 Task: Research Airbnb options in Varese, Italy from 4th December, 2023 to 8th December, 2023 for 2 adults. Place can be private room with 1  bedroom having 1 bed and 1 bathroom. Property type can be hotel.
Action: Mouse moved to (857, 232)
Screenshot: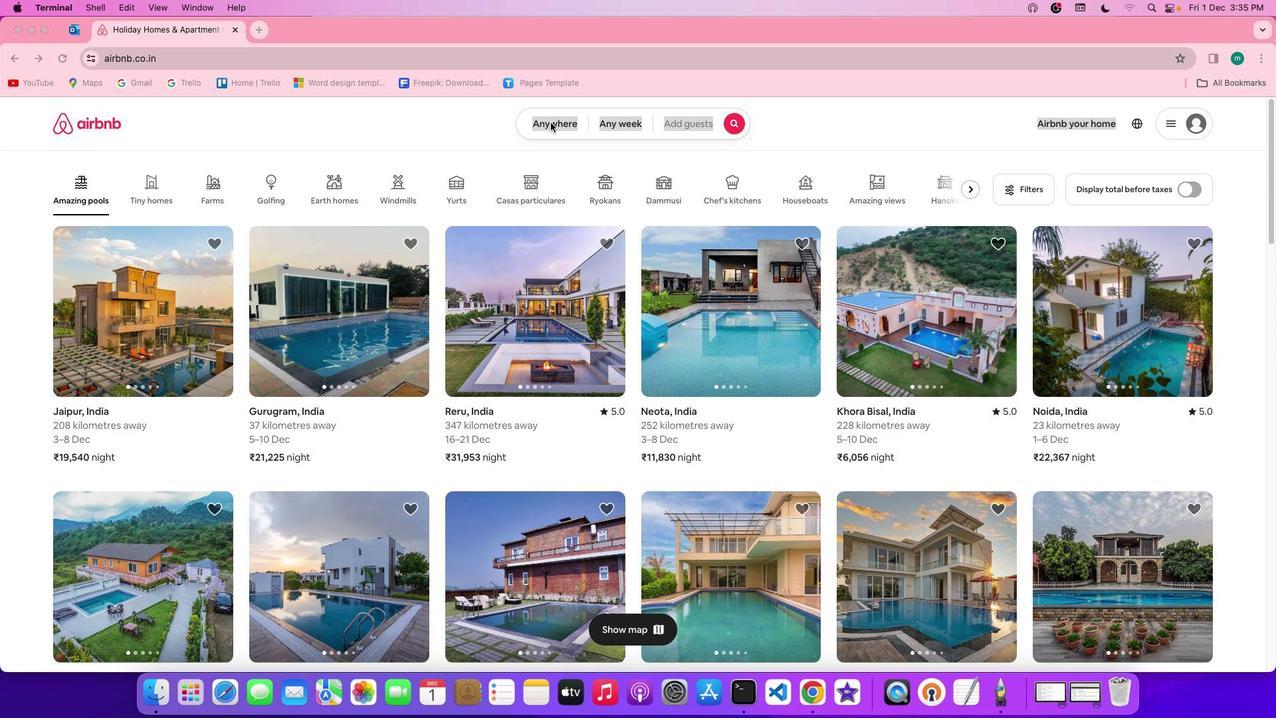 
Action: Mouse pressed left at (857, 232)
Screenshot: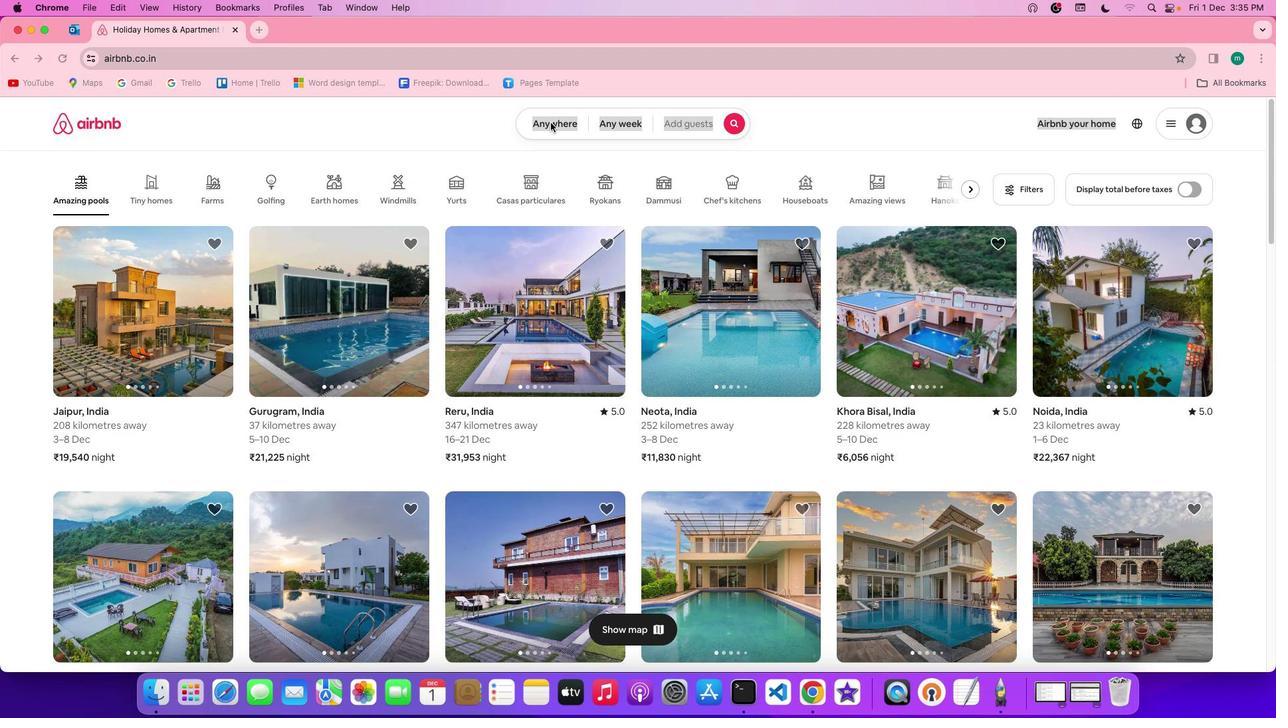 
Action: Mouse pressed left at (857, 232)
Screenshot: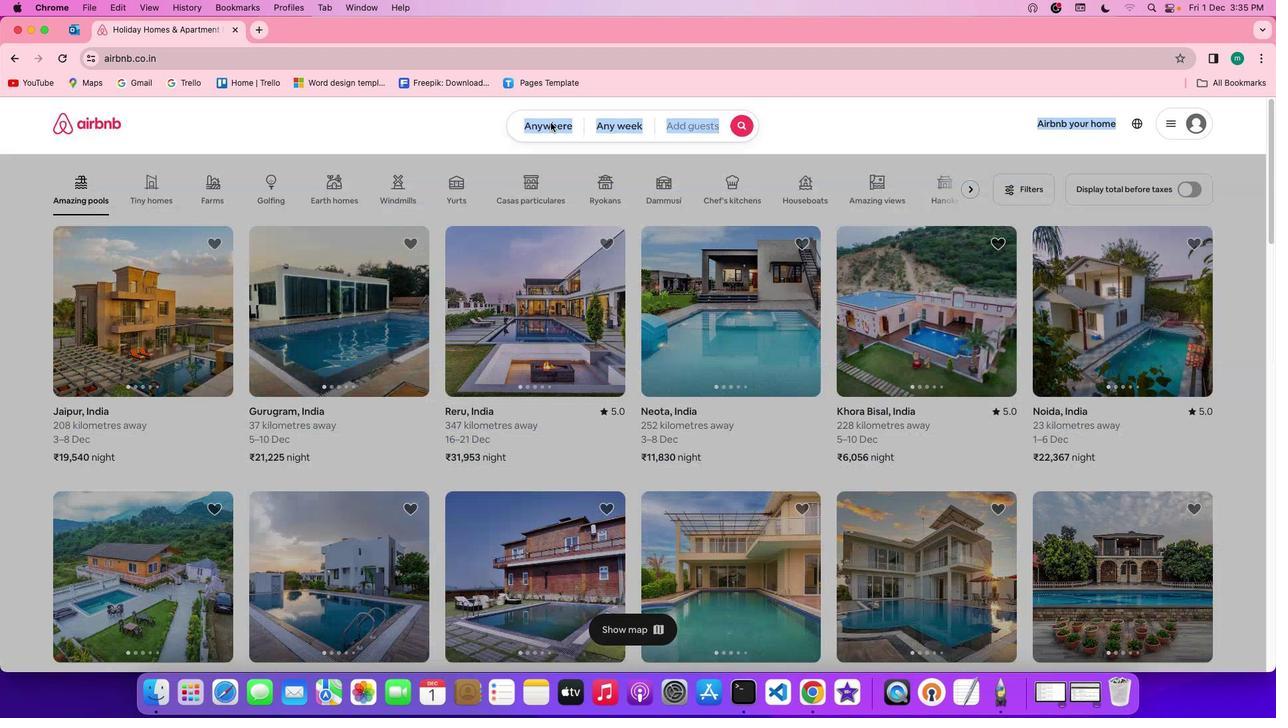 
Action: Mouse moved to (886, 257)
Screenshot: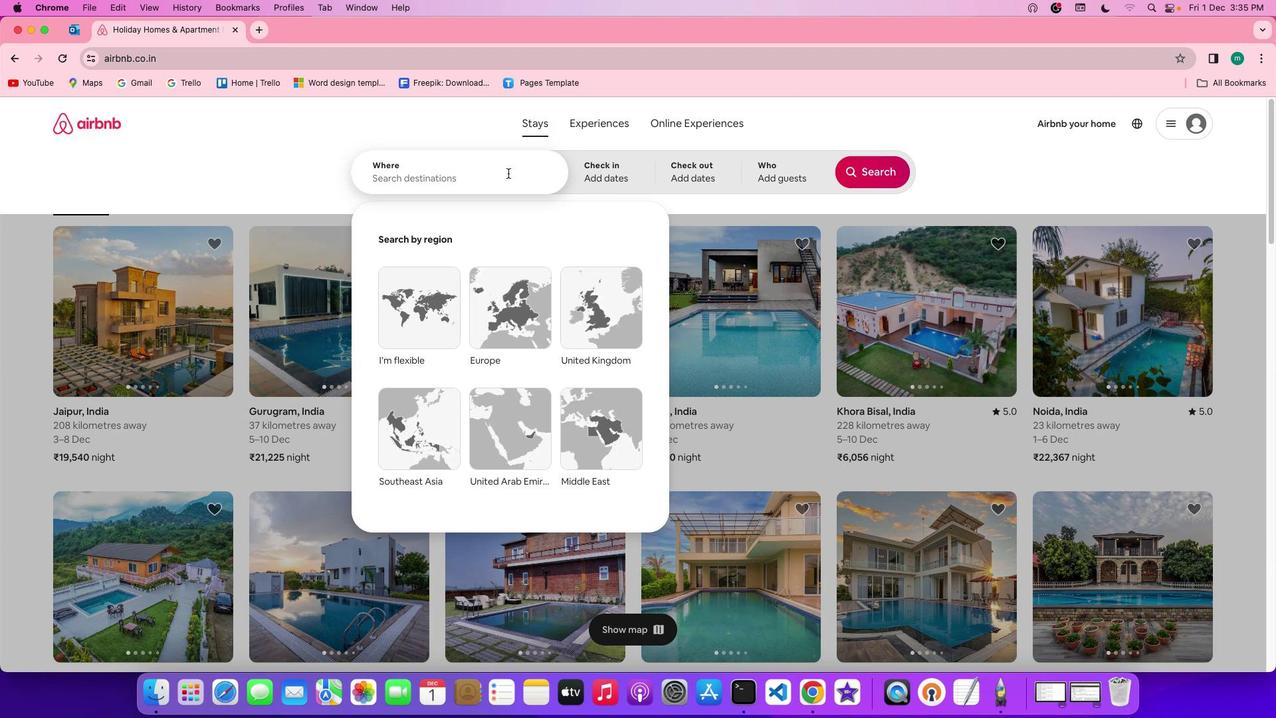 
Action: Mouse pressed left at (886, 257)
Screenshot: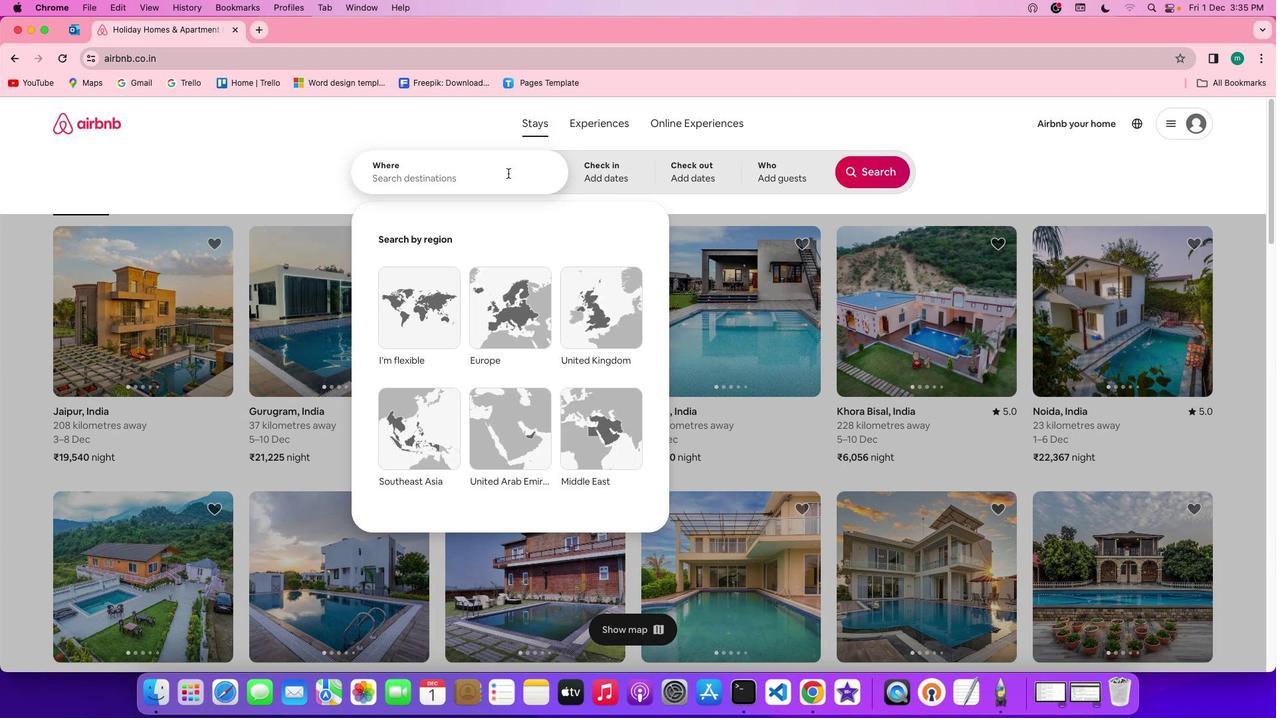 
Action: Key pressed Key.shift'V''a''r''e''s''e'','Key.spaceKey.shift'i''t''a''l''y'
Screenshot: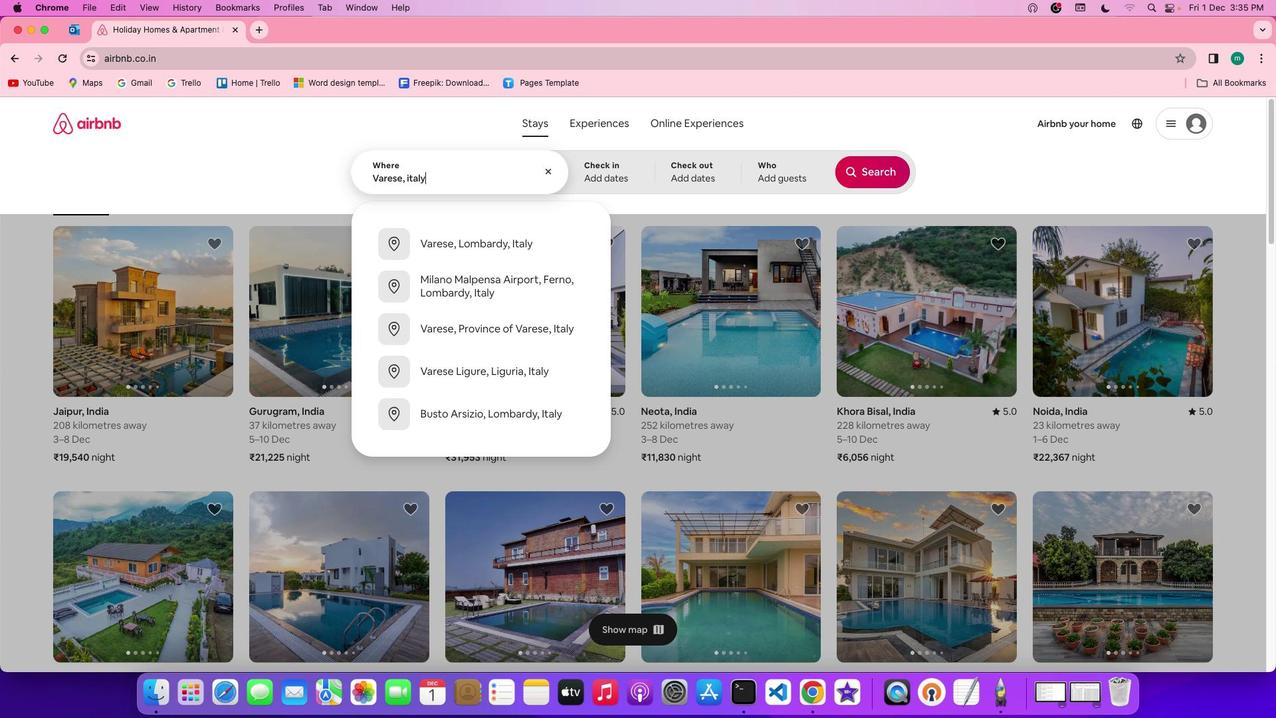 
Action: Mouse moved to (814, 254)
Screenshot: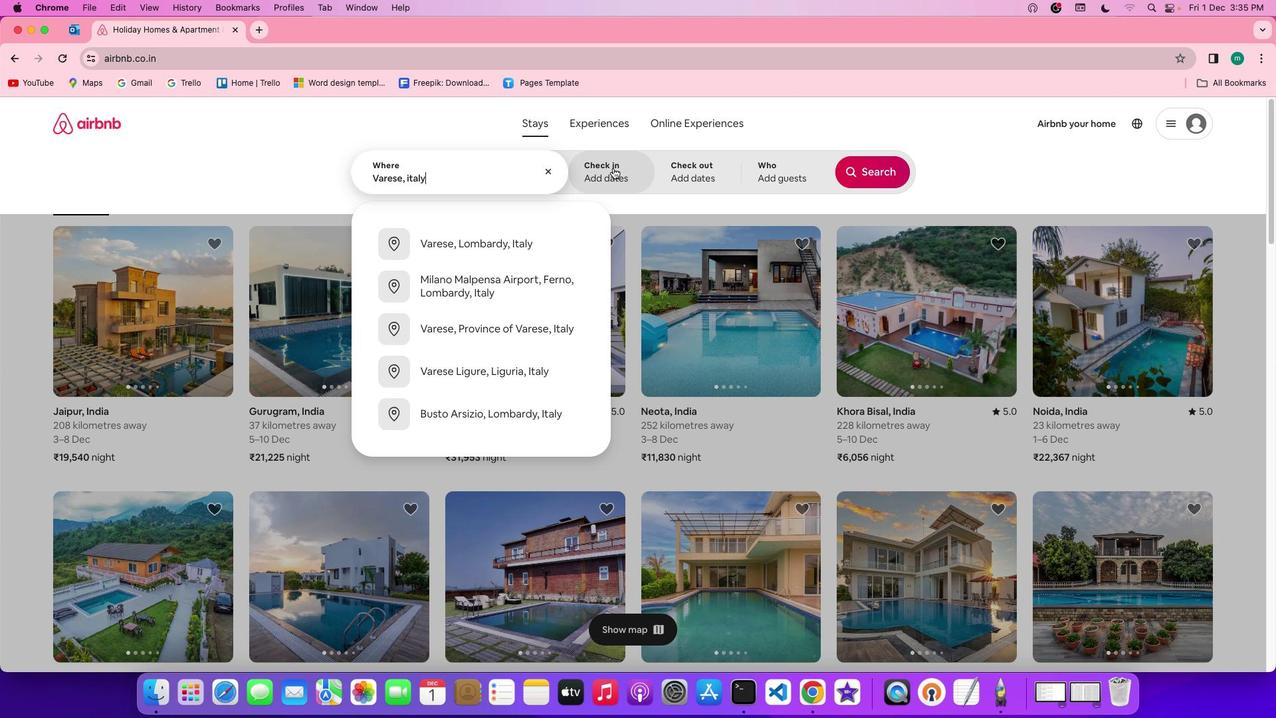 
Action: Mouse pressed left at (814, 254)
Screenshot: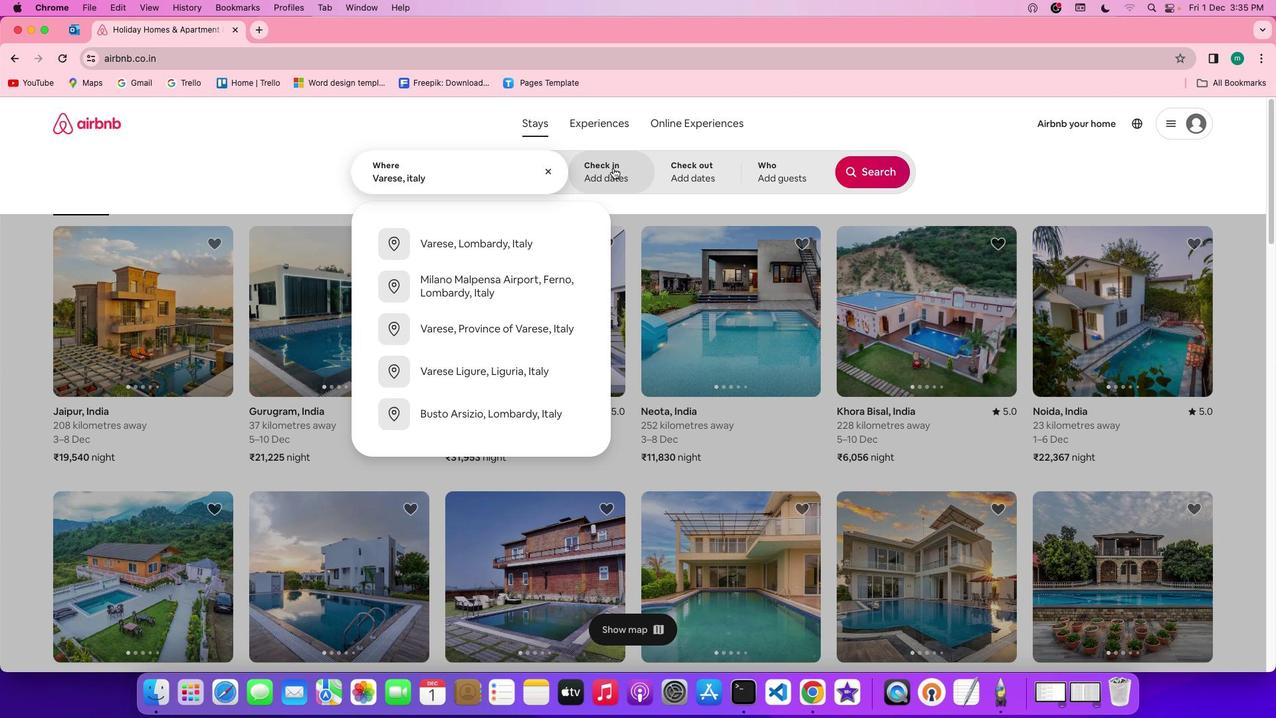 
Action: Mouse moved to (937, 353)
Screenshot: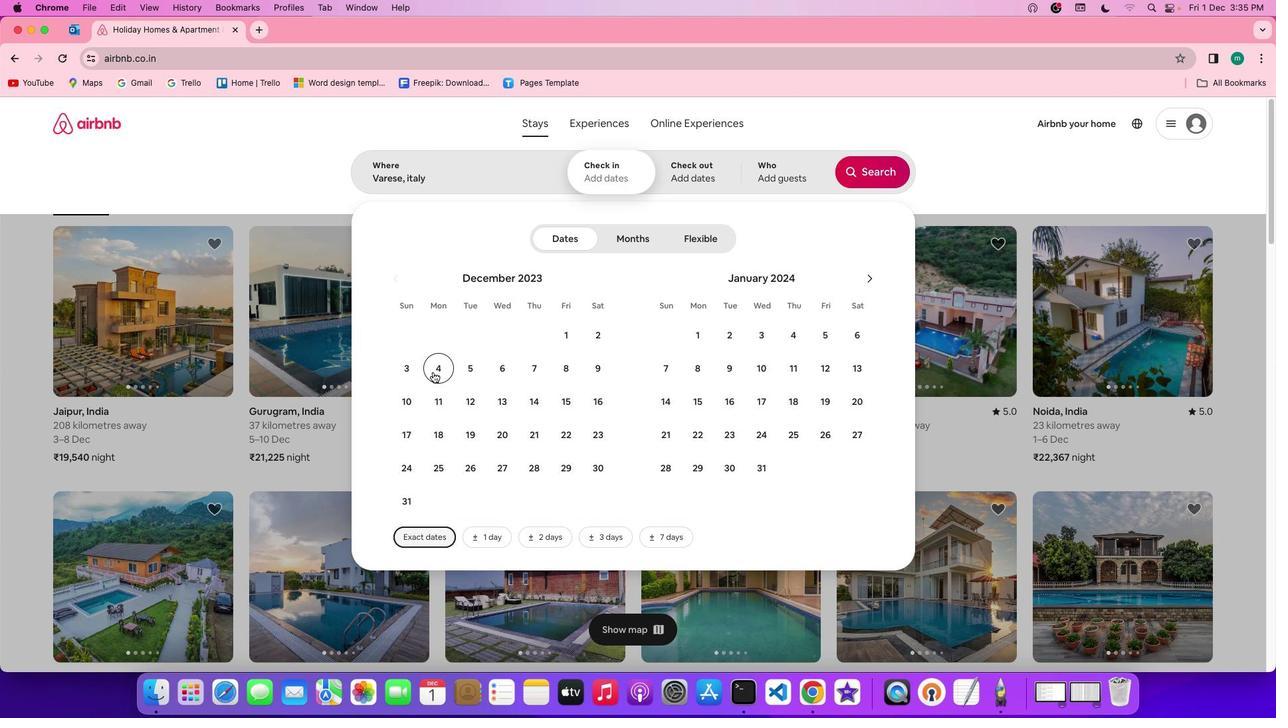 
Action: Mouse pressed left at (937, 353)
Screenshot: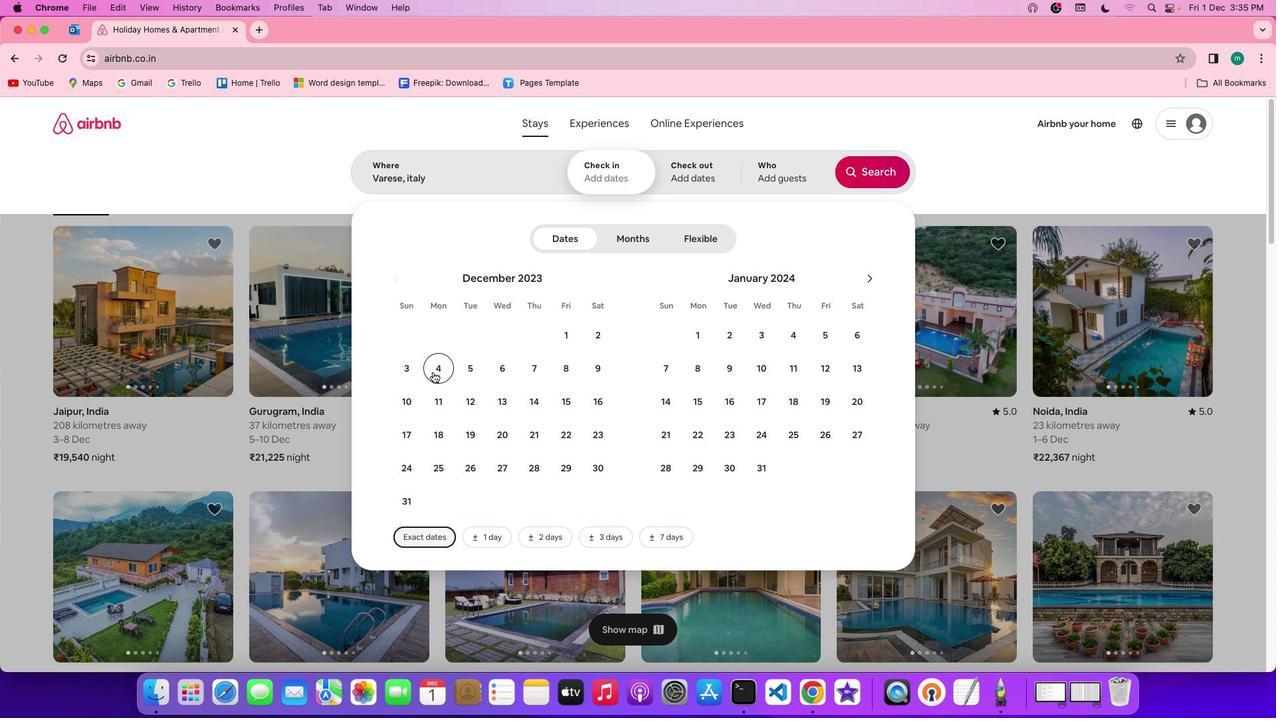 
Action: Mouse moved to (839, 353)
Screenshot: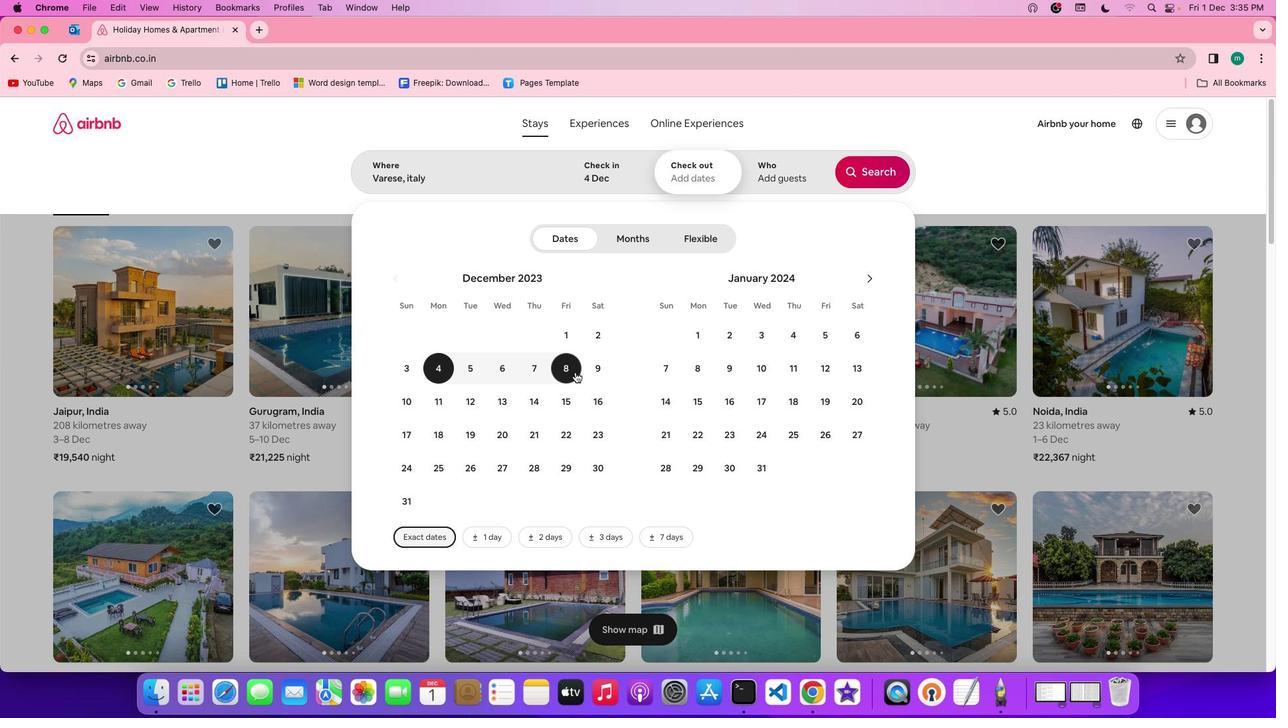 
Action: Mouse pressed left at (839, 353)
Screenshot: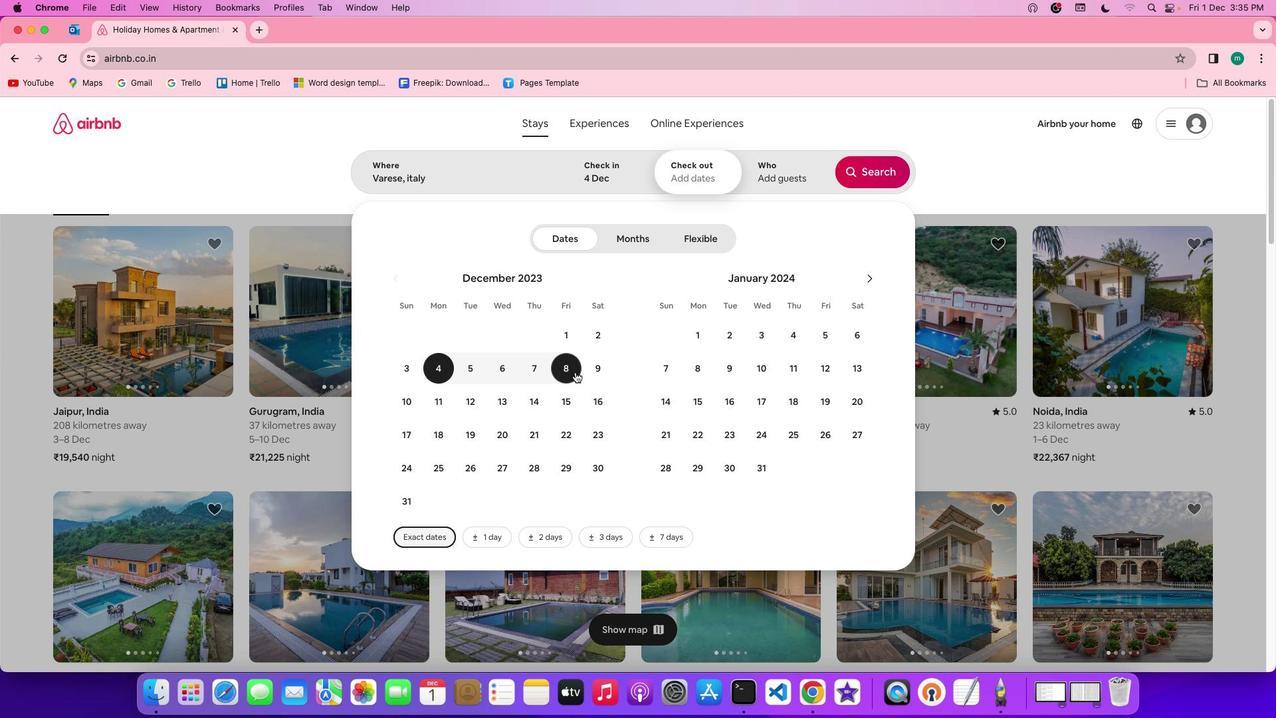 
Action: Mouse moved to (690, 255)
Screenshot: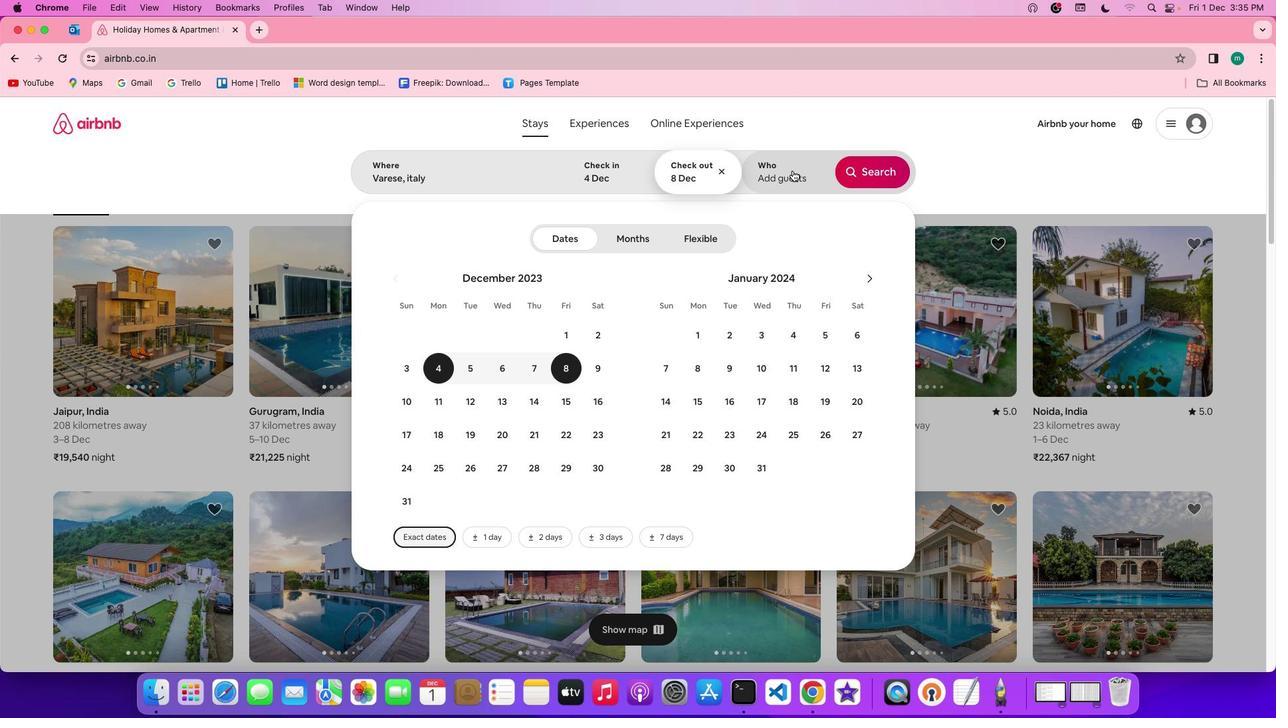 
Action: Mouse pressed left at (690, 255)
Screenshot: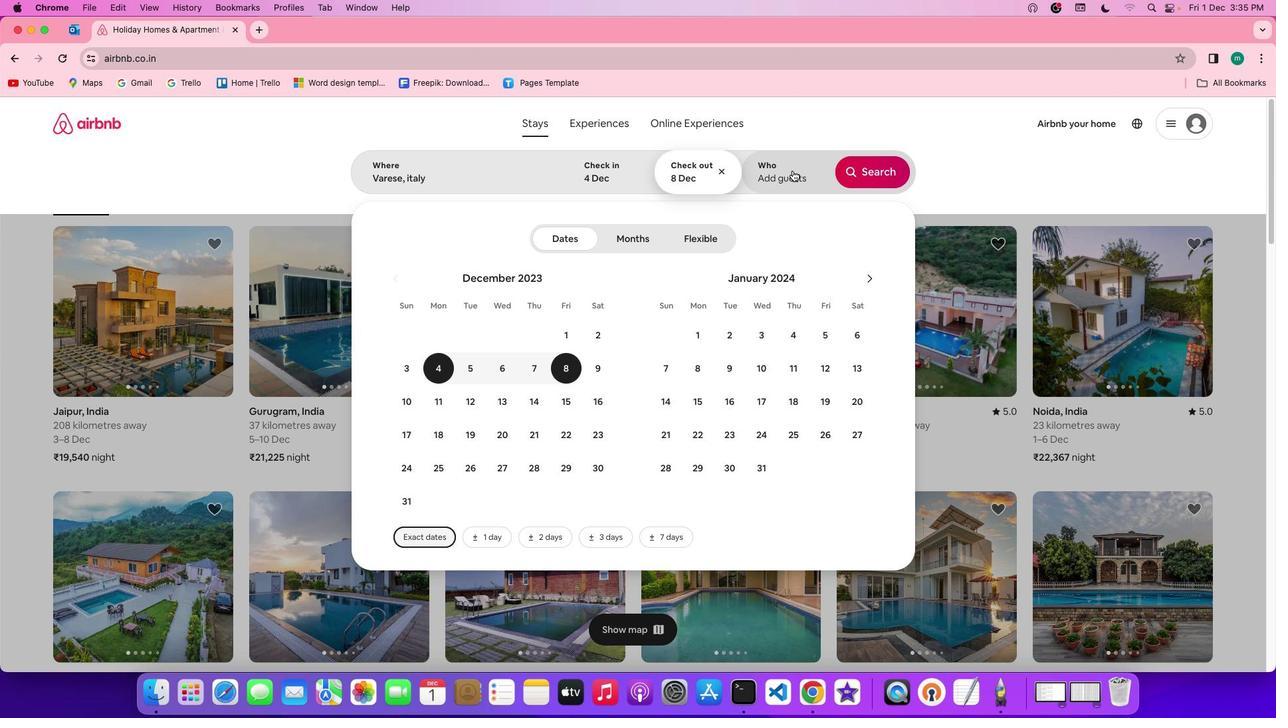 
Action: Mouse moved to (636, 288)
Screenshot: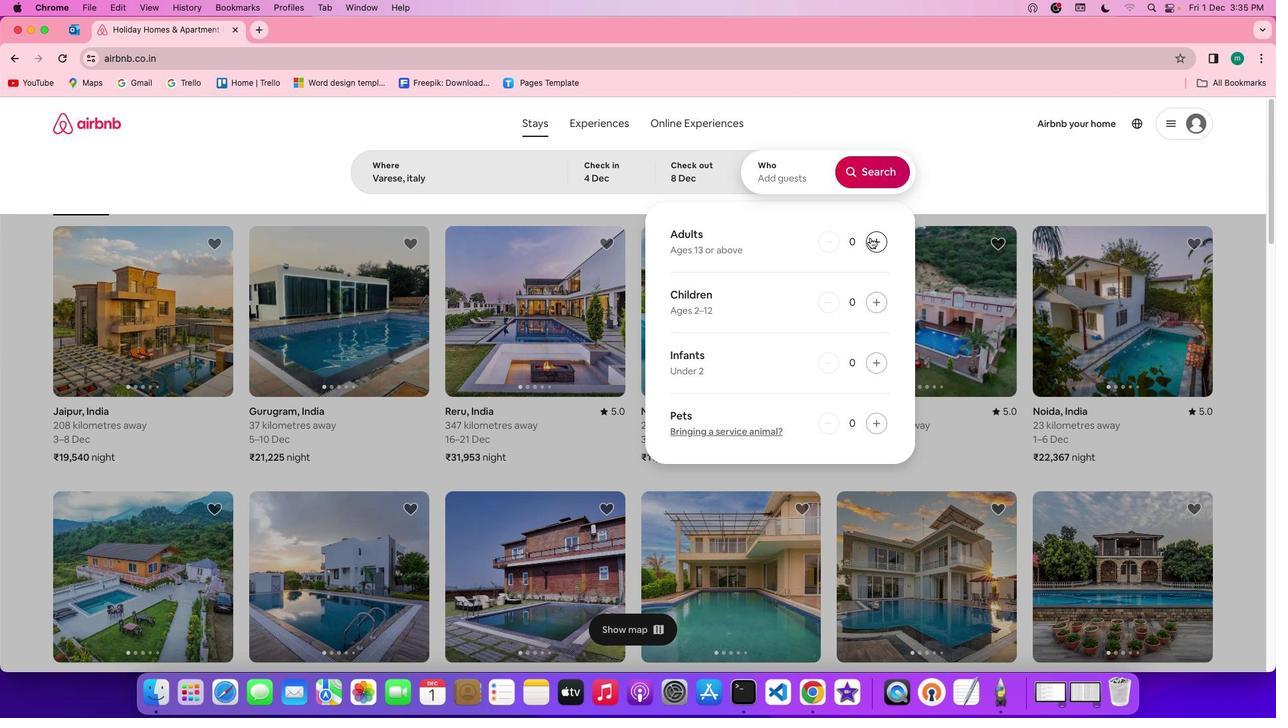 
Action: Mouse pressed left at (636, 288)
Screenshot: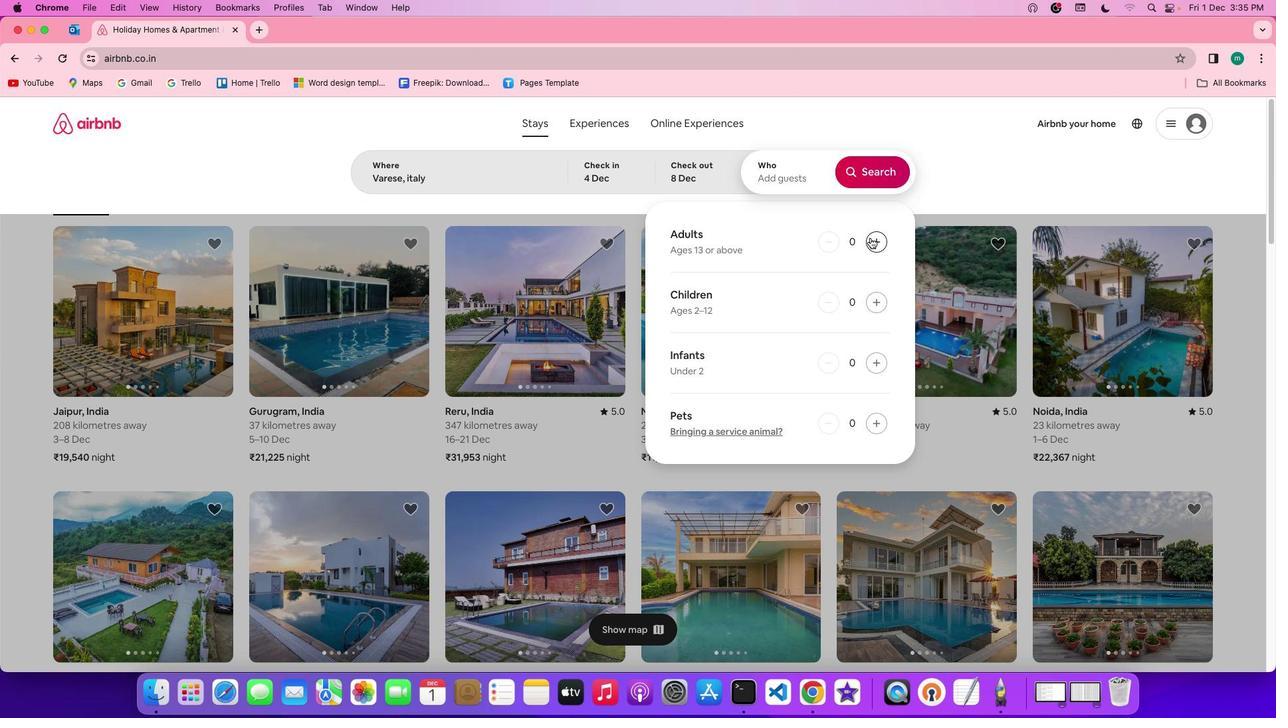 
Action: Mouse pressed left at (636, 288)
Screenshot: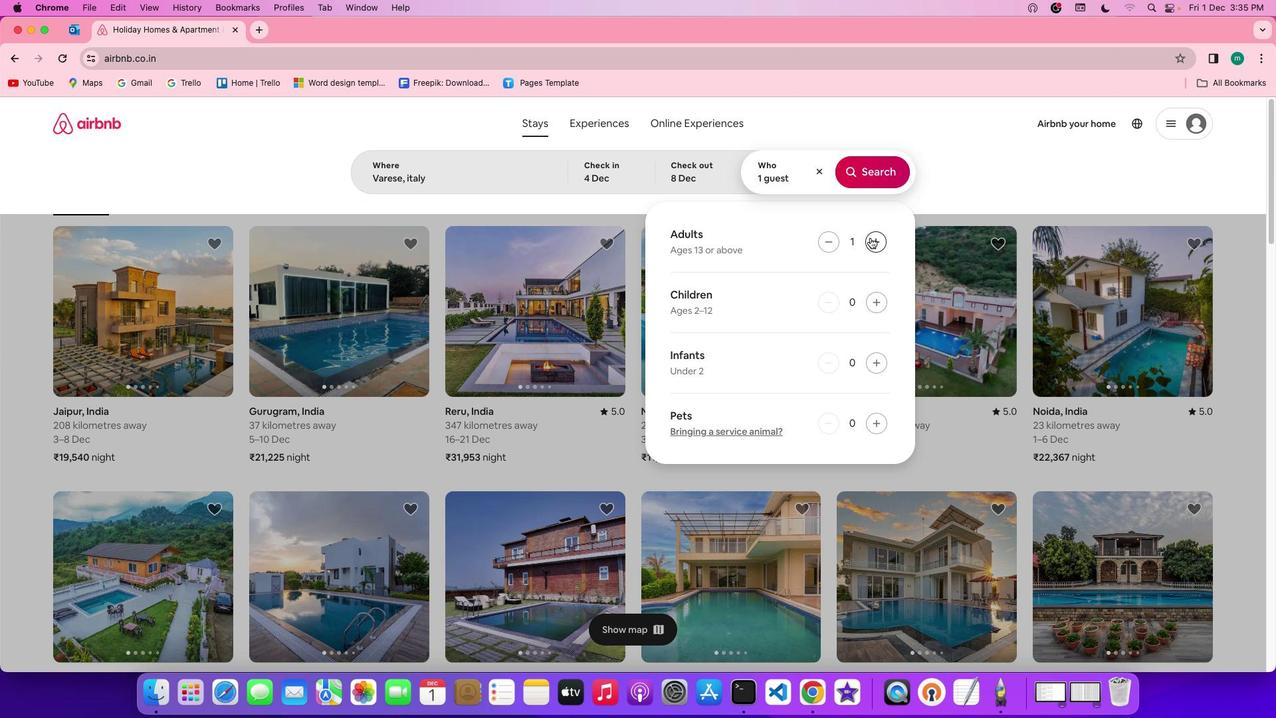 
Action: Mouse moved to (629, 255)
Screenshot: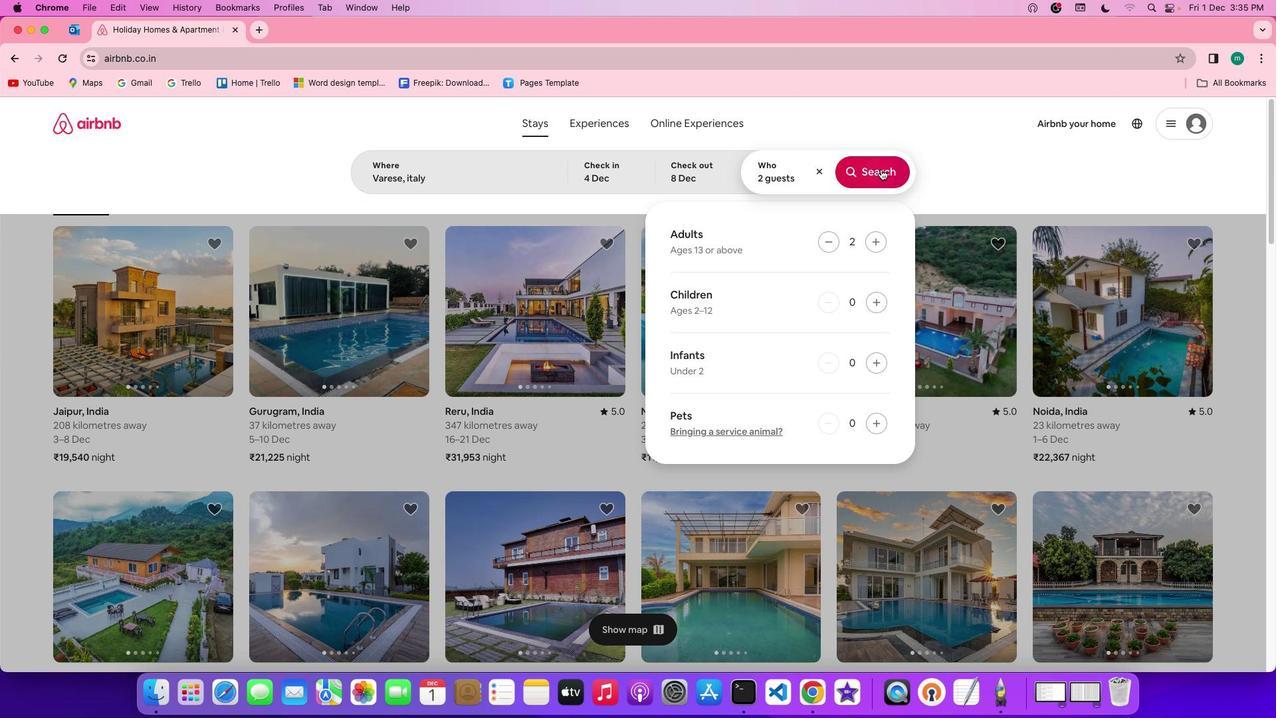 
Action: Mouse pressed left at (629, 255)
Screenshot: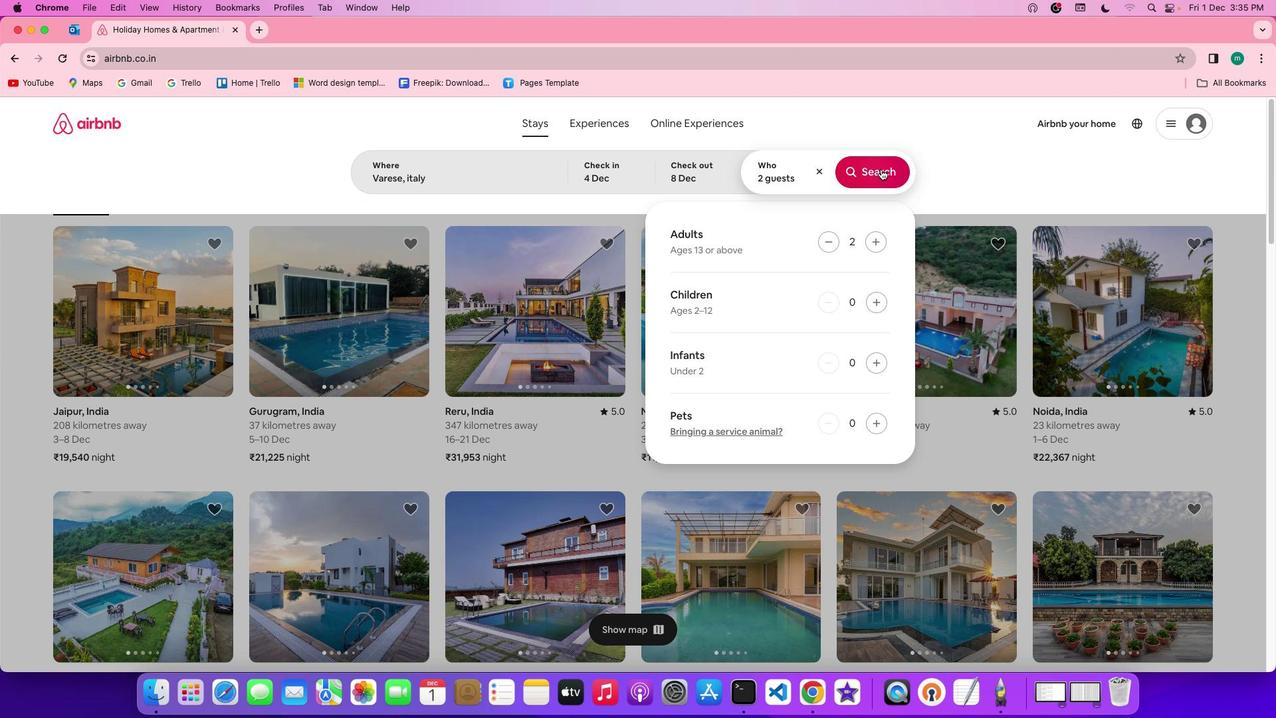 
Action: Mouse moved to (502, 256)
Screenshot: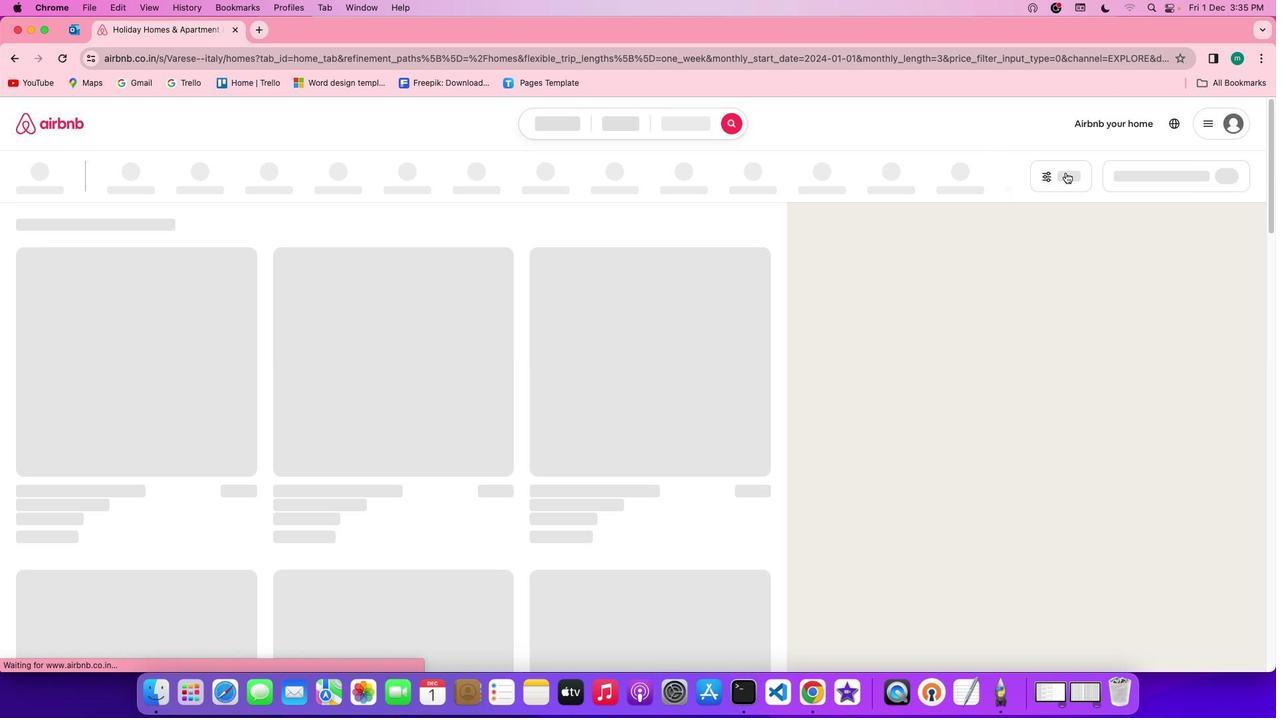 
Action: Mouse pressed left at (502, 256)
Screenshot: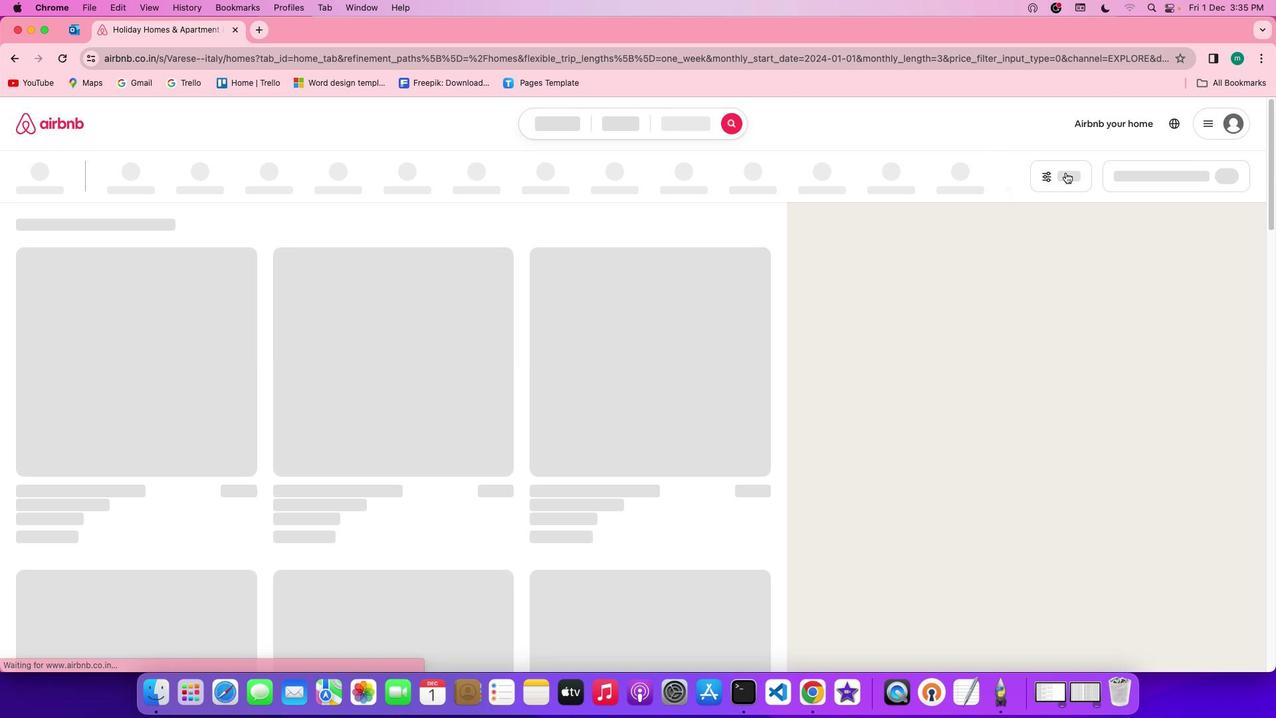 
Action: Mouse moved to (502, 256)
Screenshot: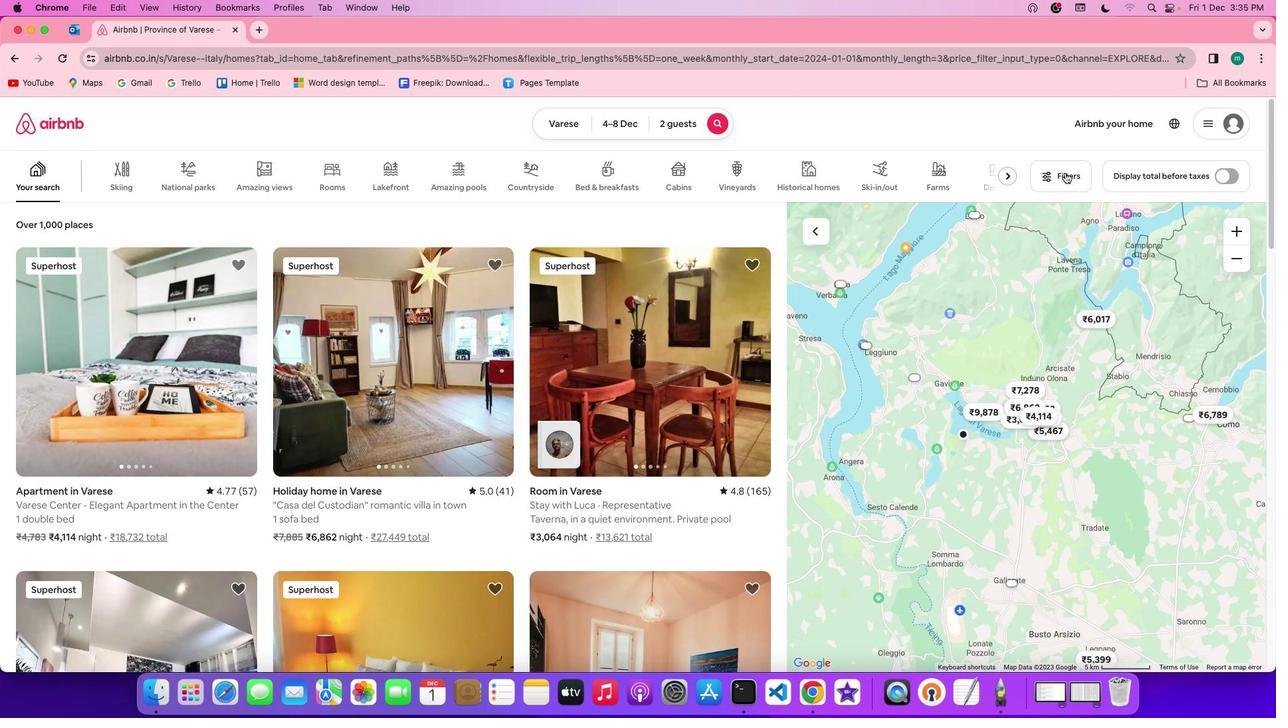 
Action: Mouse pressed left at (502, 256)
Screenshot: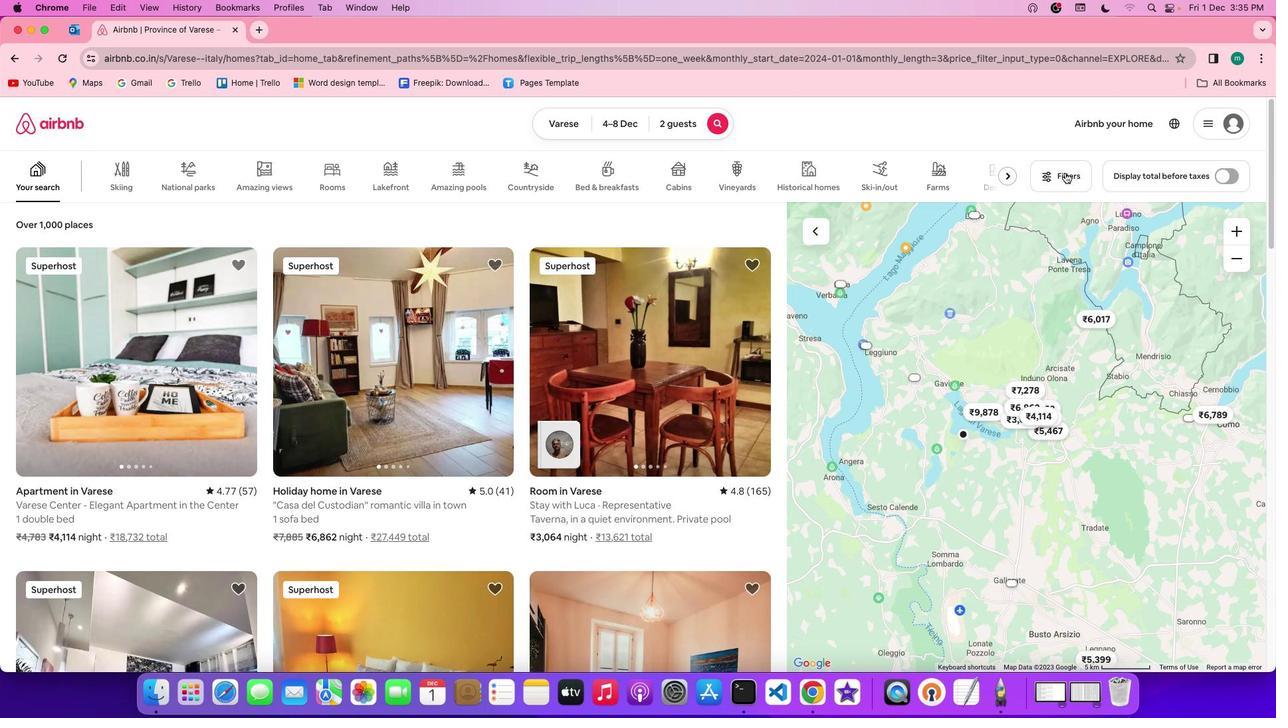 
Action: Mouse moved to (758, 341)
Screenshot: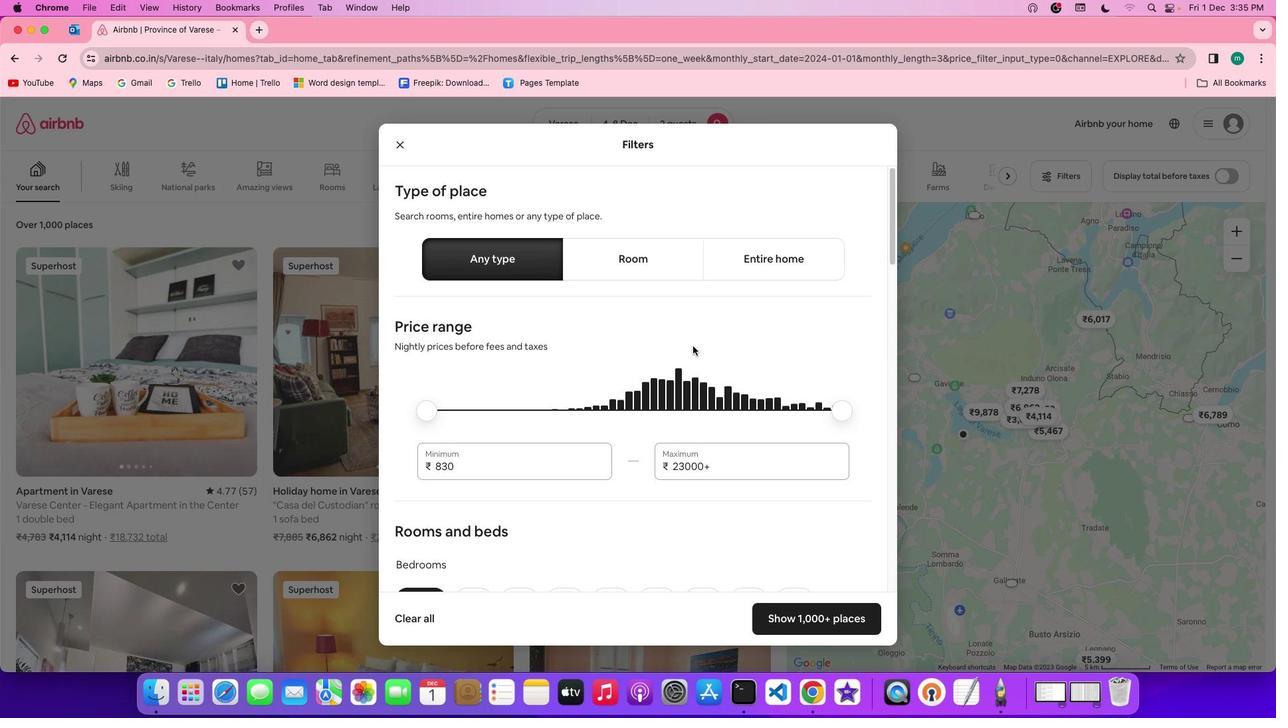 
Action: Mouse scrolled (758, 341) with delta (1236, 172)
Screenshot: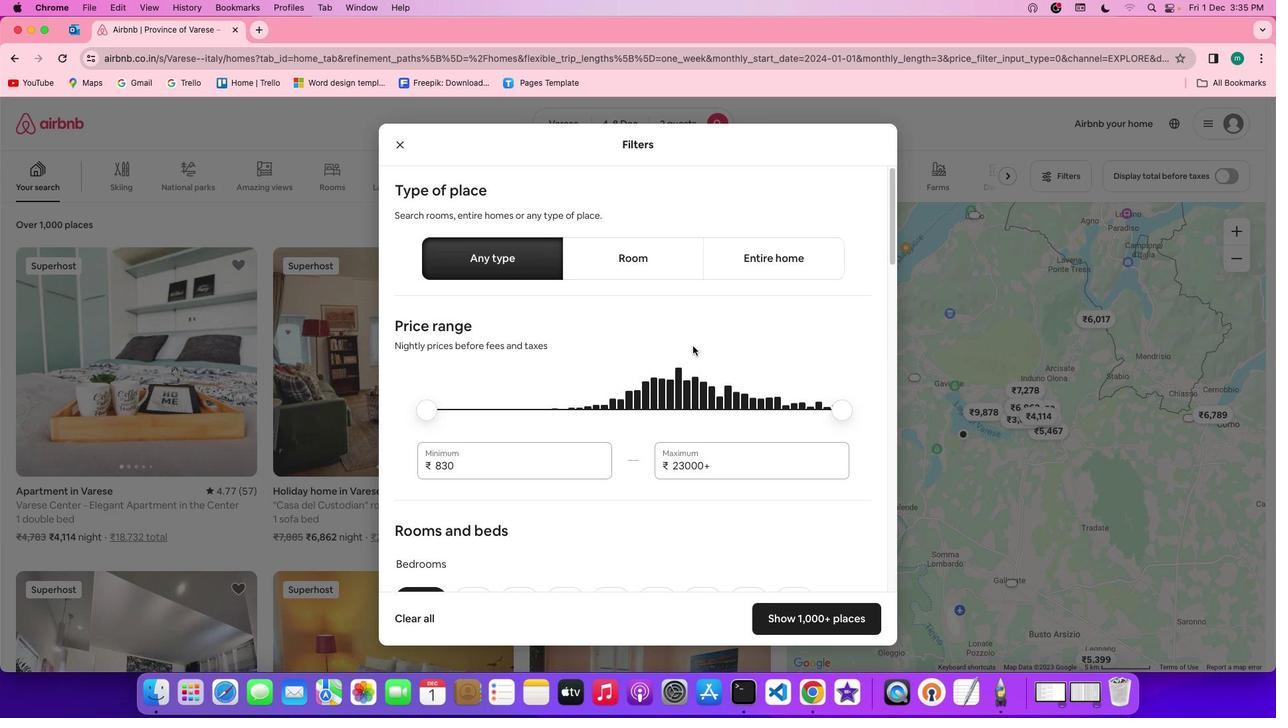 
Action: Mouse scrolled (758, 341) with delta (1236, 172)
Screenshot: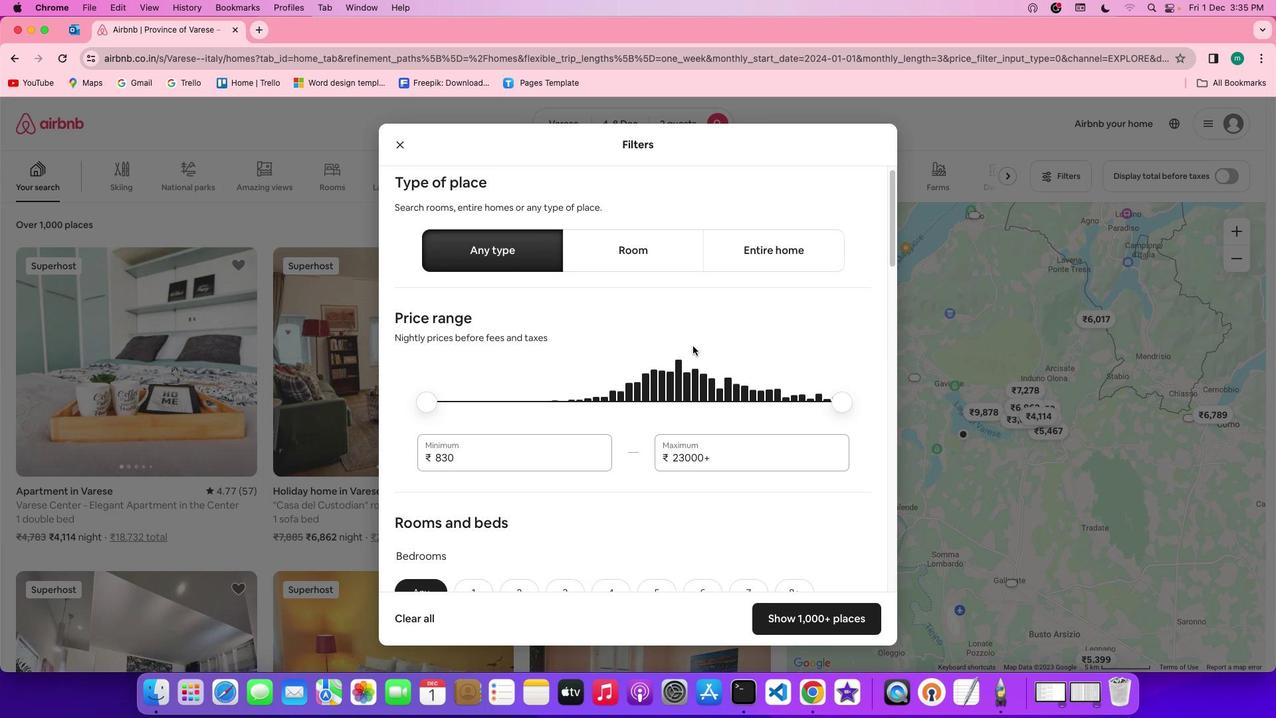 
Action: Mouse scrolled (758, 341) with delta (1236, 172)
Screenshot: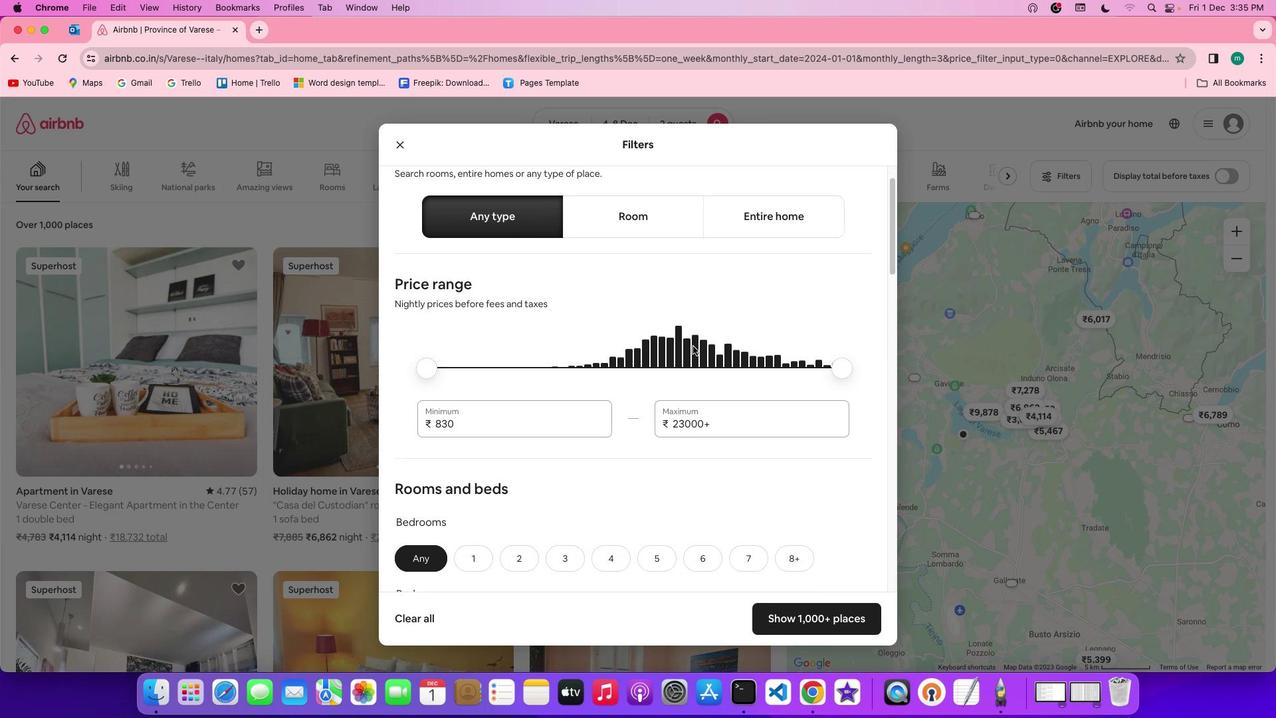 
Action: Mouse scrolled (758, 341) with delta (1236, 172)
Screenshot: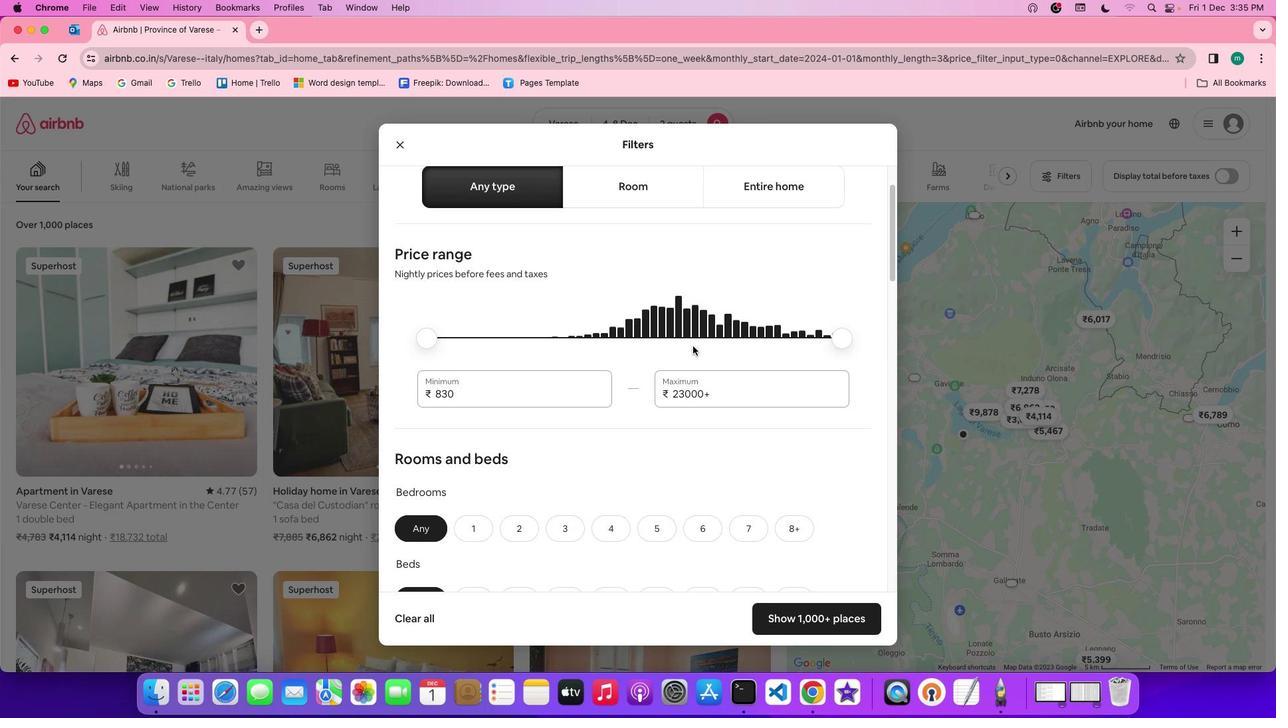 
Action: Mouse scrolled (758, 341) with delta (1236, 172)
Screenshot: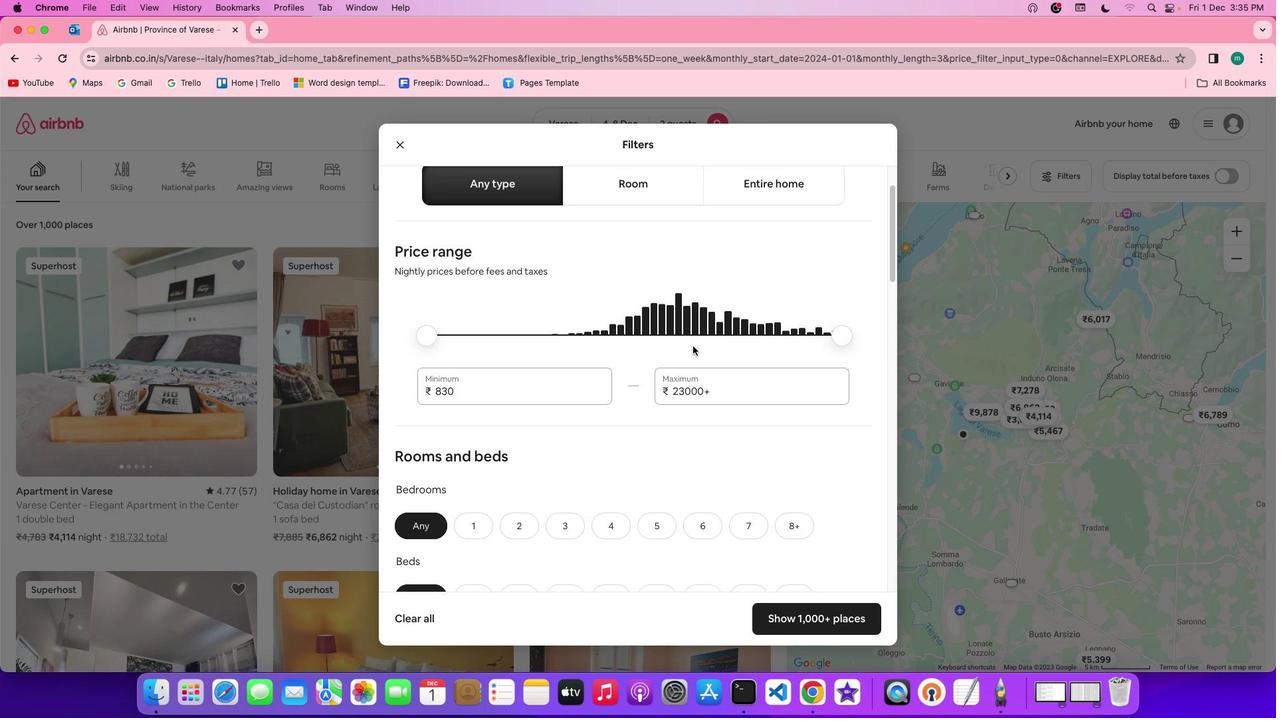 
Action: Mouse scrolled (758, 341) with delta (1236, 172)
Screenshot: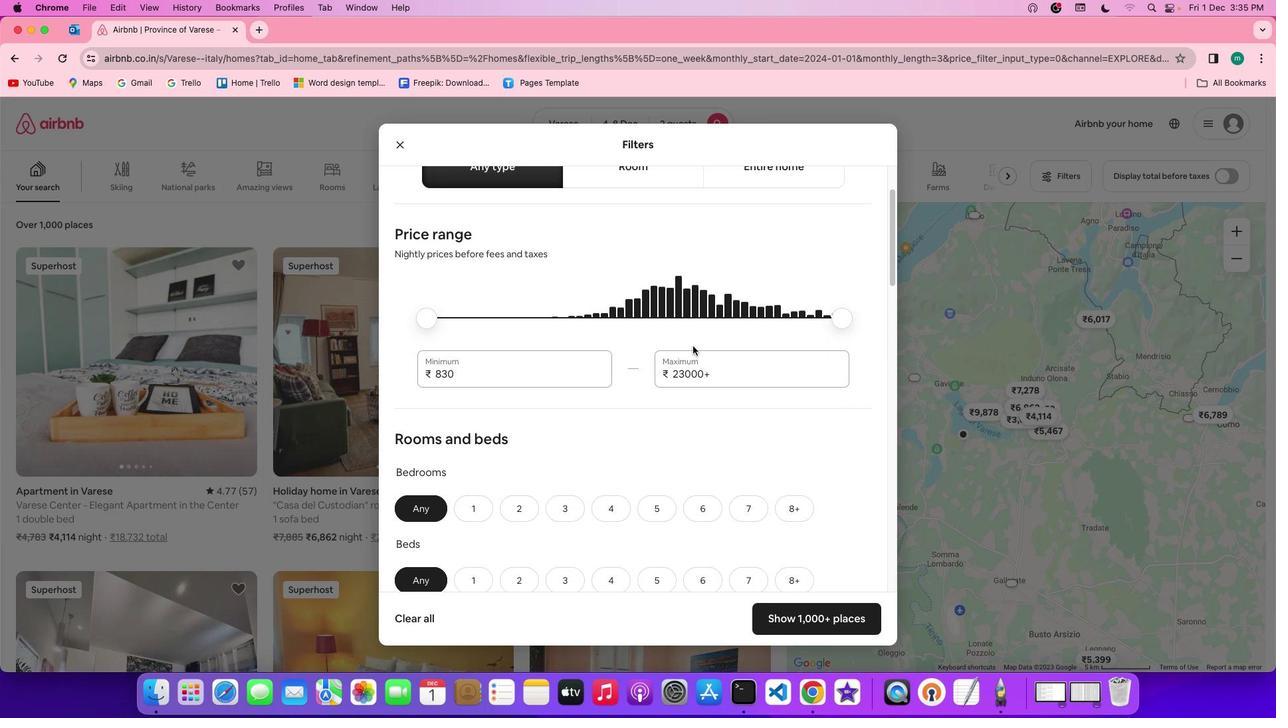 
Action: Mouse scrolled (758, 341) with delta (1236, 172)
Screenshot: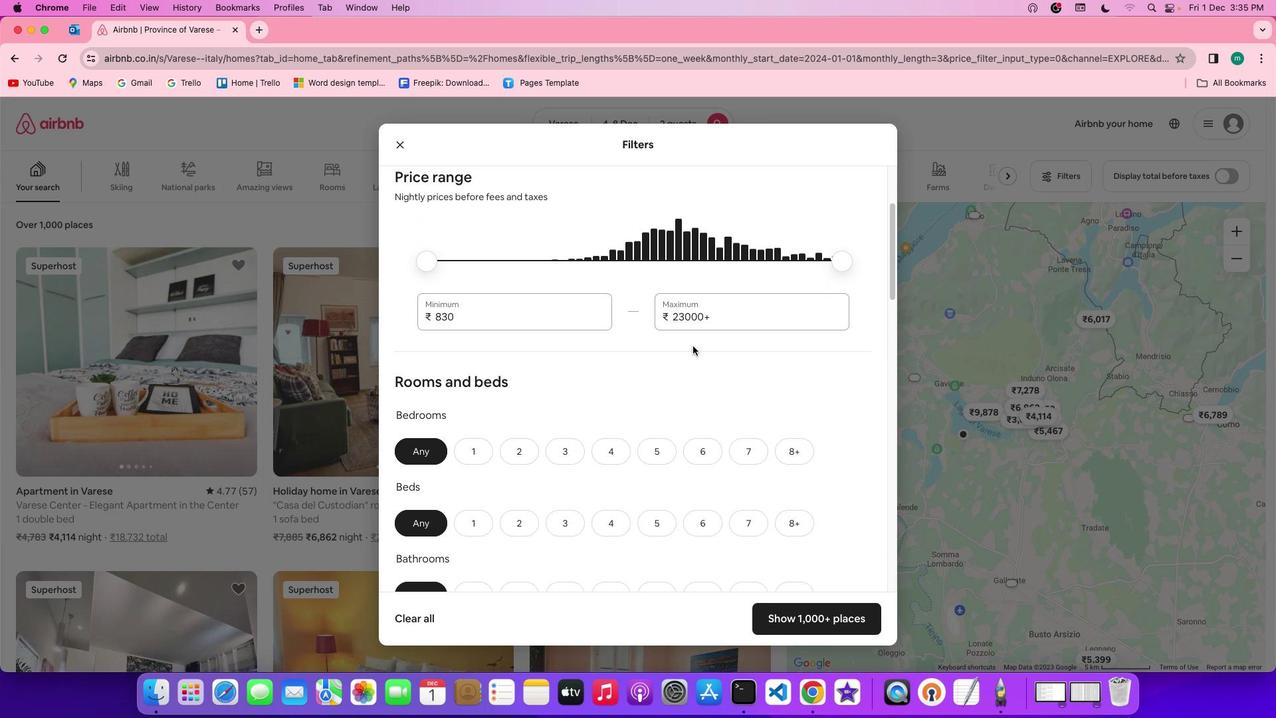 
Action: Mouse scrolled (758, 341) with delta (1236, 172)
Screenshot: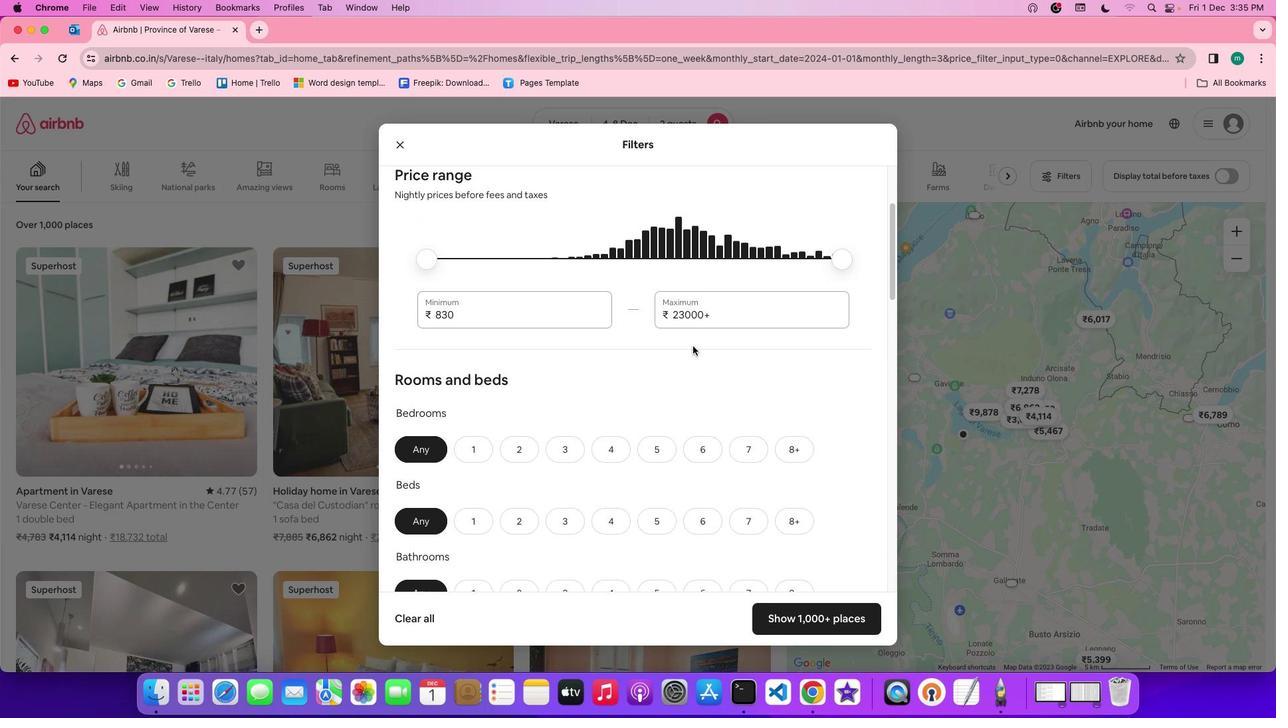 
Action: Mouse scrolled (758, 341) with delta (1236, 172)
Screenshot: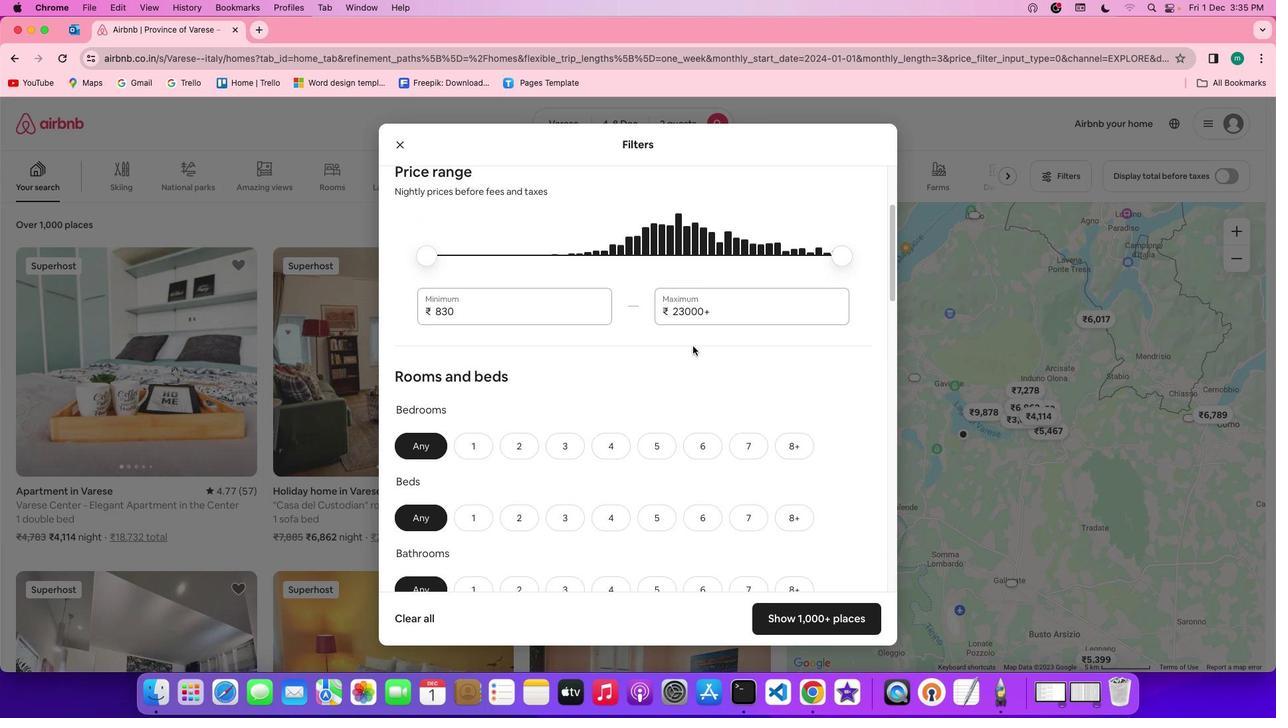 
Action: Mouse moved to (775, 351)
Screenshot: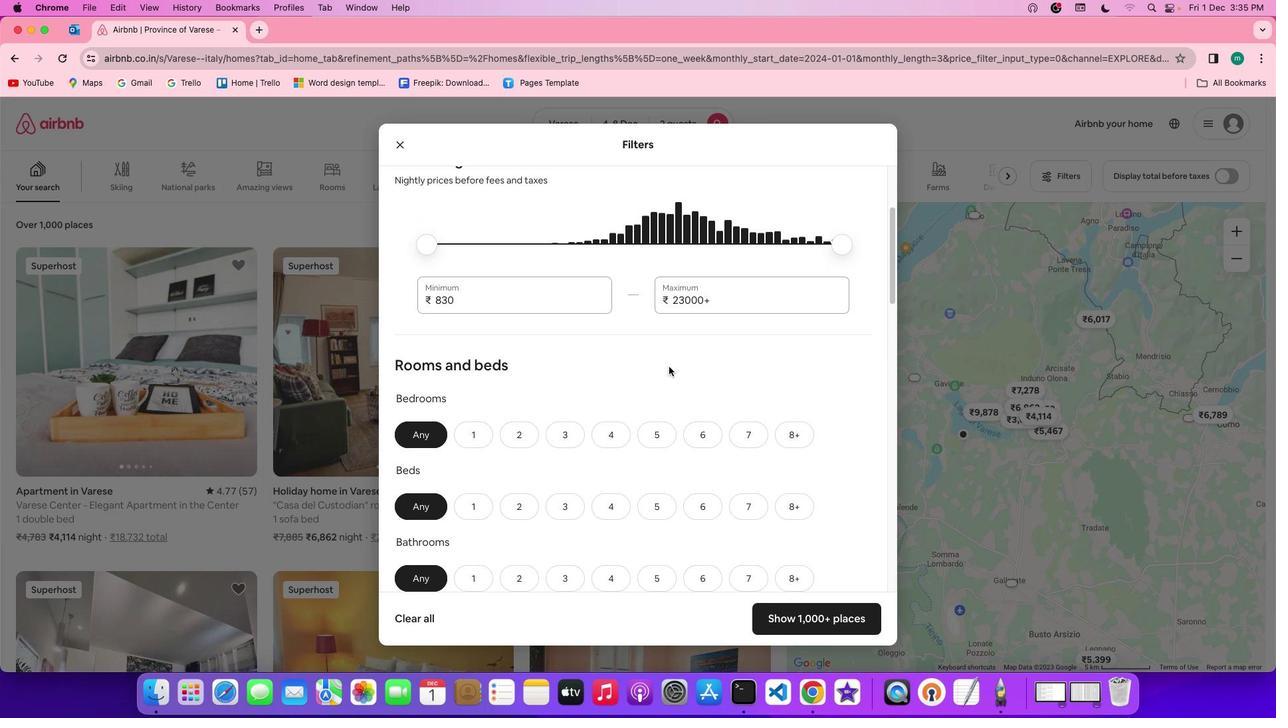 
Action: Mouse scrolled (775, 351) with delta (1236, 172)
Screenshot: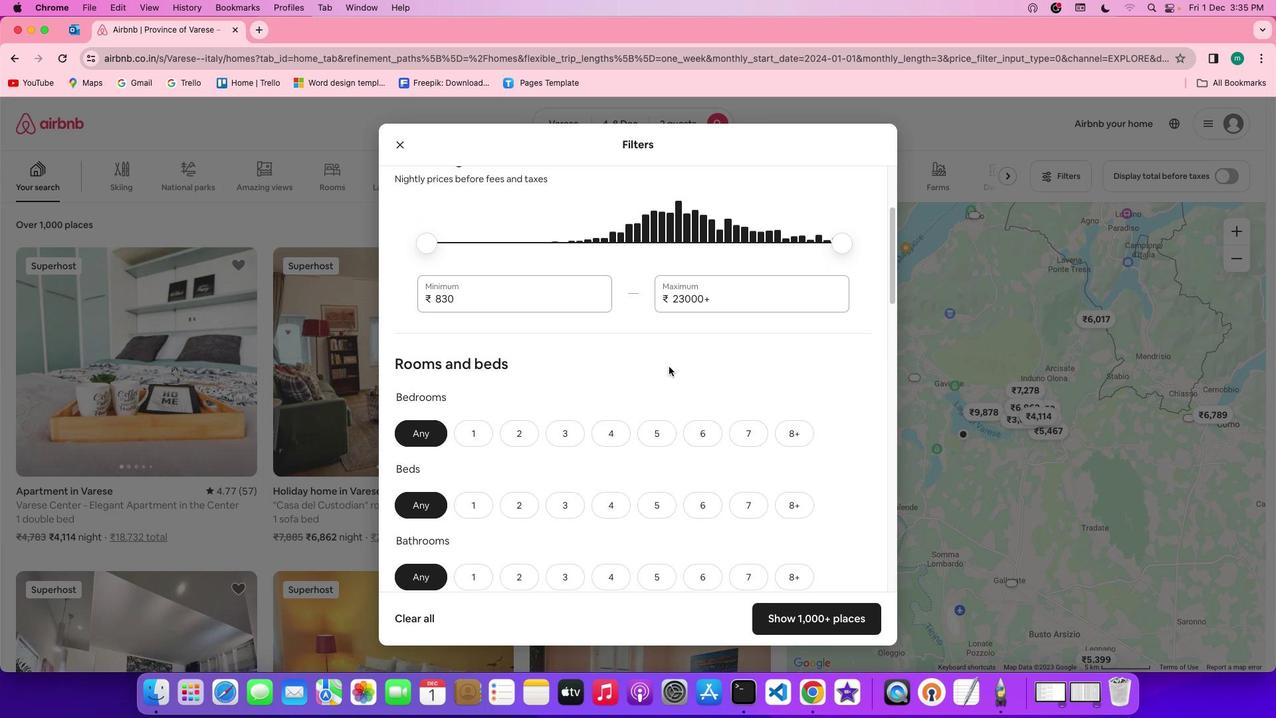 
Action: Mouse scrolled (775, 351) with delta (1236, 172)
Screenshot: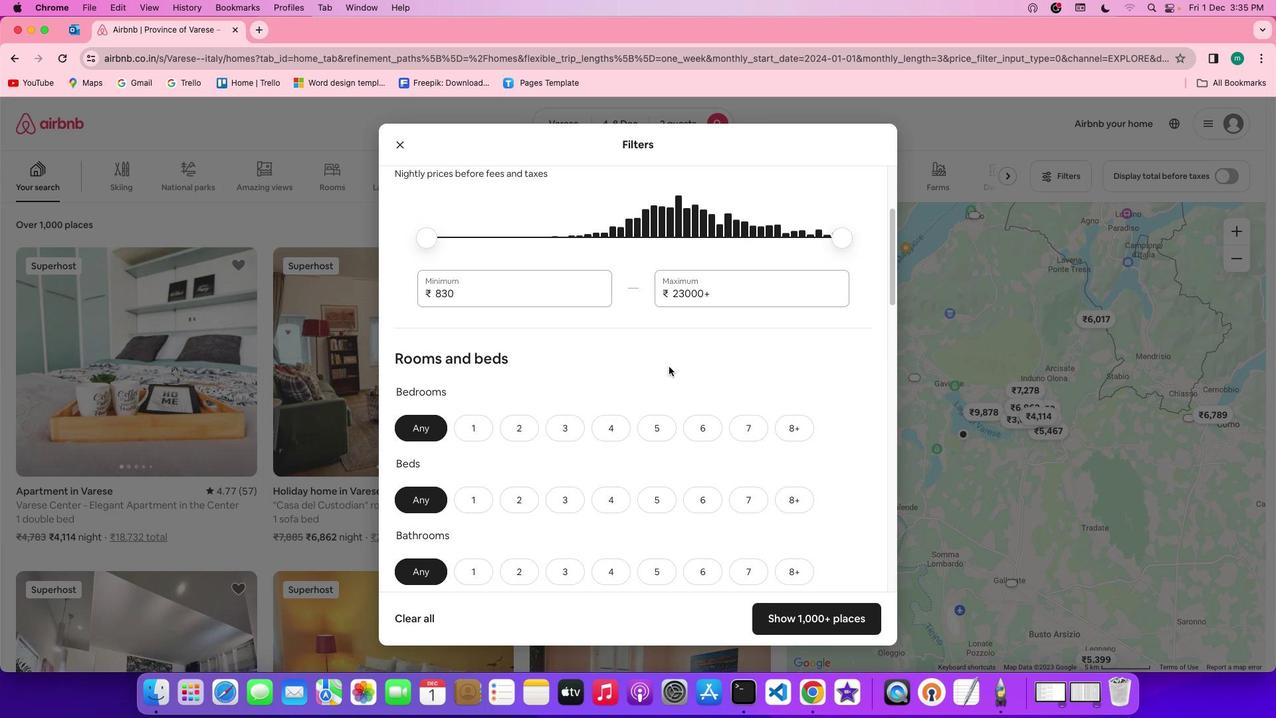 
Action: Mouse scrolled (775, 351) with delta (1236, 172)
Screenshot: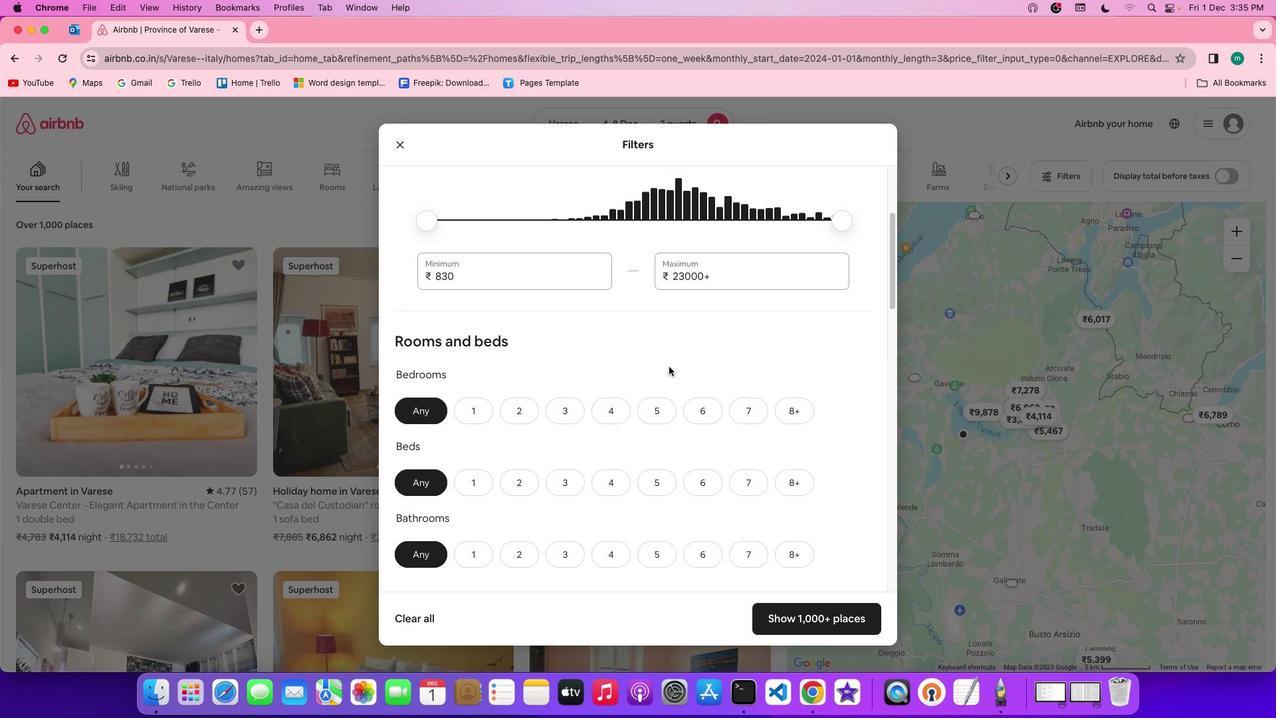 
Action: Mouse moved to (906, 330)
Screenshot: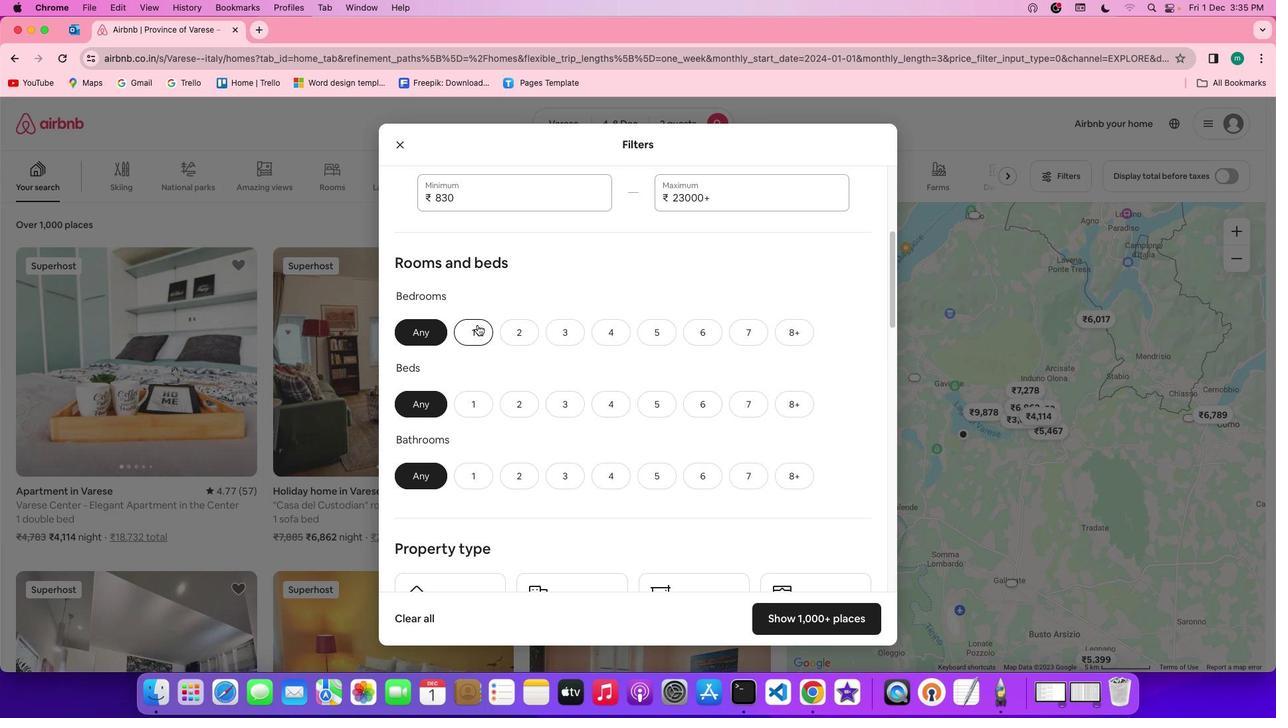 
Action: Mouse pressed left at (906, 330)
Screenshot: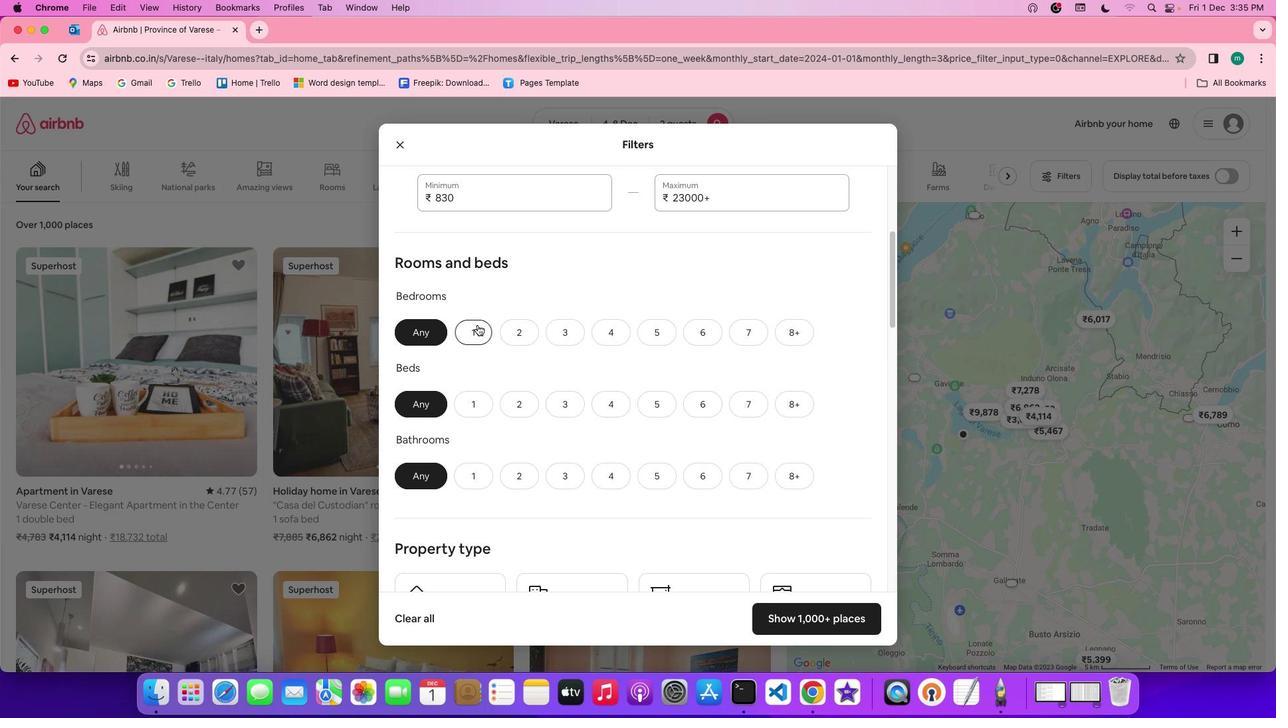 
Action: Mouse moved to (914, 368)
Screenshot: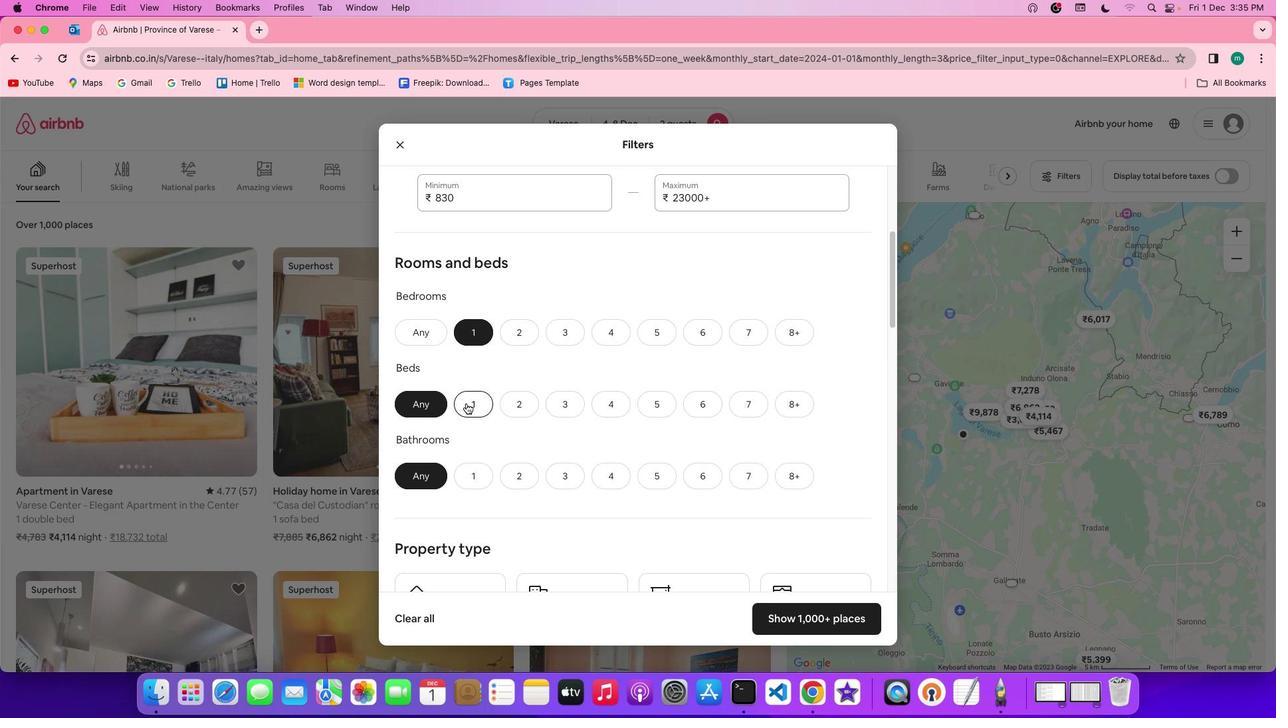 
Action: Mouse pressed left at (914, 368)
Screenshot: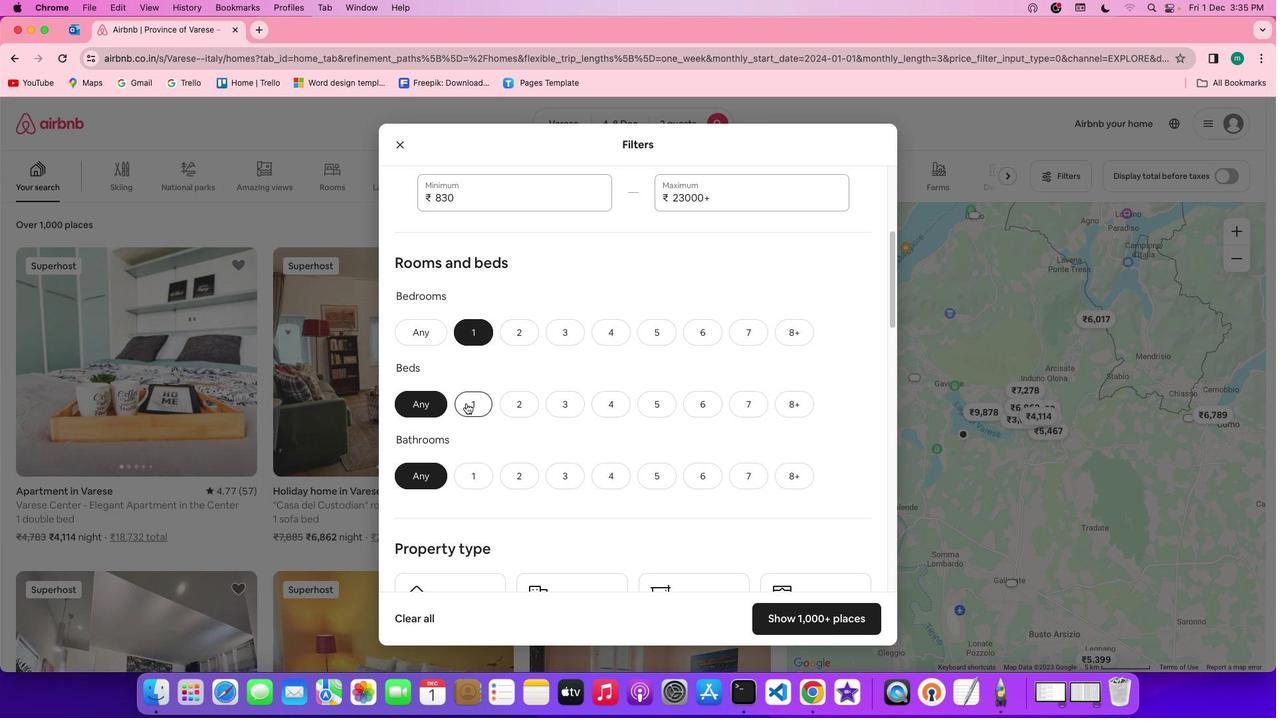 
Action: Mouse moved to (910, 404)
Screenshot: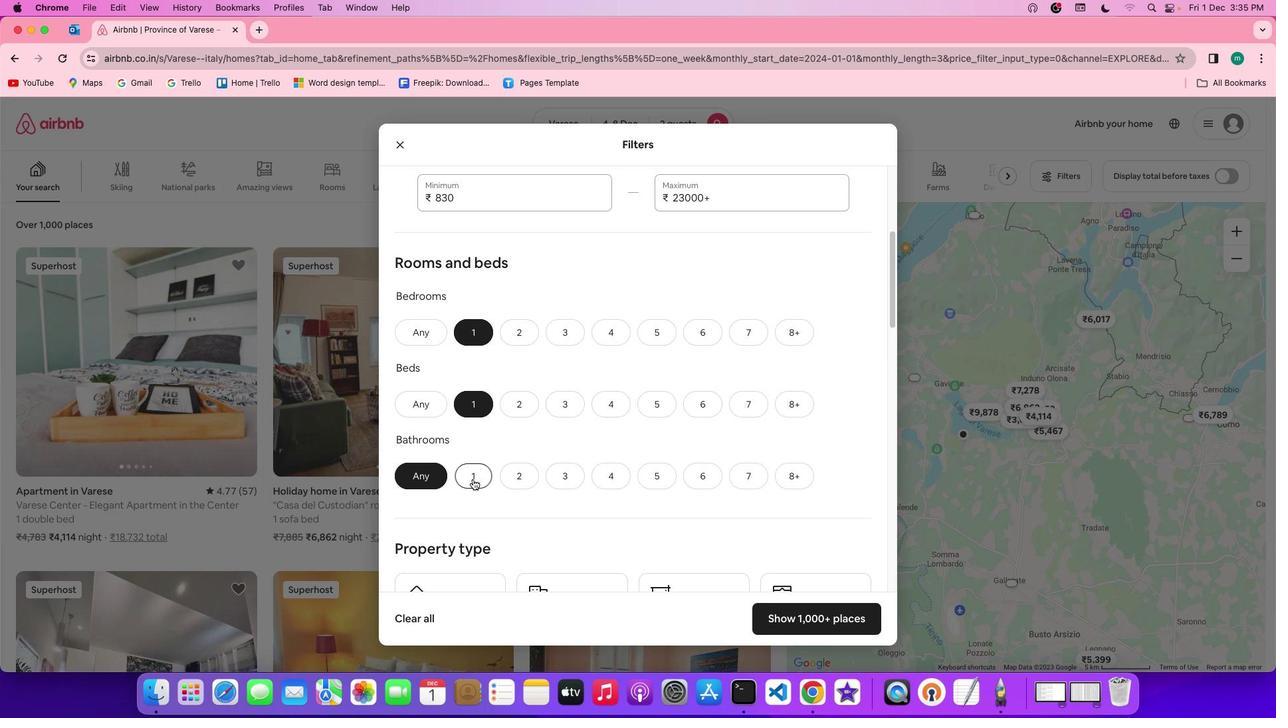 
Action: Mouse pressed left at (910, 404)
Screenshot: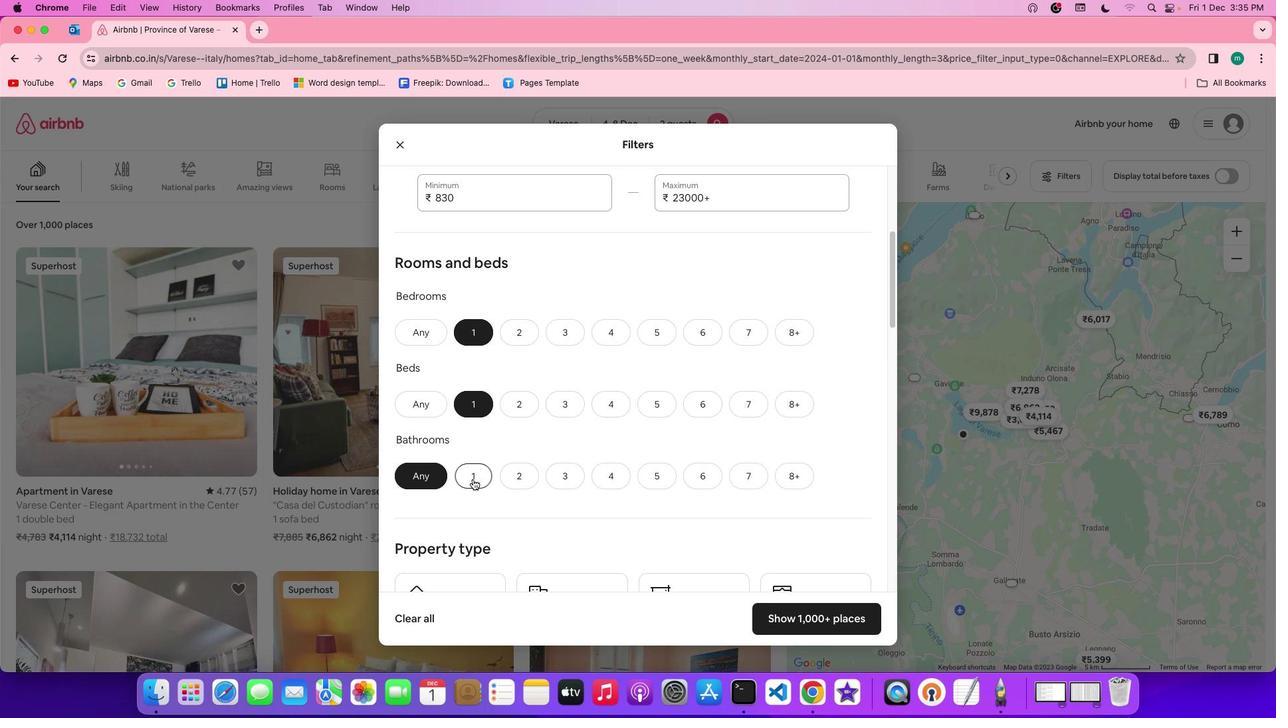 
Action: Mouse moved to (778, 404)
Screenshot: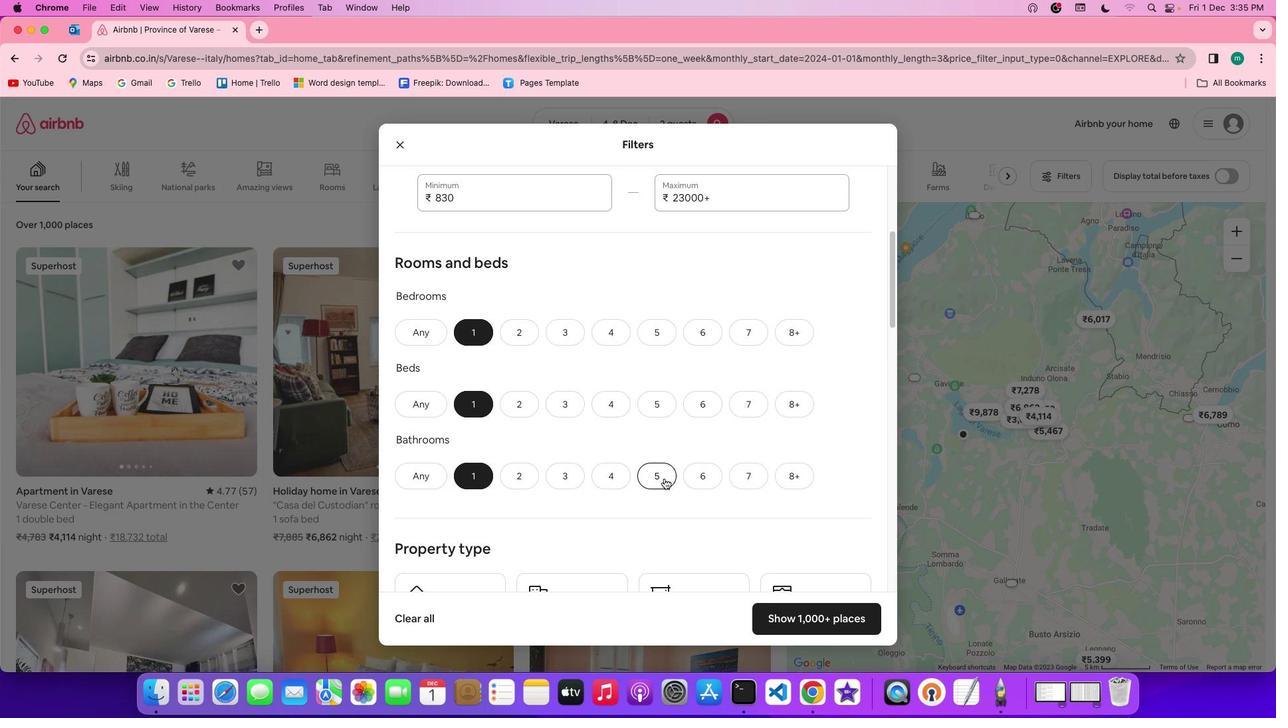 
Action: Mouse scrolled (778, 404) with delta (1236, 172)
Screenshot: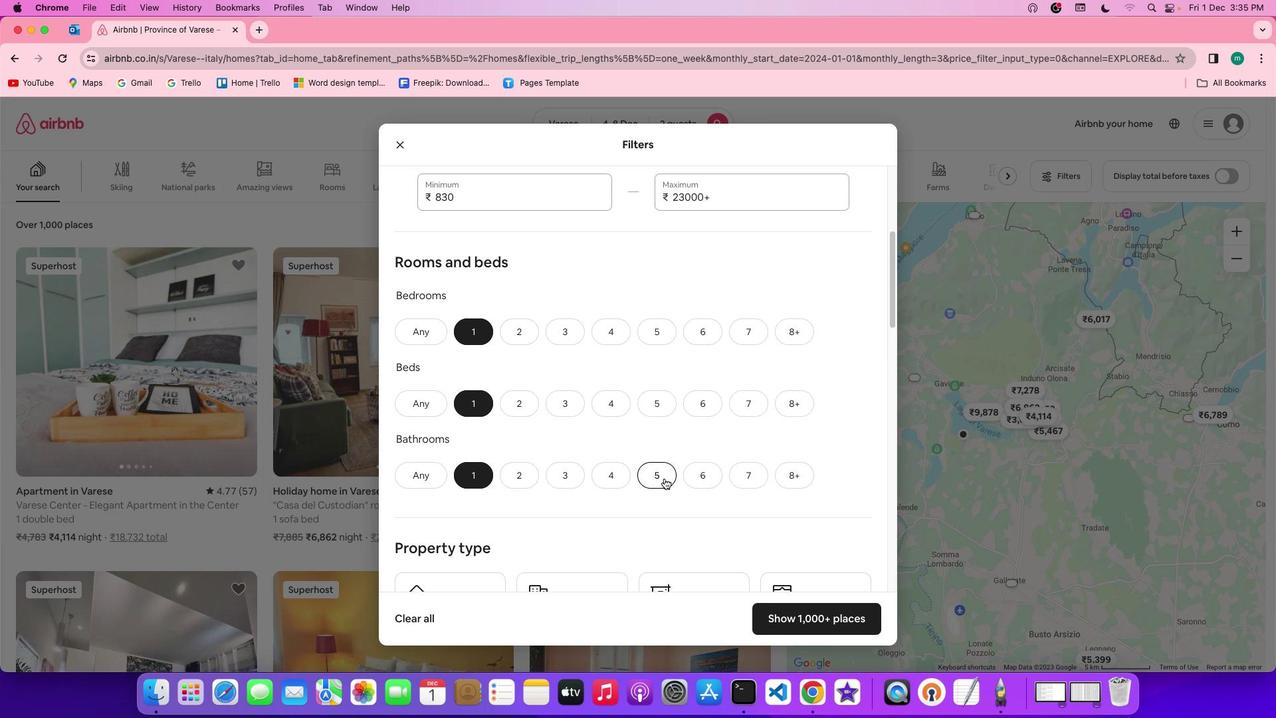 
Action: Mouse scrolled (778, 404) with delta (1236, 172)
Screenshot: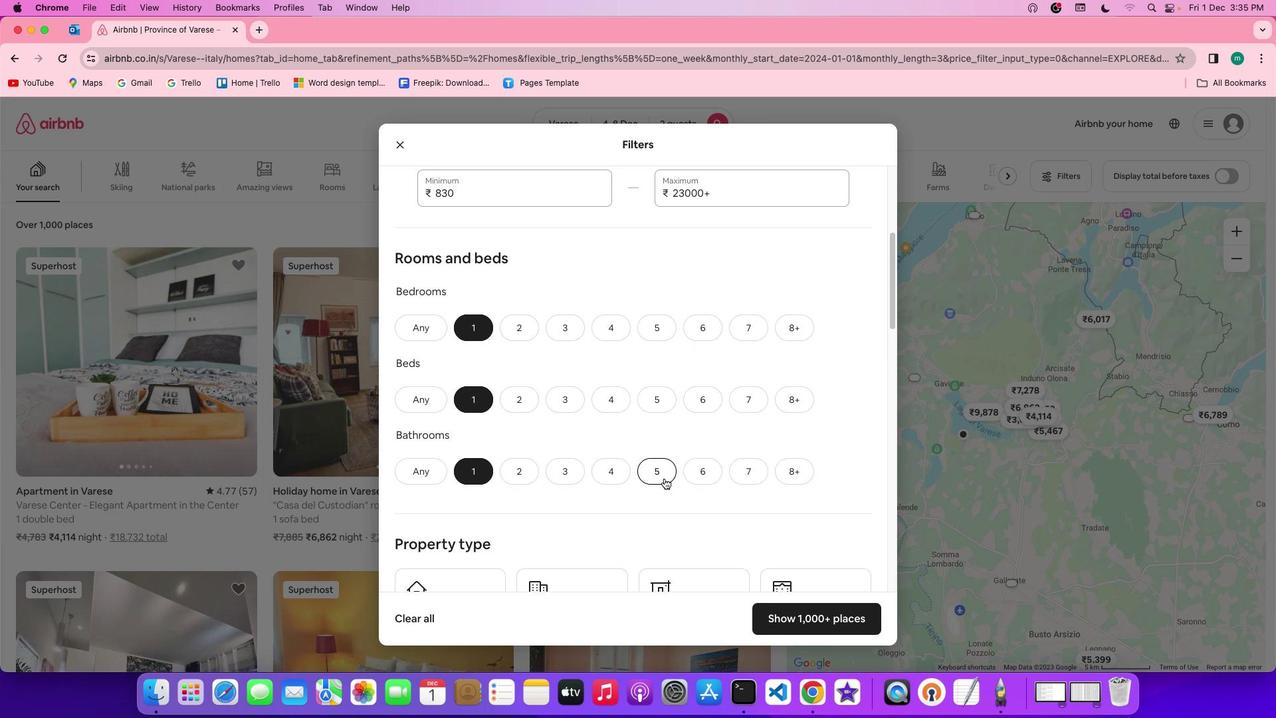 
Action: Mouse scrolled (778, 404) with delta (1236, 172)
Screenshot: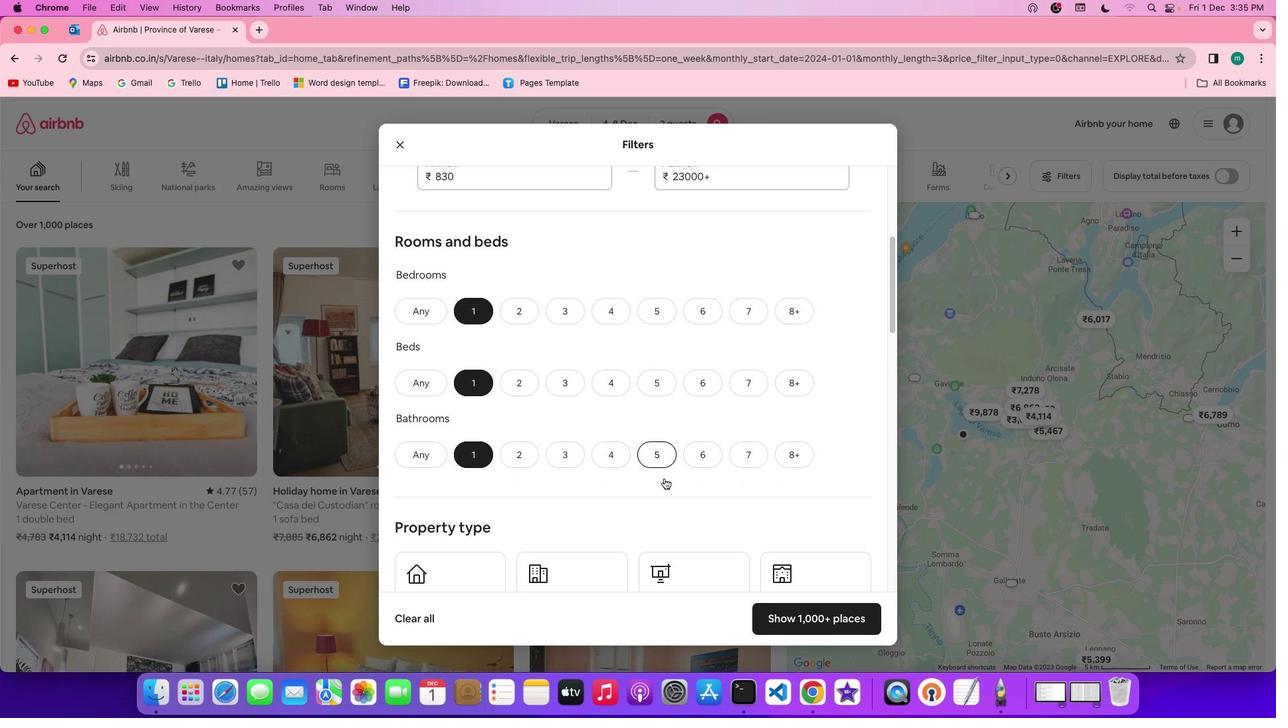 
Action: Mouse scrolled (778, 404) with delta (1236, 172)
Screenshot: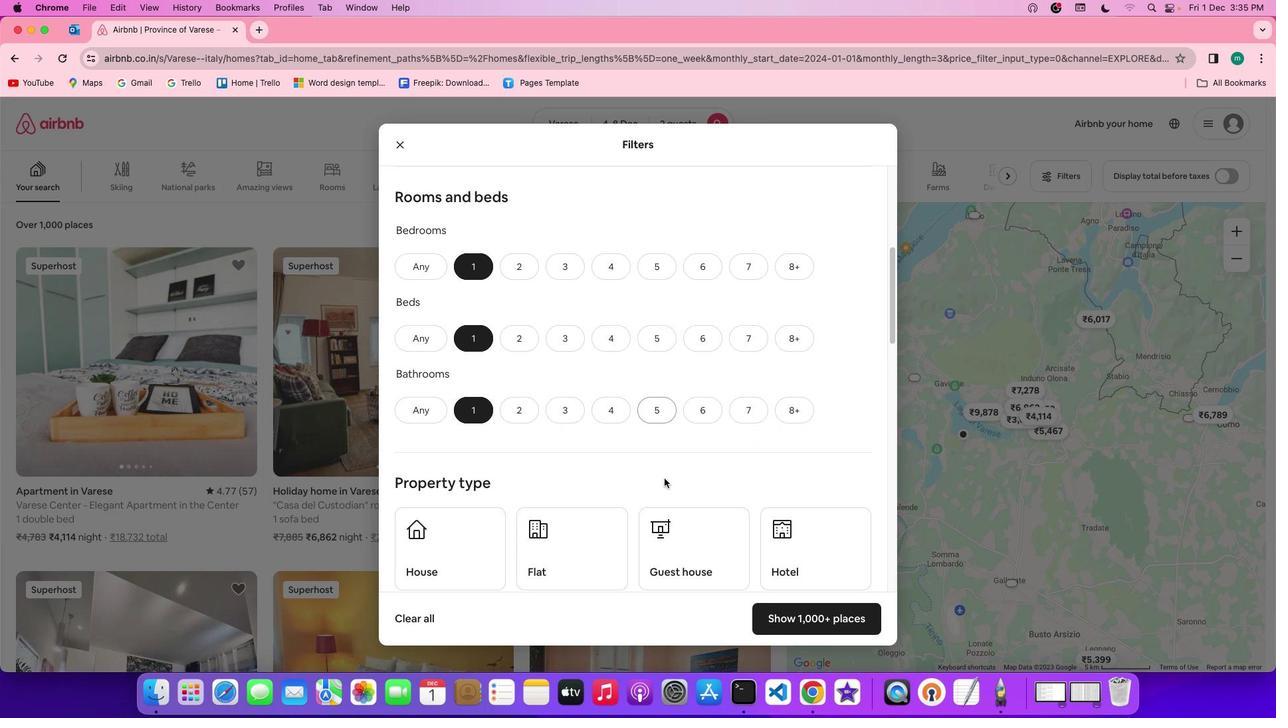 
Action: Mouse scrolled (778, 404) with delta (1236, 172)
Screenshot: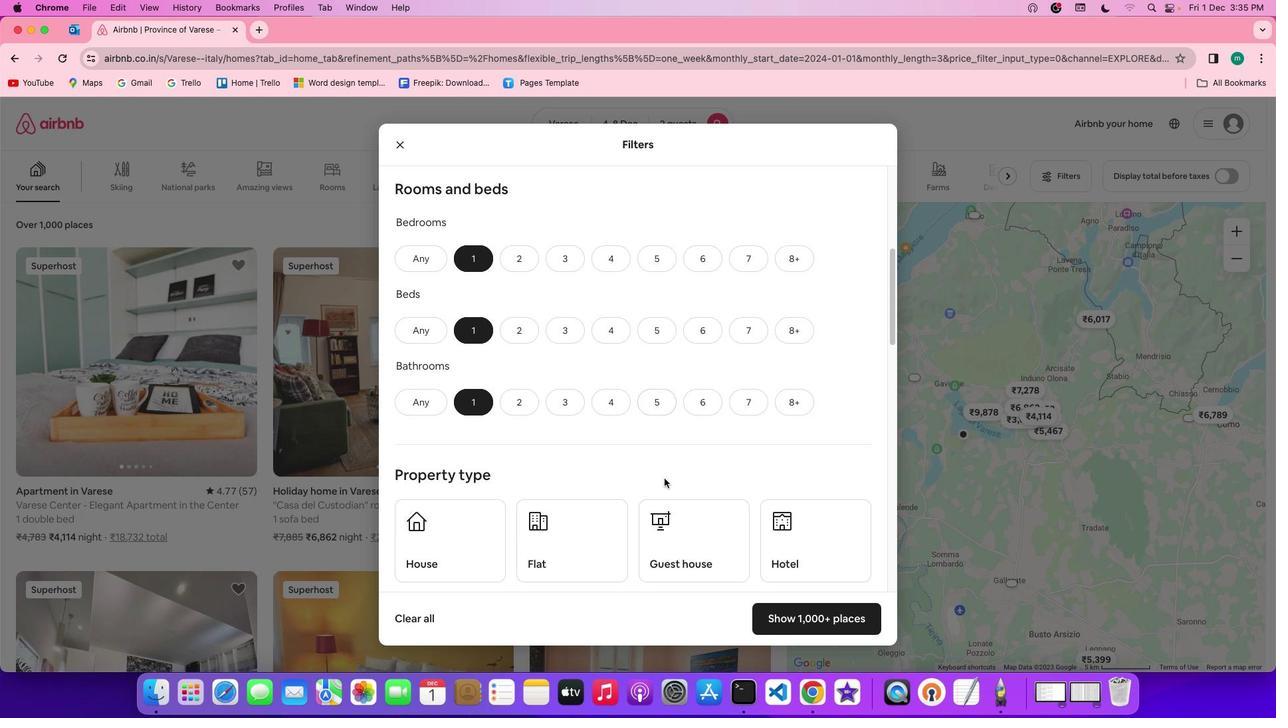 
Action: Mouse scrolled (778, 404) with delta (1236, 172)
Screenshot: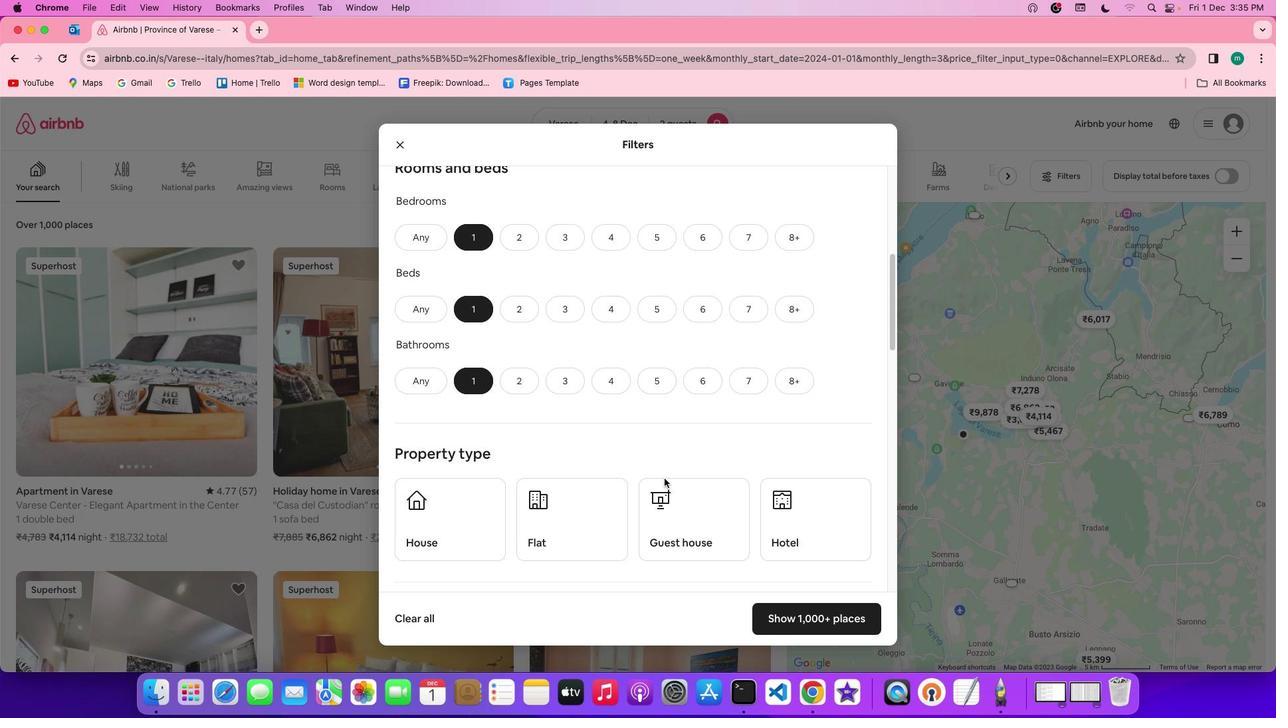 
Action: Mouse scrolled (778, 404) with delta (1236, 172)
Screenshot: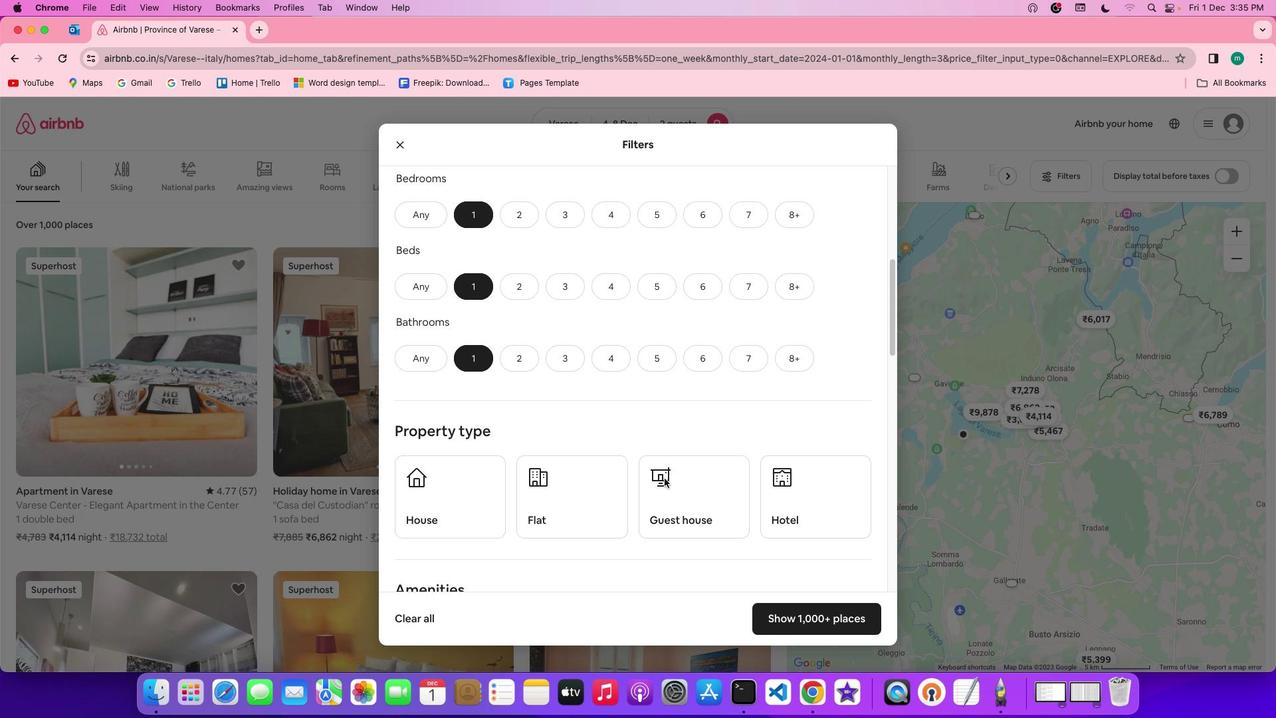 
Action: Mouse scrolled (778, 404) with delta (1236, 172)
Screenshot: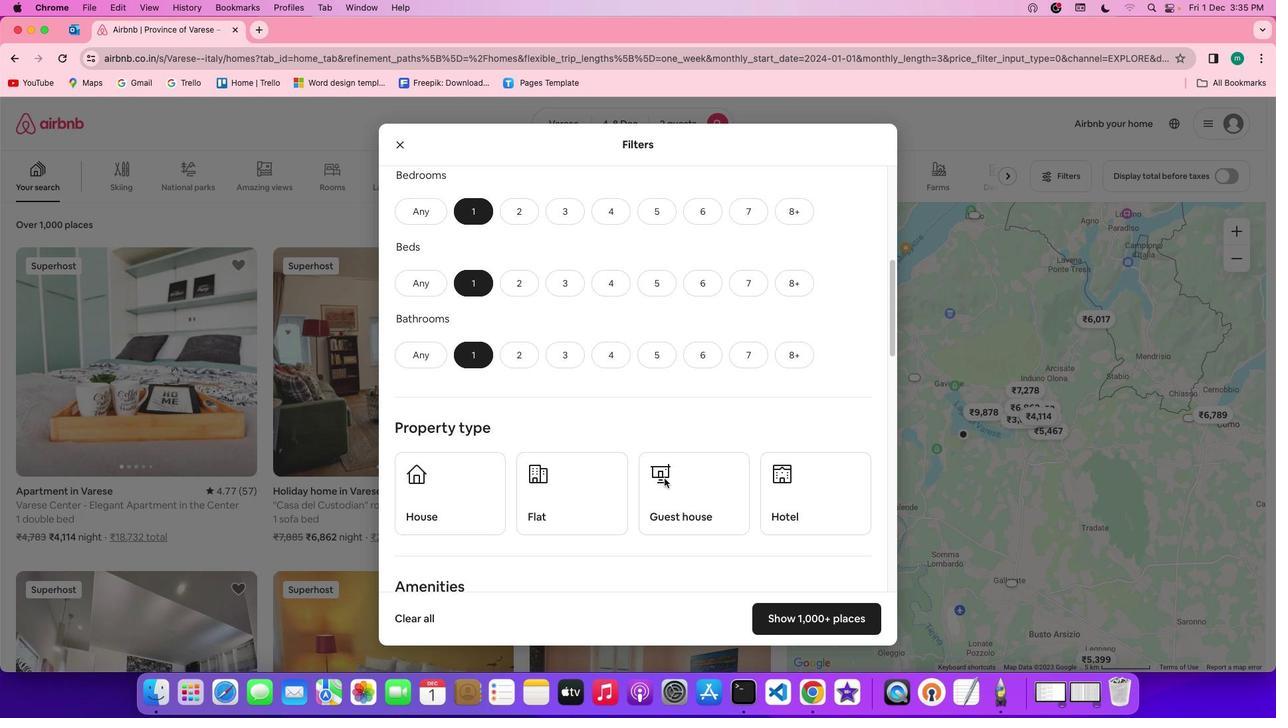 
Action: Mouse scrolled (778, 404) with delta (1236, 172)
Screenshot: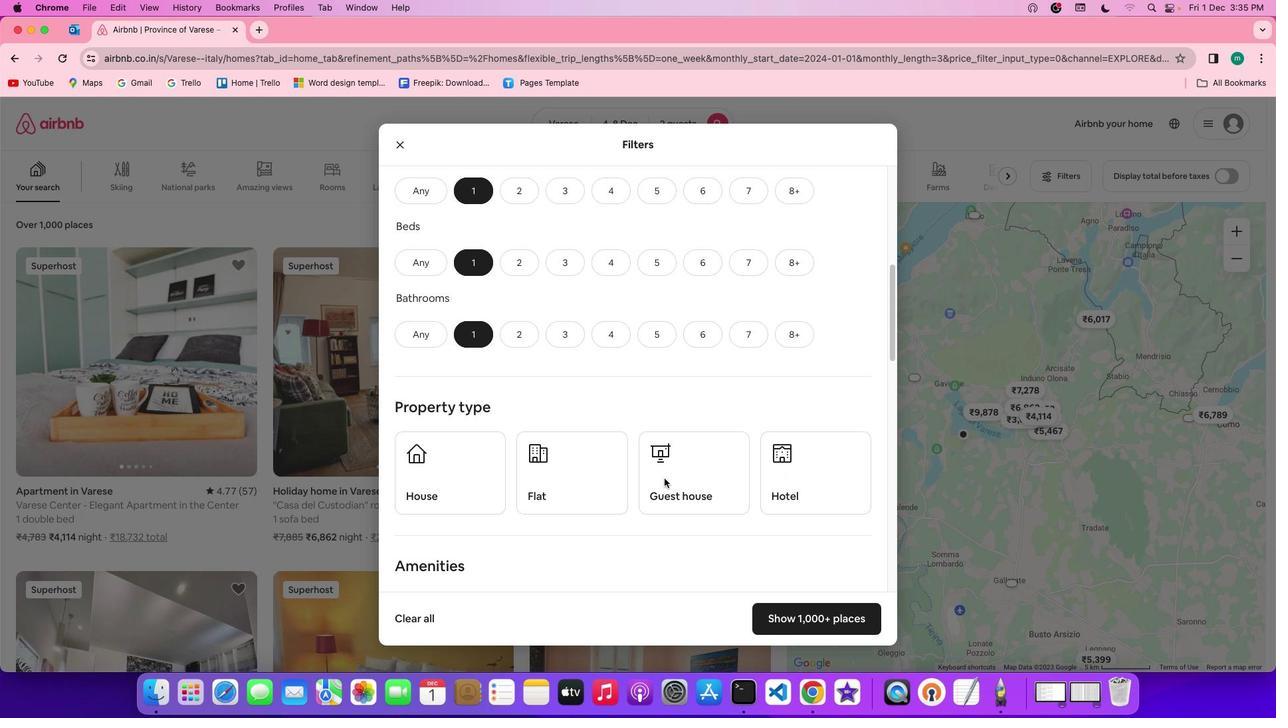 
Action: Mouse scrolled (778, 404) with delta (1236, 172)
Screenshot: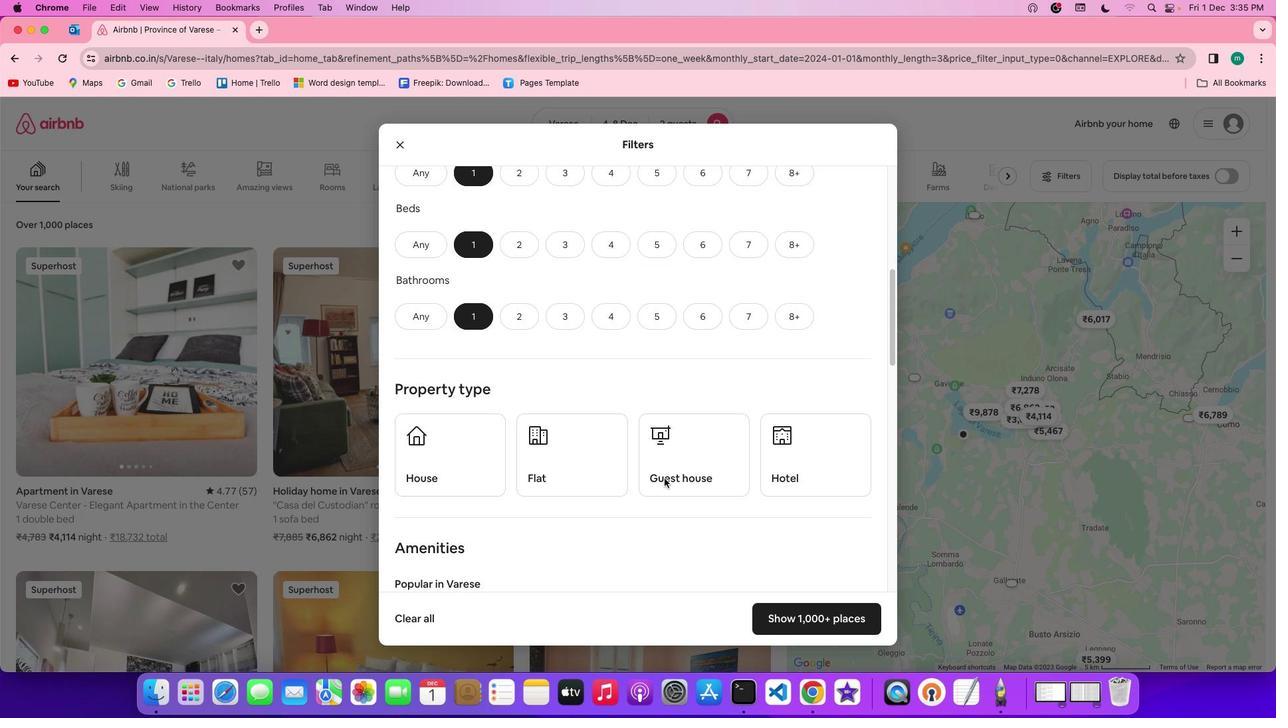 
Action: Mouse scrolled (778, 404) with delta (1236, 172)
Screenshot: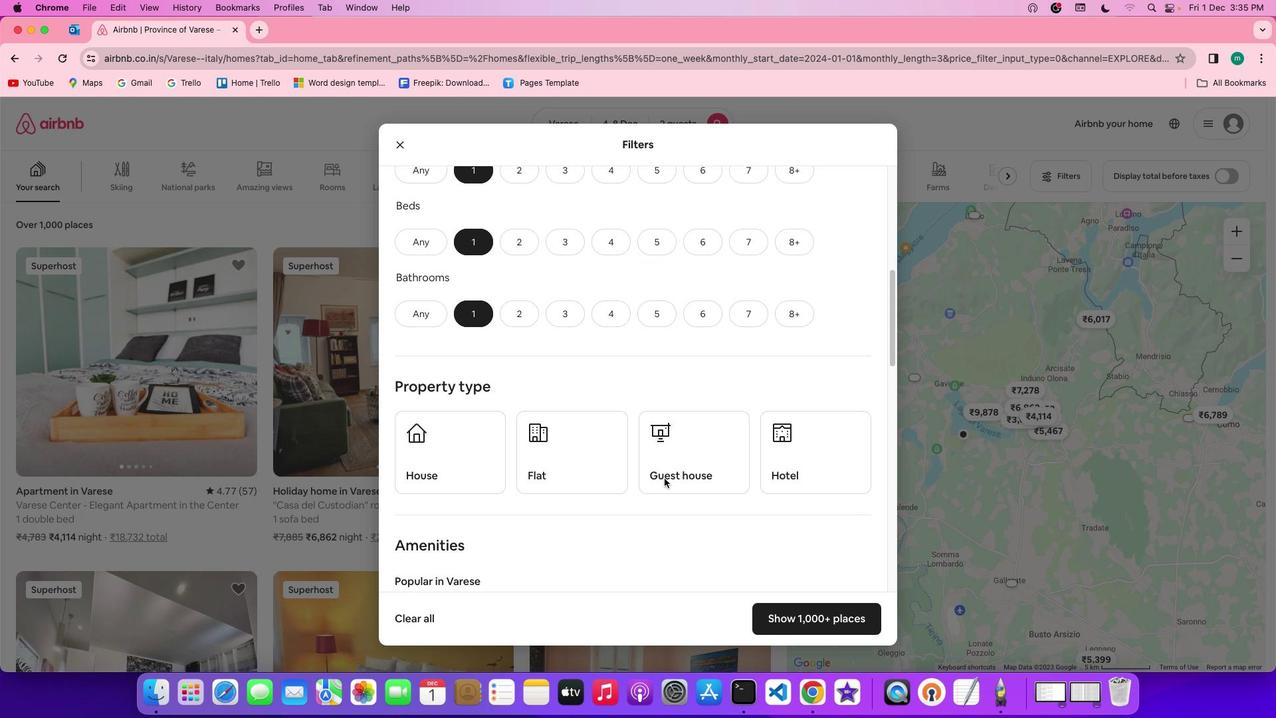 
Action: Mouse moved to (692, 385)
Screenshot: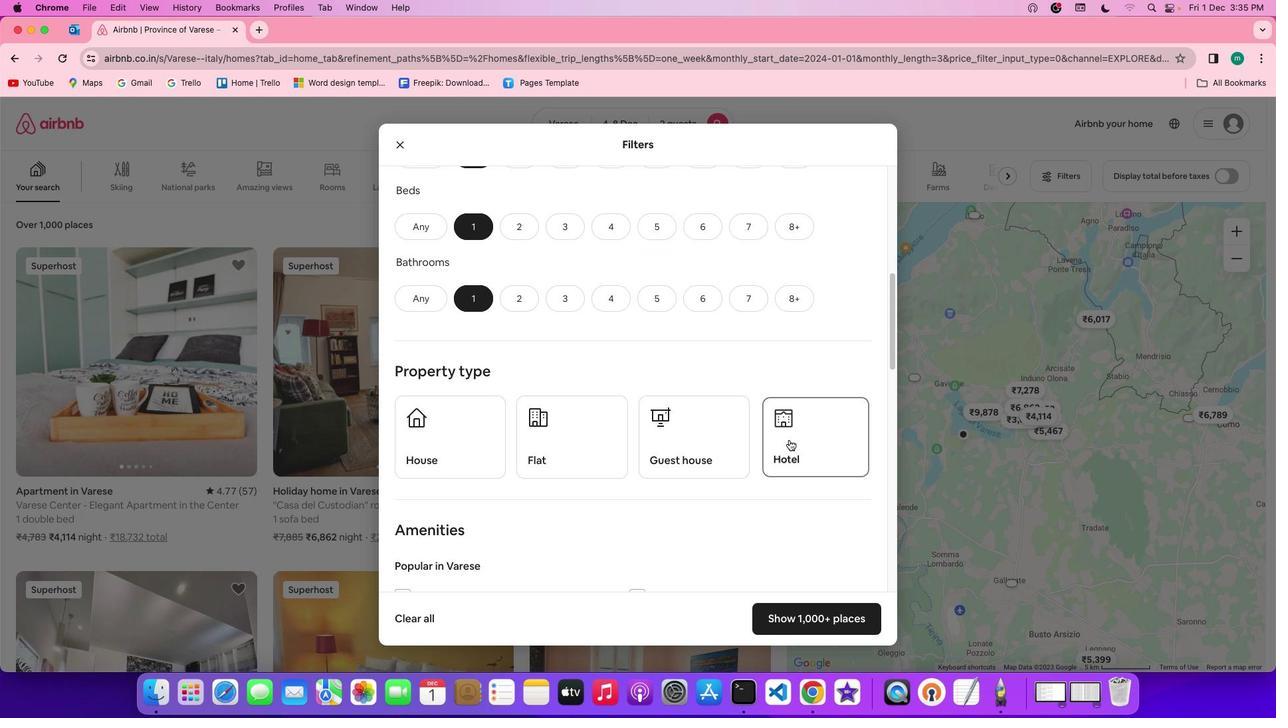 
Action: Mouse pressed left at (692, 385)
Screenshot: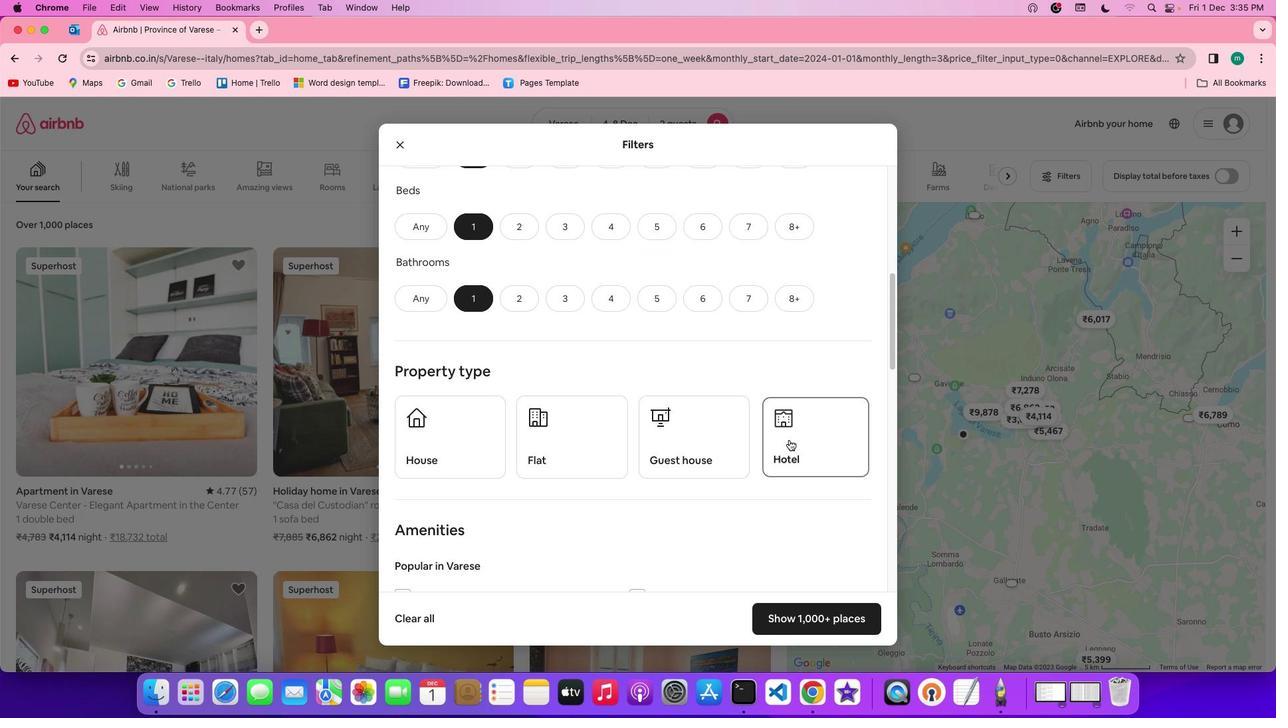 
Action: Mouse moved to (708, 418)
Screenshot: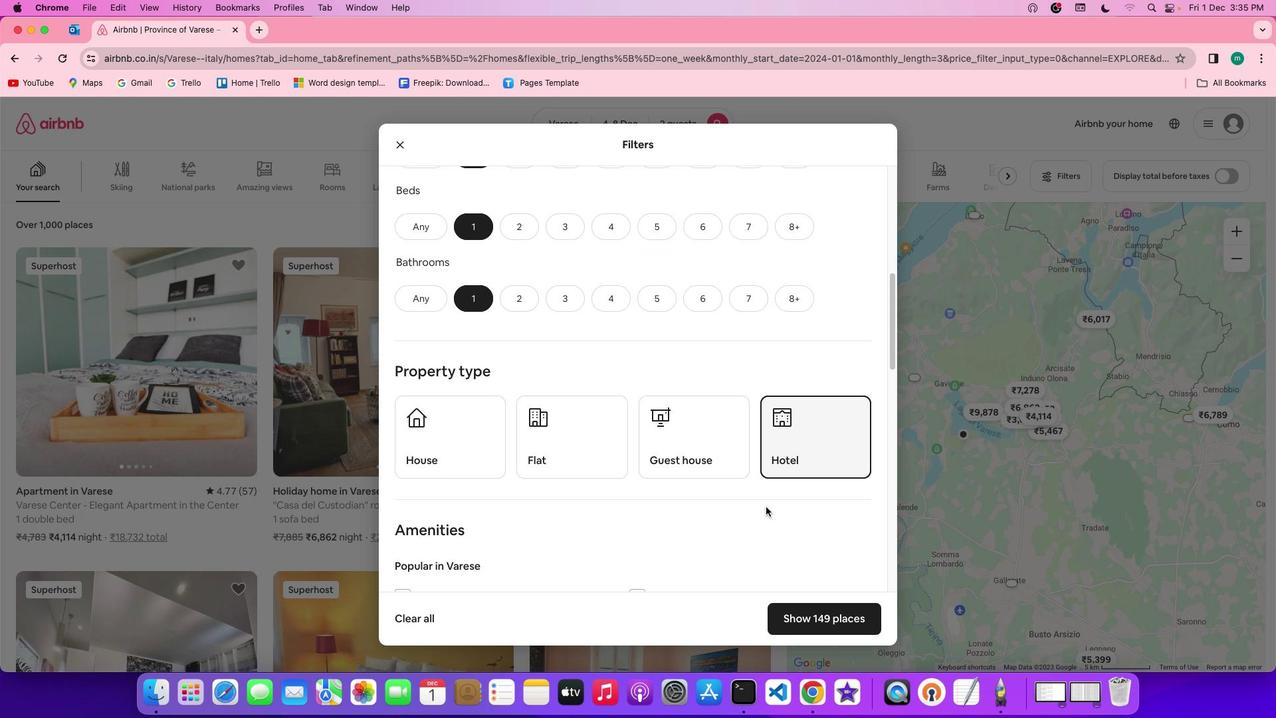 
Action: Mouse scrolled (708, 418) with delta (1236, 172)
Screenshot: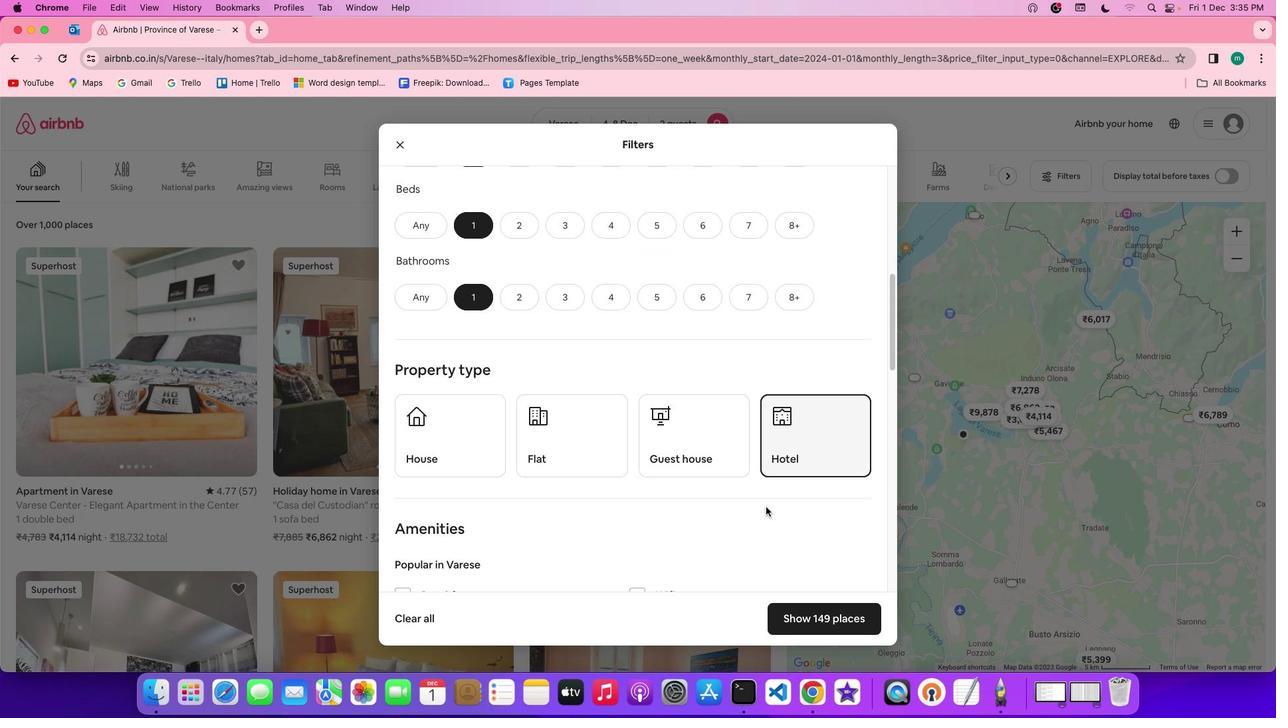 
Action: Mouse scrolled (708, 418) with delta (1236, 172)
Screenshot: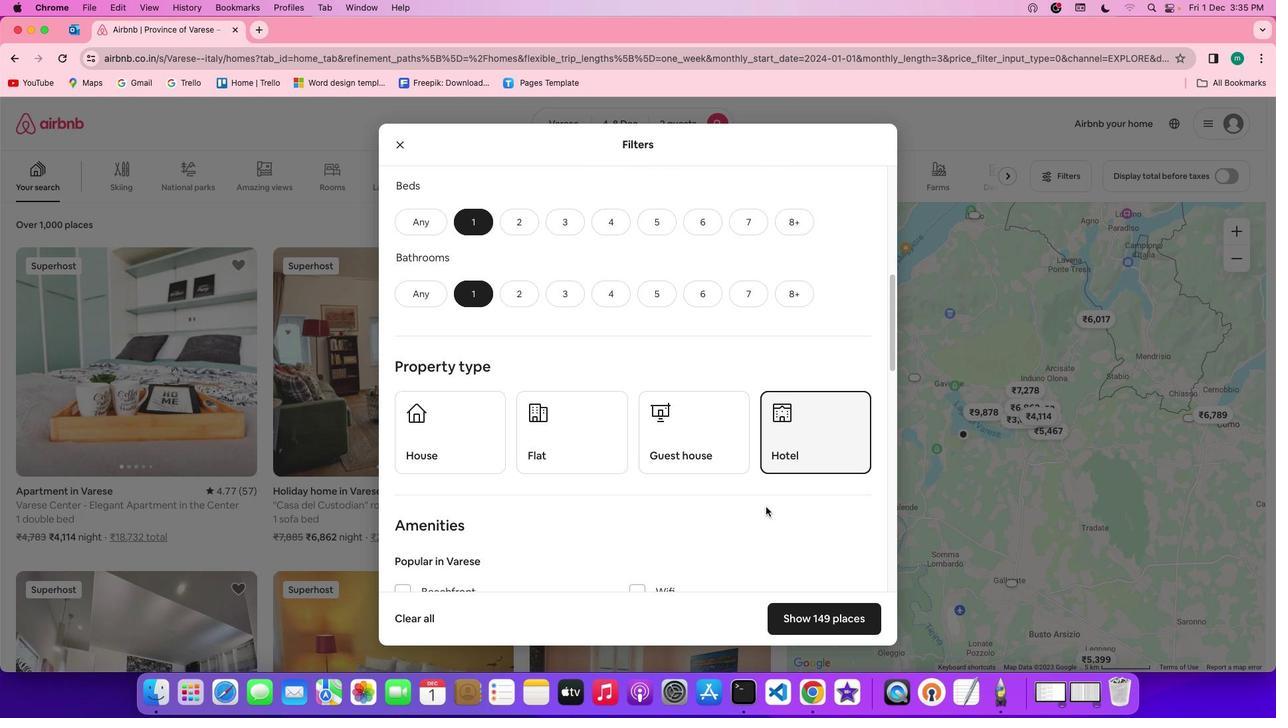
Action: Mouse scrolled (708, 418) with delta (1236, 172)
Screenshot: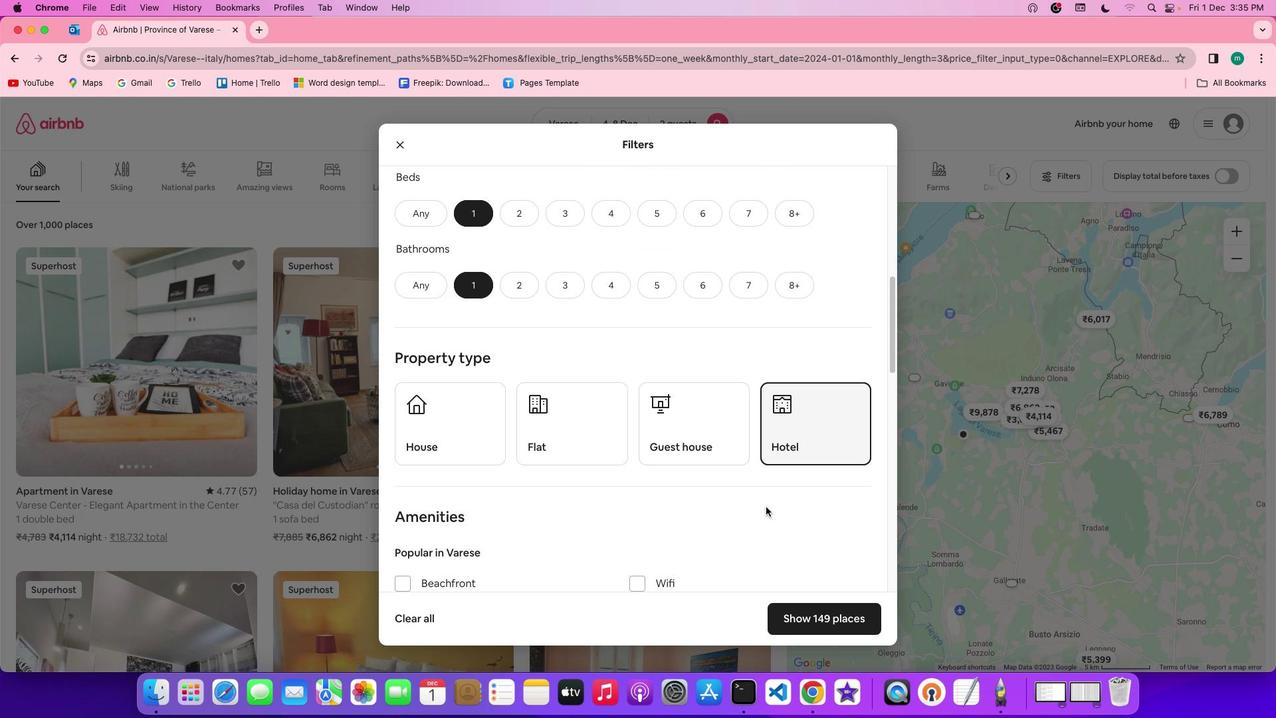 
Action: Mouse scrolled (708, 418) with delta (1236, 172)
Screenshot: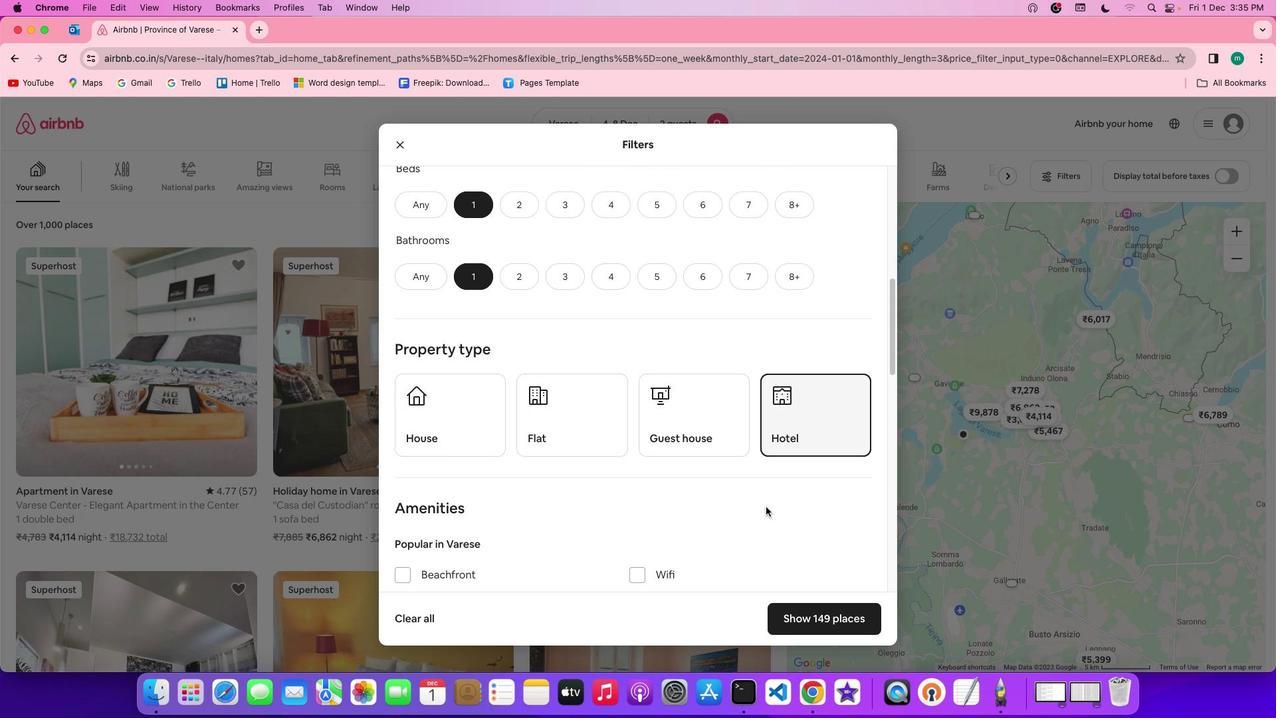 
Action: Mouse scrolled (708, 418) with delta (1236, 172)
Screenshot: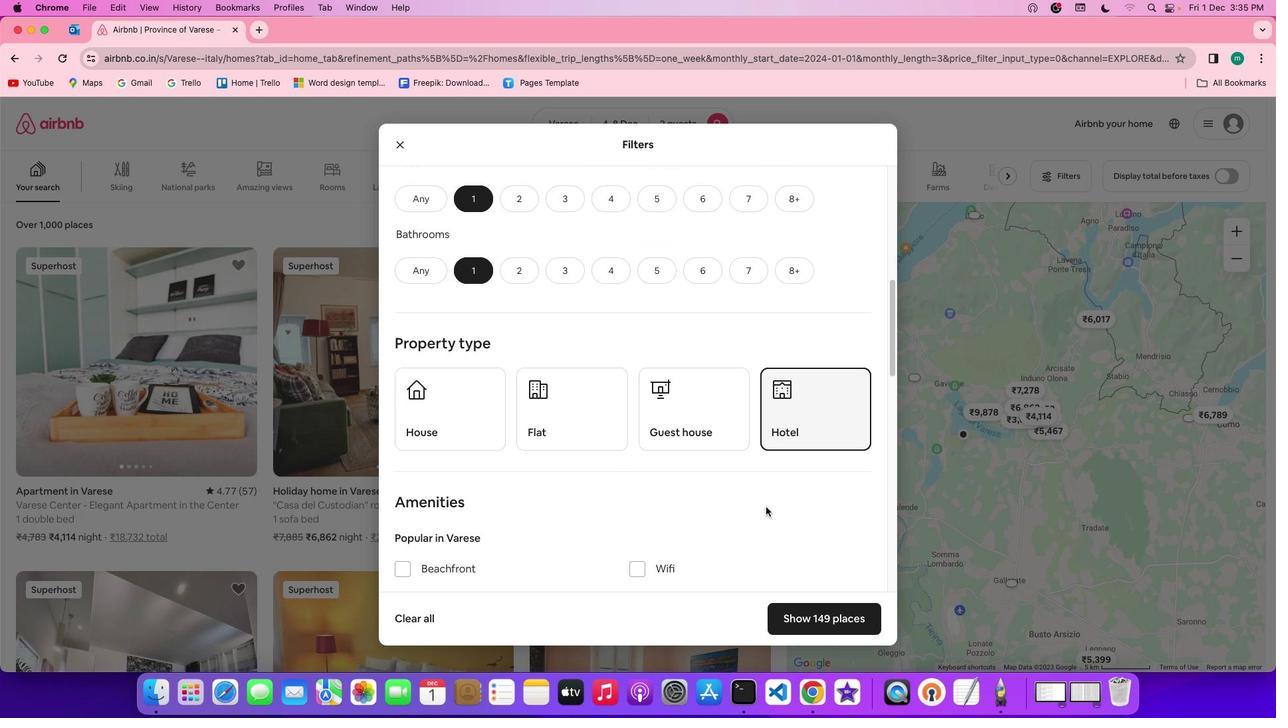 
Action: Mouse scrolled (708, 418) with delta (1236, 172)
Screenshot: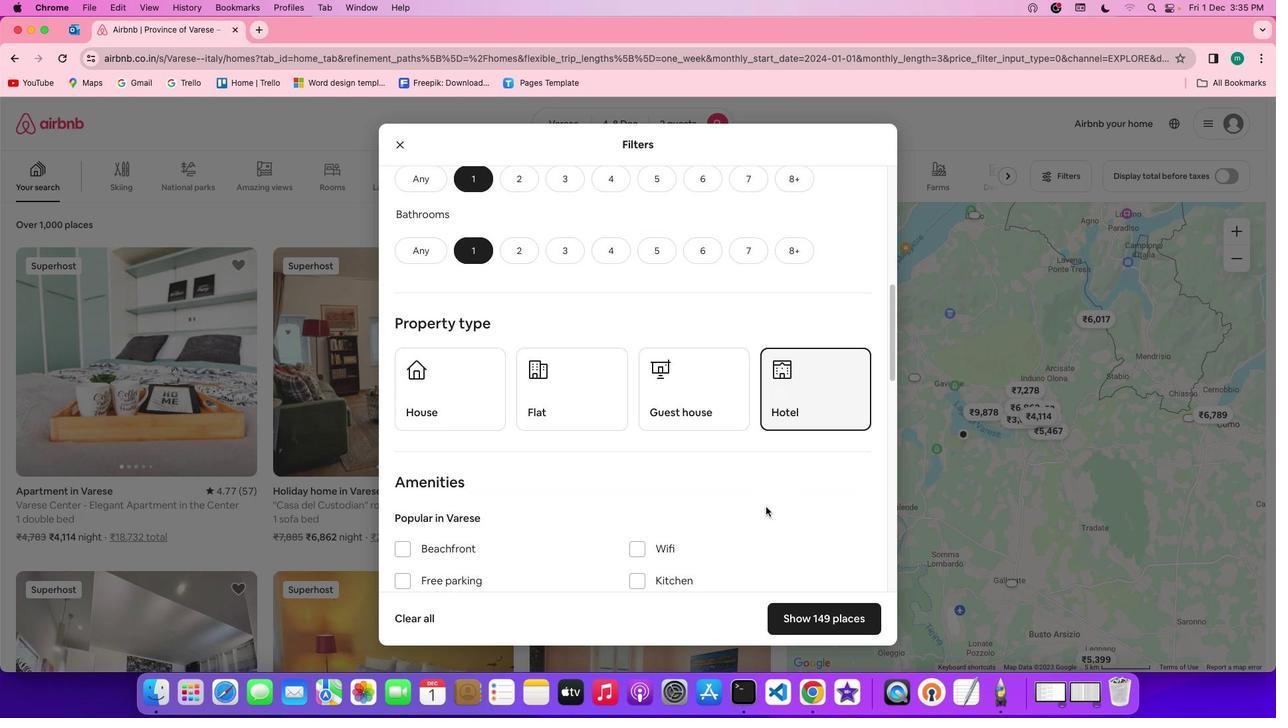 
Action: Mouse scrolled (708, 418) with delta (1236, 172)
Screenshot: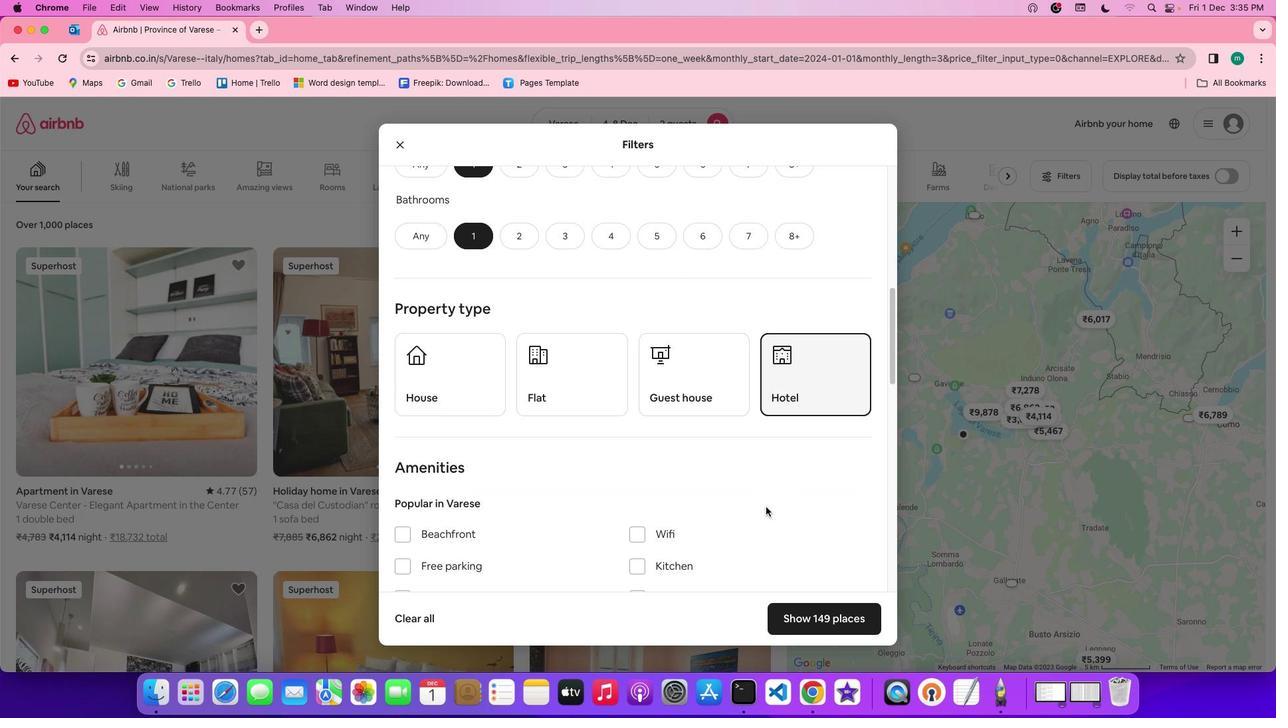 
Action: Mouse scrolled (708, 418) with delta (1236, 172)
Screenshot: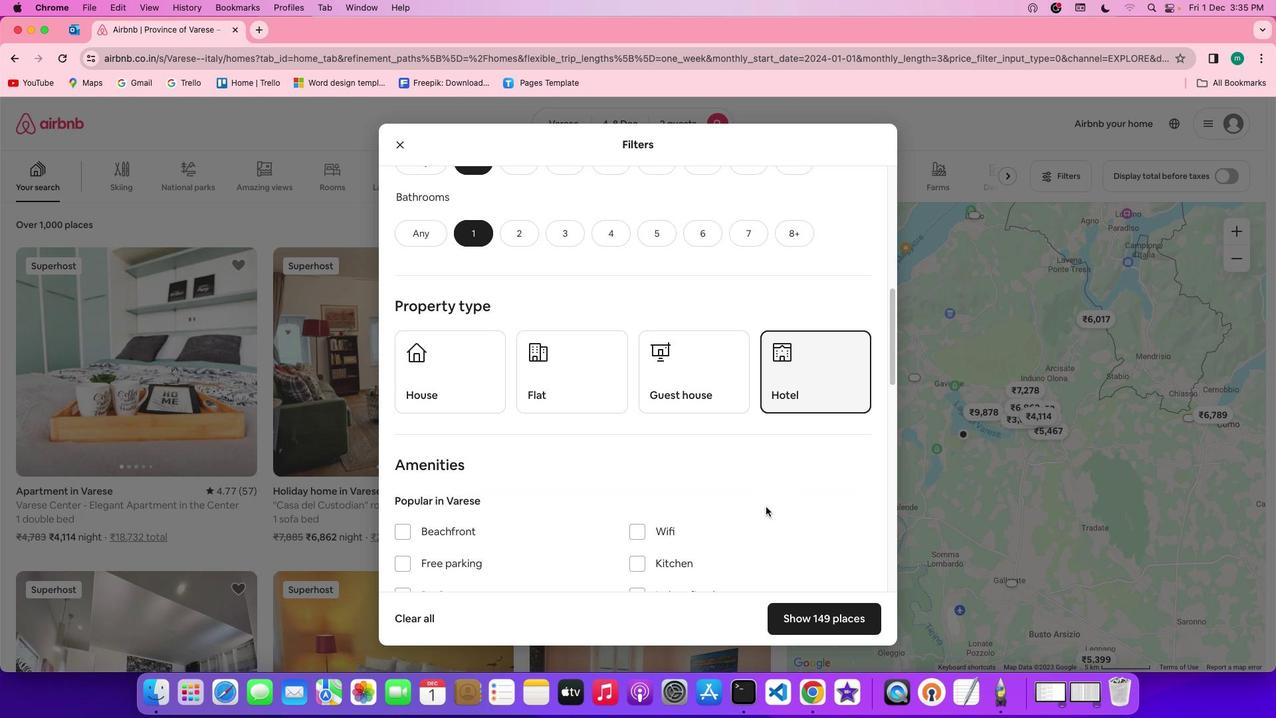 
Action: Mouse scrolled (708, 418) with delta (1236, 172)
Screenshot: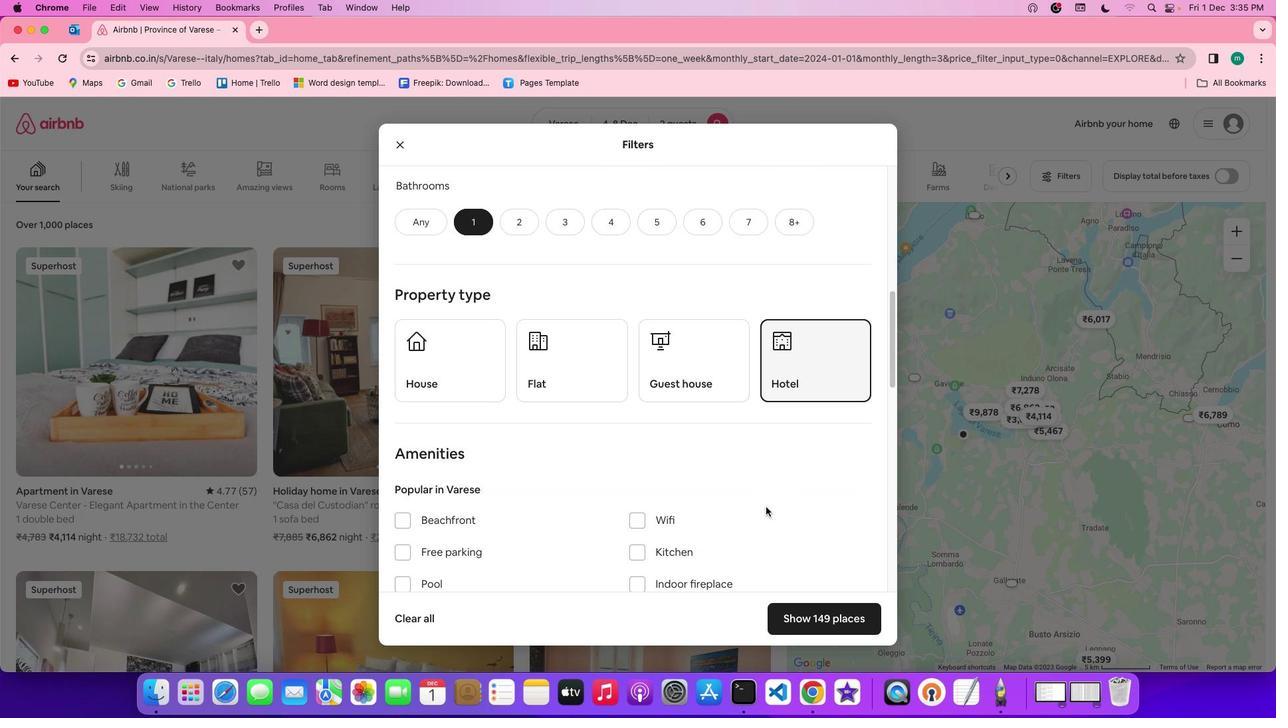 
Action: Mouse scrolled (708, 418) with delta (1236, 172)
Screenshot: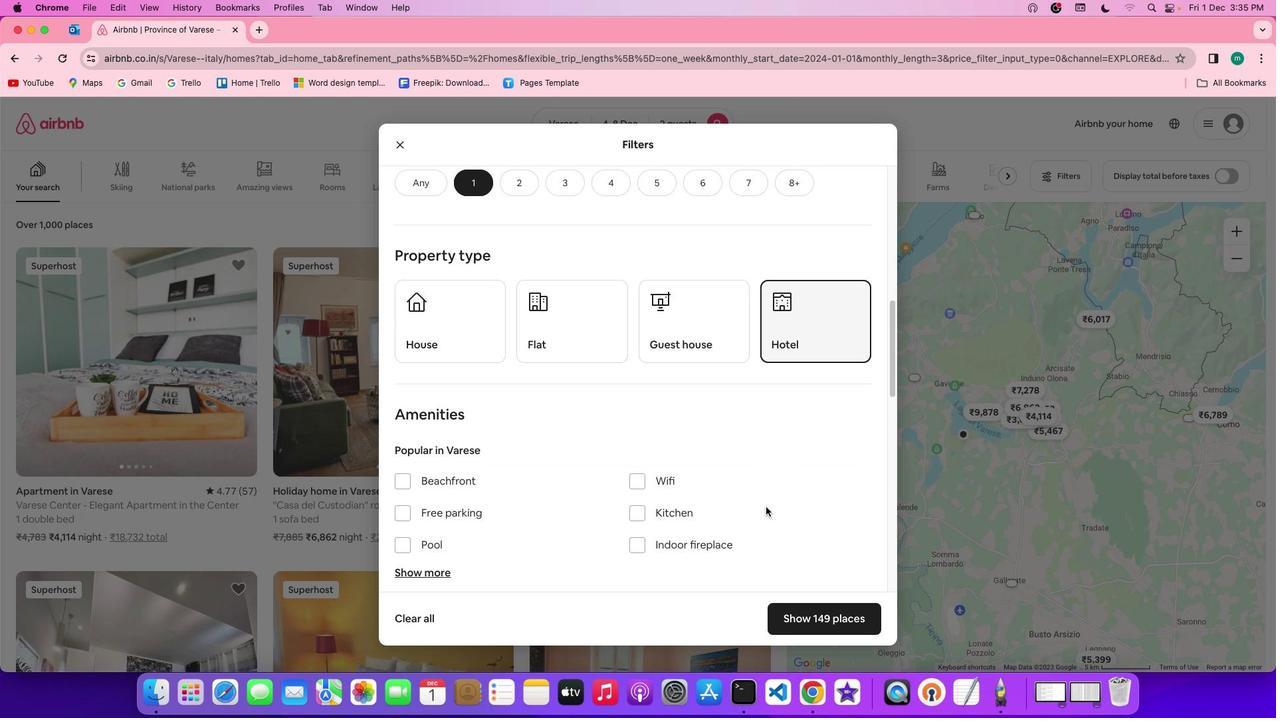 
Action: Mouse scrolled (708, 418) with delta (1236, 172)
Screenshot: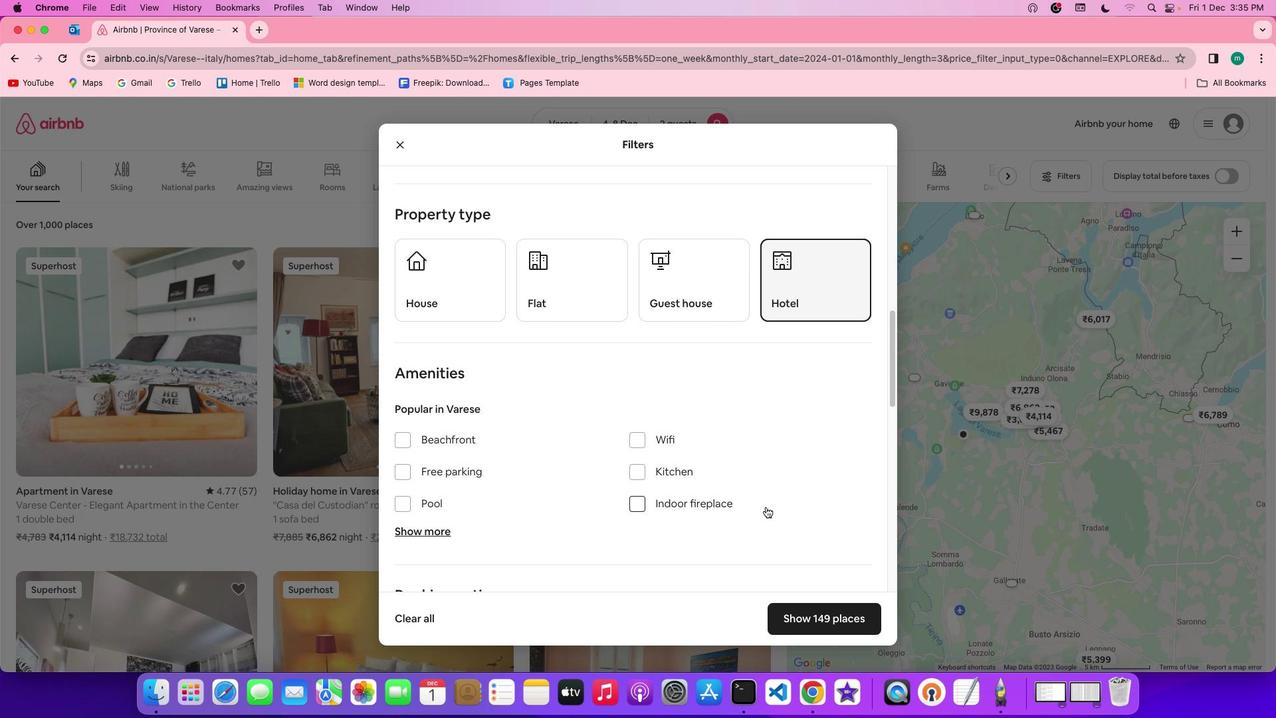 
Action: Mouse scrolled (708, 418) with delta (1236, 172)
Screenshot: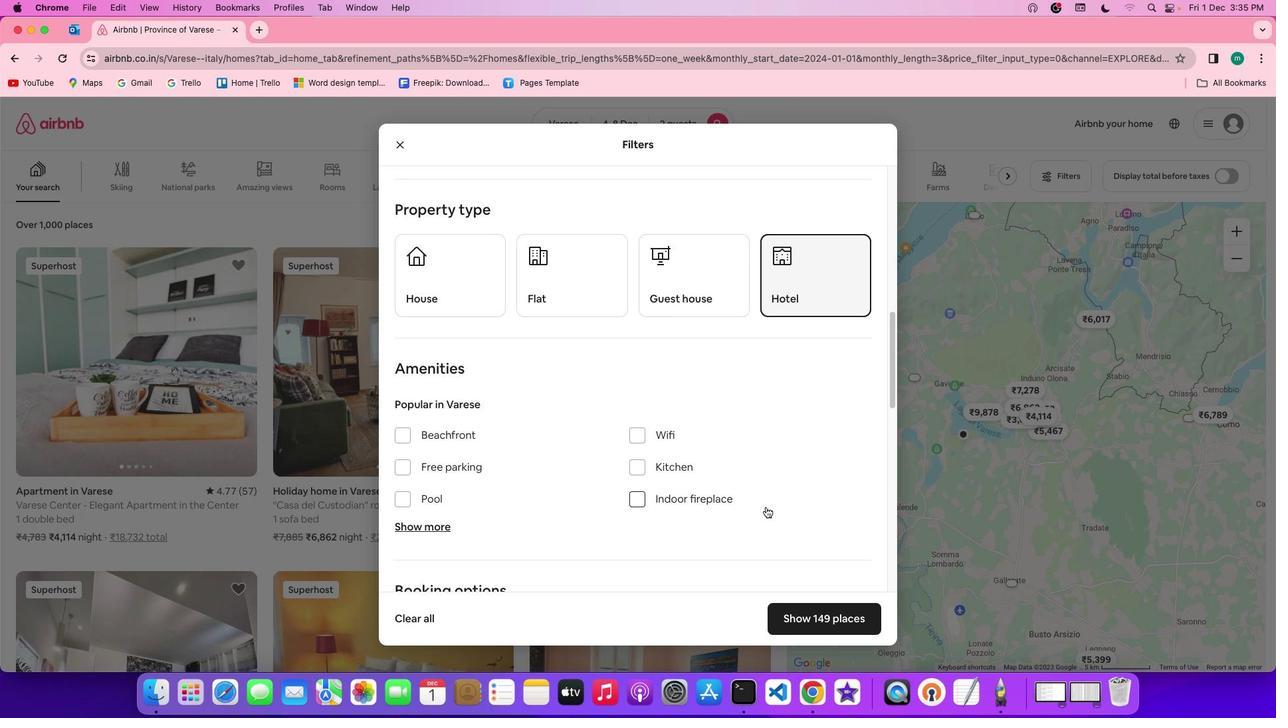 
Action: Mouse scrolled (708, 418) with delta (1236, 172)
Screenshot: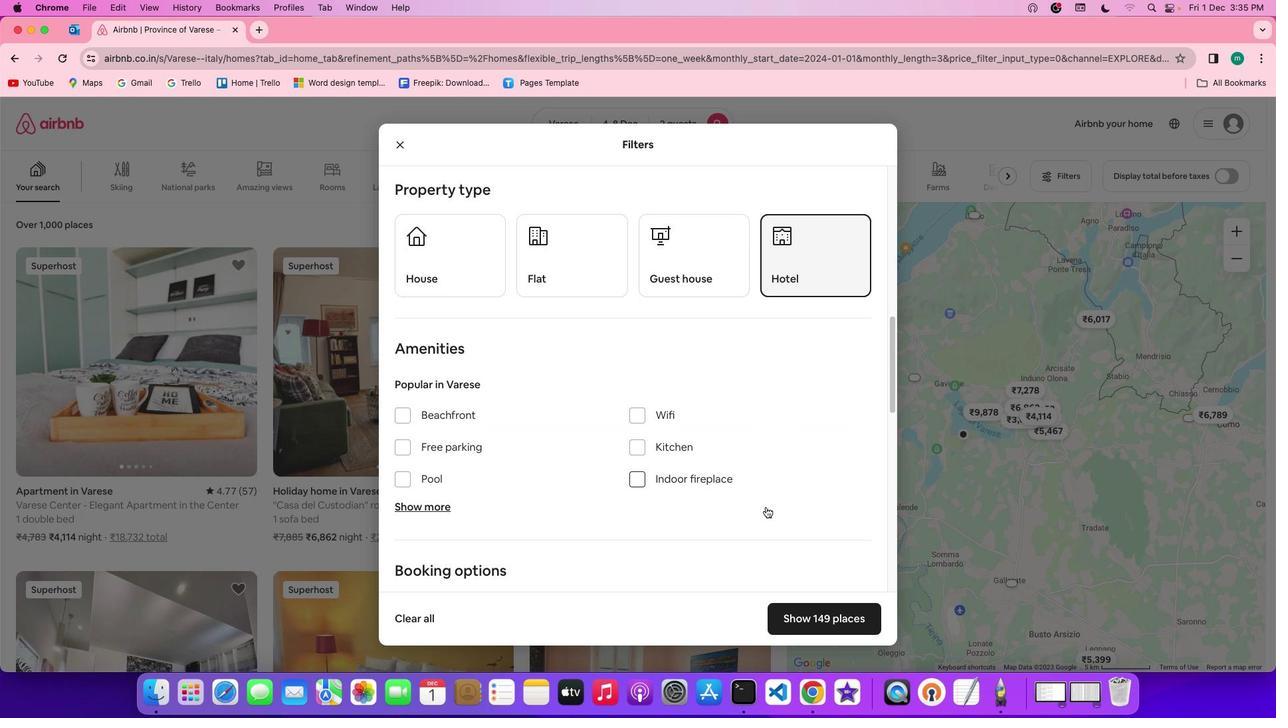 
Action: Mouse scrolled (708, 418) with delta (1236, 172)
Screenshot: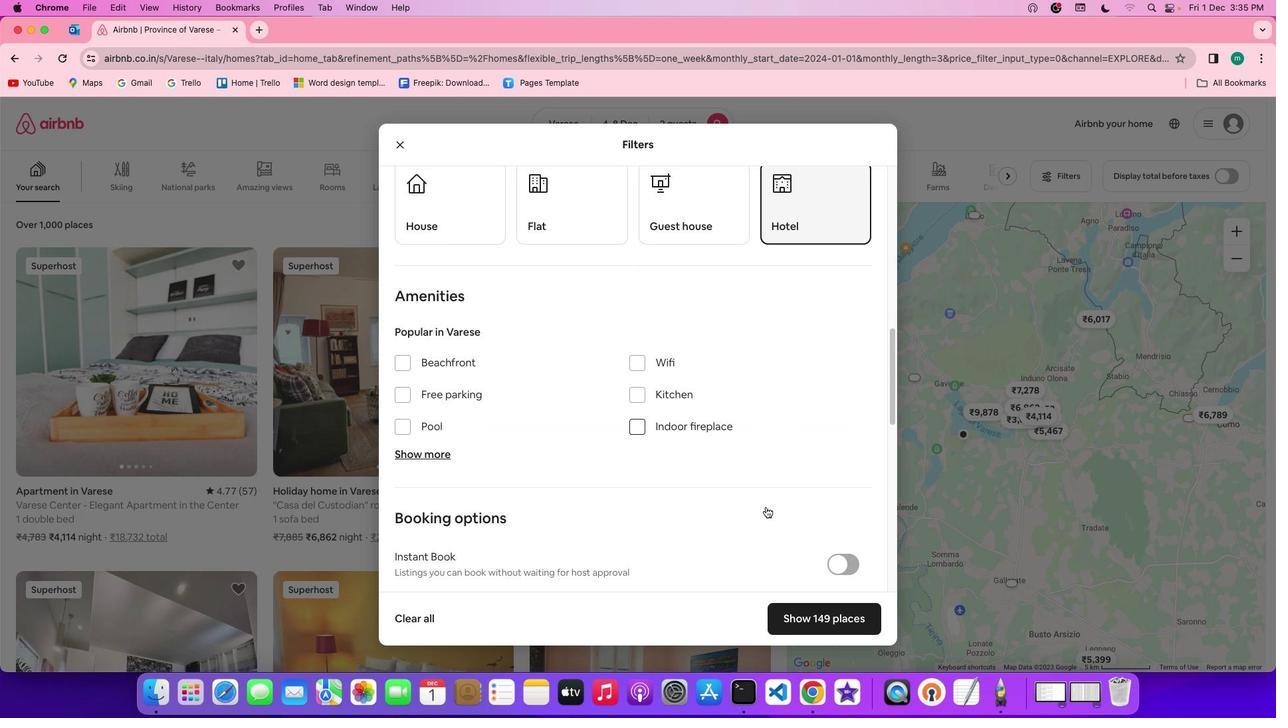 
Action: Mouse scrolled (708, 418) with delta (1236, 172)
Screenshot: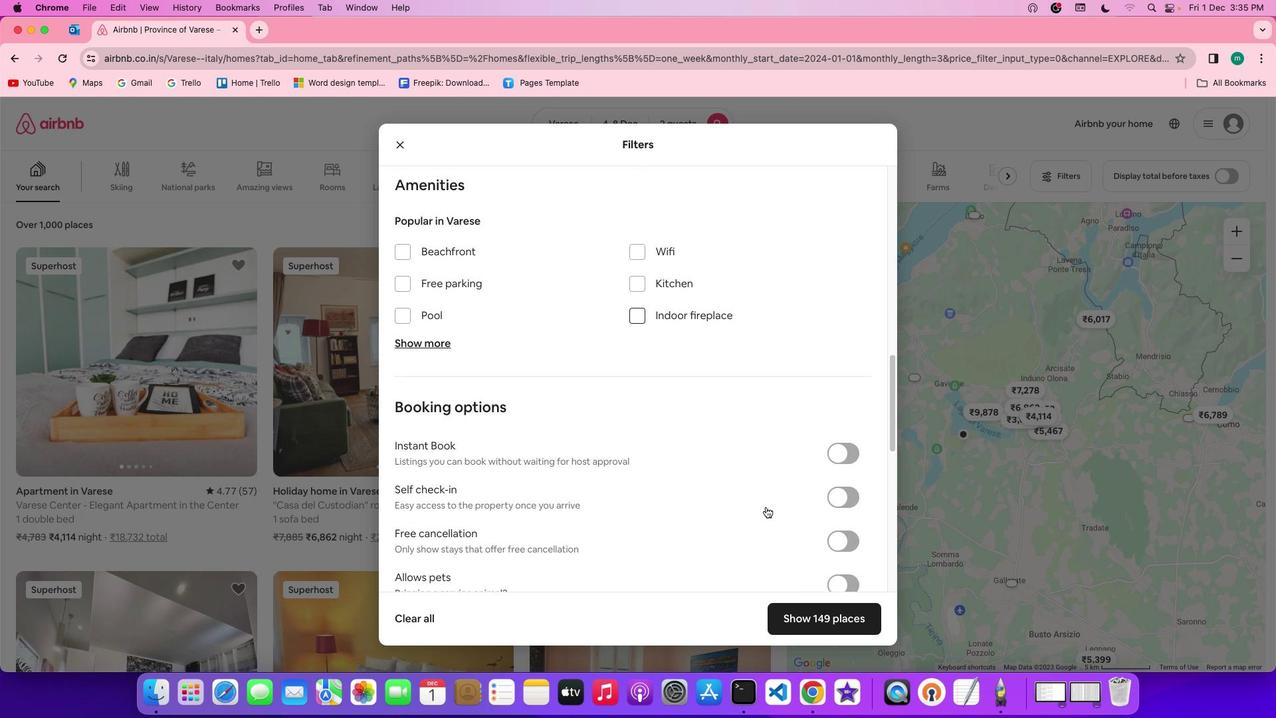 
Action: Mouse scrolled (708, 418) with delta (1236, 172)
Screenshot: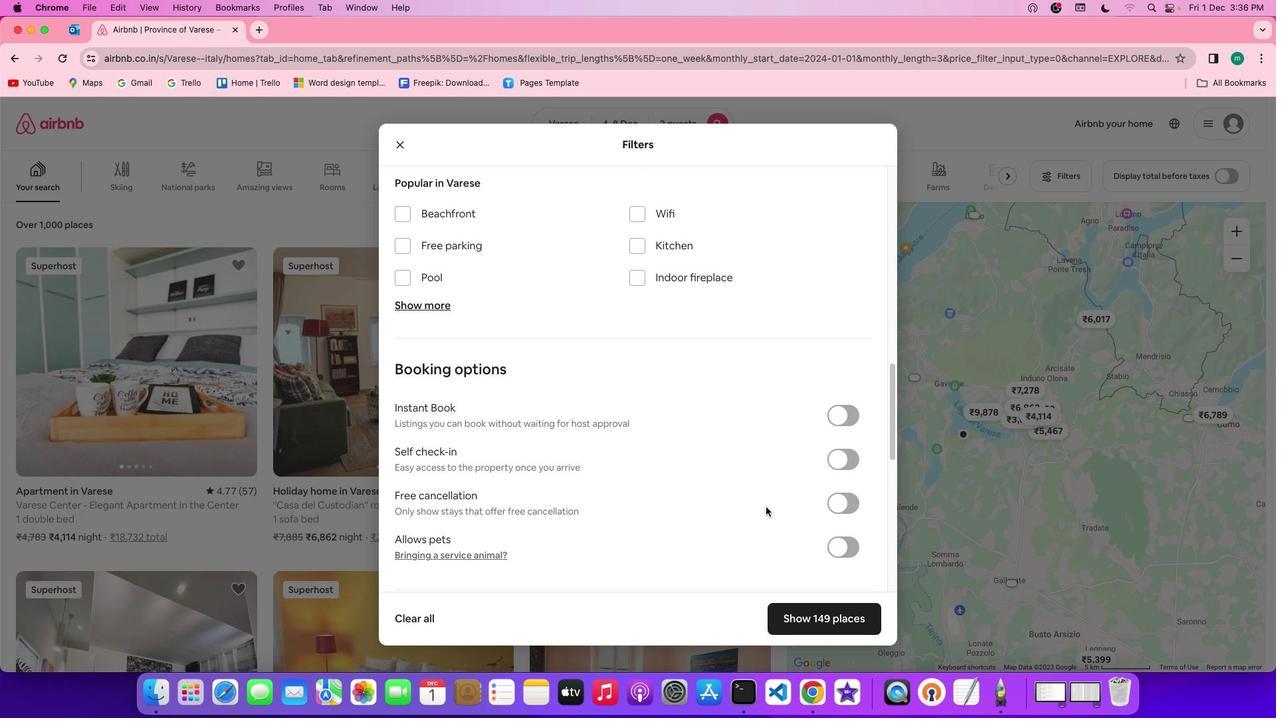 
Action: Mouse scrolled (708, 418) with delta (1236, 172)
Screenshot: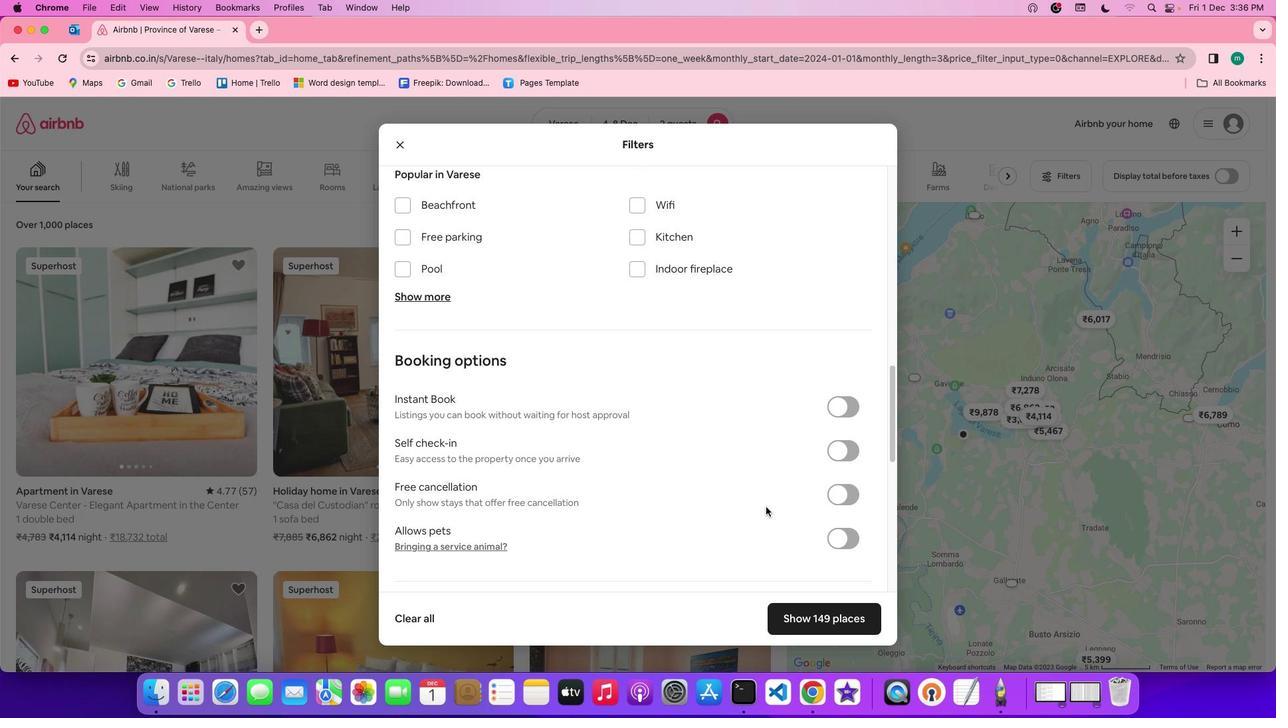 
Action: Mouse scrolled (708, 418) with delta (1236, 172)
Screenshot: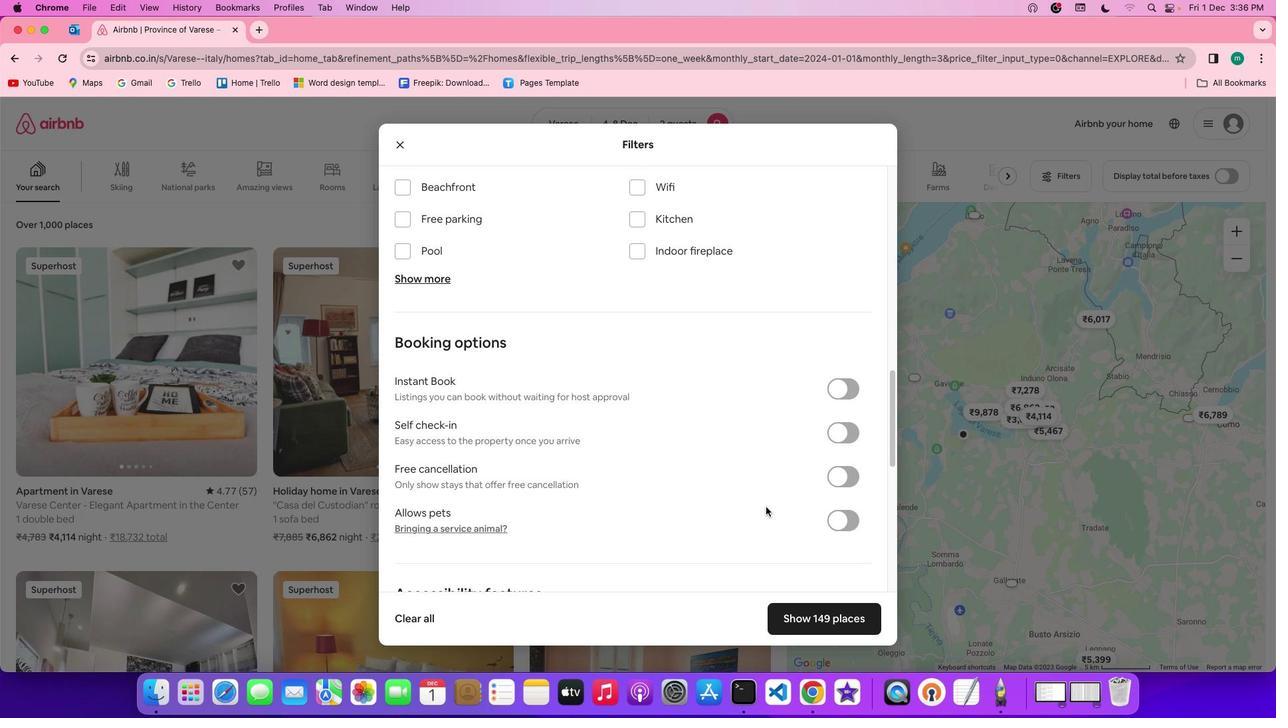 
Action: Mouse scrolled (708, 418) with delta (1236, 172)
Screenshot: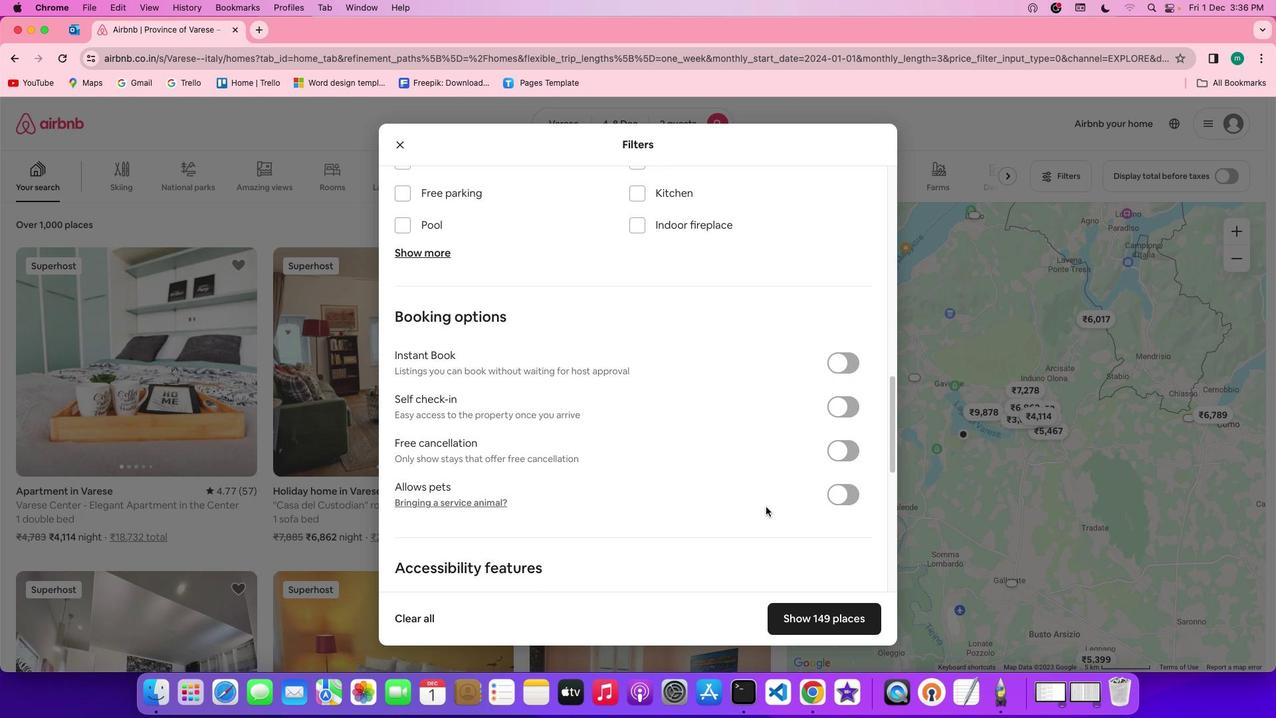 
Action: Mouse scrolled (708, 418) with delta (1236, 172)
Screenshot: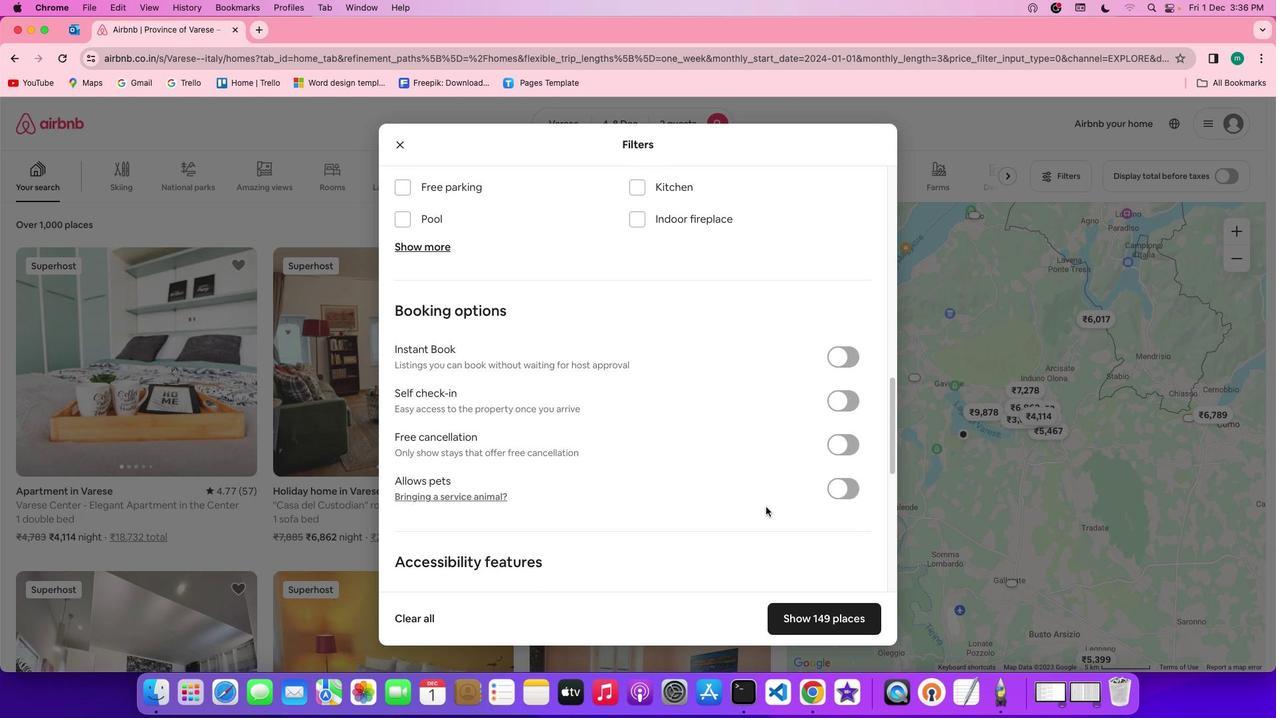 
Action: Mouse scrolled (708, 418) with delta (1236, 172)
Screenshot: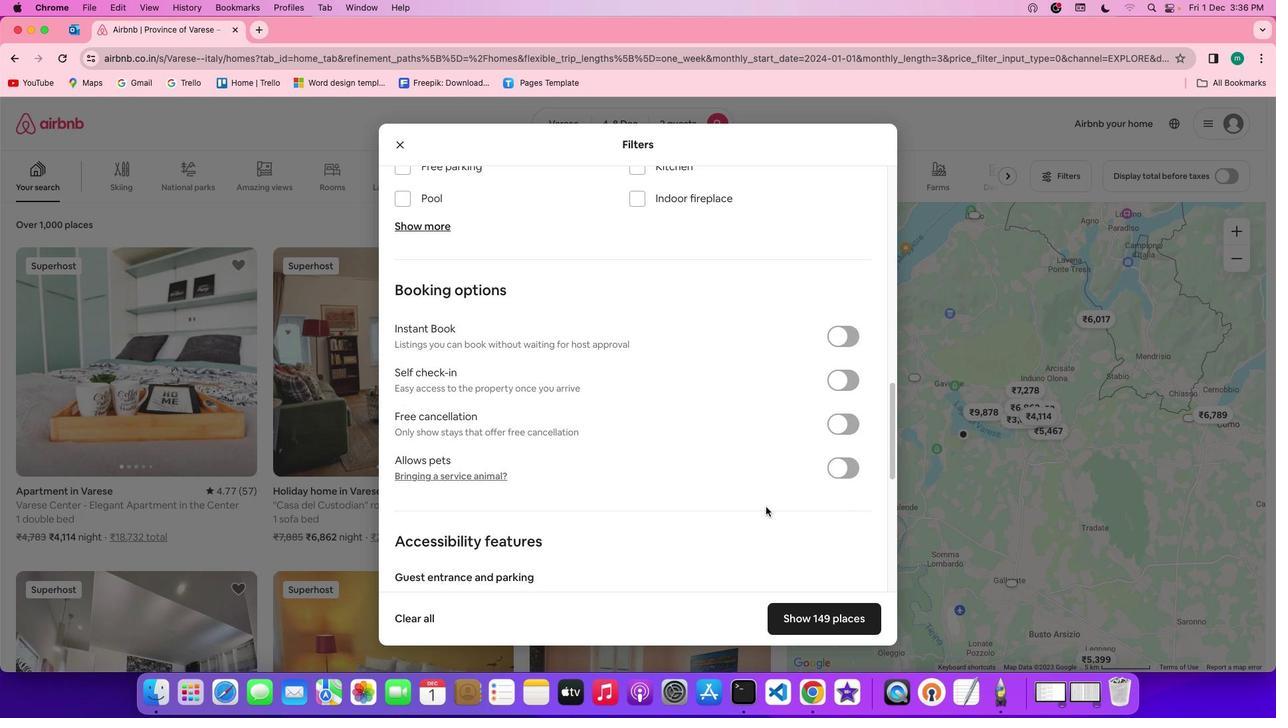 
Action: Mouse scrolled (708, 418) with delta (1236, 172)
Screenshot: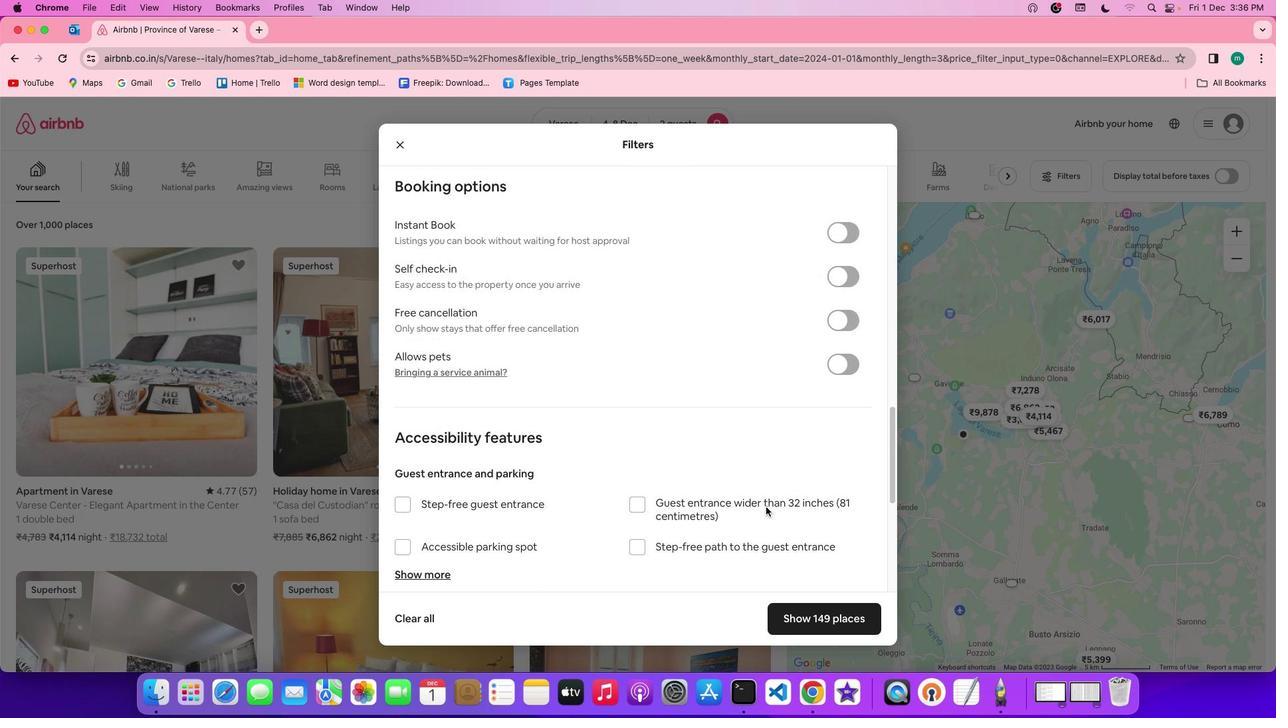 
Action: Mouse scrolled (708, 418) with delta (1236, 172)
Screenshot: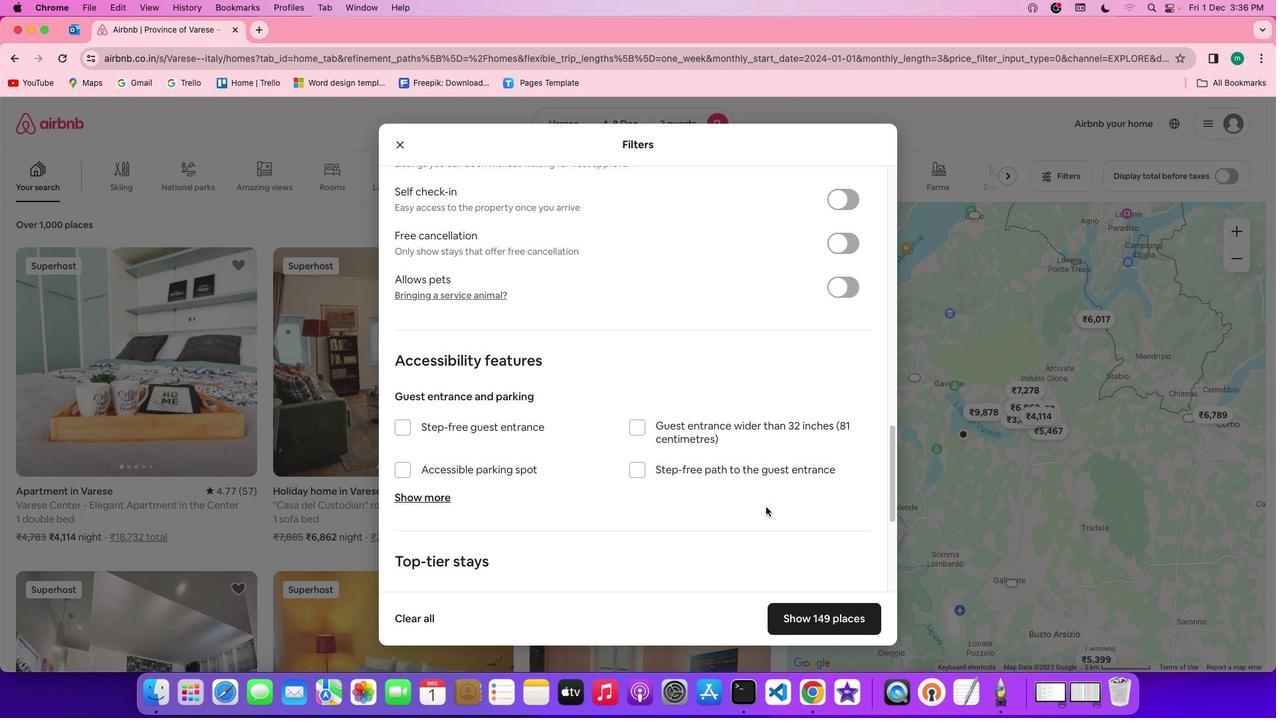 
Action: Mouse scrolled (708, 418) with delta (1236, 172)
Screenshot: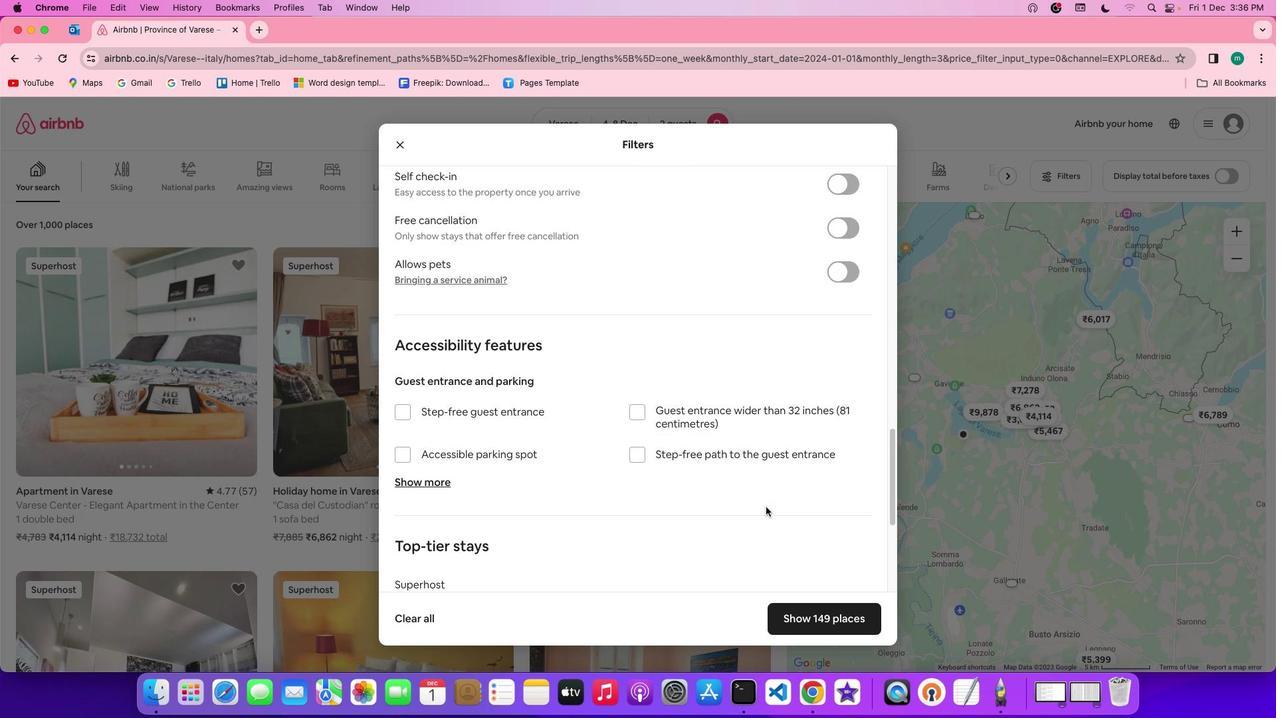 
Action: Mouse scrolled (708, 418) with delta (1236, 172)
Screenshot: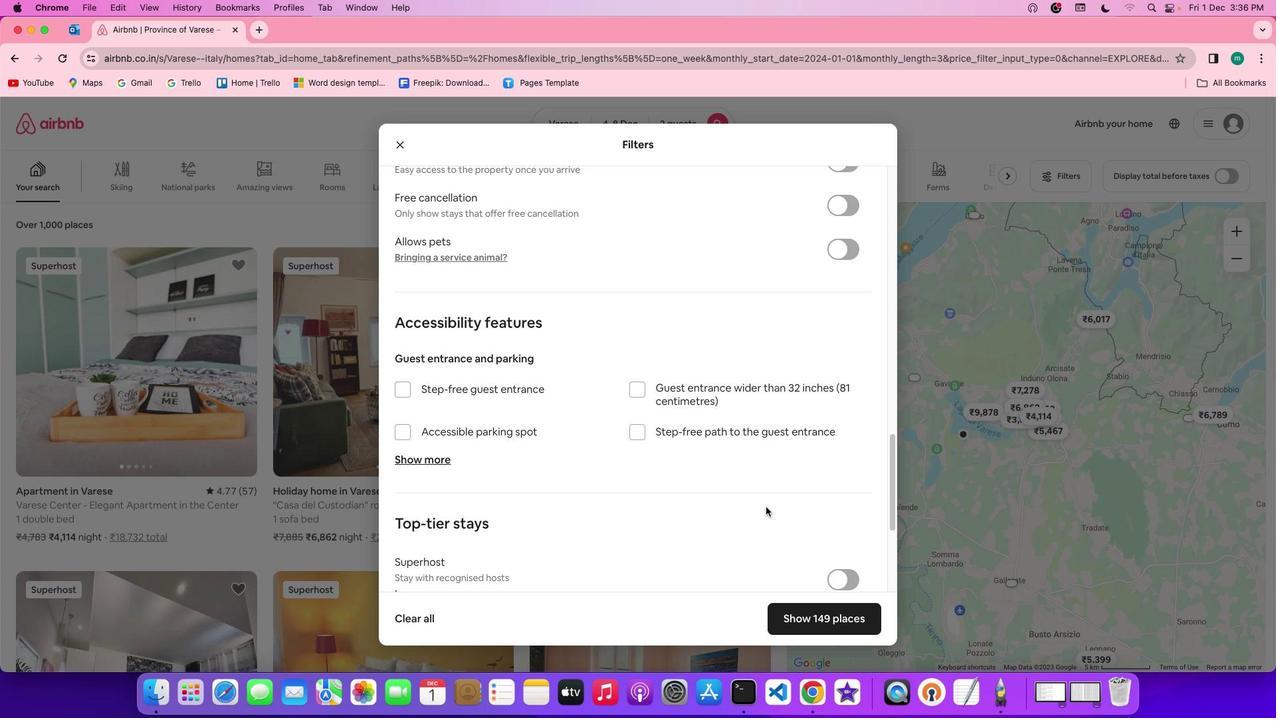 
Action: Mouse scrolled (708, 418) with delta (1236, 172)
Screenshot: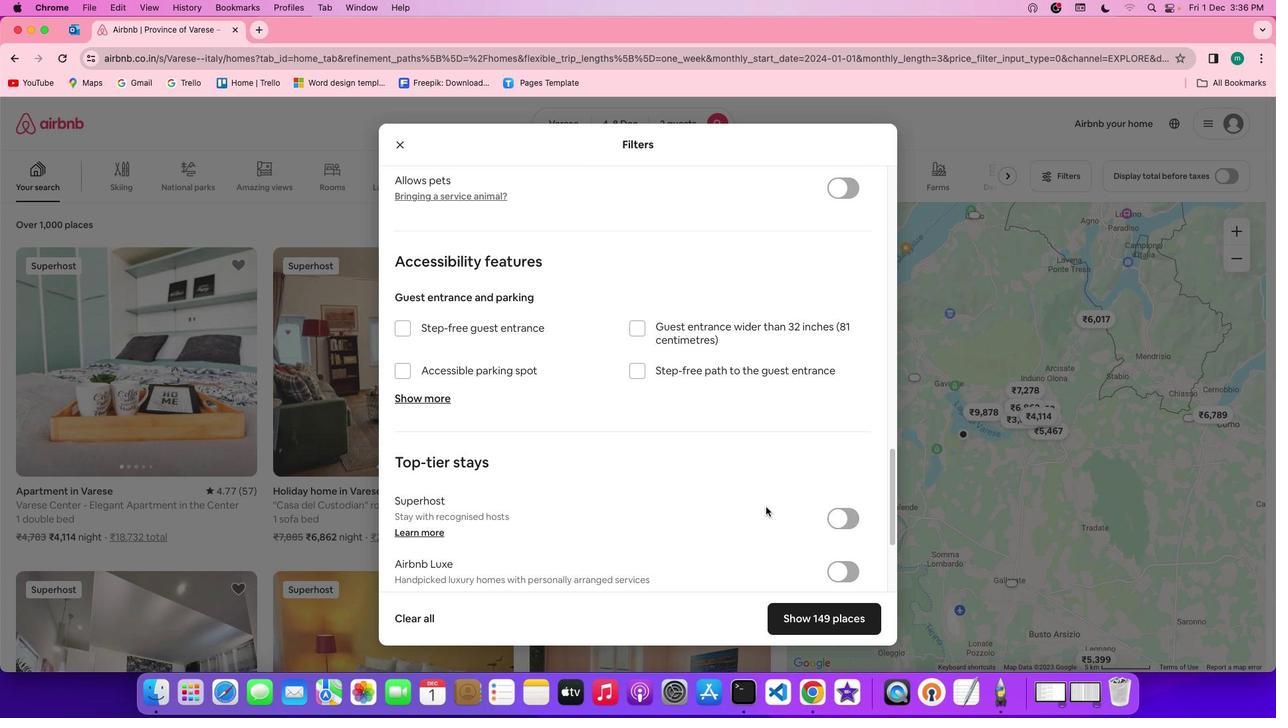 
Action: Mouse scrolled (708, 418) with delta (1236, 172)
Screenshot: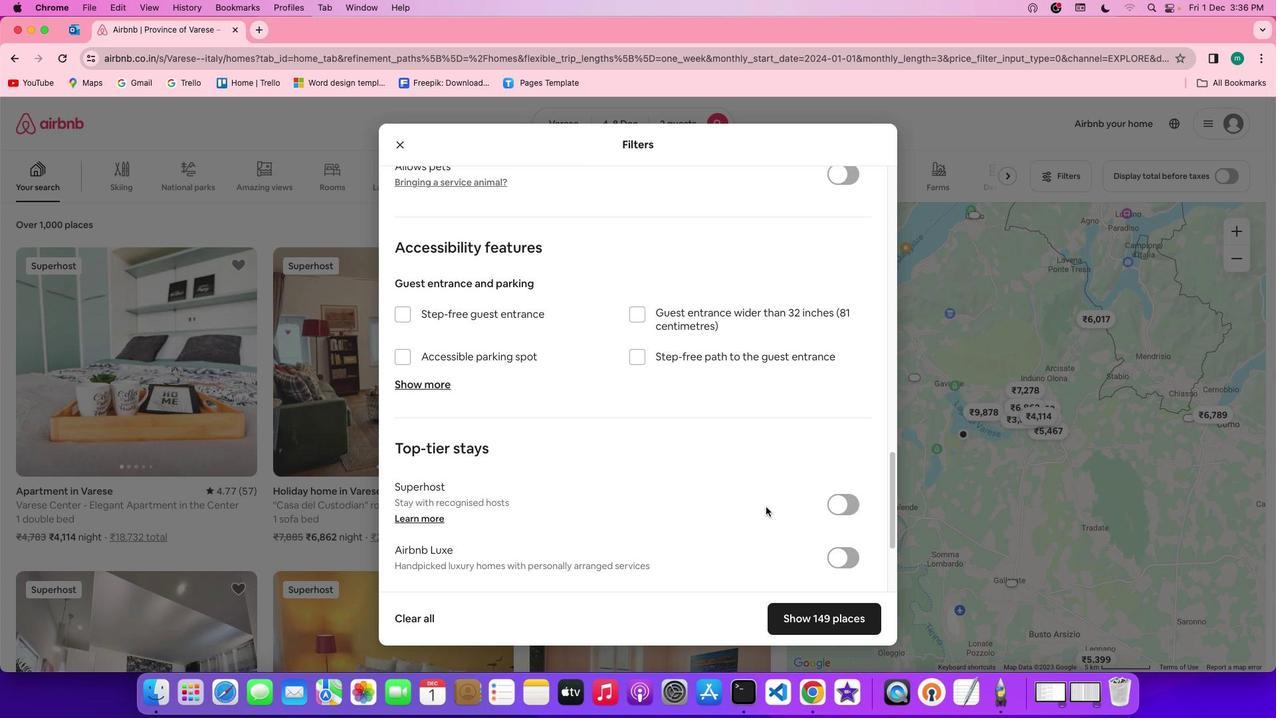 
Action: Mouse scrolled (708, 418) with delta (1236, 172)
Screenshot: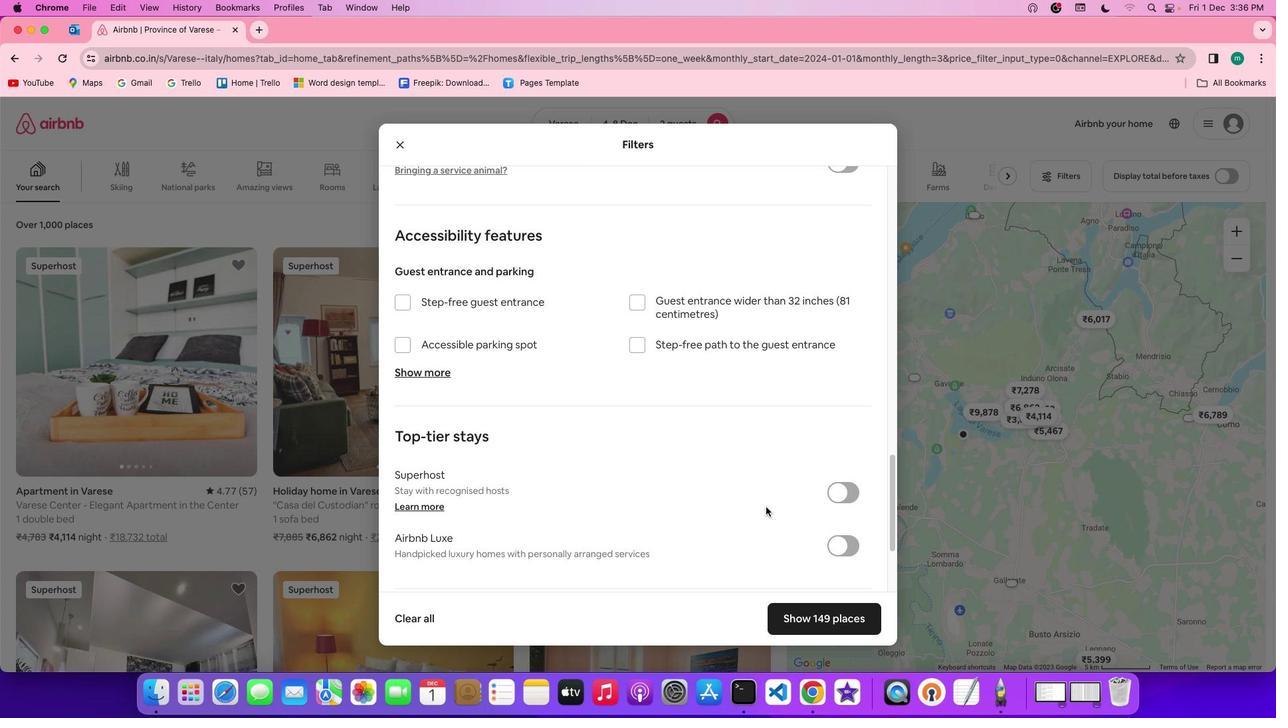 
Action: Mouse scrolled (708, 418) with delta (1236, 172)
Screenshot: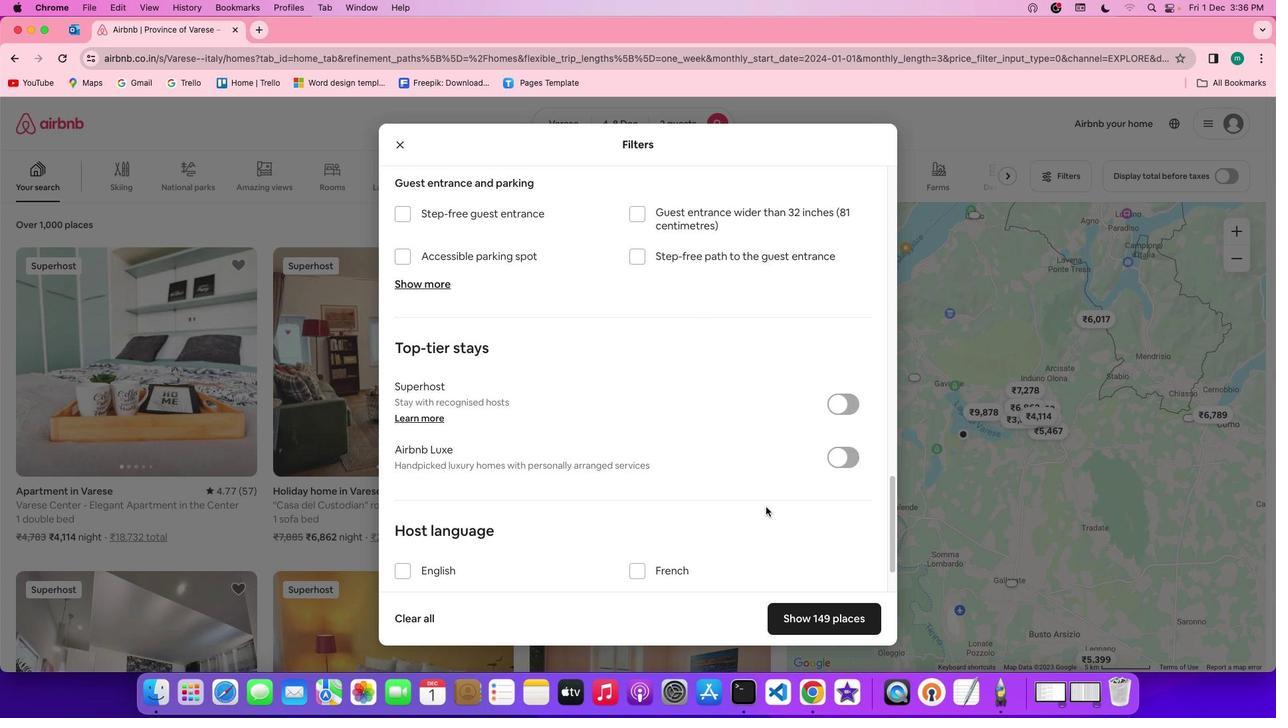 
Action: Mouse scrolled (708, 418) with delta (1236, 172)
Screenshot: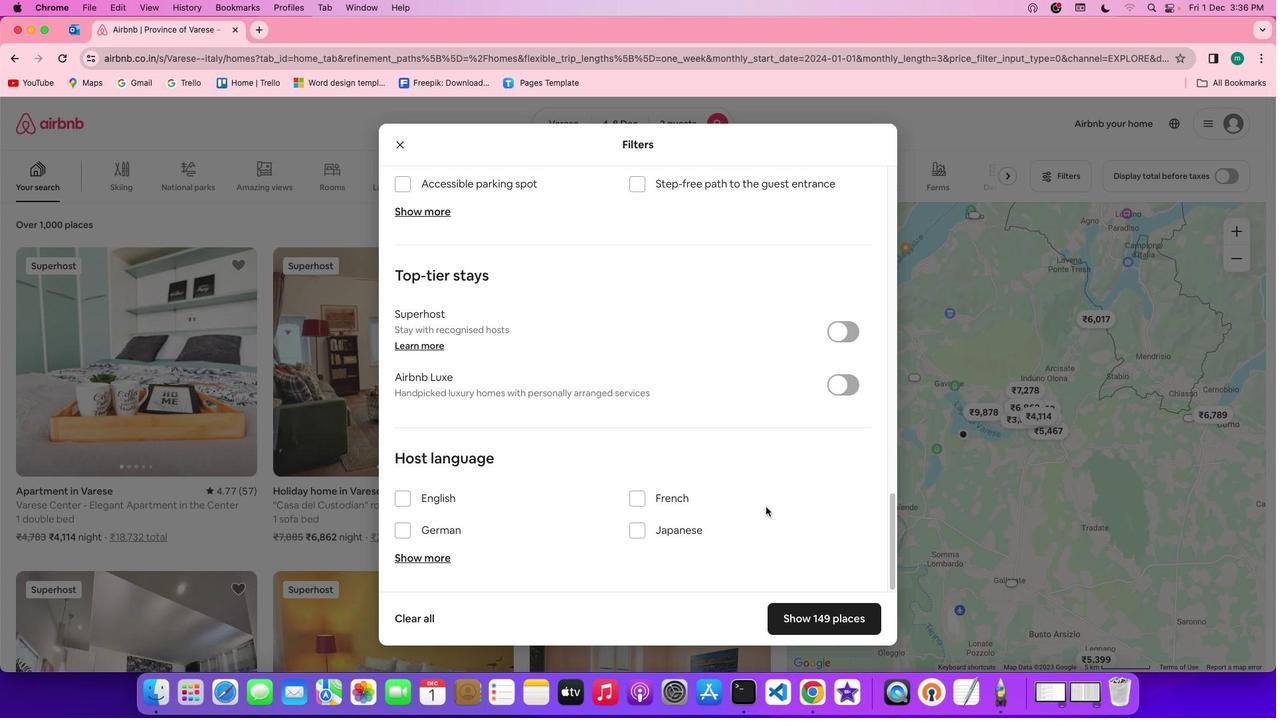 
Action: Mouse scrolled (708, 418) with delta (1236, 172)
Screenshot: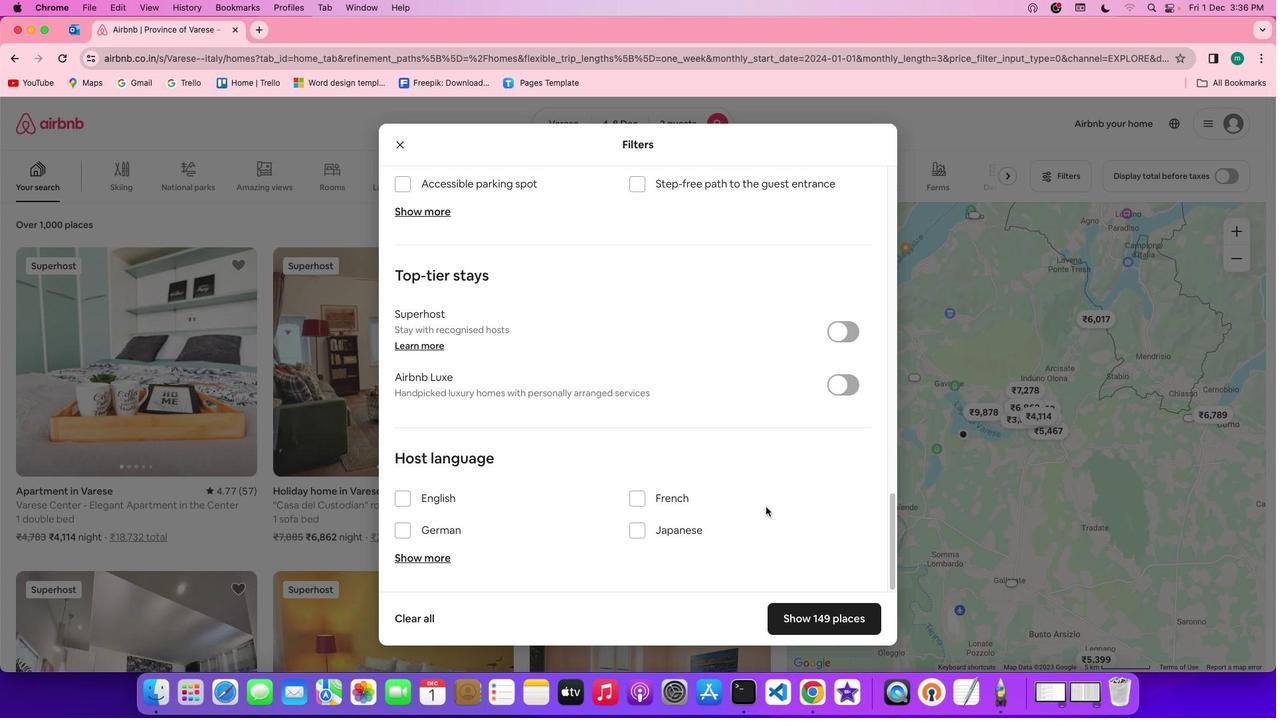 
Action: Mouse scrolled (708, 418) with delta (1236, 172)
Screenshot: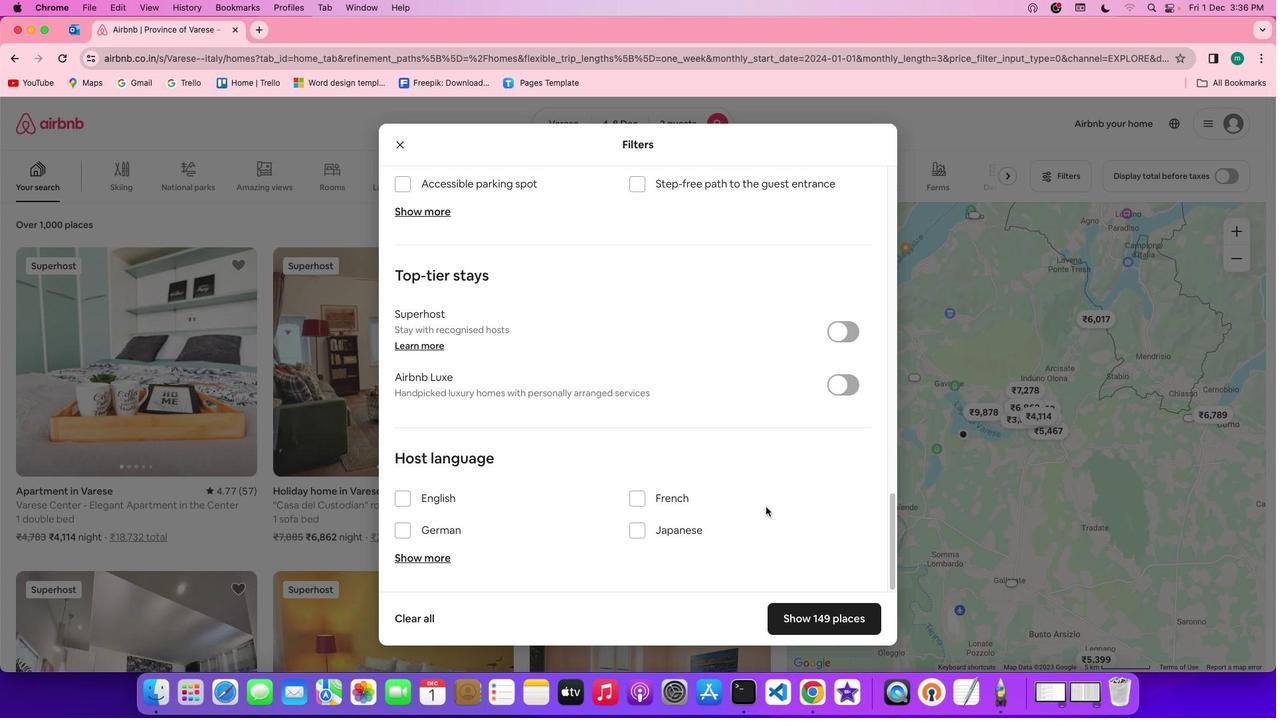 
Action: Mouse scrolled (708, 418) with delta (1236, 172)
Screenshot: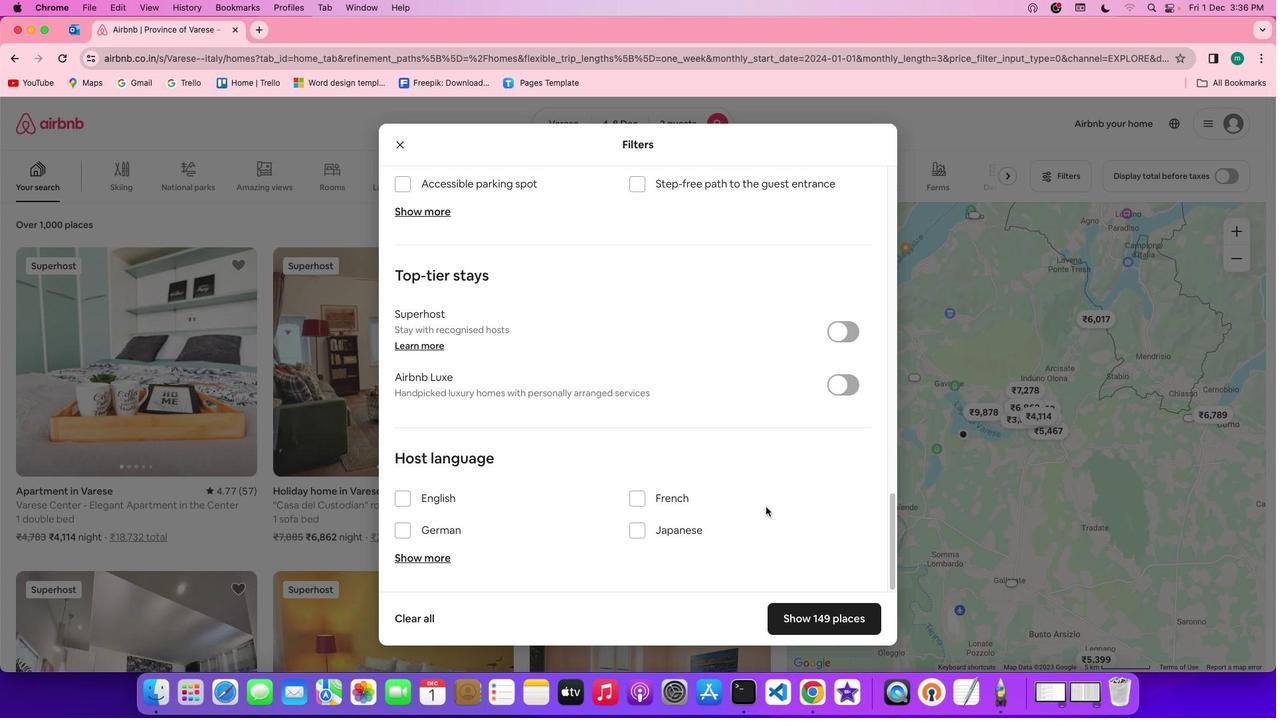 
Action: Mouse scrolled (708, 418) with delta (1236, 172)
Screenshot: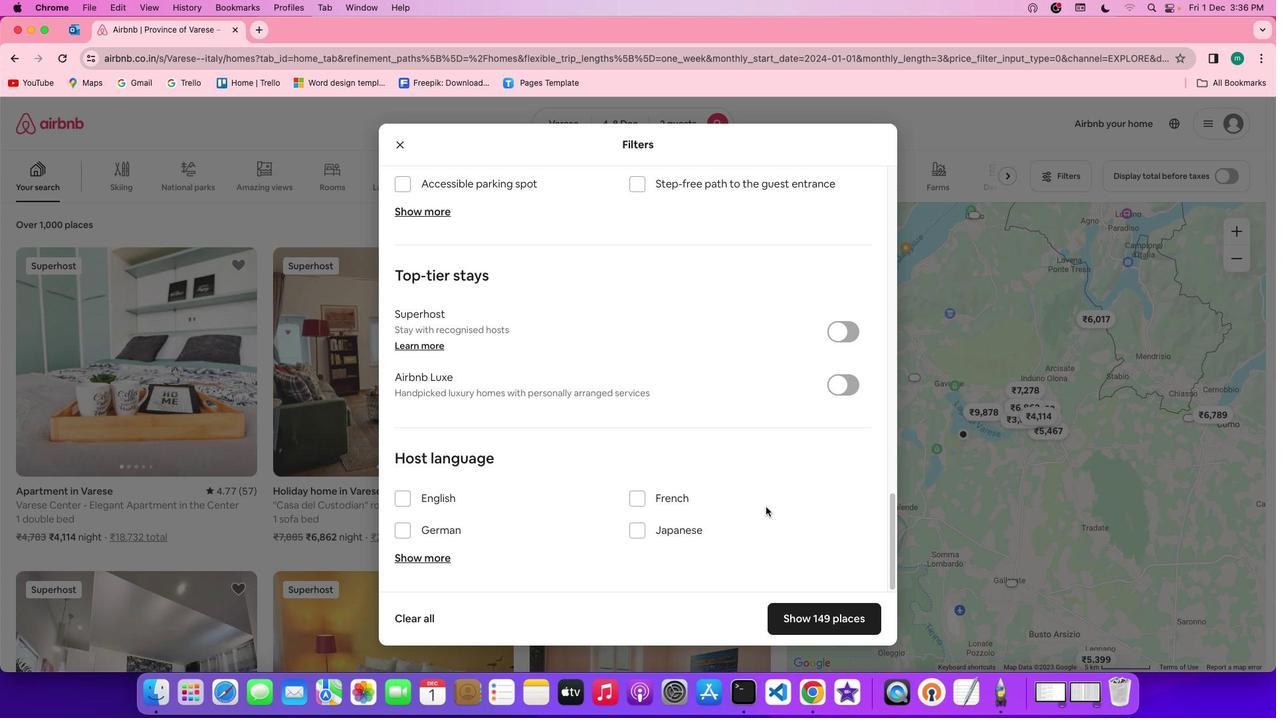 
Action: Mouse scrolled (708, 418) with delta (1236, 172)
Screenshot: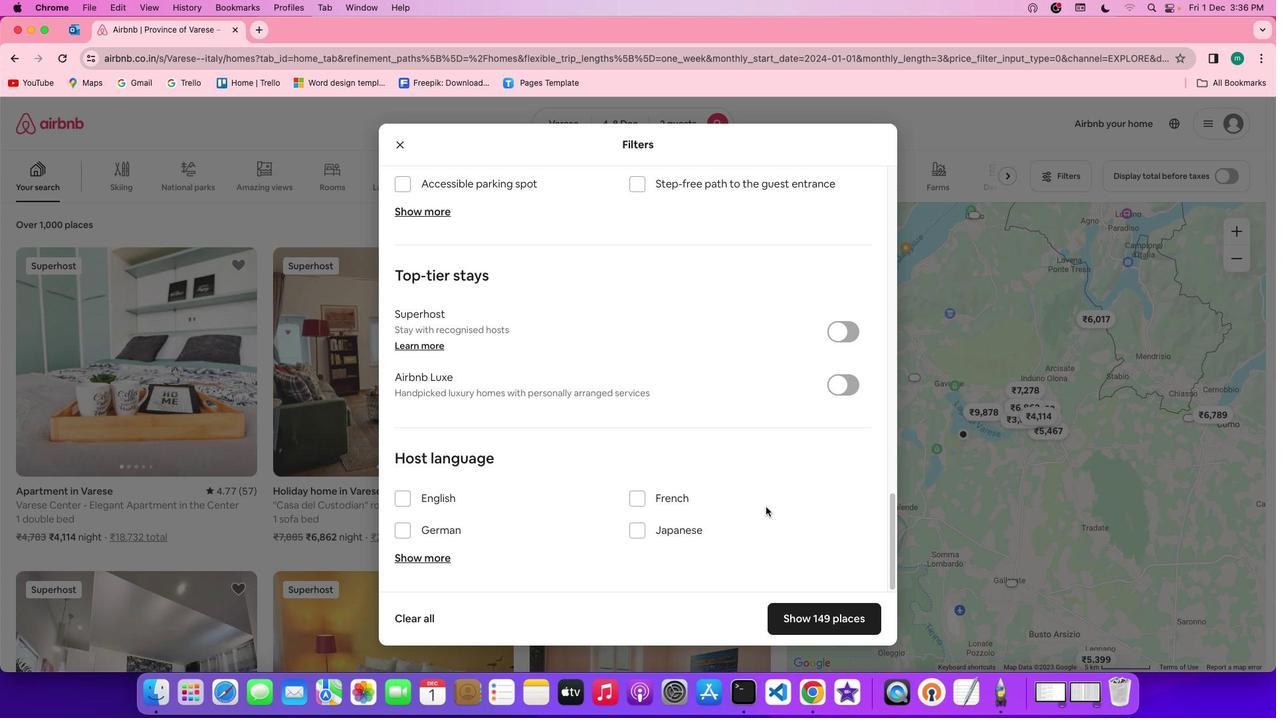 
Action: Mouse scrolled (708, 418) with delta (1236, 172)
Screenshot: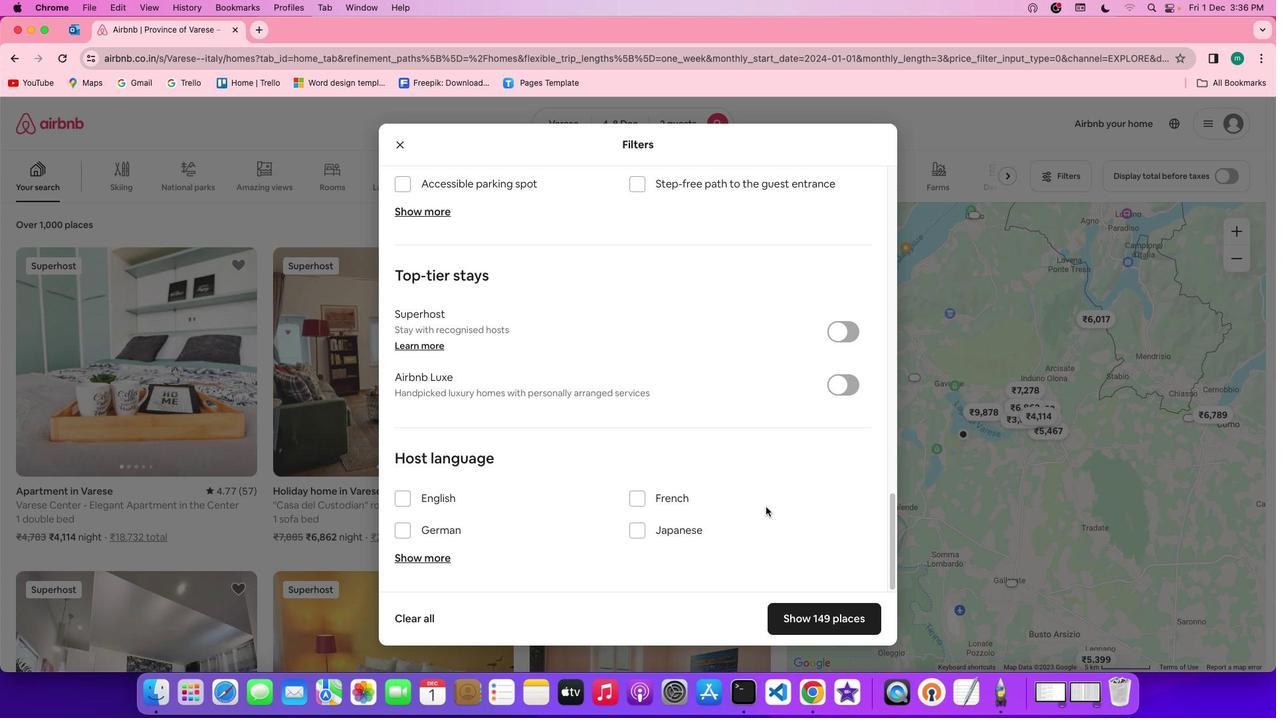 
Action: Mouse scrolled (708, 418) with delta (1236, 171)
Screenshot: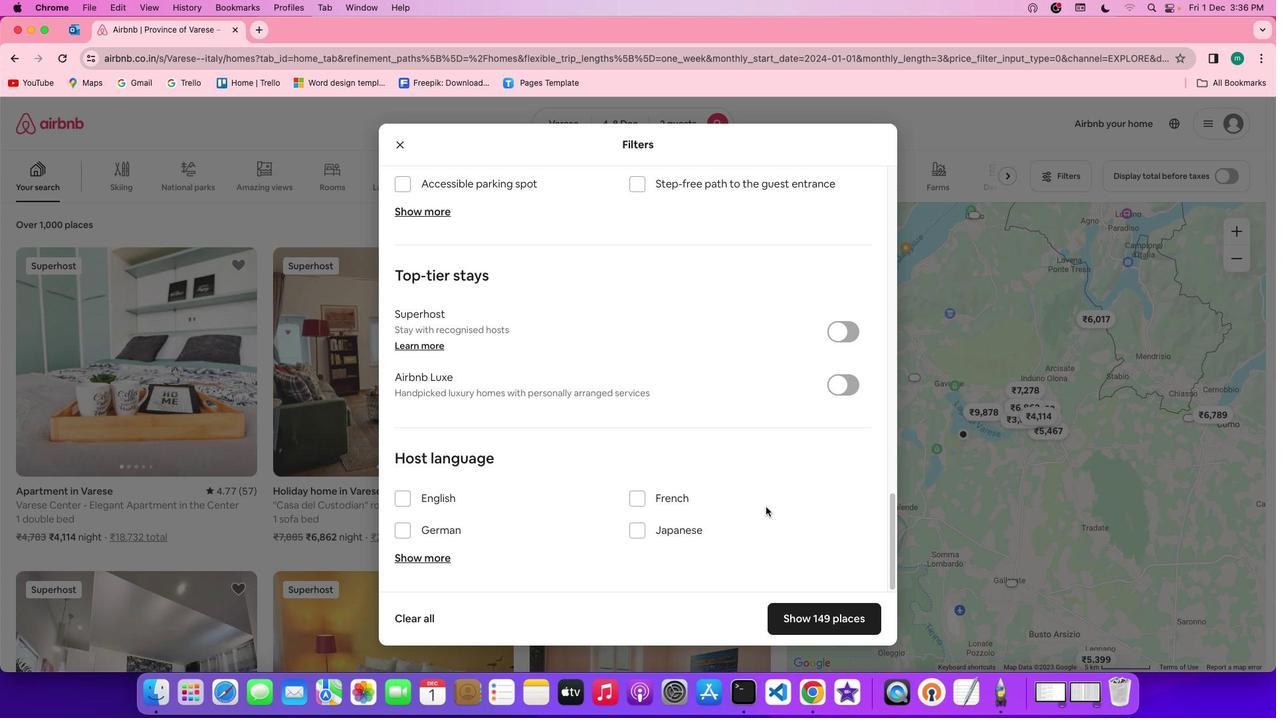 
Action: Mouse scrolled (708, 418) with delta (1236, 171)
Screenshot: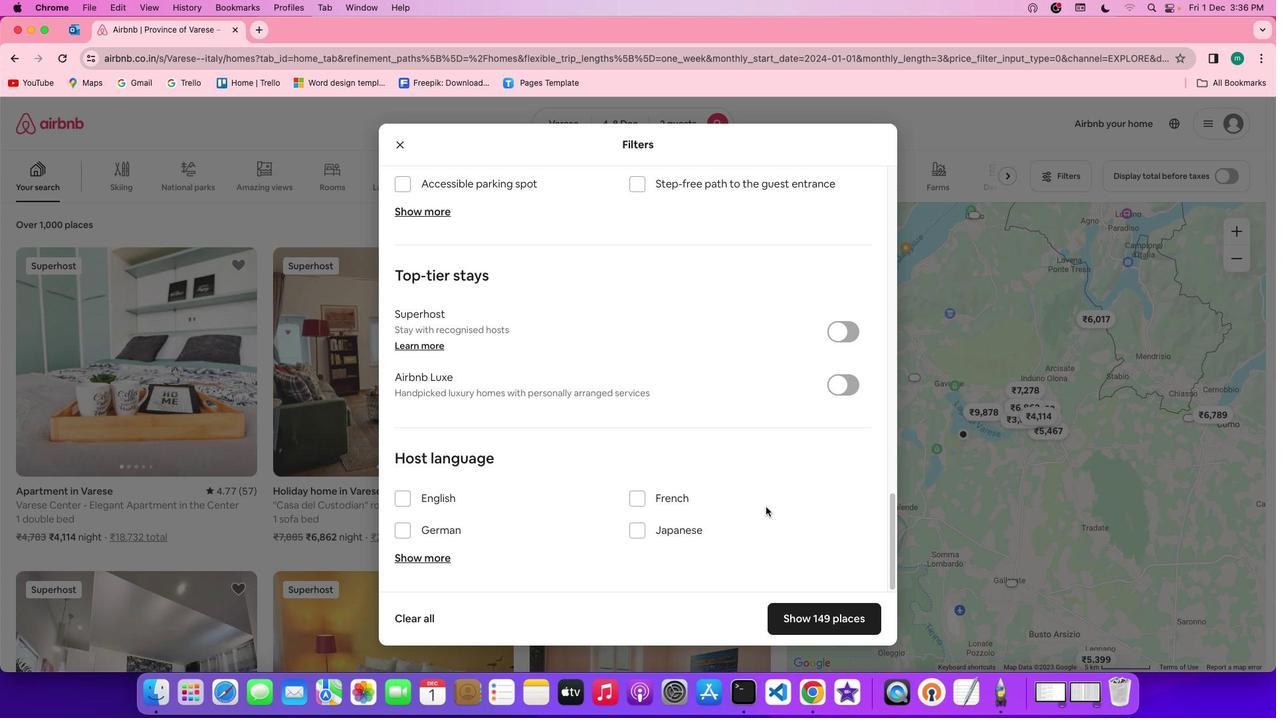 
Action: Mouse moved to (660, 474)
Screenshot: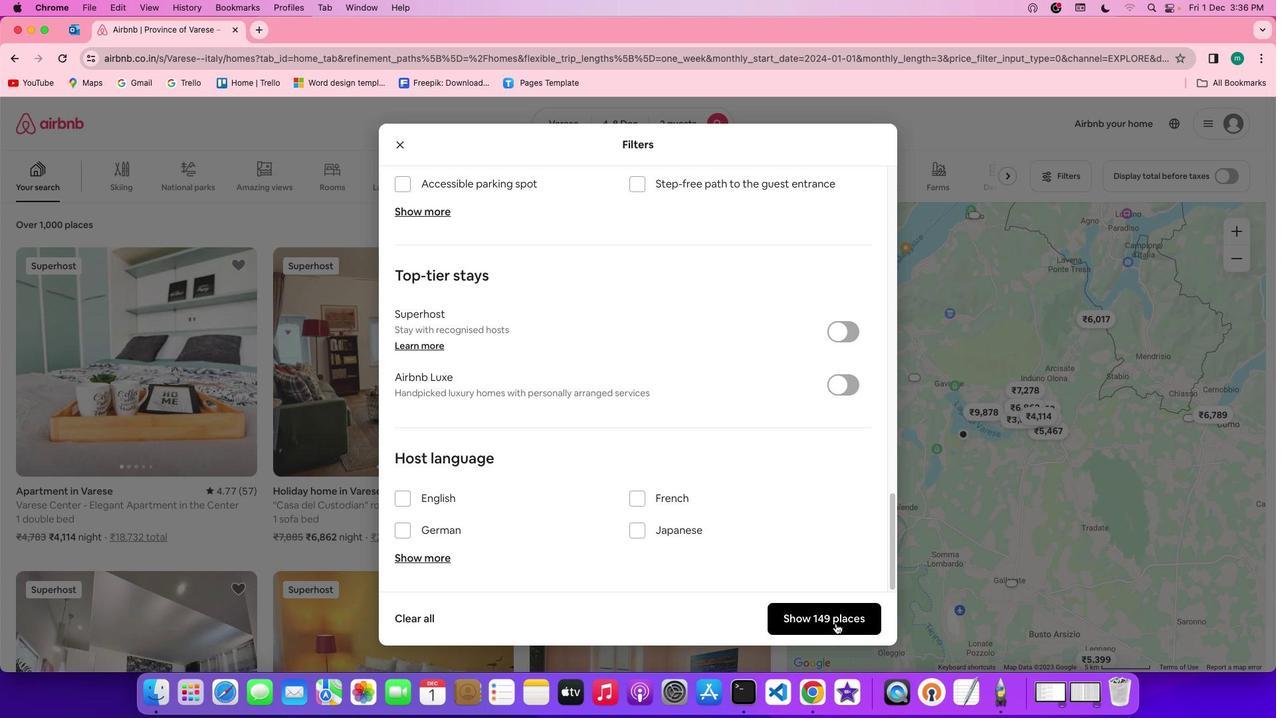 
Action: Mouse pressed left at (660, 474)
Screenshot: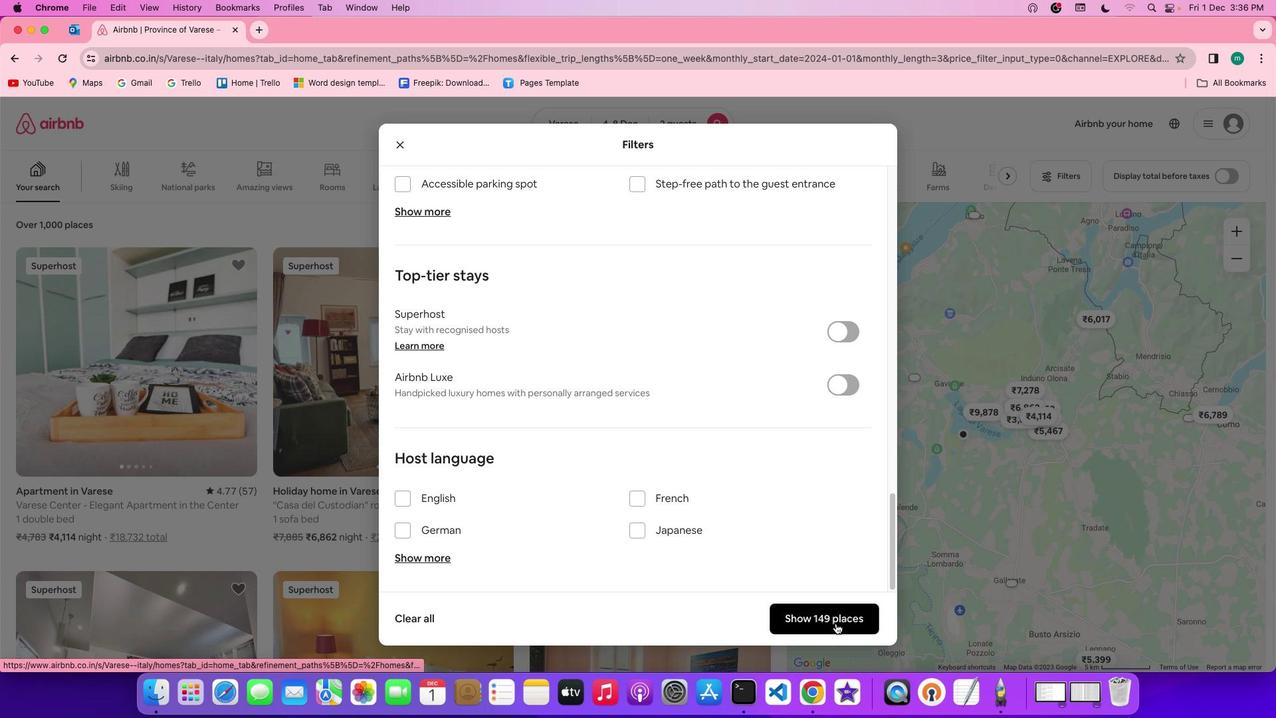 
Action: Mouse moved to (984, 324)
Screenshot: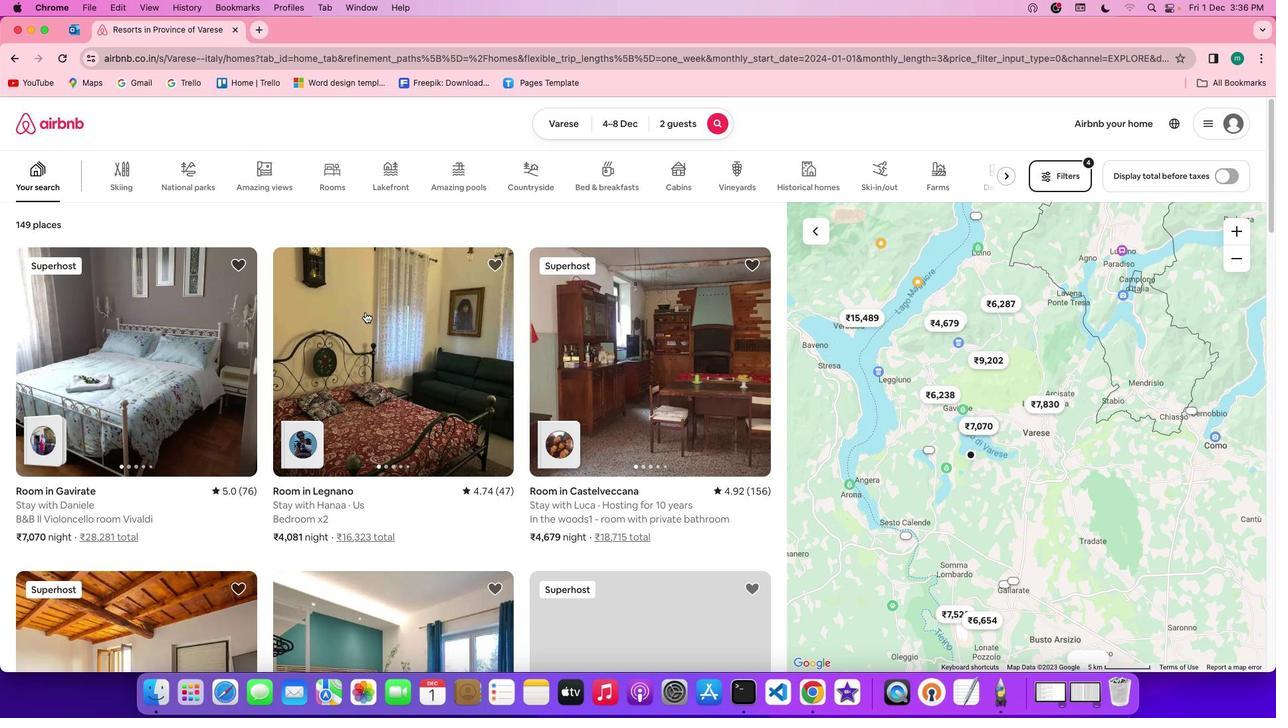 
Action: Mouse scrolled (984, 324) with delta (1236, 172)
Screenshot: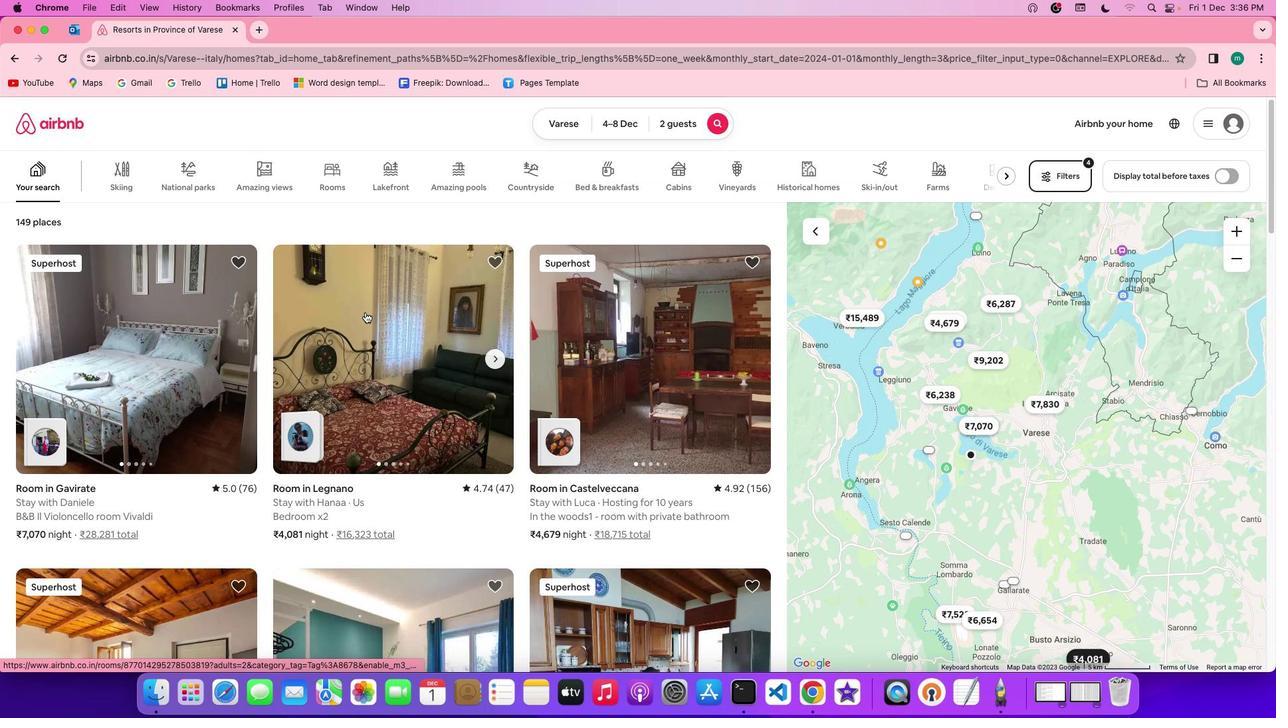 
Action: Mouse scrolled (984, 324) with delta (1236, 172)
Screenshot: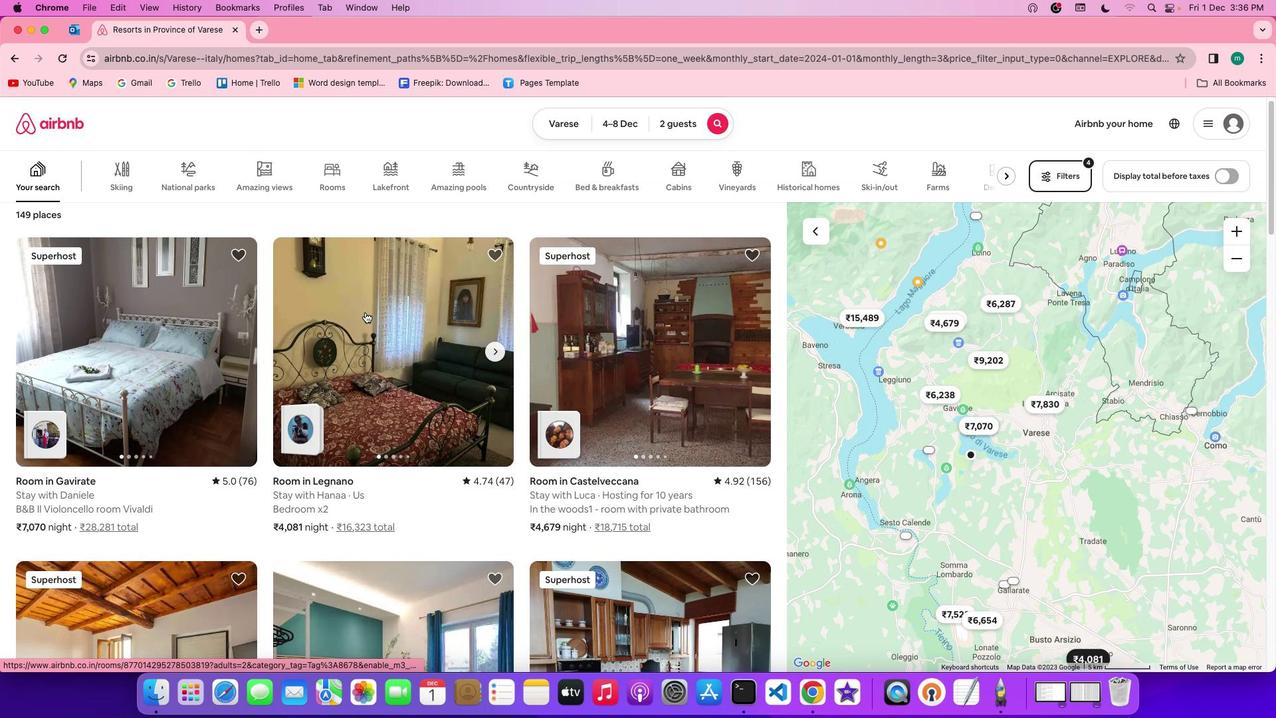 
Action: Mouse scrolled (984, 324) with delta (1236, 172)
Screenshot: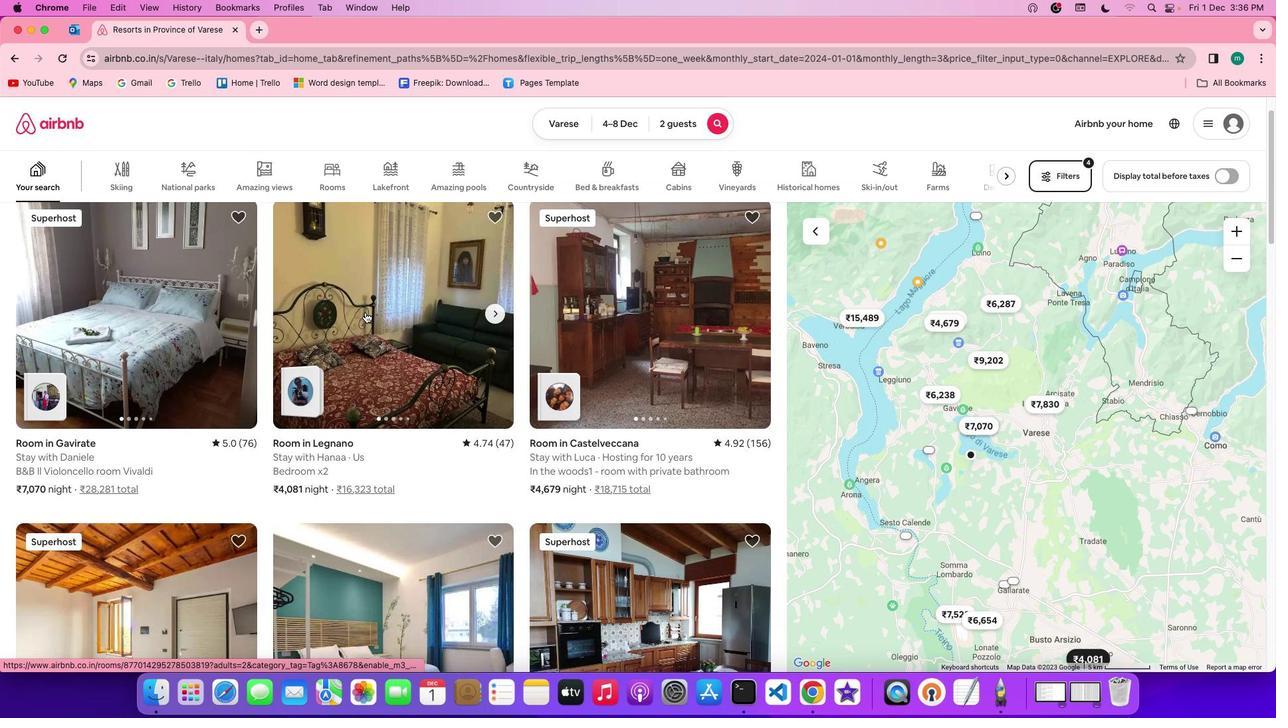 
Action: Mouse scrolled (984, 324) with delta (1236, 172)
Screenshot: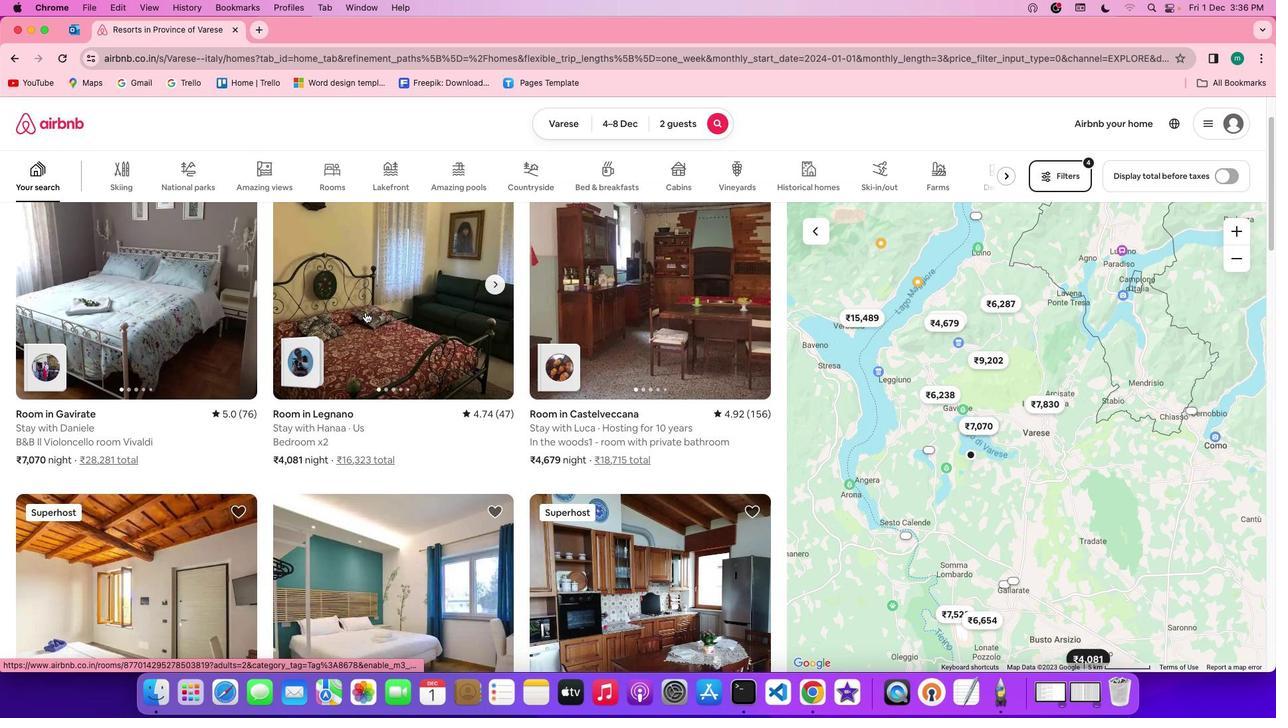 
Action: Mouse moved to (984, 324)
Screenshot: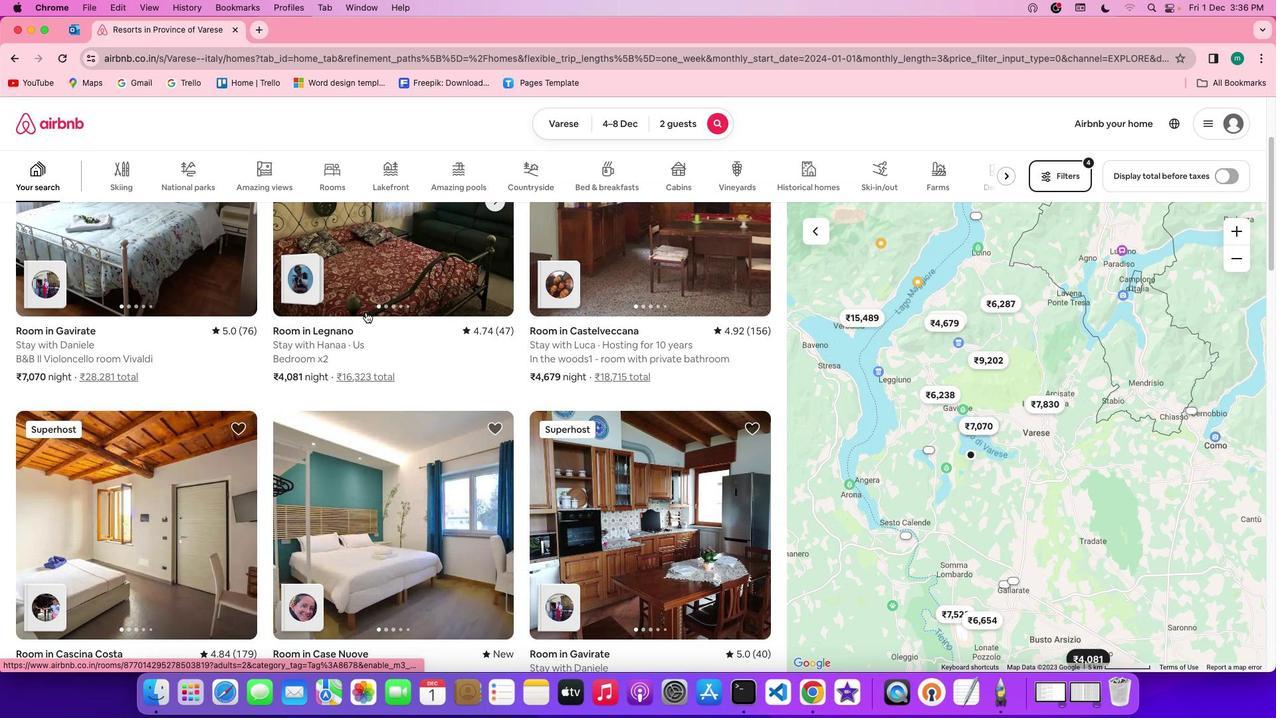 
Action: Mouse scrolled (984, 324) with delta (1236, 172)
Screenshot: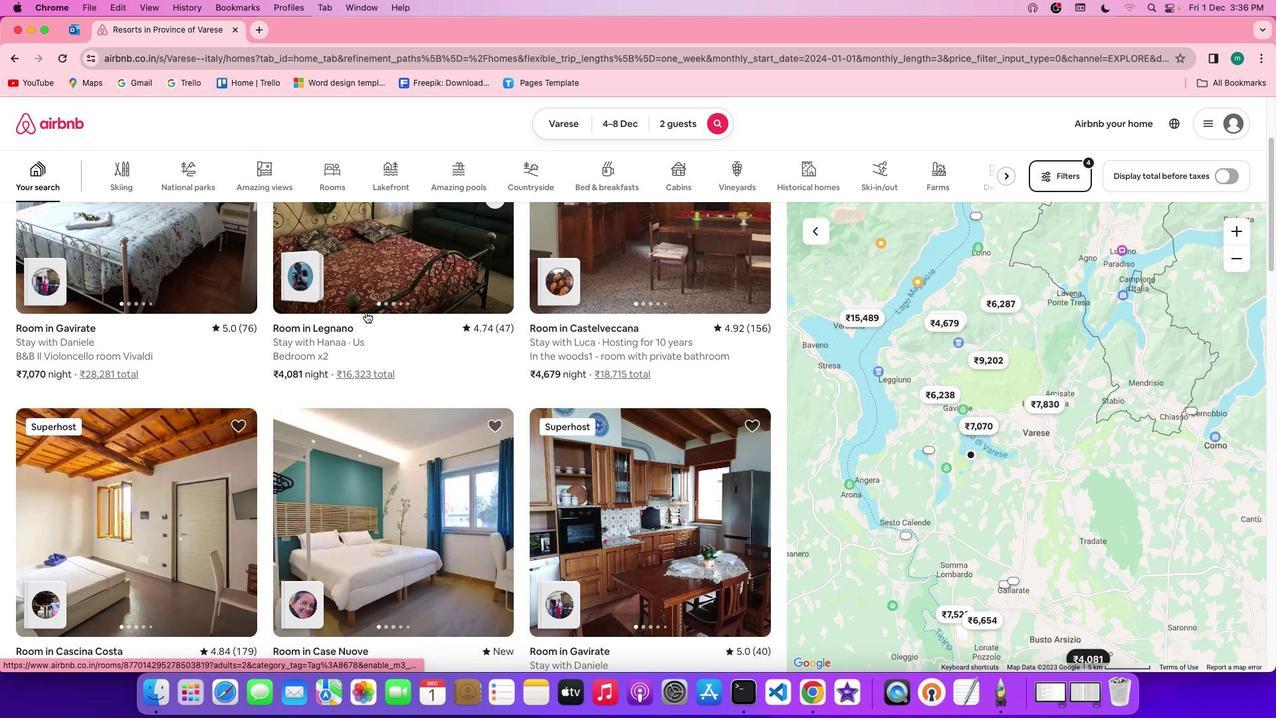 
Action: Mouse scrolled (984, 324) with delta (1236, 172)
Screenshot: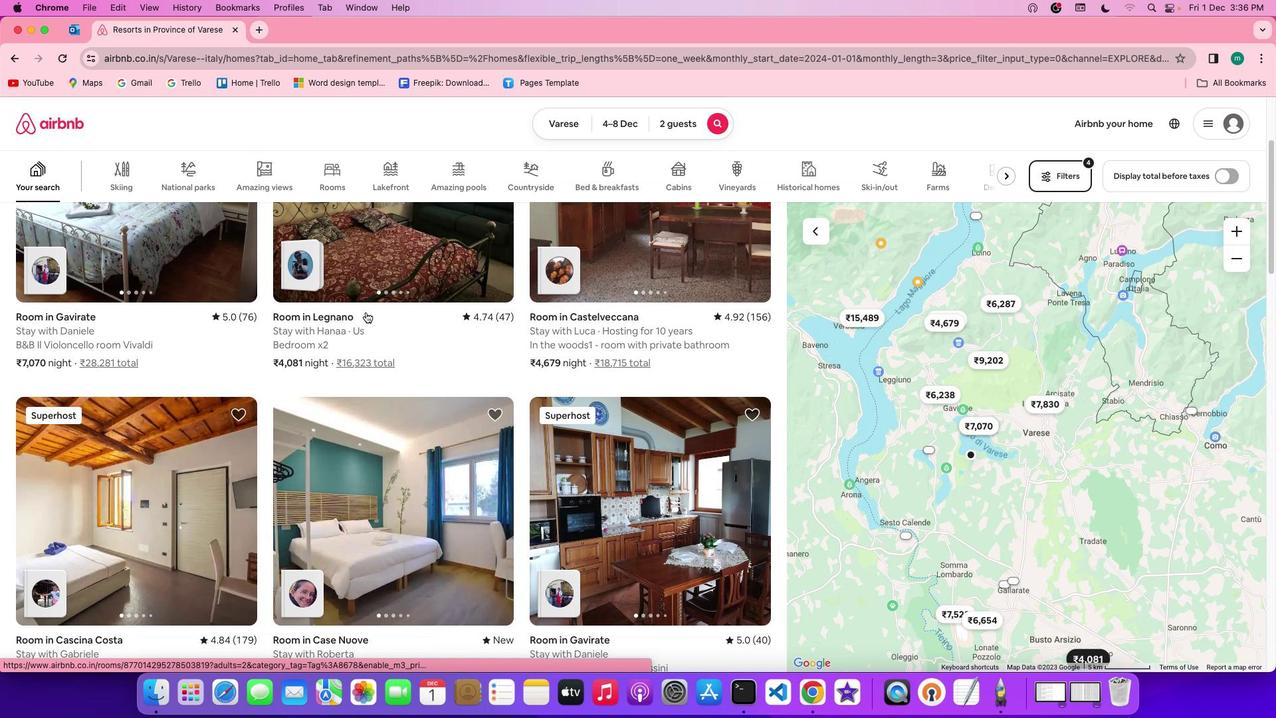 
Action: Mouse scrolled (984, 324) with delta (1236, 172)
Screenshot: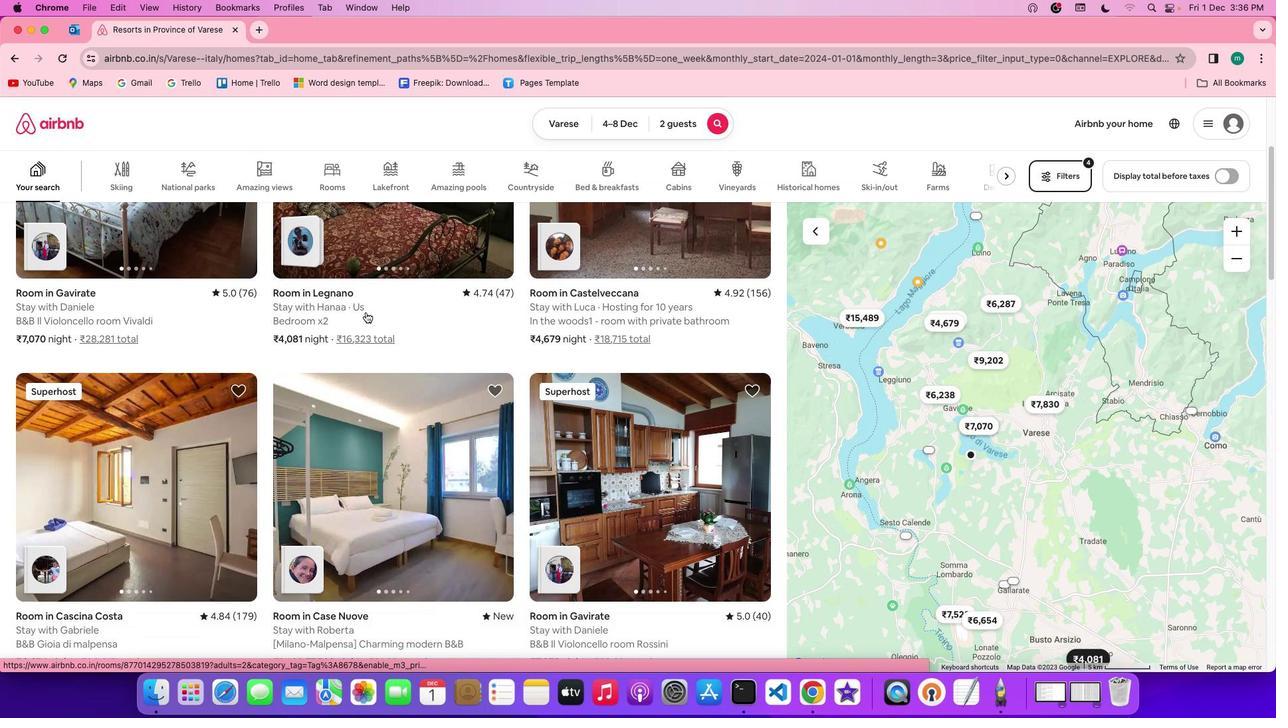 
Action: Mouse scrolled (984, 324) with delta (1236, 172)
Screenshot: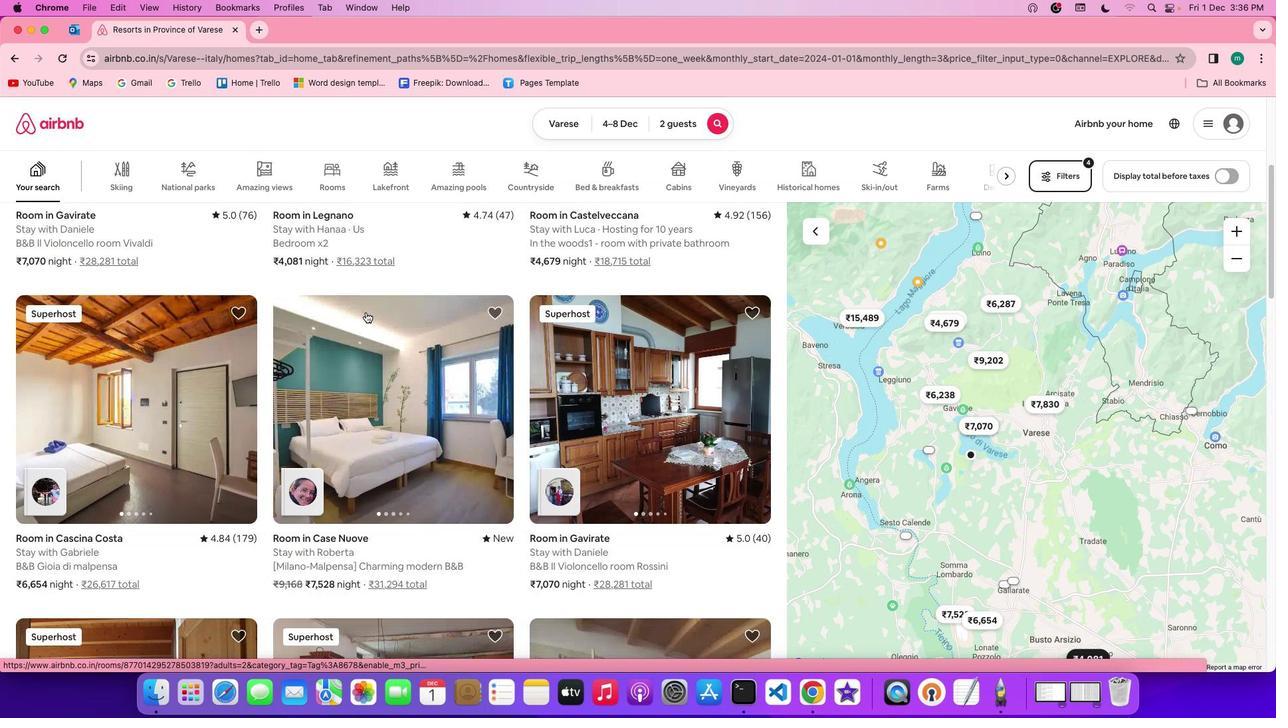 
Action: Mouse scrolled (984, 324) with delta (1236, 172)
Screenshot: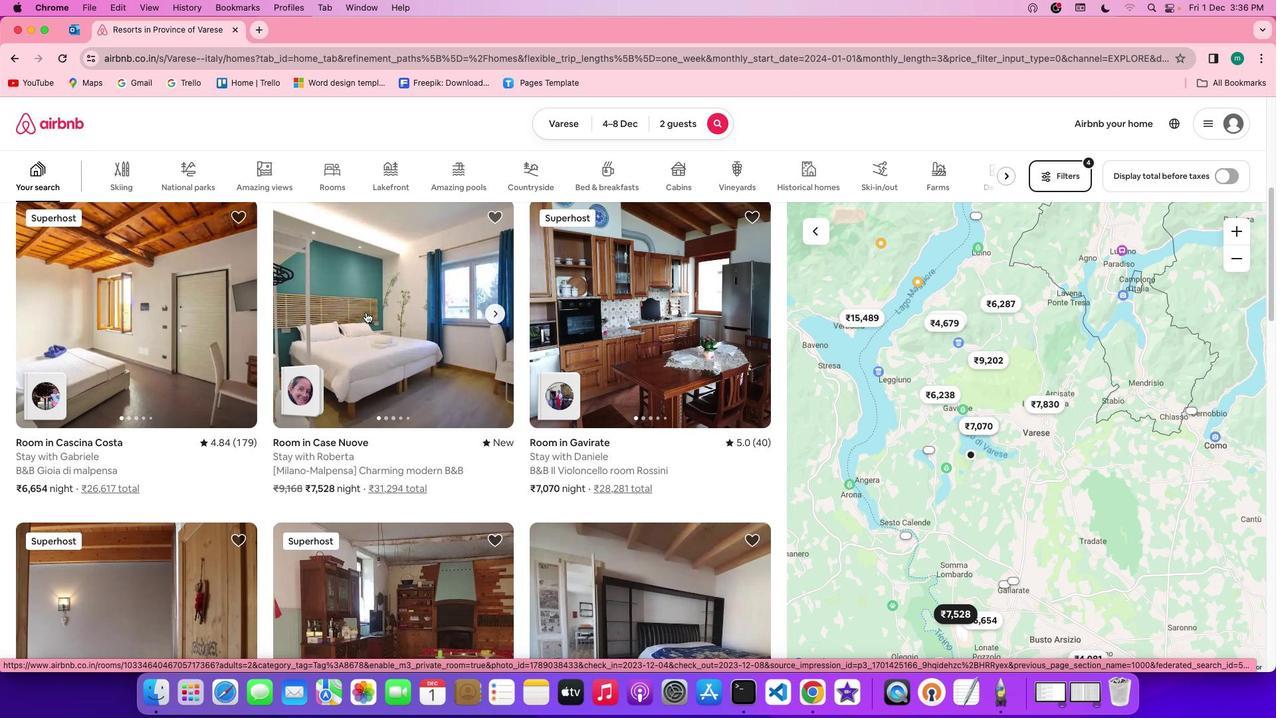 
Action: Mouse scrolled (984, 324) with delta (1236, 172)
Screenshot: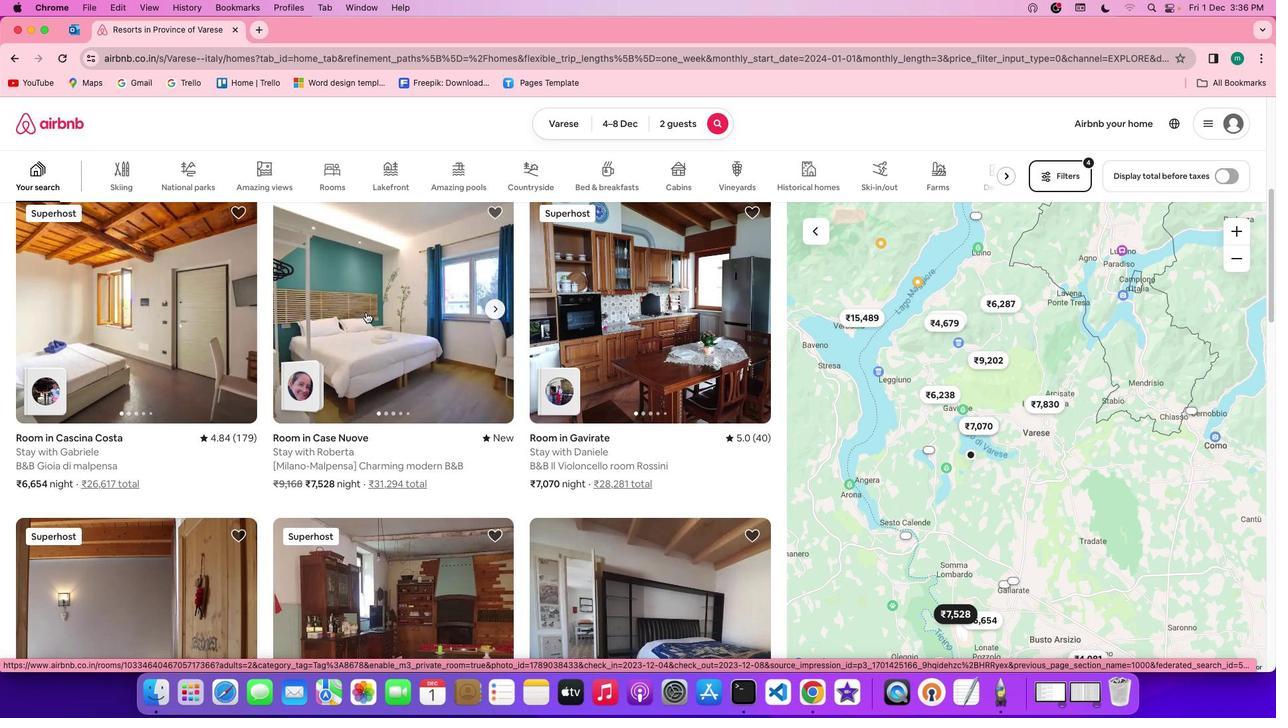 
Action: Mouse scrolled (984, 324) with delta (1236, 172)
Screenshot: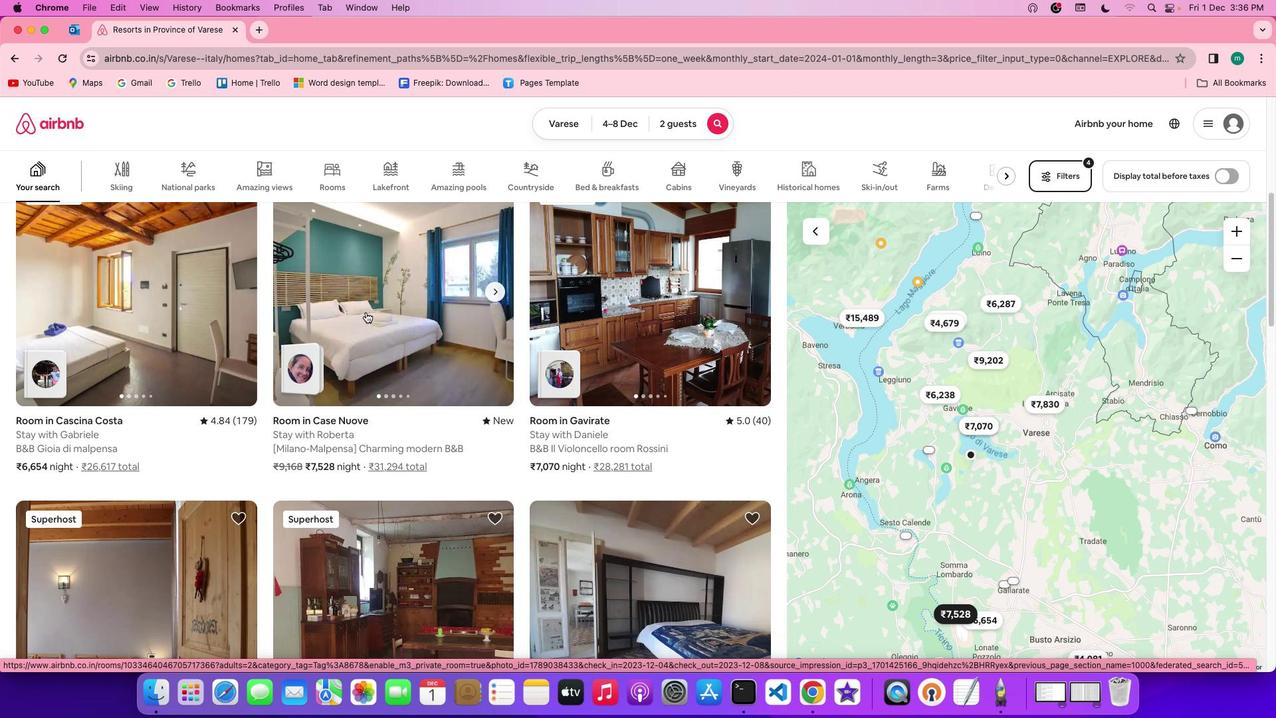 
Action: Mouse scrolled (984, 324) with delta (1236, 172)
Screenshot: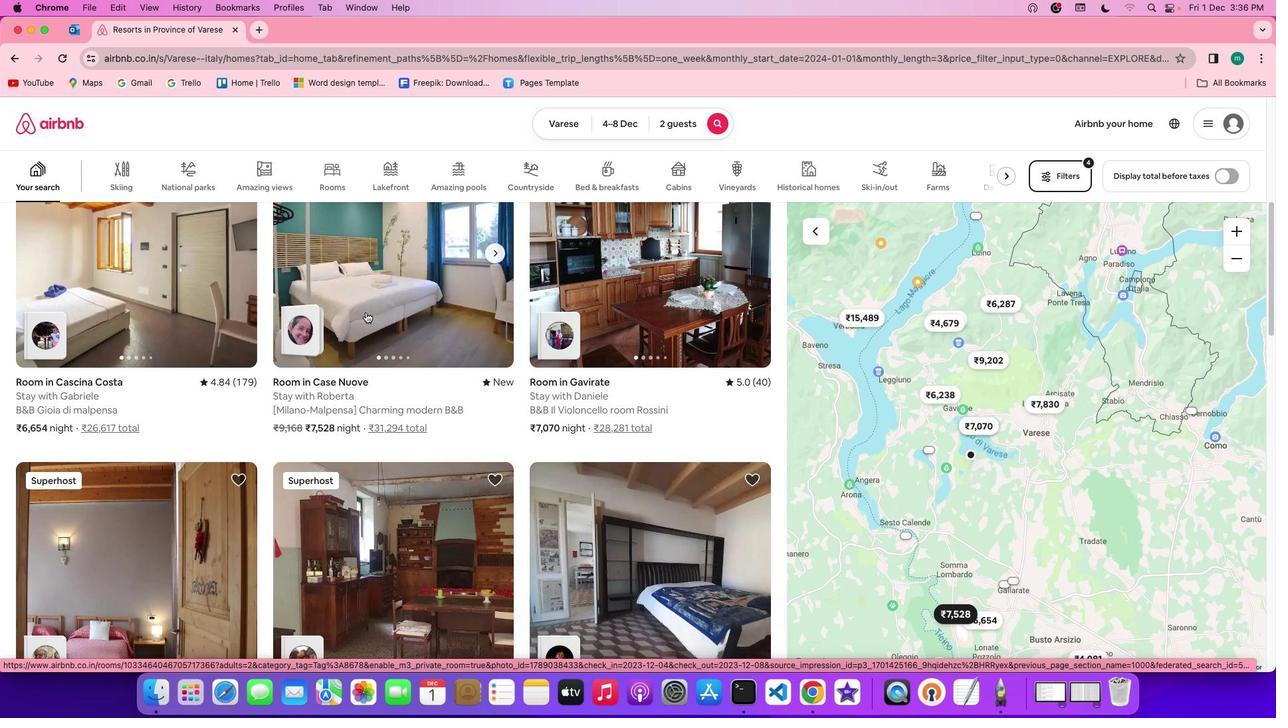 
Action: Mouse scrolled (984, 324) with delta (1236, 172)
Screenshot: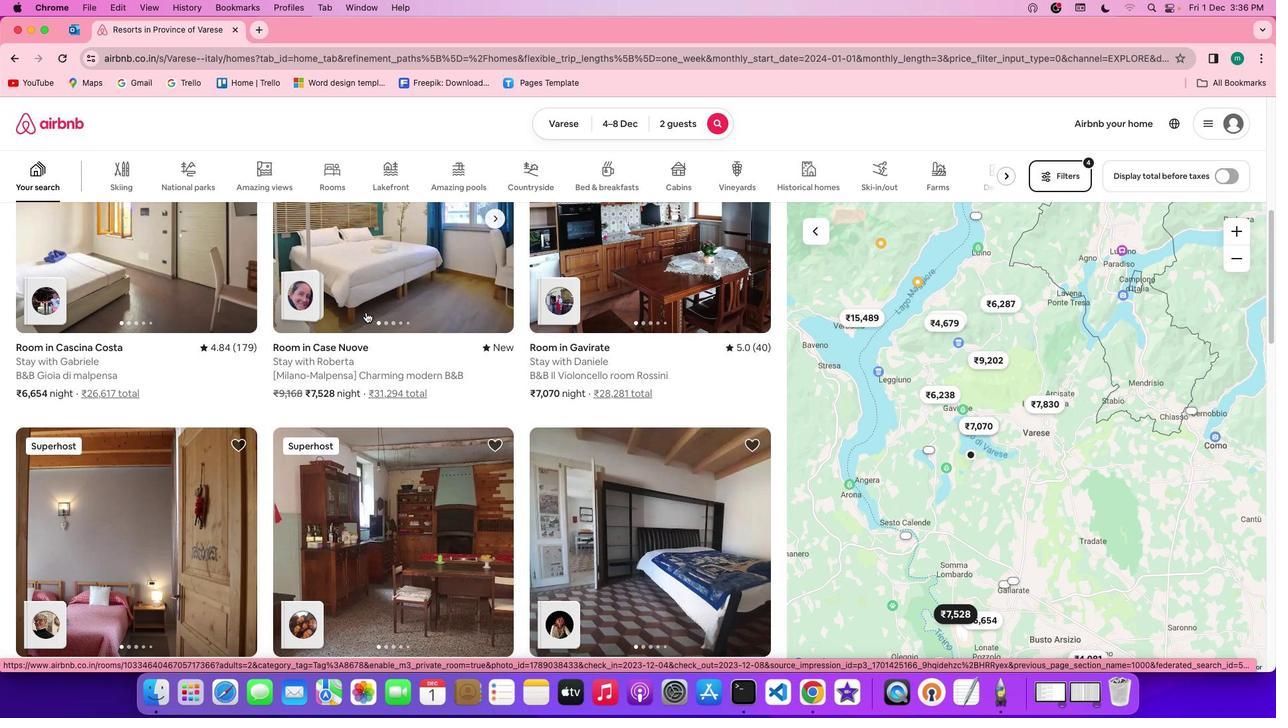 
Action: Mouse scrolled (984, 324) with delta (1236, 172)
Screenshot: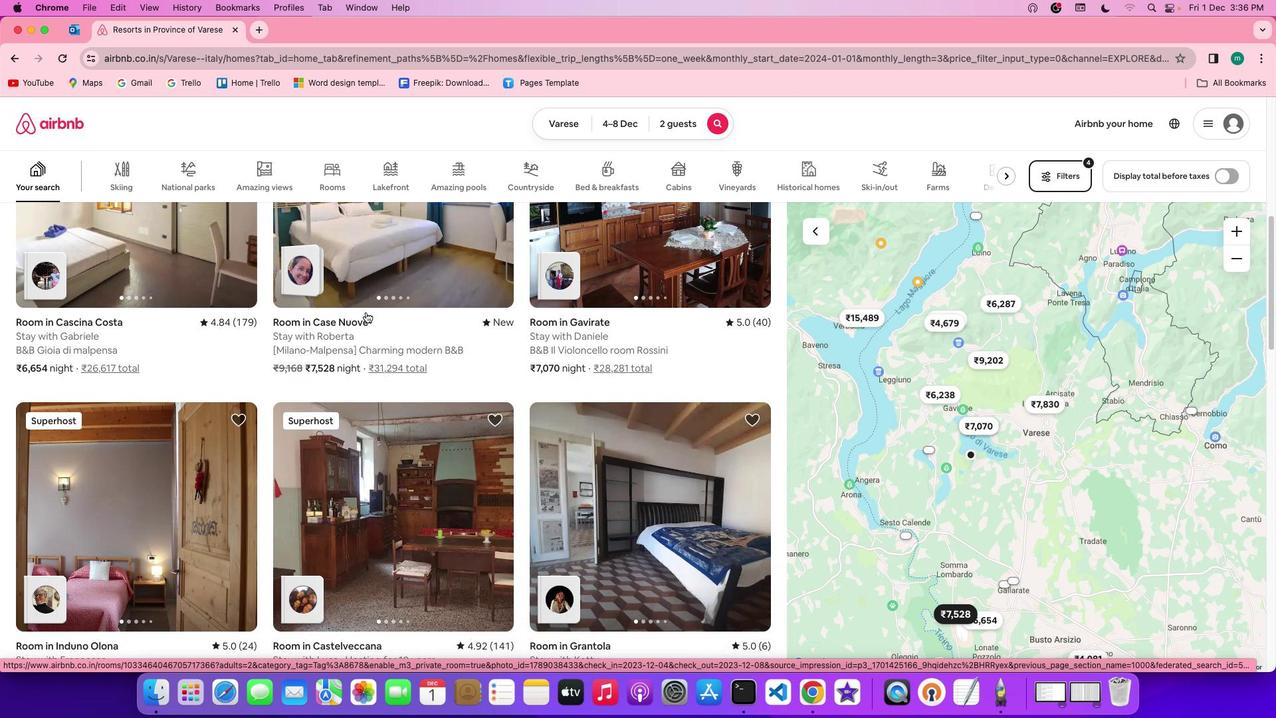 
Action: Mouse scrolled (984, 324) with delta (1236, 172)
Screenshot: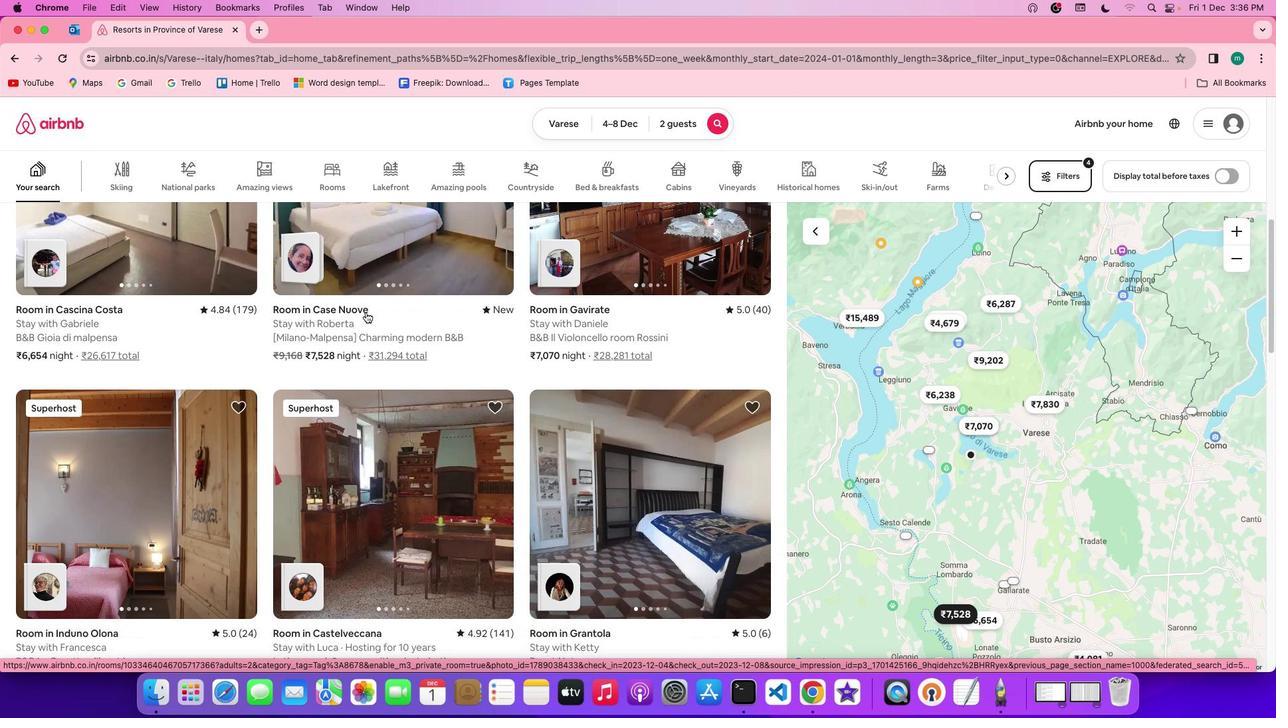 
Action: Mouse scrolled (984, 324) with delta (1236, 172)
Screenshot: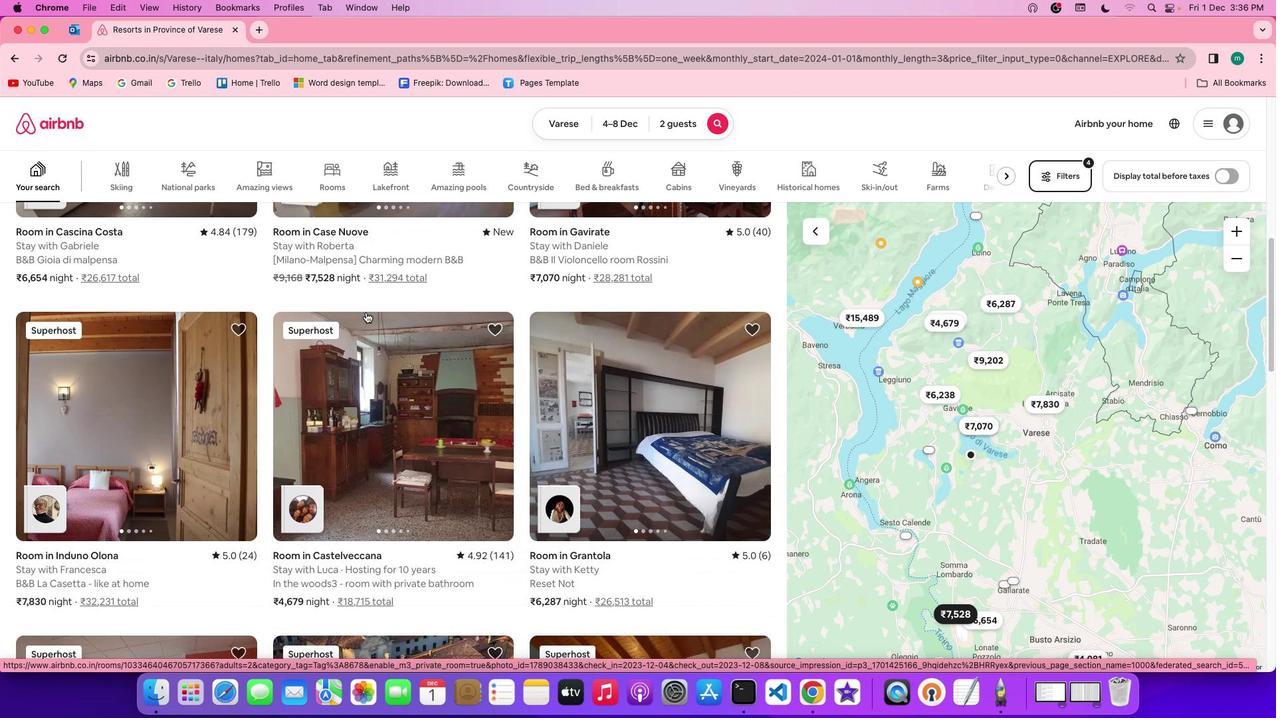 
Action: Mouse scrolled (984, 324) with delta (1236, 172)
Screenshot: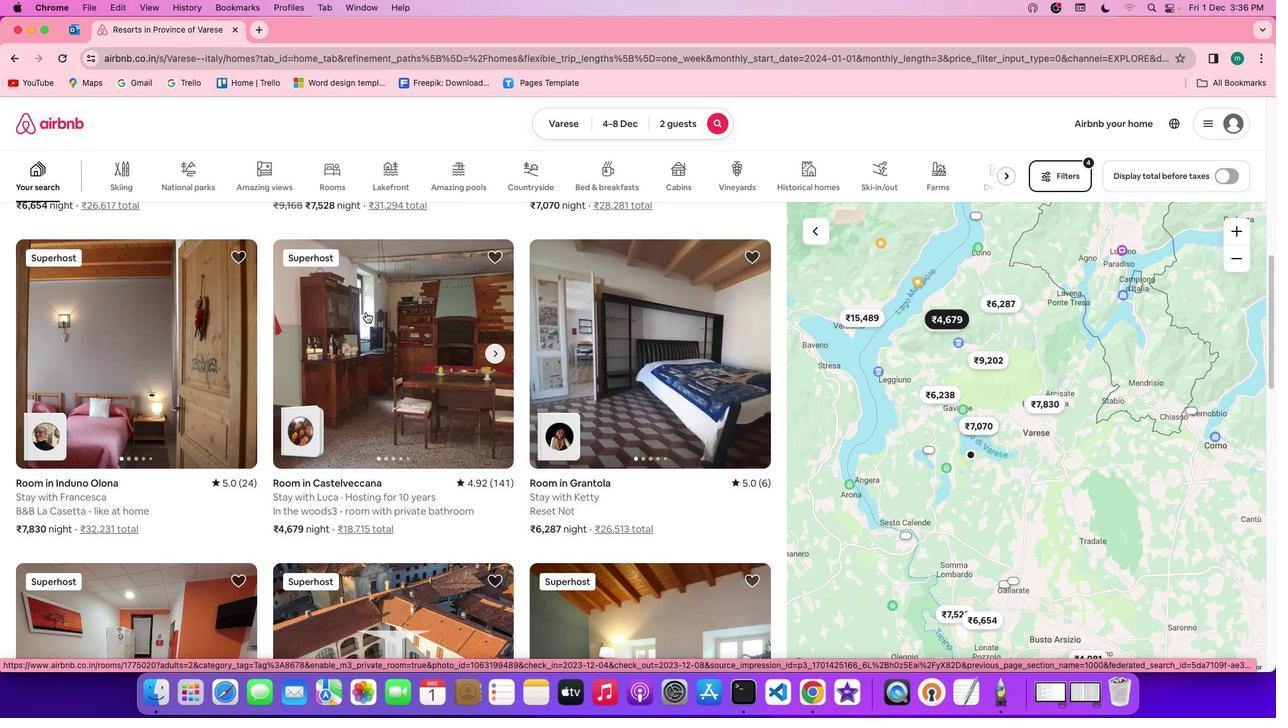
Action: Mouse scrolled (984, 324) with delta (1236, 172)
Screenshot: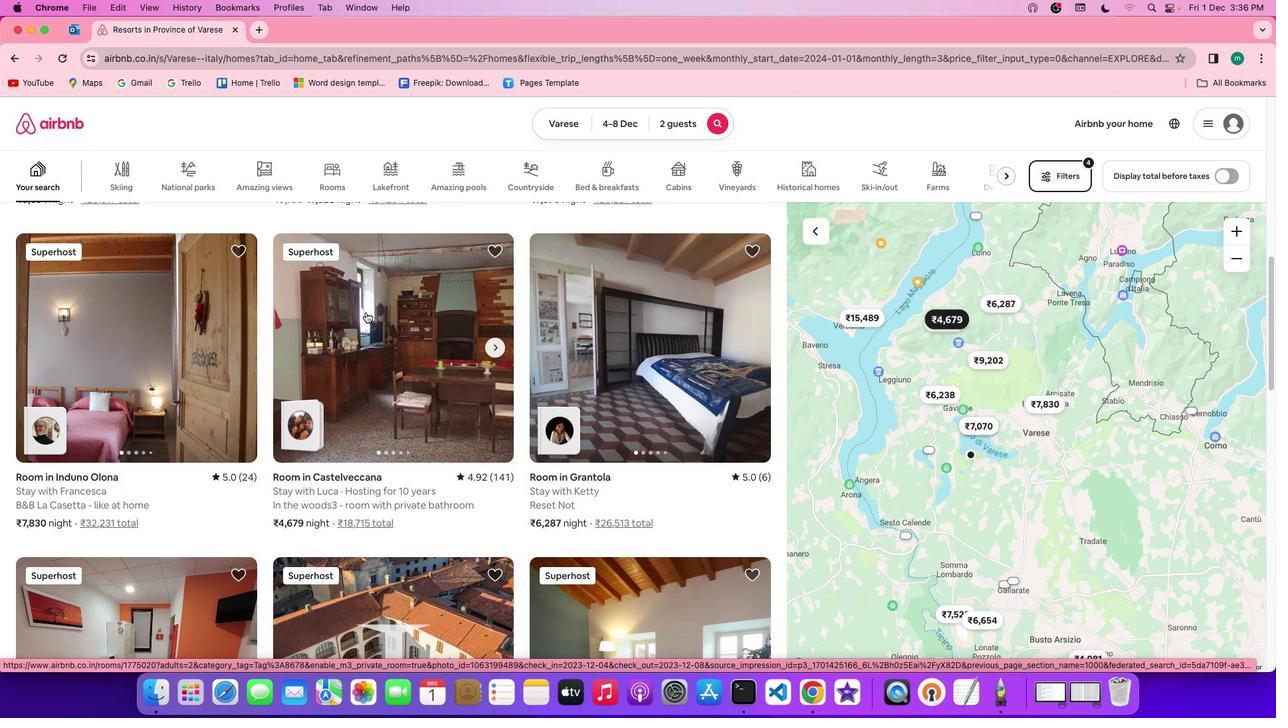 
Action: Mouse scrolled (984, 324) with delta (1236, 172)
Screenshot: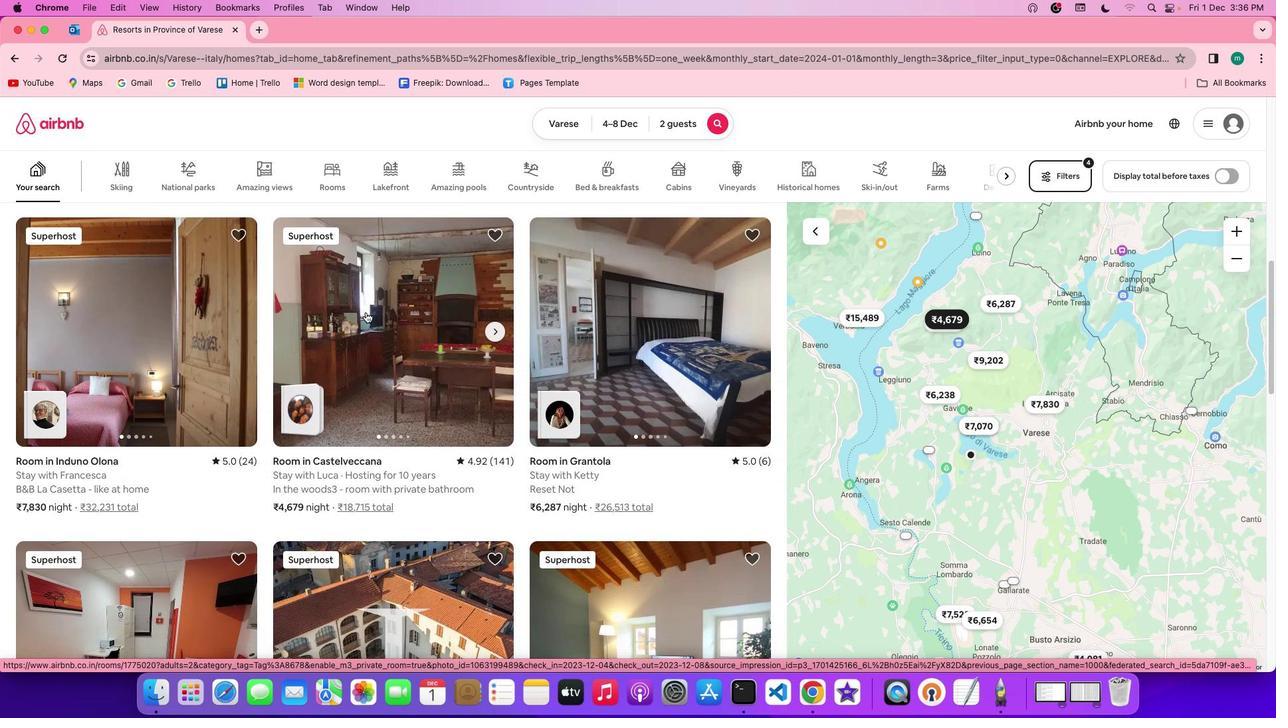 
Action: Mouse scrolled (984, 324) with delta (1236, 172)
Screenshot: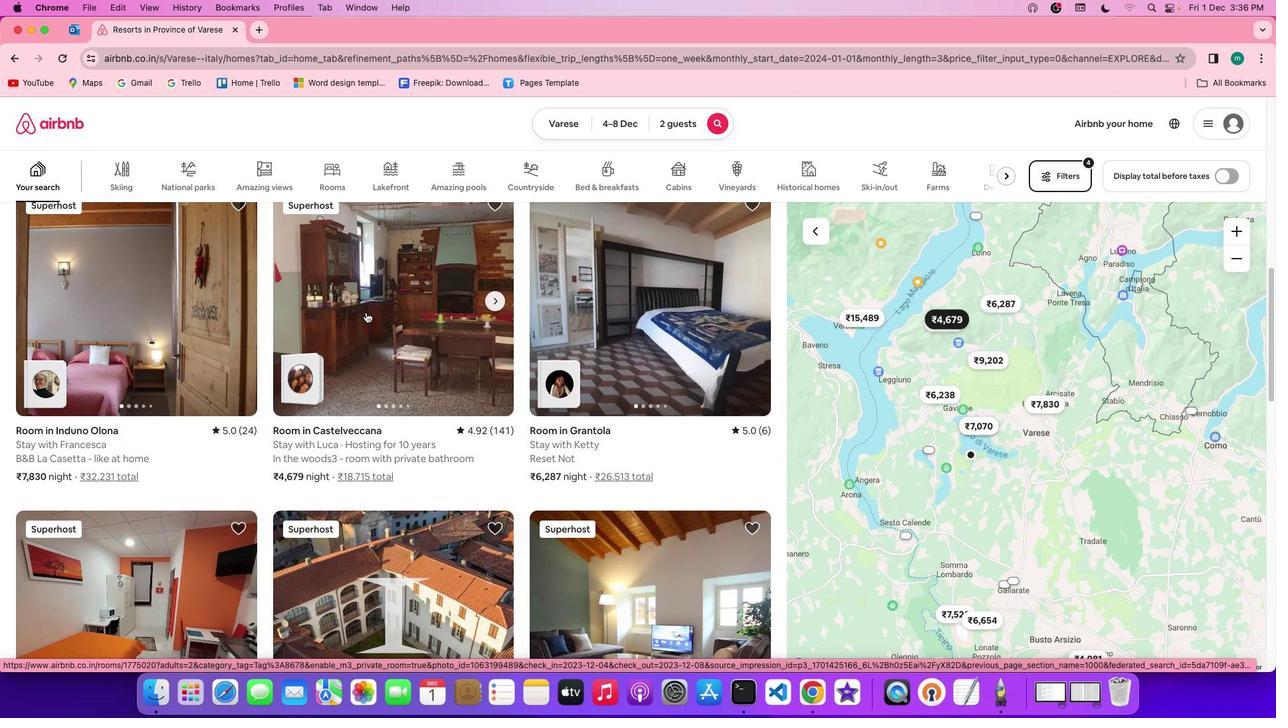 
Action: Mouse scrolled (984, 324) with delta (1236, 172)
Screenshot: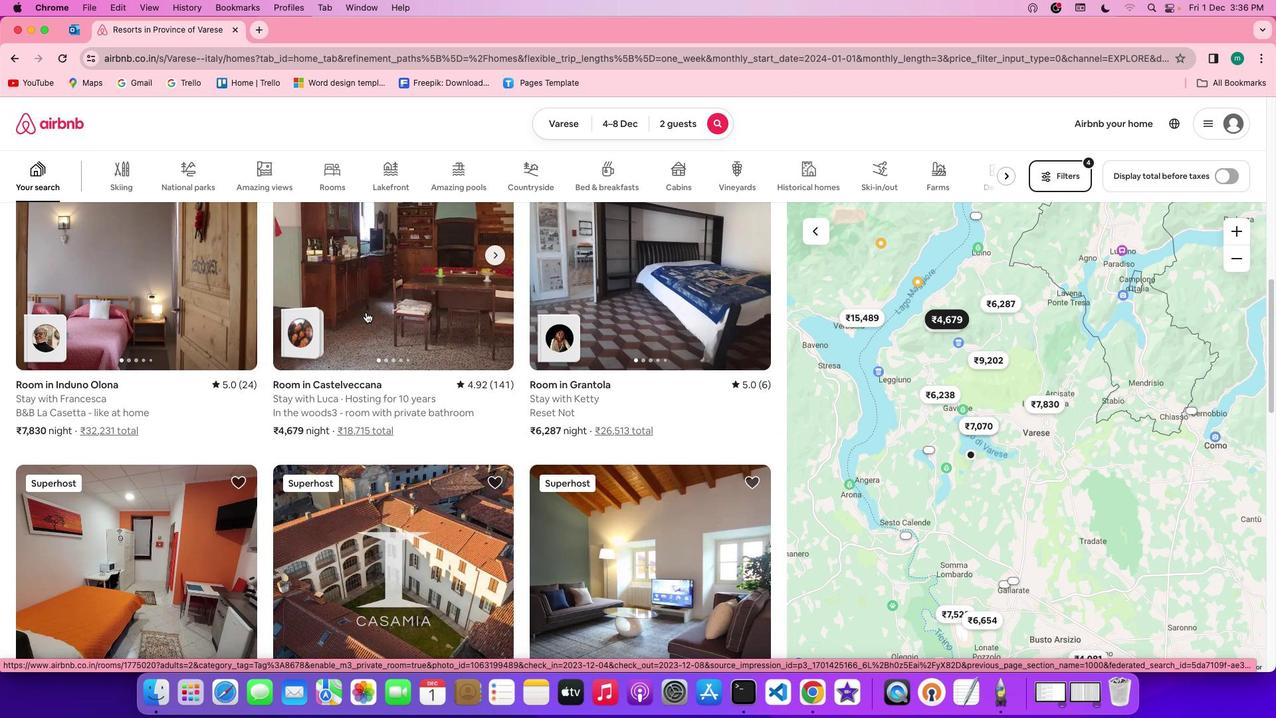 
Action: Mouse scrolled (984, 324) with delta (1236, 172)
Screenshot: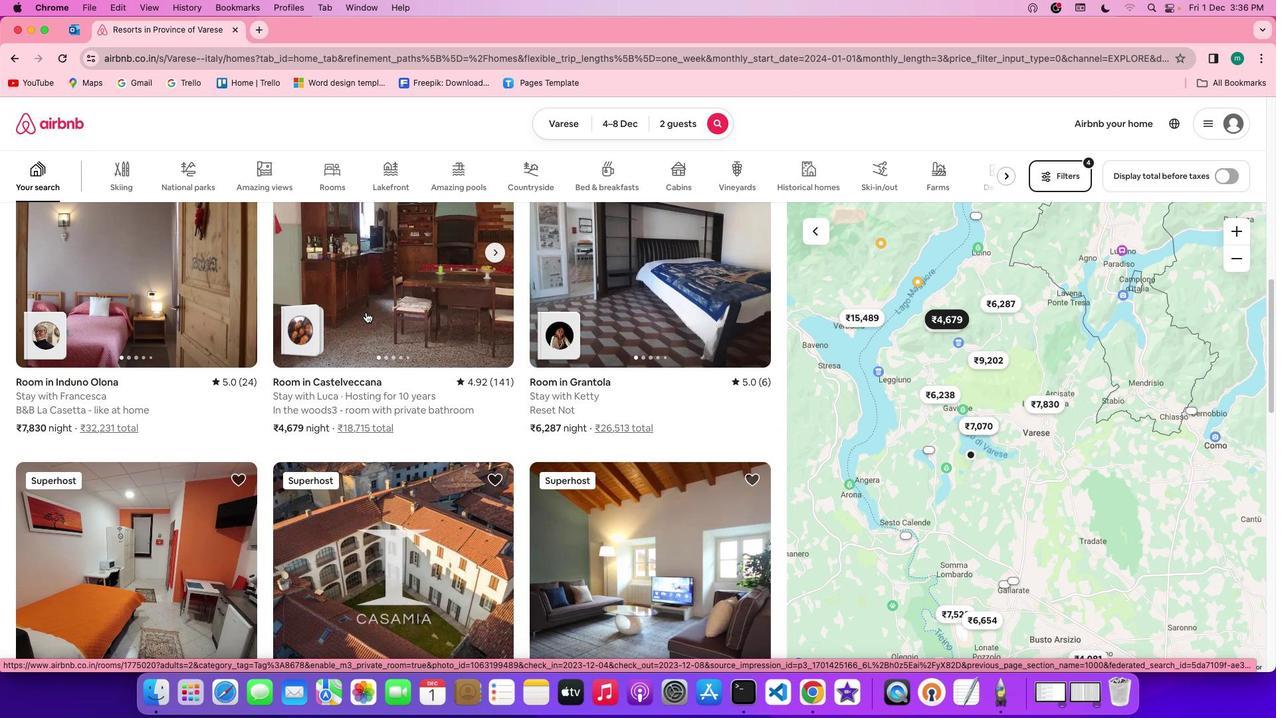 
Action: Mouse scrolled (984, 324) with delta (1236, 172)
Screenshot: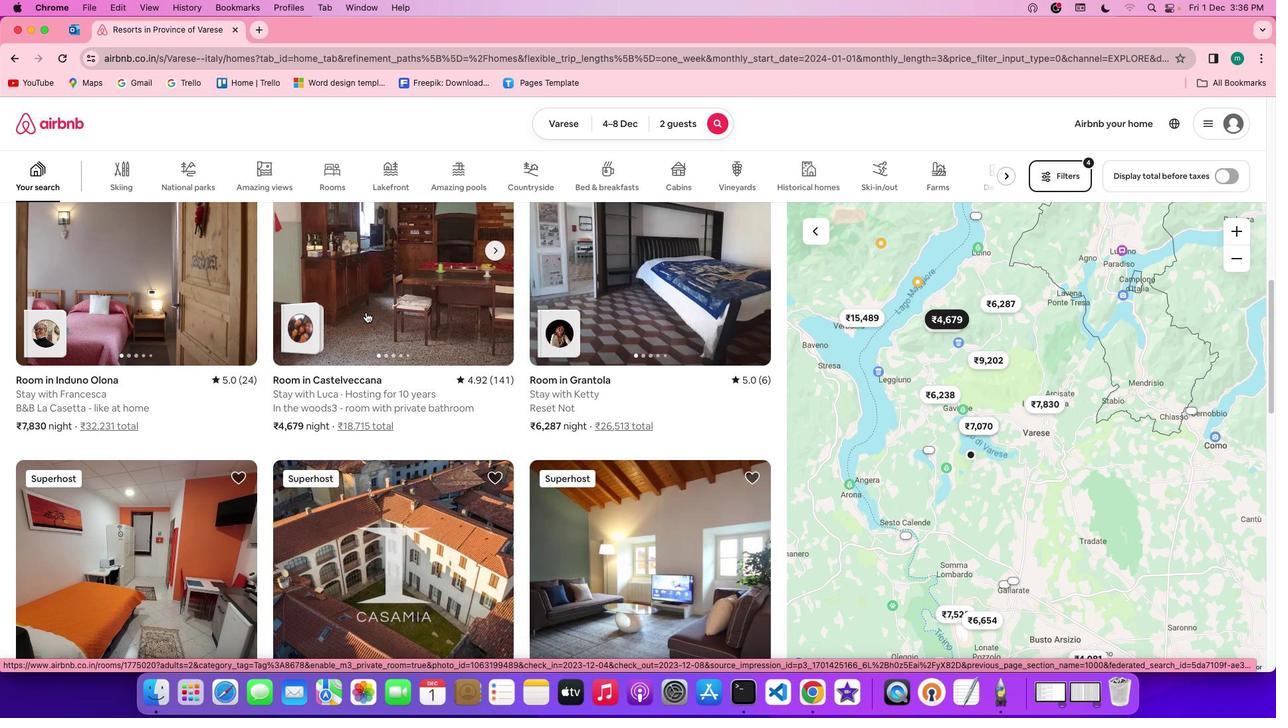 
Action: Mouse scrolled (984, 324) with delta (1236, 172)
Screenshot: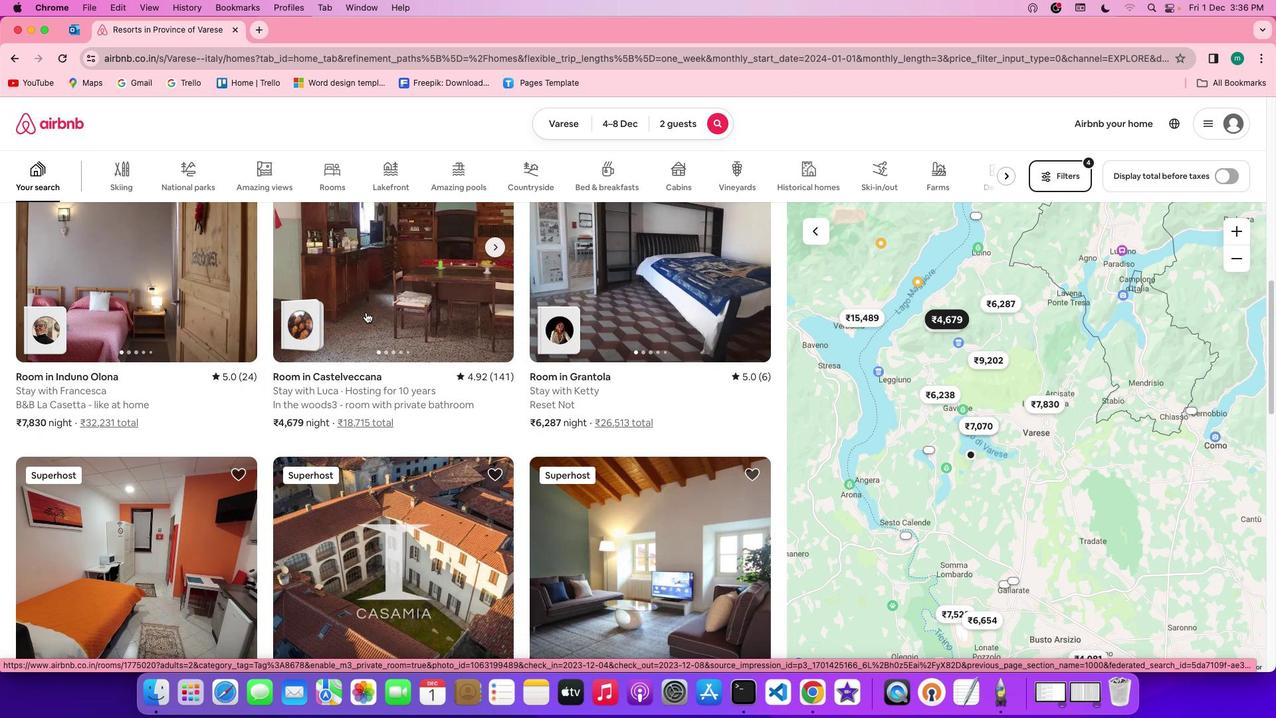 
Action: Mouse scrolled (984, 324) with delta (1236, 172)
Screenshot: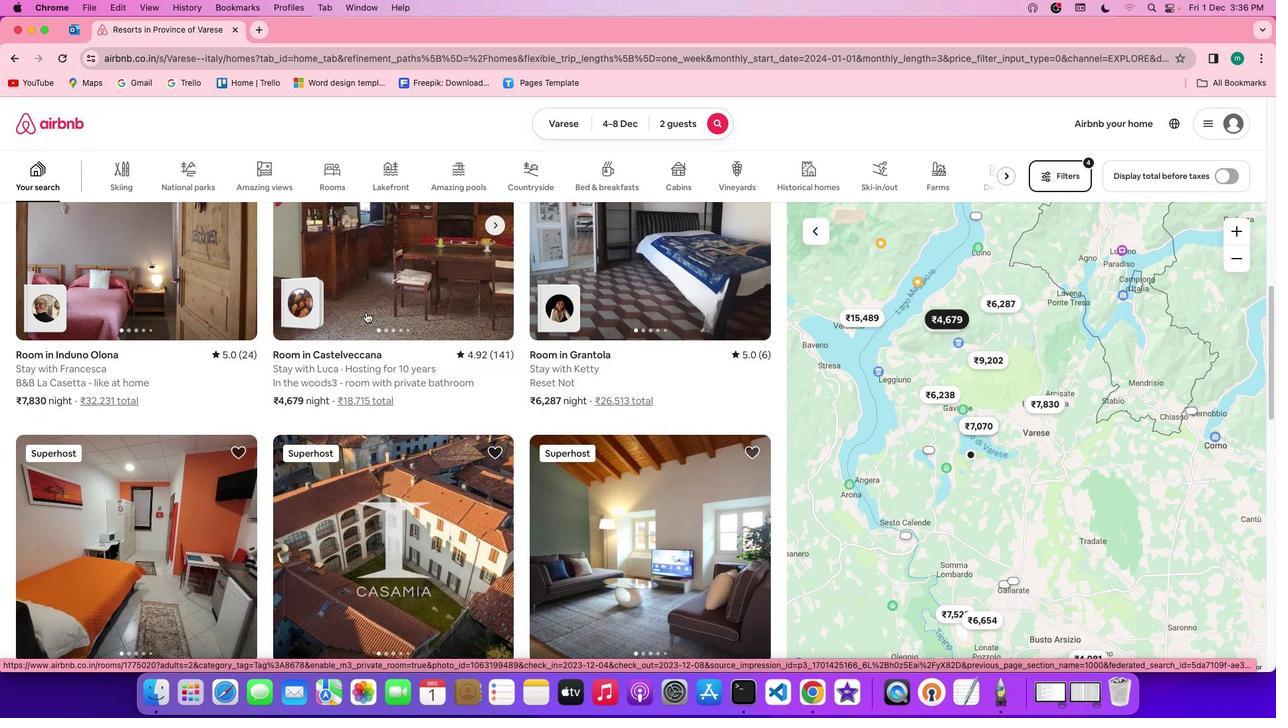 
Action: Mouse scrolled (984, 324) with delta (1236, 172)
Screenshot: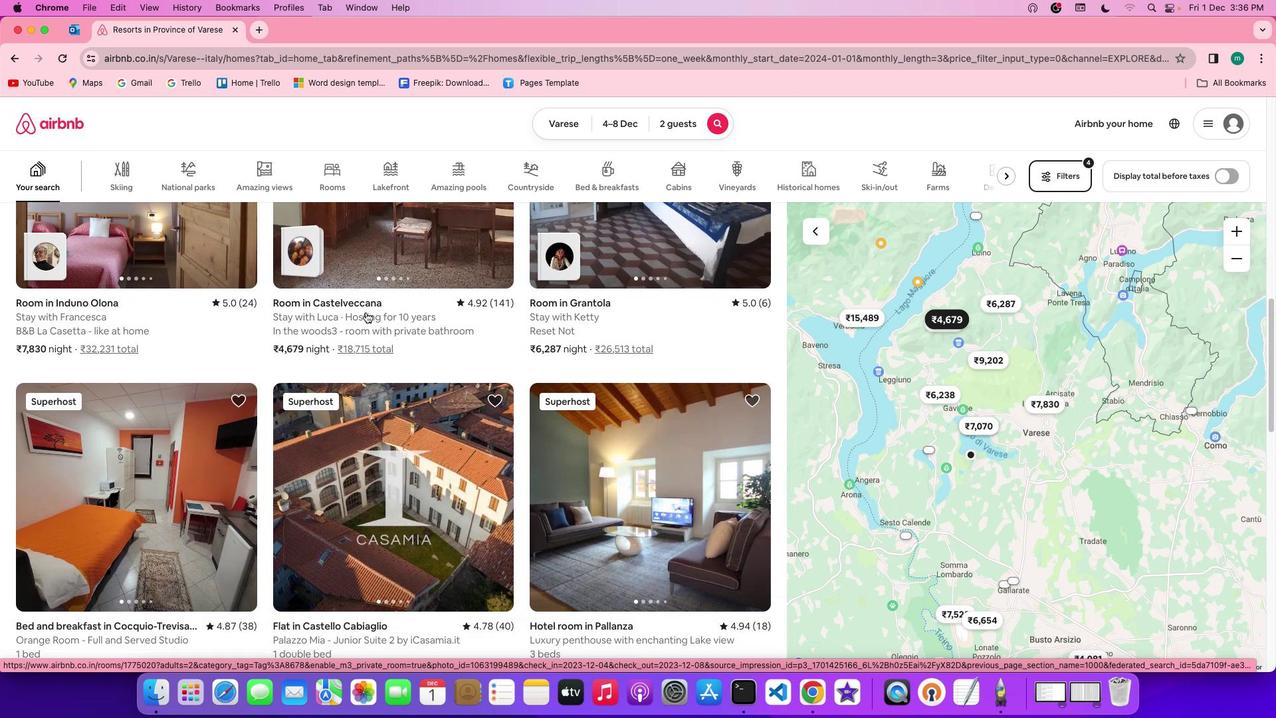 
Action: Mouse moved to (948, 337)
Screenshot: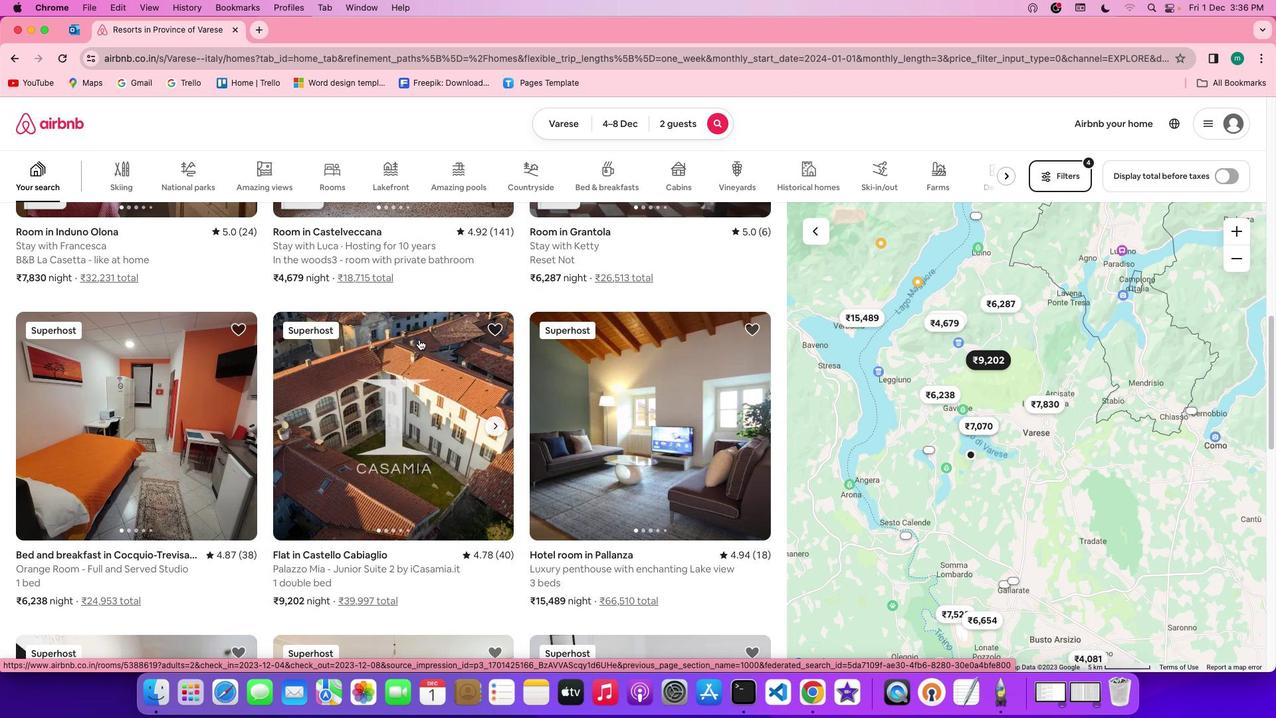 
Action: Mouse pressed left at (948, 337)
Screenshot: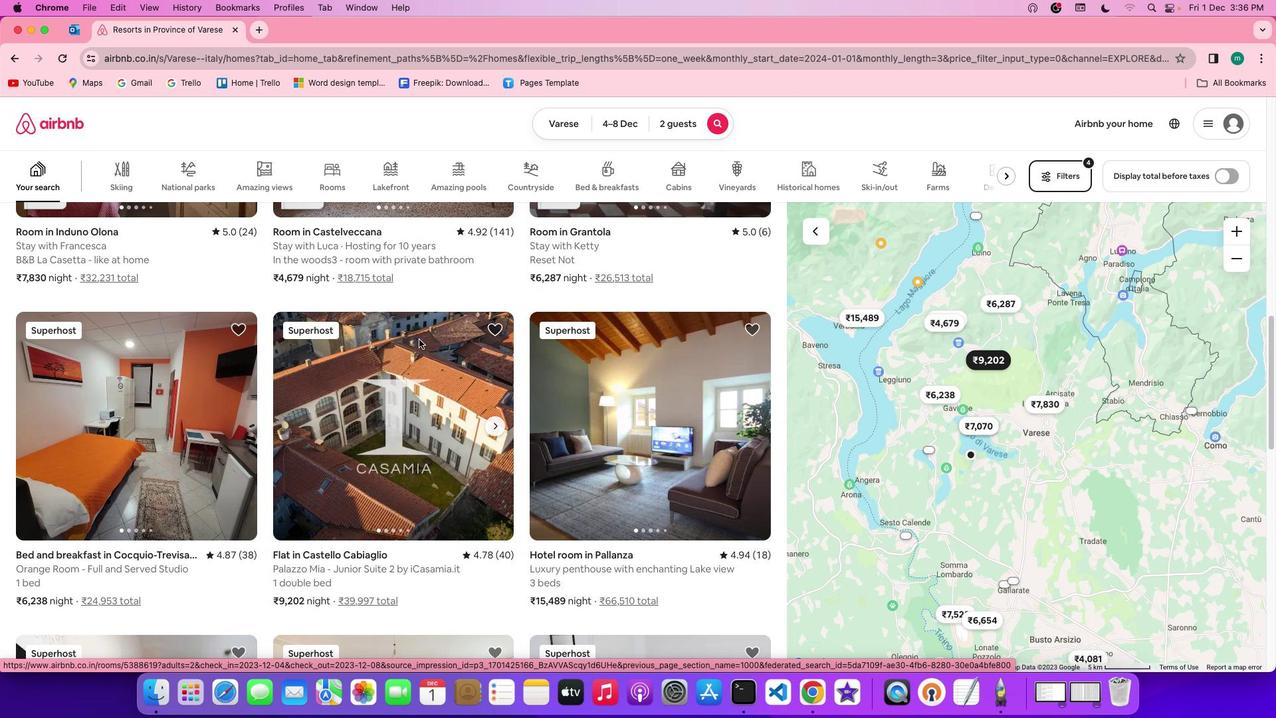 
Action: Mouse moved to (599, 411)
Screenshot: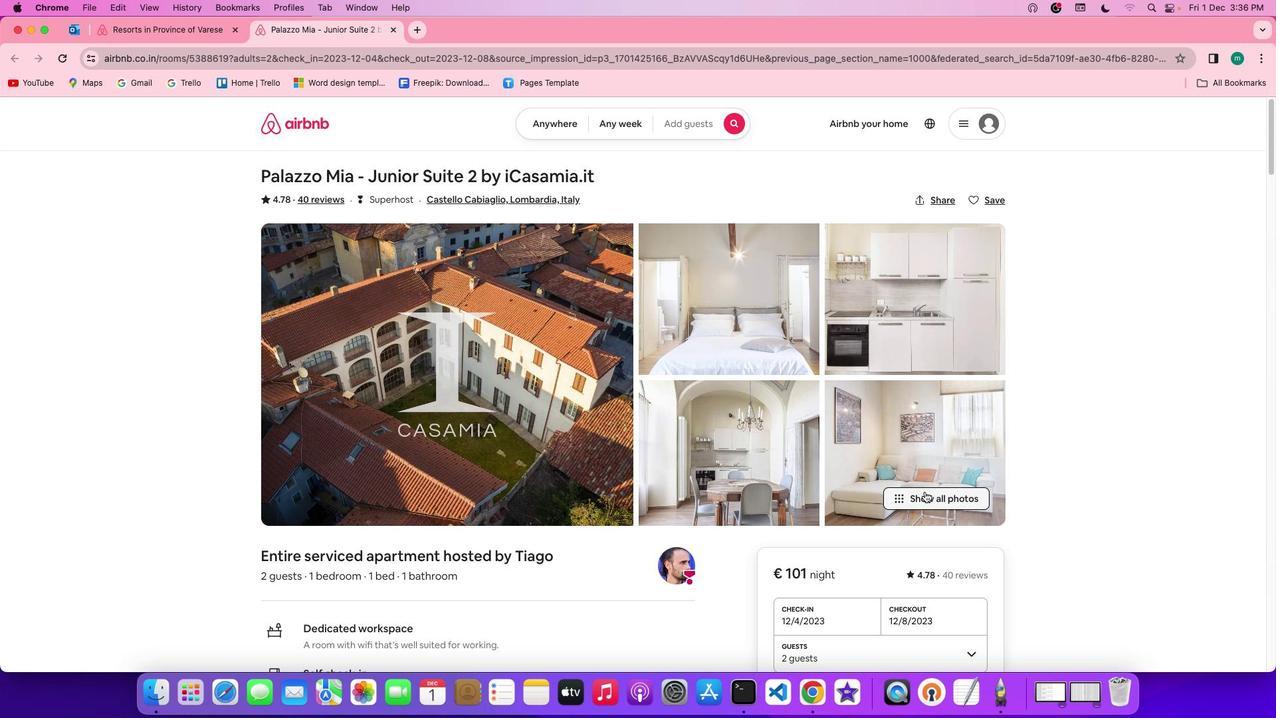 
Action: Mouse pressed left at (599, 411)
Screenshot: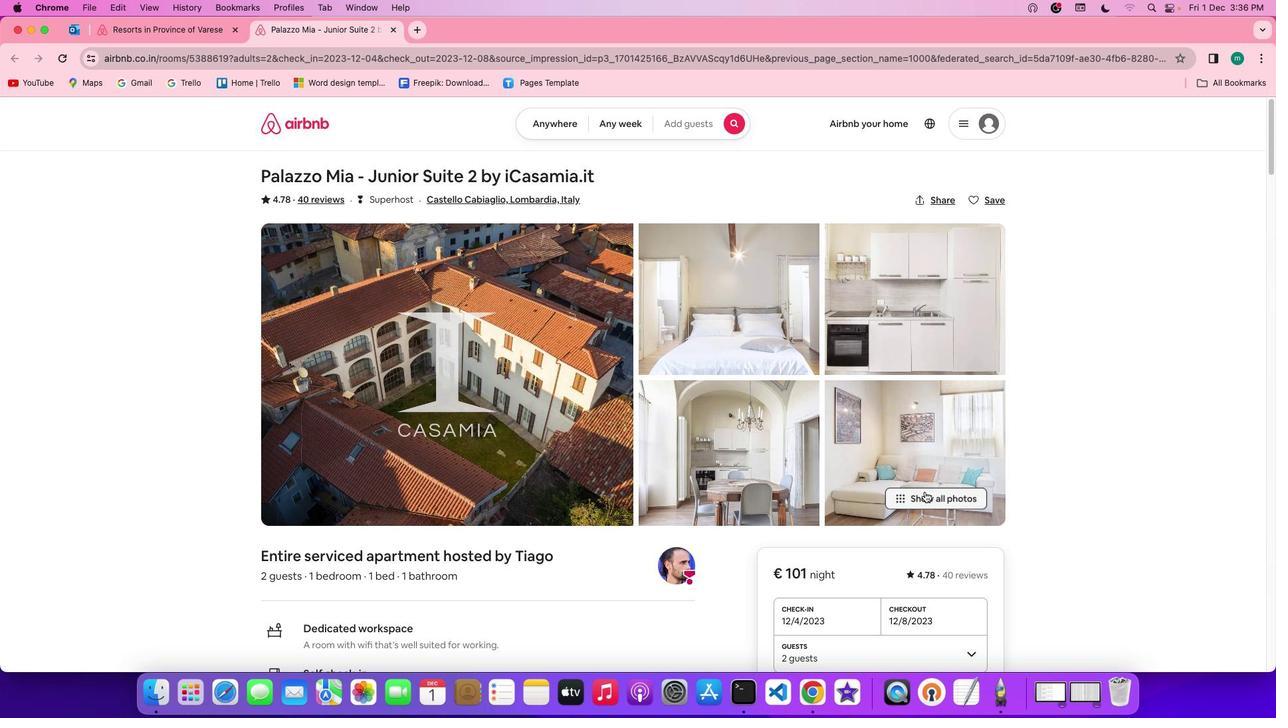 
Action: Mouse moved to (771, 379)
Screenshot: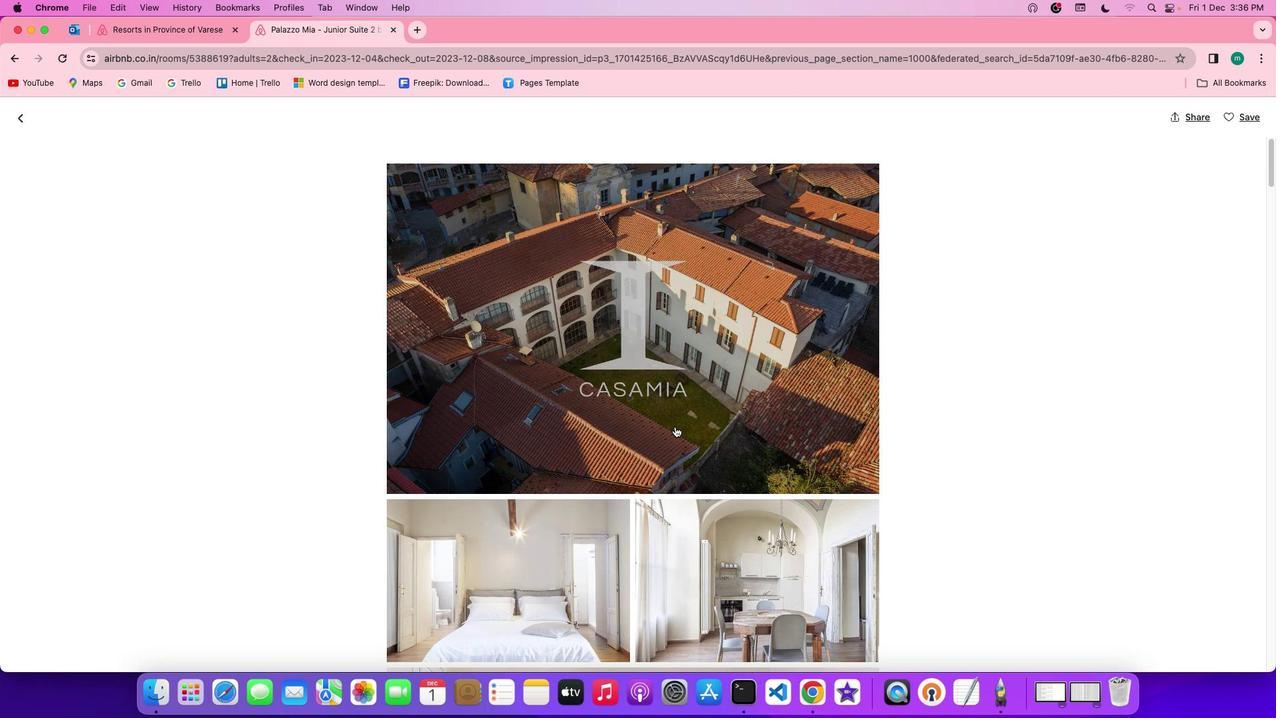 
Action: Mouse scrolled (771, 379) with delta (1236, 172)
Screenshot: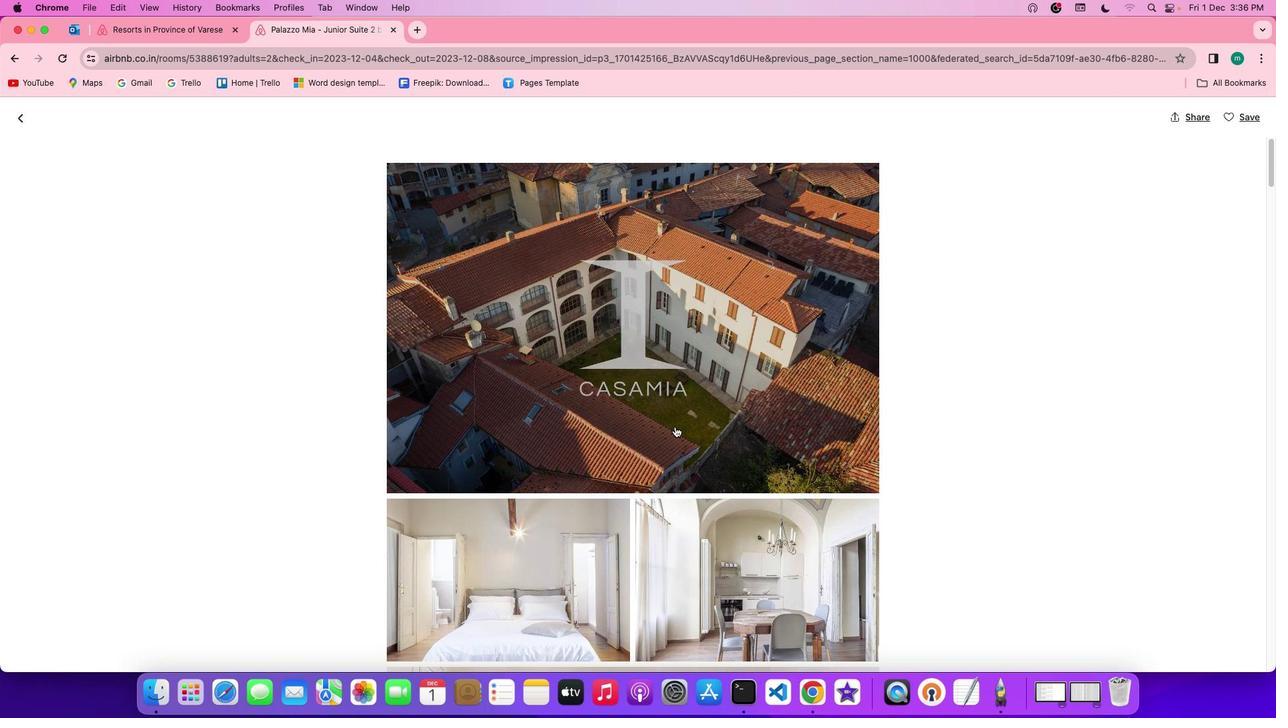 
Action: Mouse scrolled (771, 379) with delta (1236, 172)
Screenshot: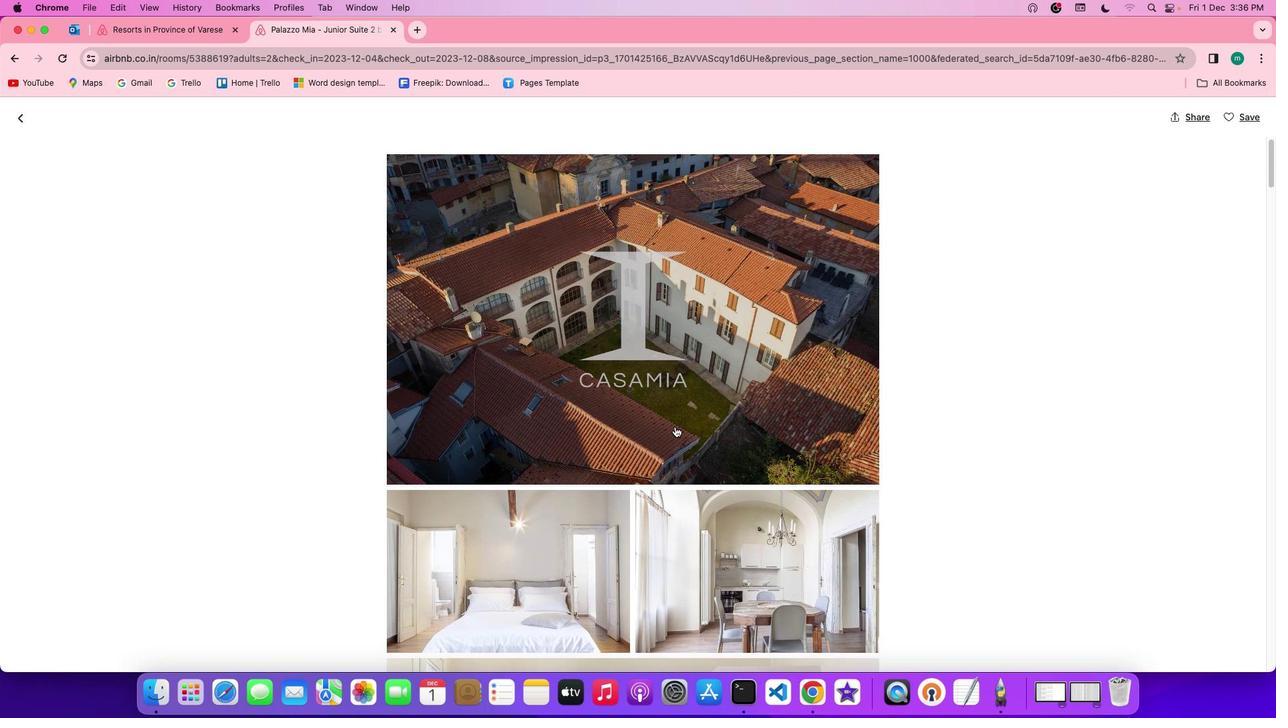 
Action: Mouse scrolled (771, 379) with delta (1236, 172)
Screenshot: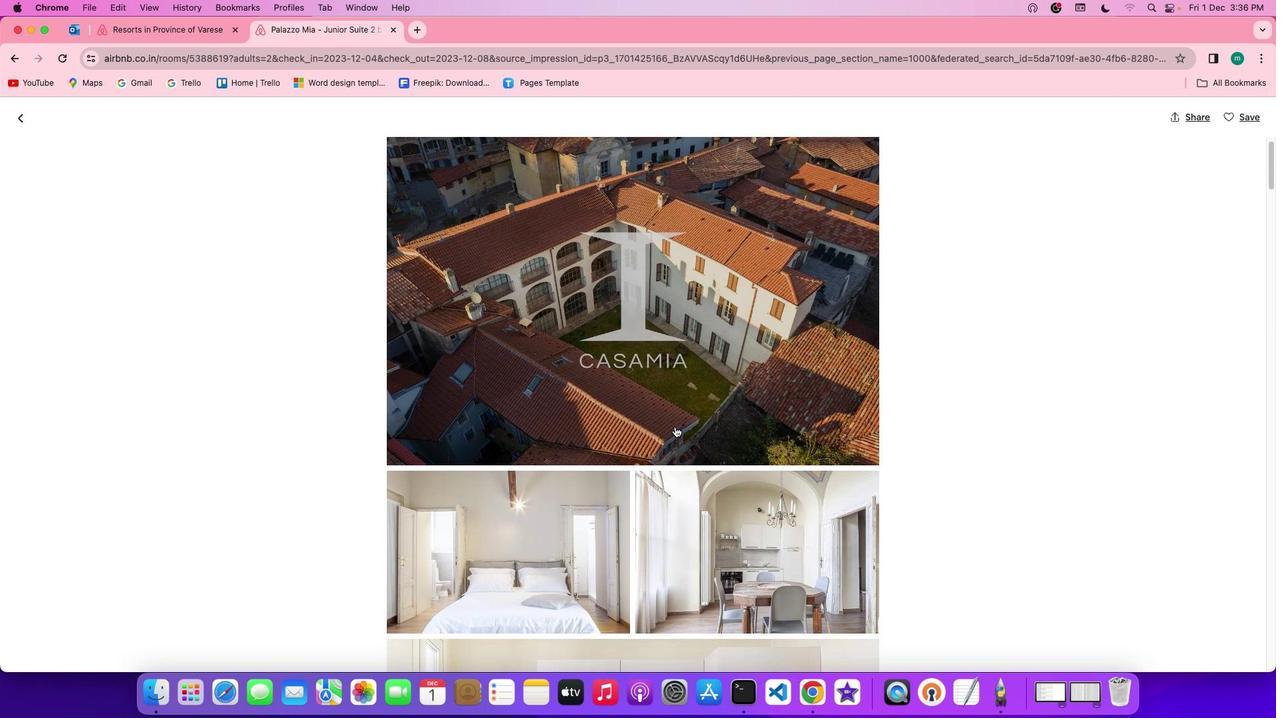 
Action: Mouse scrolled (771, 379) with delta (1236, 172)
Screenshot: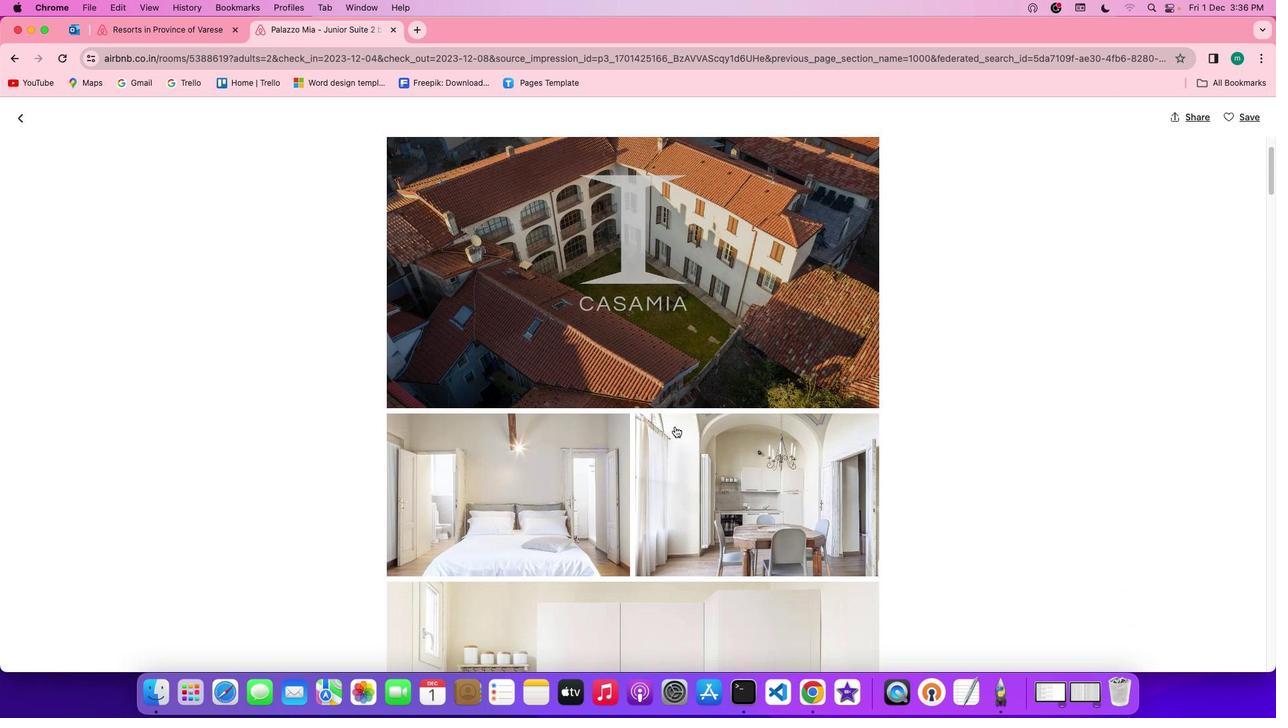 
Action: Mouse scrolled (771, 379) with delta (1236, 172)
Screenshot: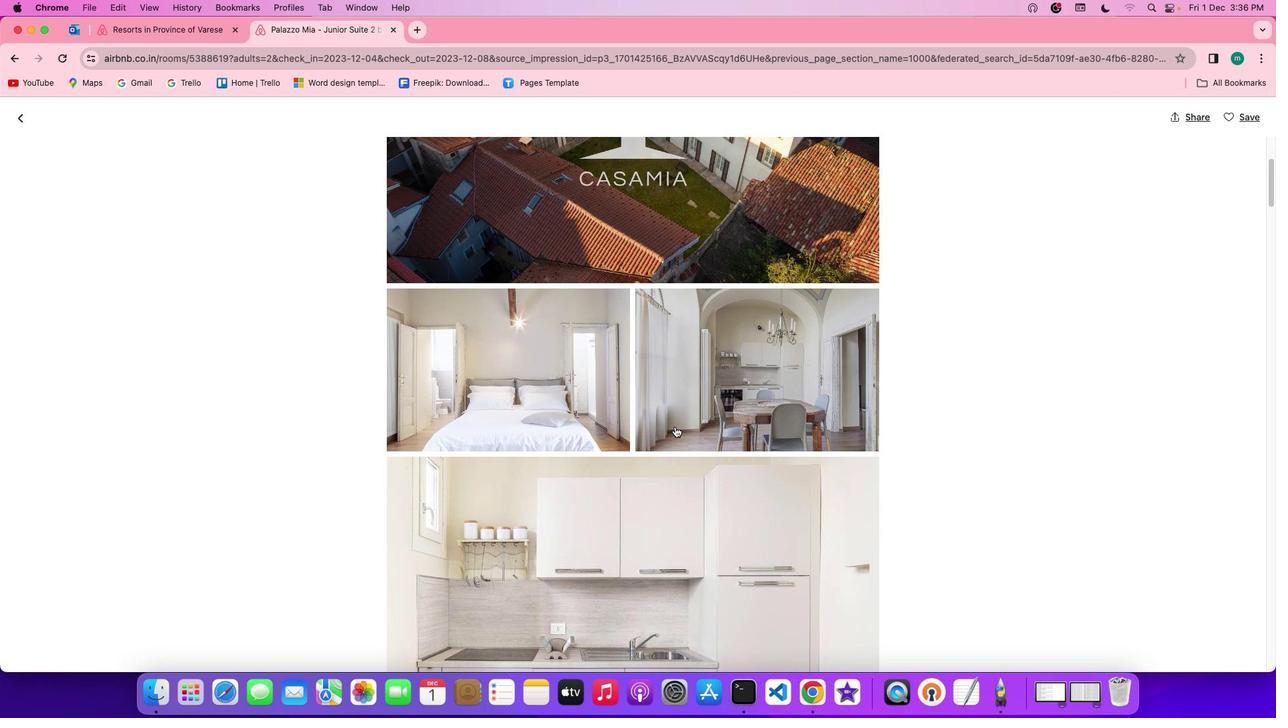 
Action: Mouse scrolled (771, 379) with delta (1236, 172)
Screenshot: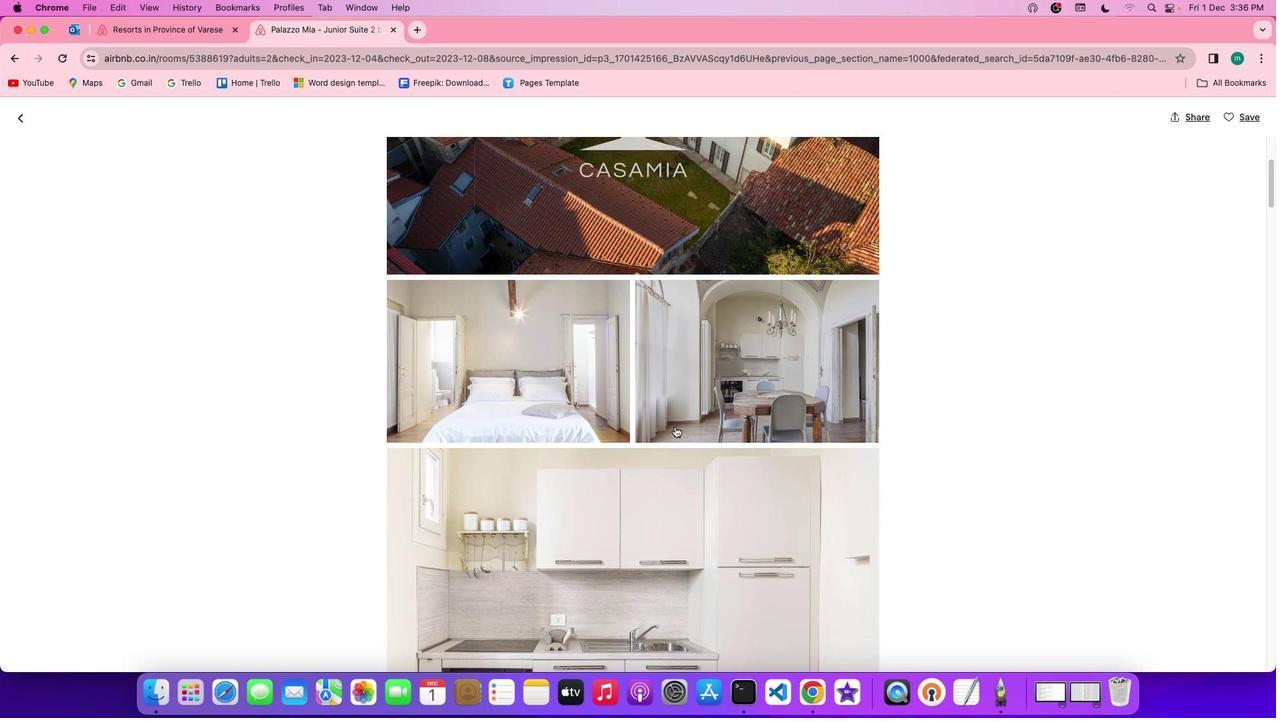 
Action: Mouse scrolled (771, 379) with delta (1236, 172)
Screenshot: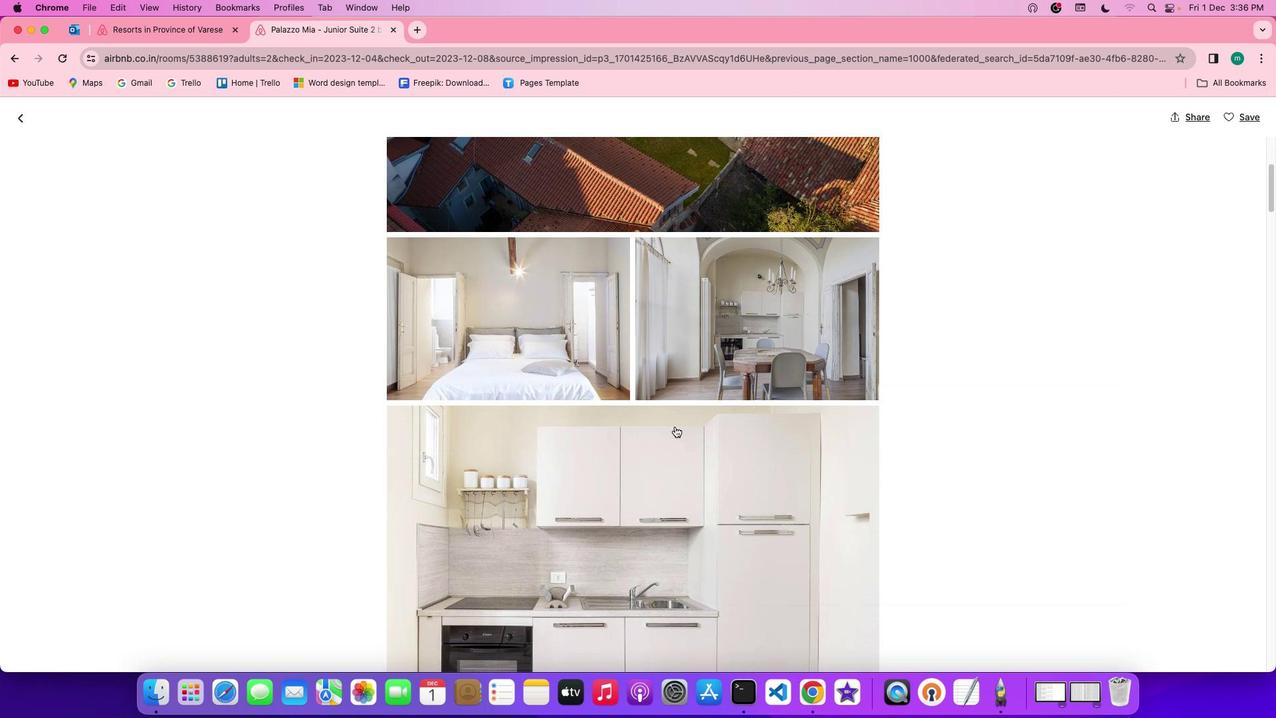 
Action: Mouse scrolled (771, 379) with delta (1236, 172)
Screenshot: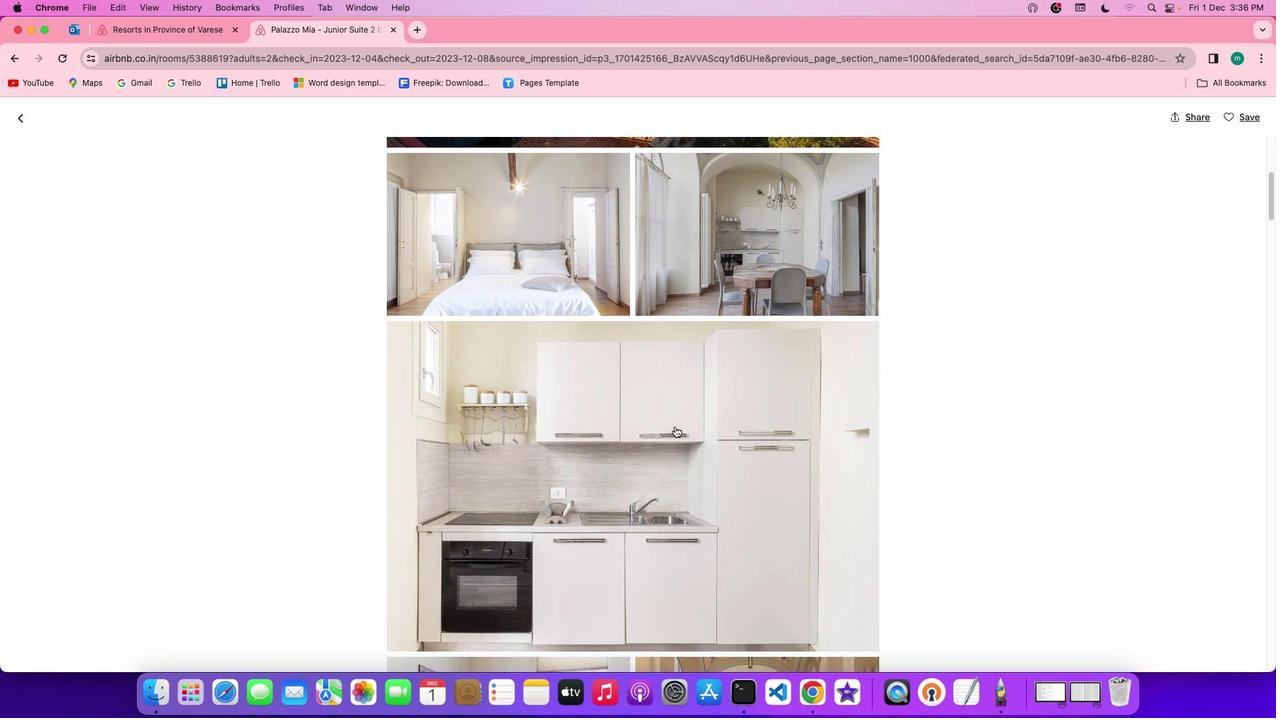 
Action: Mouse moved to (753, 340)
Screenshot: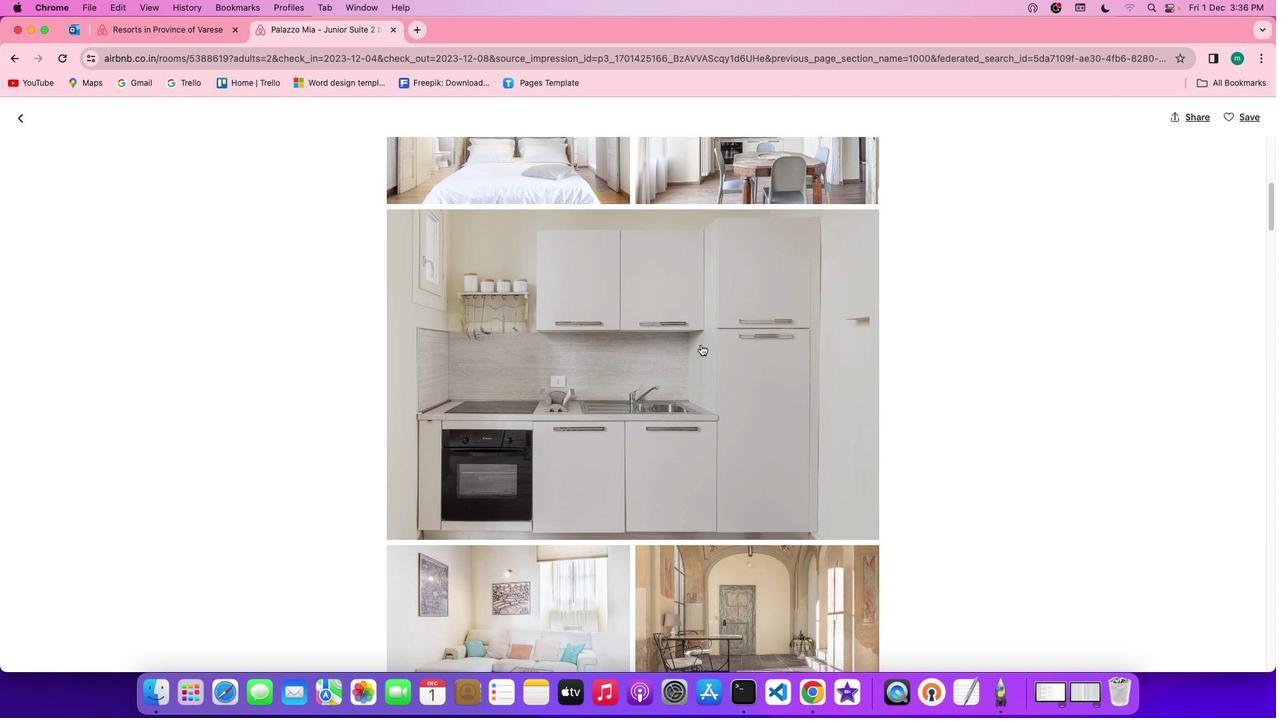 
Action: Mouse scrolled (753, 340) with delta (1236, 172)
Screenshot: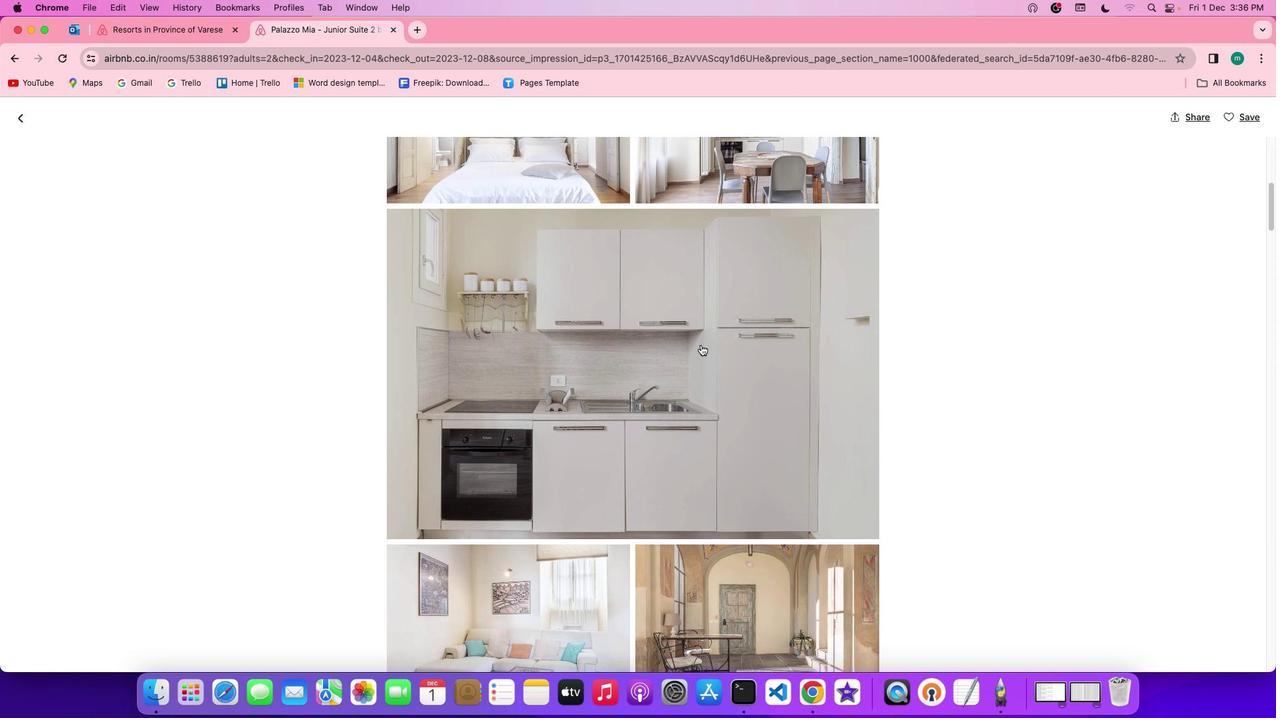 
Action: Mouse scrolled (753, 340) with delta (1236, 172)
Screenshot: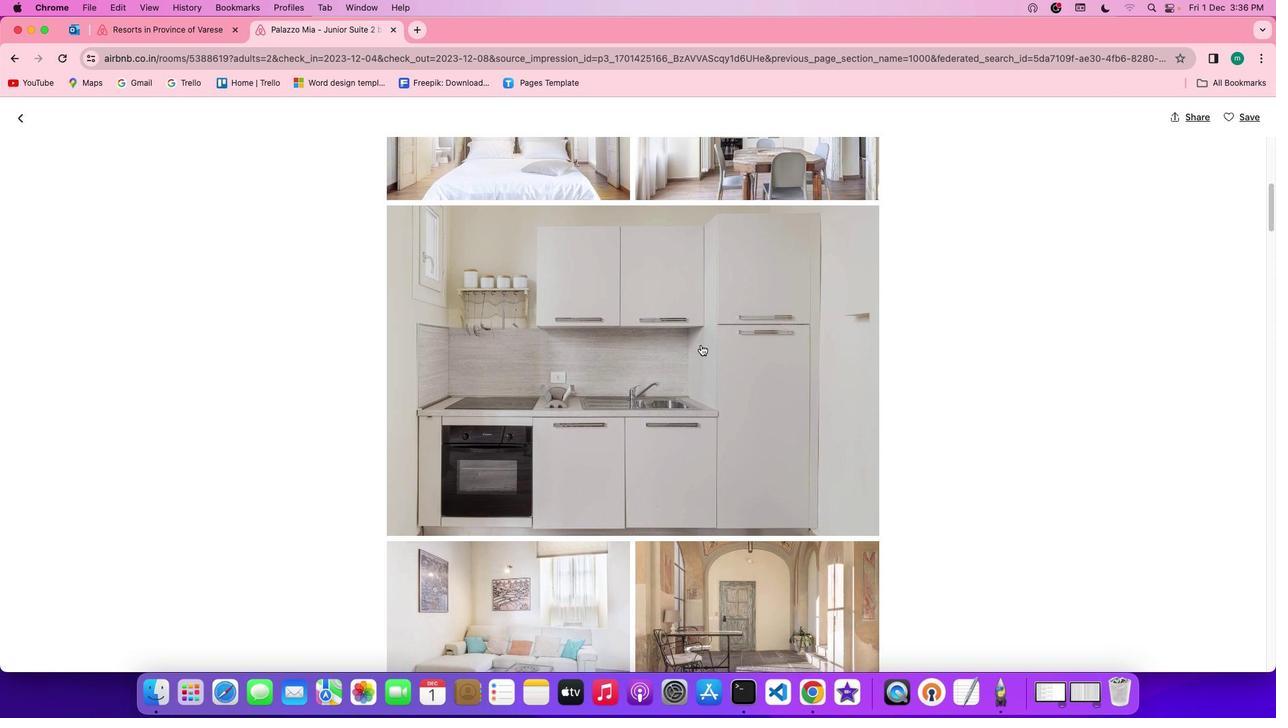 
Action: Mouse scrolled (753, 340) with delta (1236, 172)
Screenshot: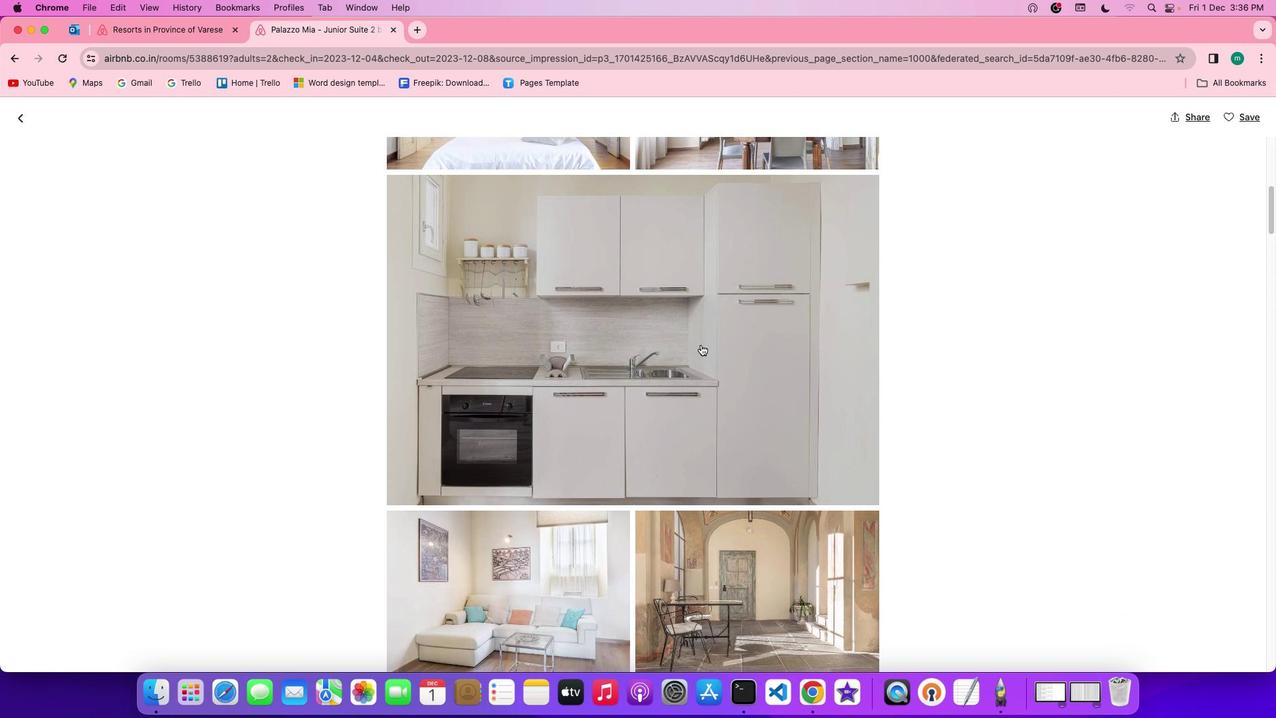 
Action: Mouse scrolled (753, 340) with delta (1236, 172)
Screenshot: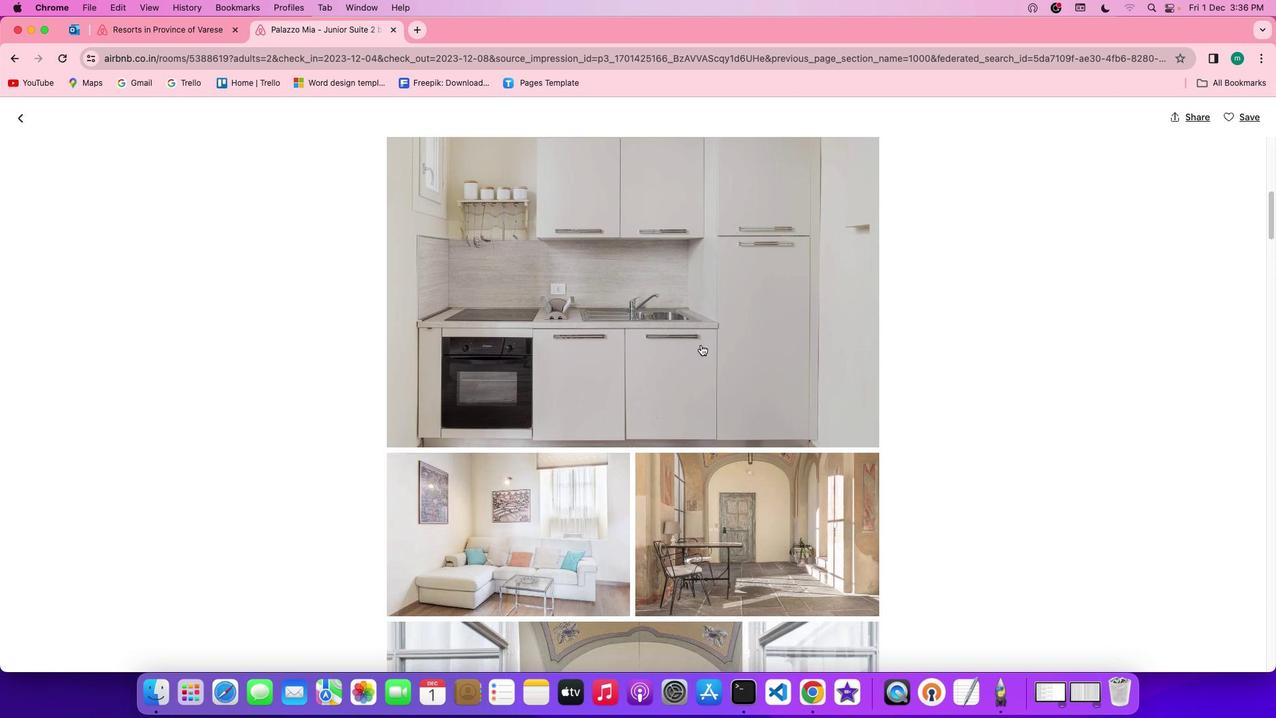 
Action: Mouse scrolled (753, 340) with delta (1236, 172)
Screenshot: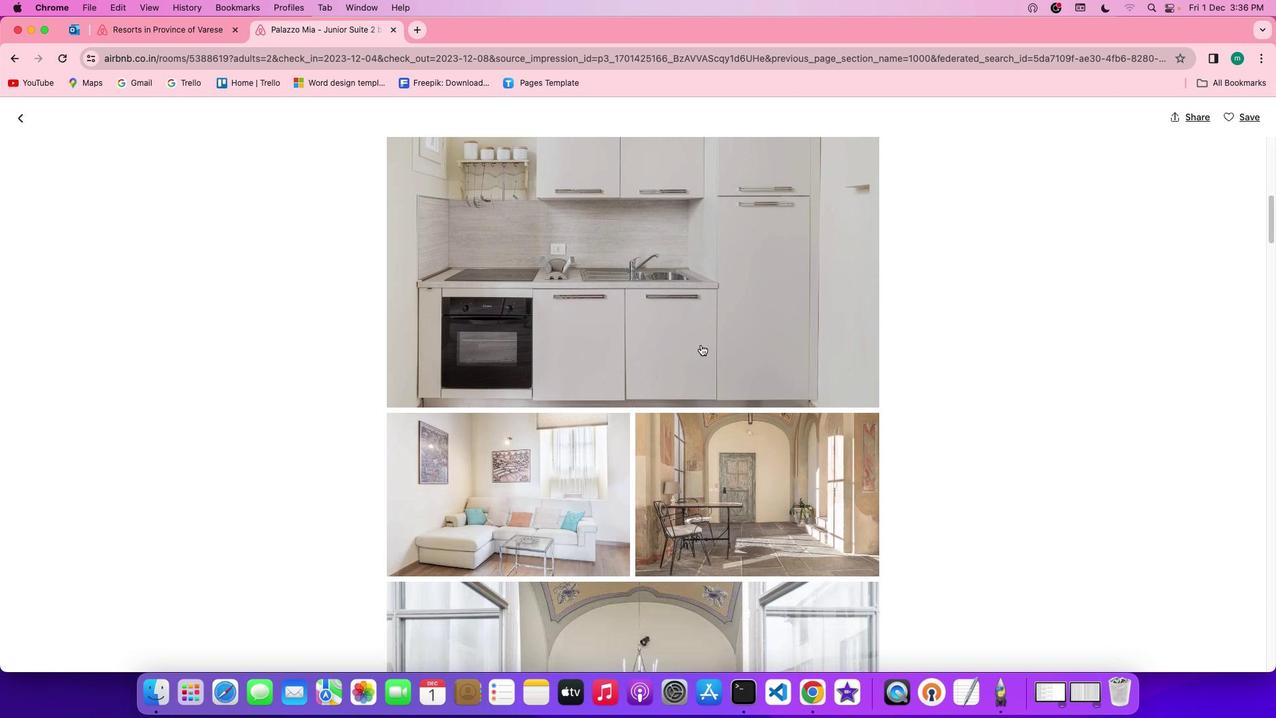 
Action: Mouse scrolled (753, 340) with delta (1236, 172)
Screenshot: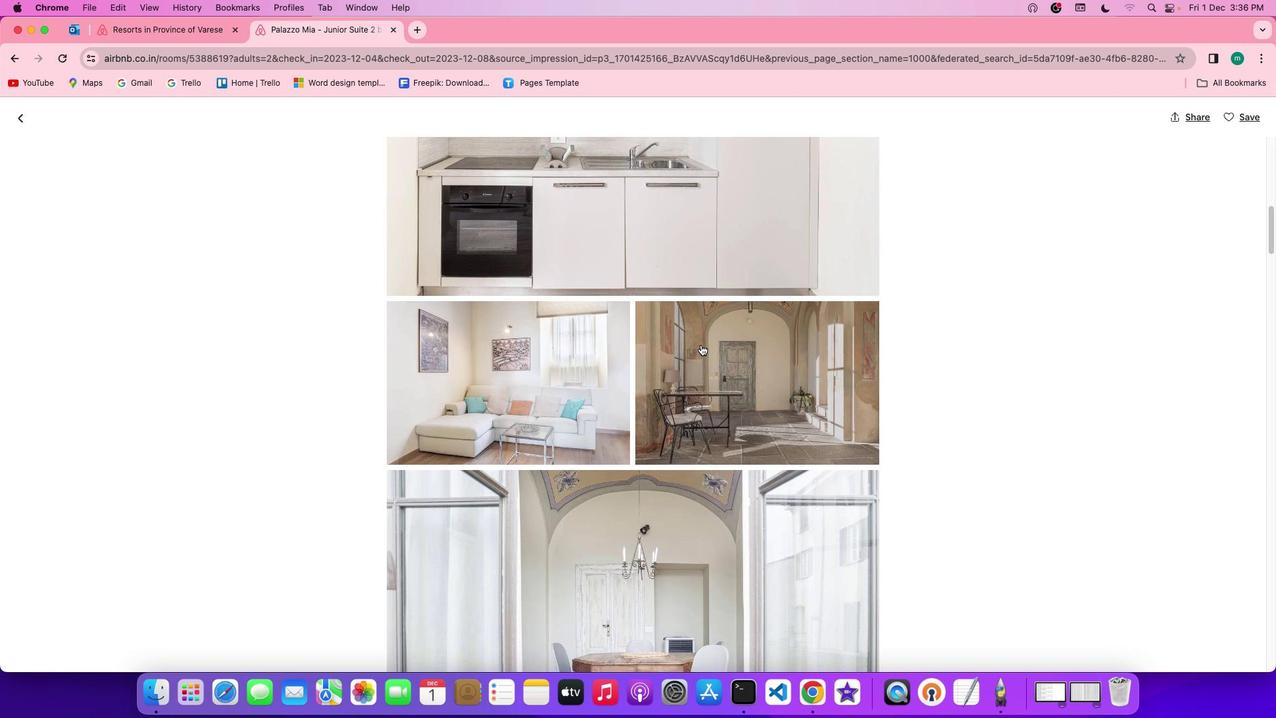 
Action: Mouse scrolled (753, 340) with delta (1236, 172)
Screenshot: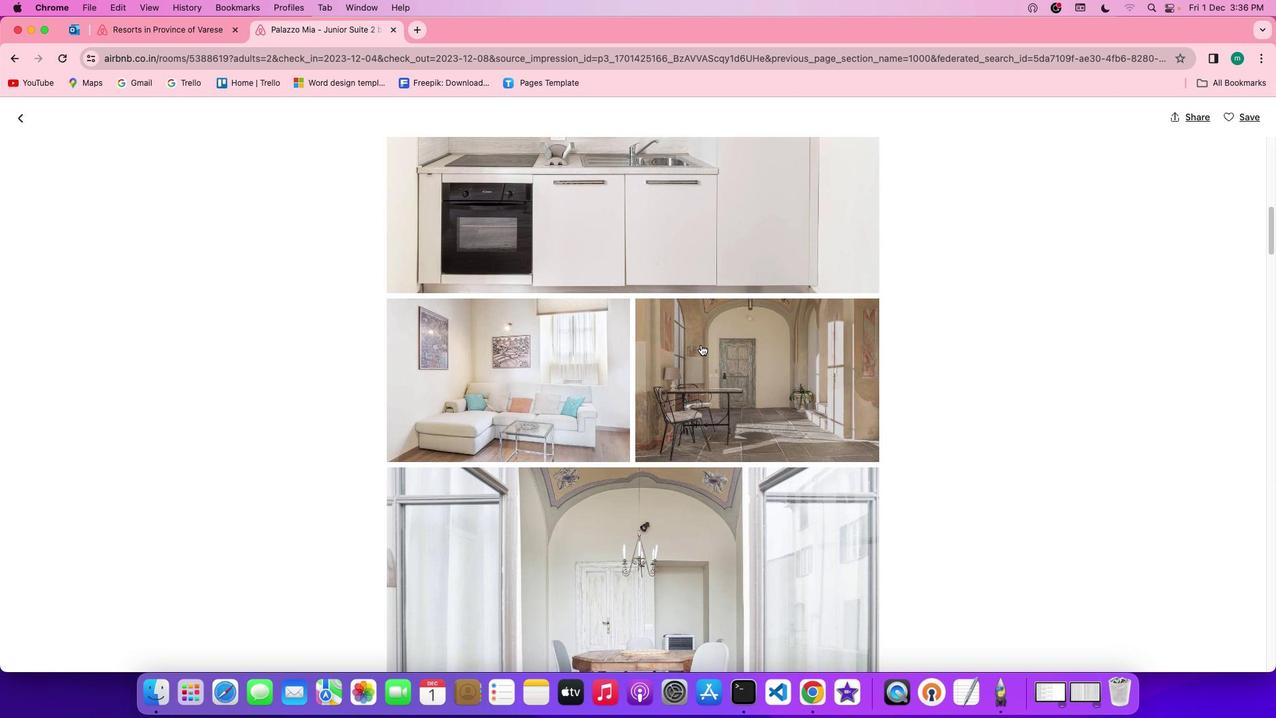 
Action: Mouse scrolled (753, 340) with delta (1236, 172)
Screenshot: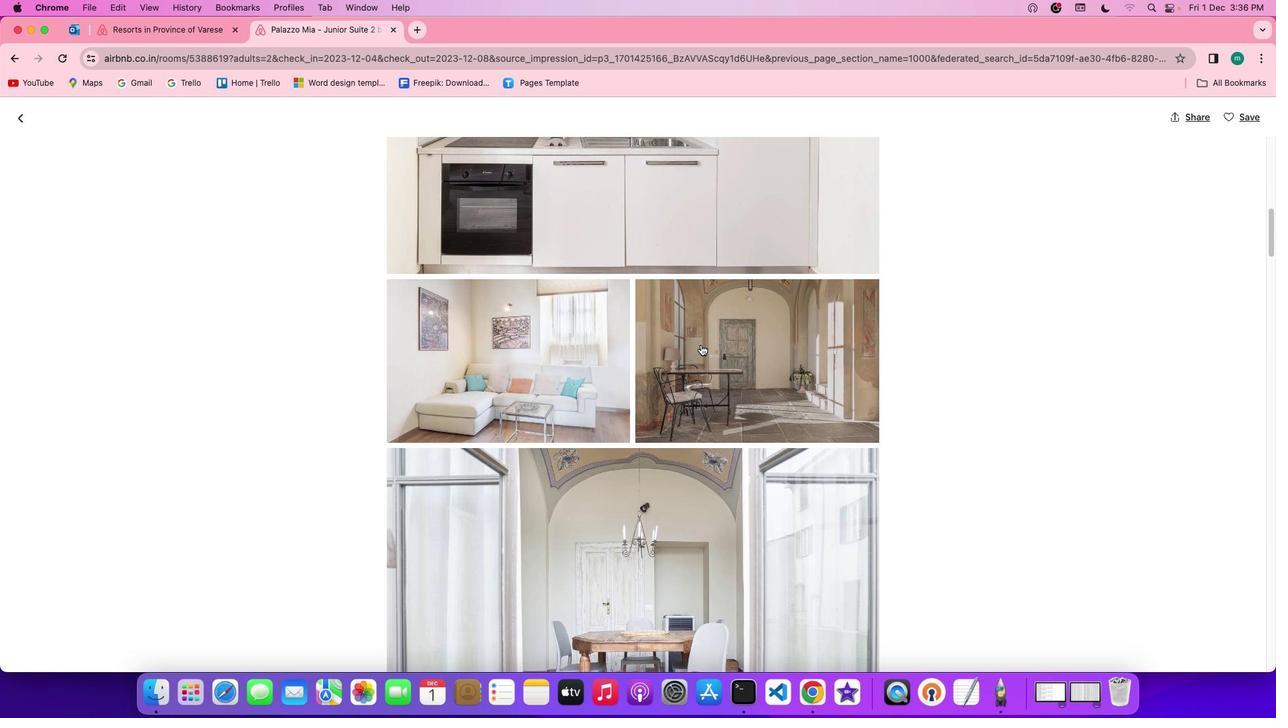 
Action: Mouse scrolled (753, 340) with delta (1236, 172)
Screenshot: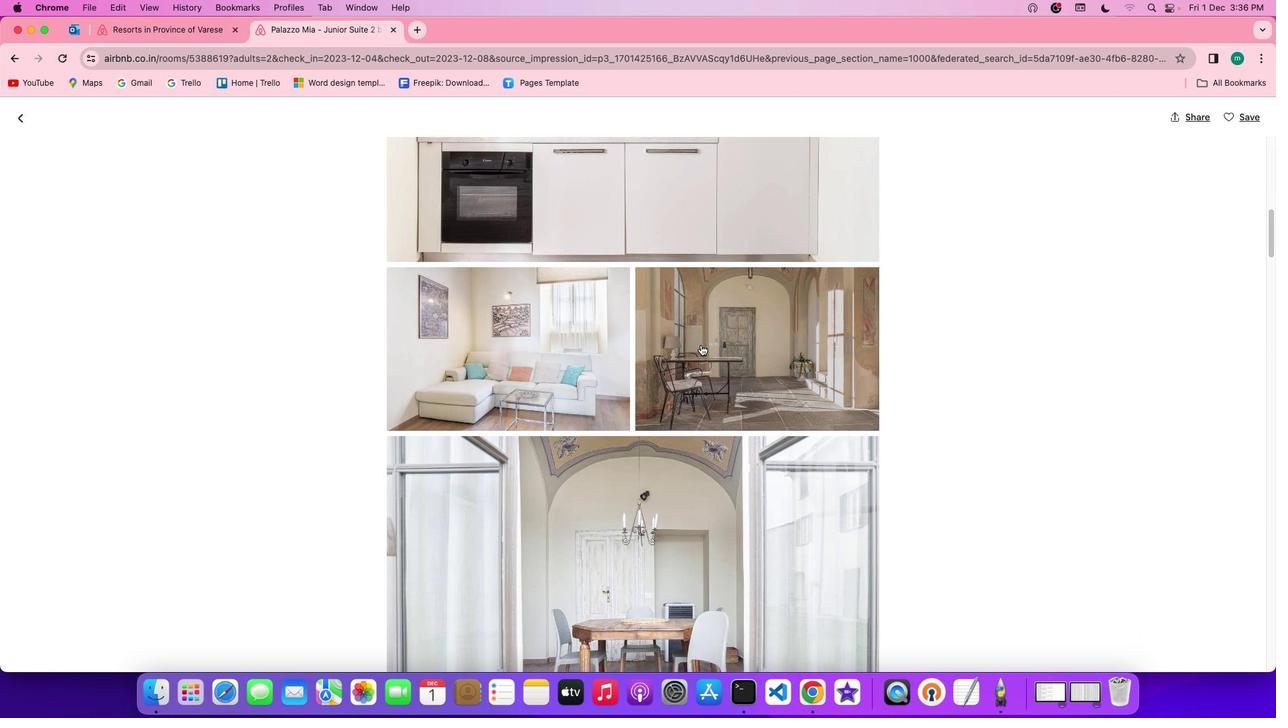 
Action: Mouse scrolled (753, 340) with delta (1236, 172)
Screenshot: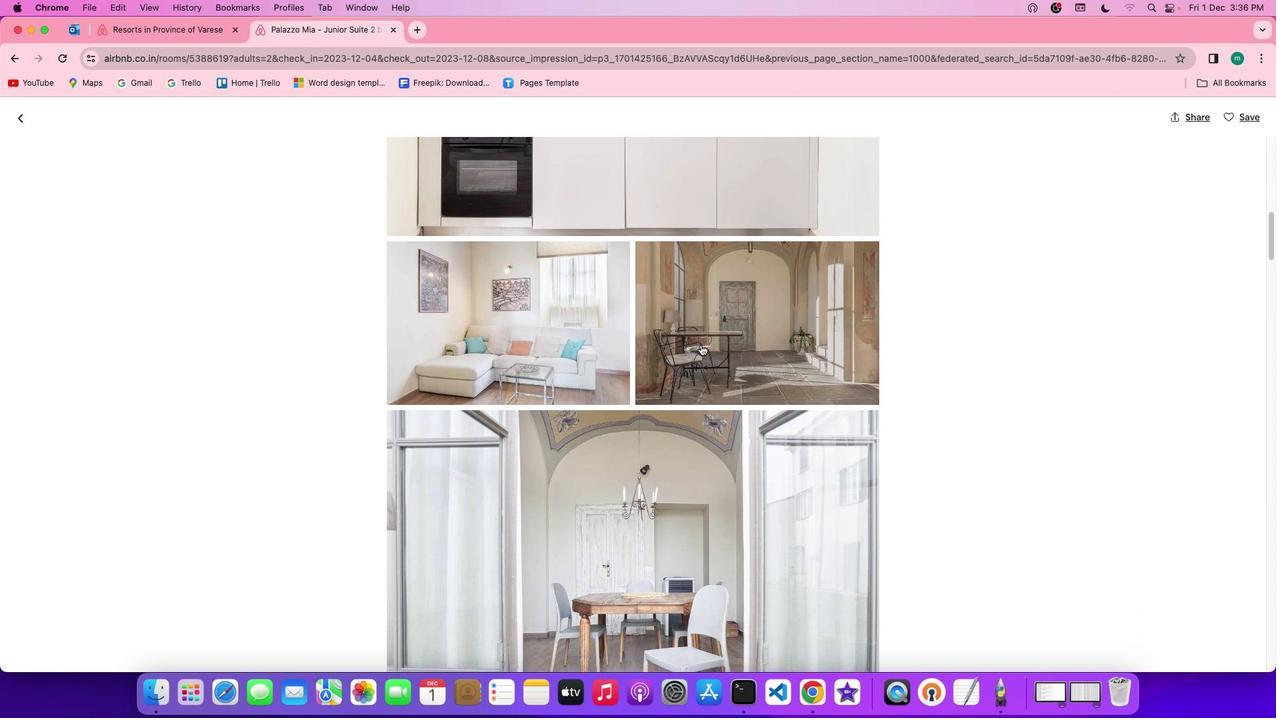 
Action: Mouse scrolled (753, 340) with delta (1236, 172)
Screenshot: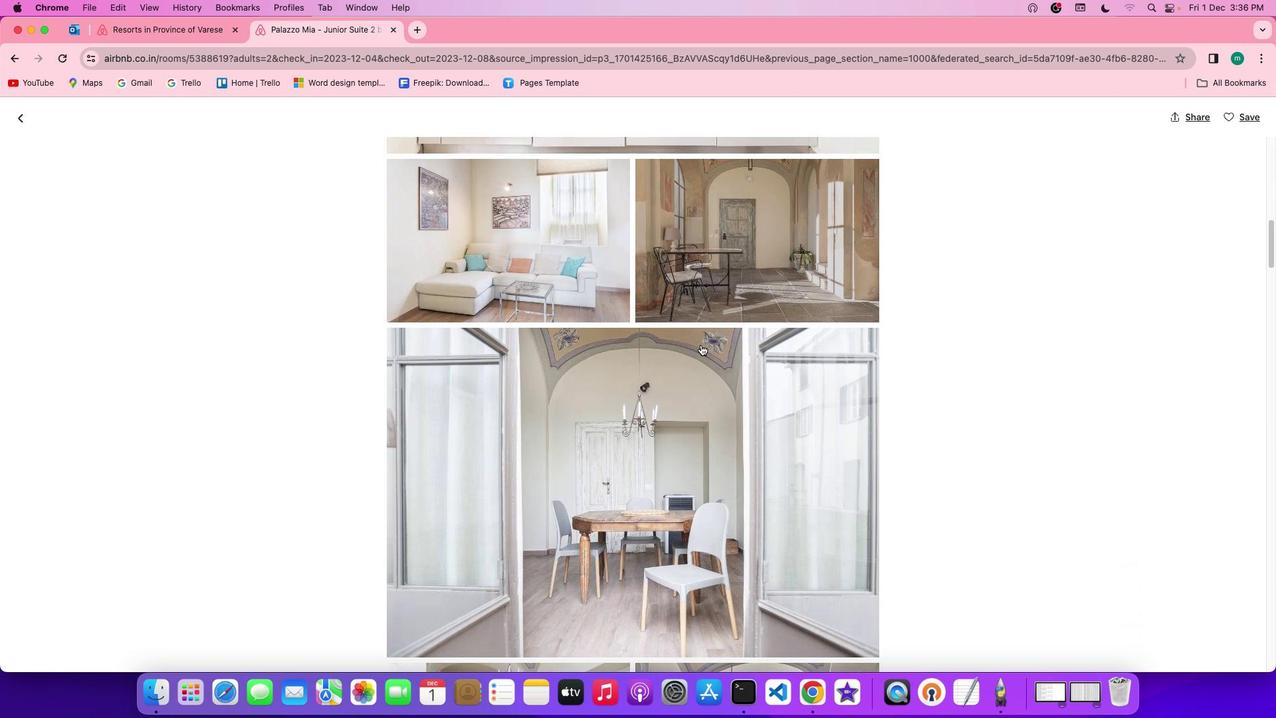 
Action: Mouse moved to (761, 343)
Screenshot: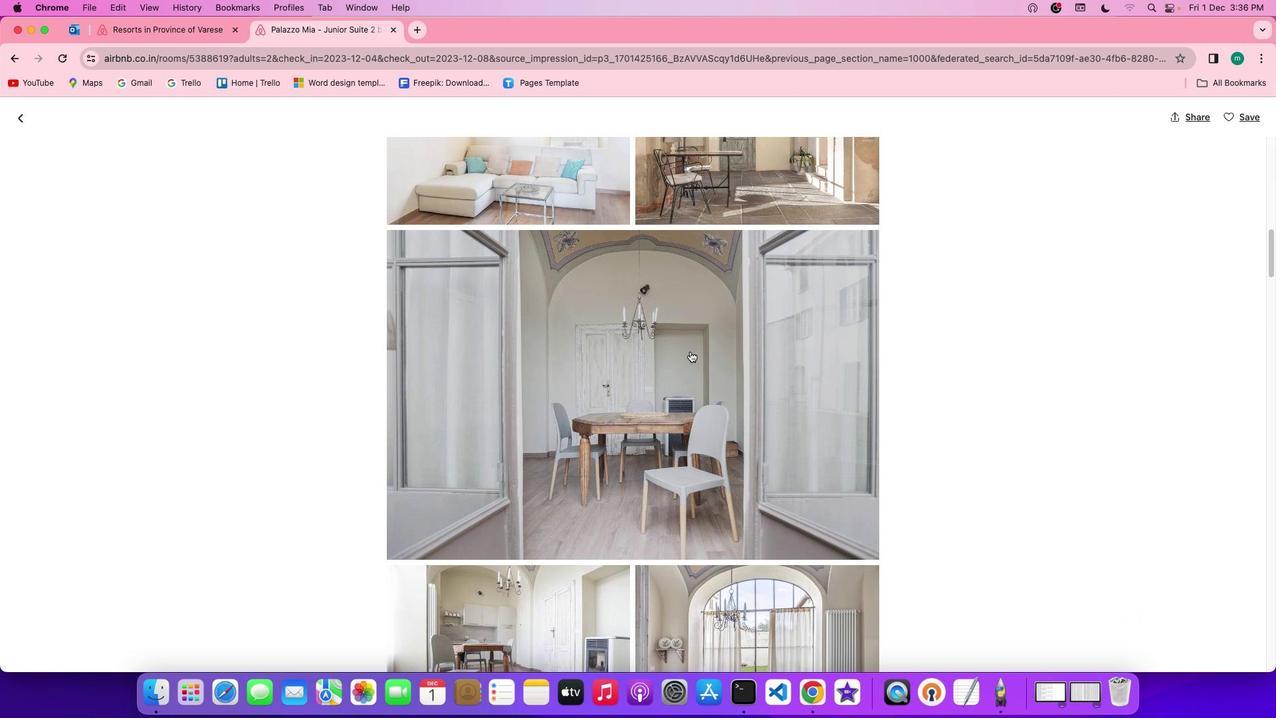 
Action: Mouse scrolled (761, 343) with delta (1236, 172)
Screenshot: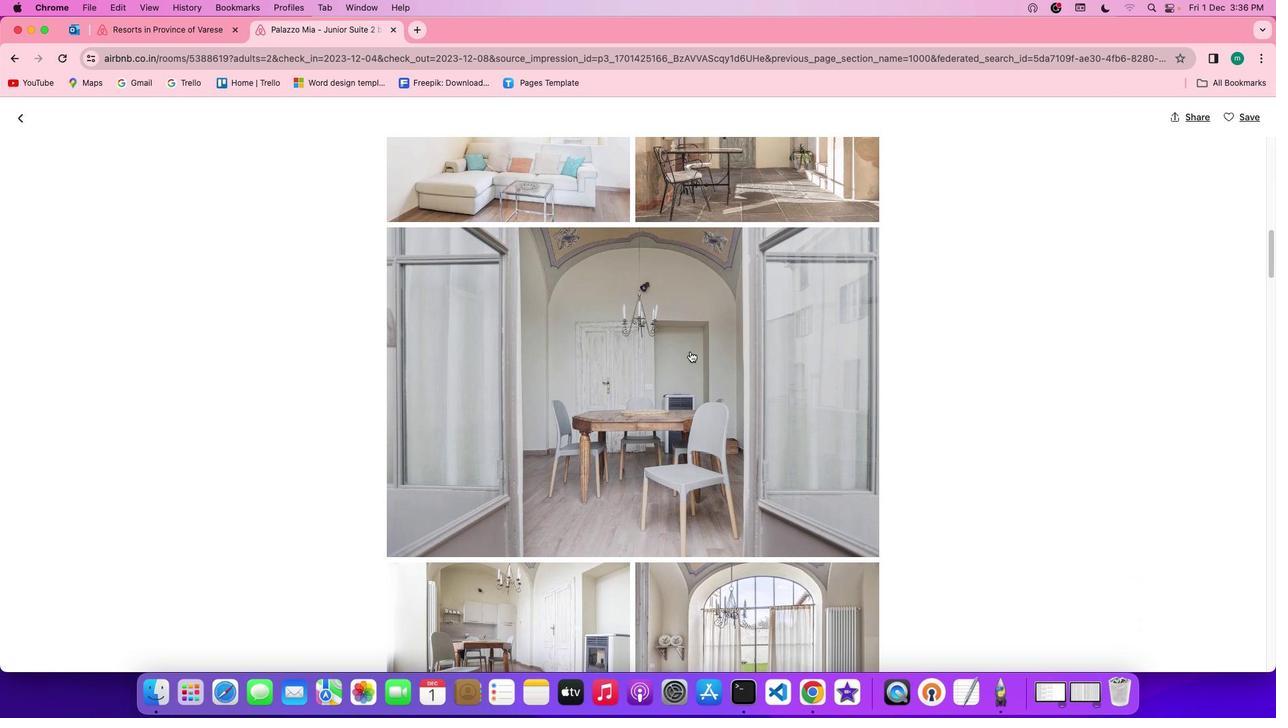 
Action: Mouse scrolled (761, 343) with delta (1236, 172)
Screenshot: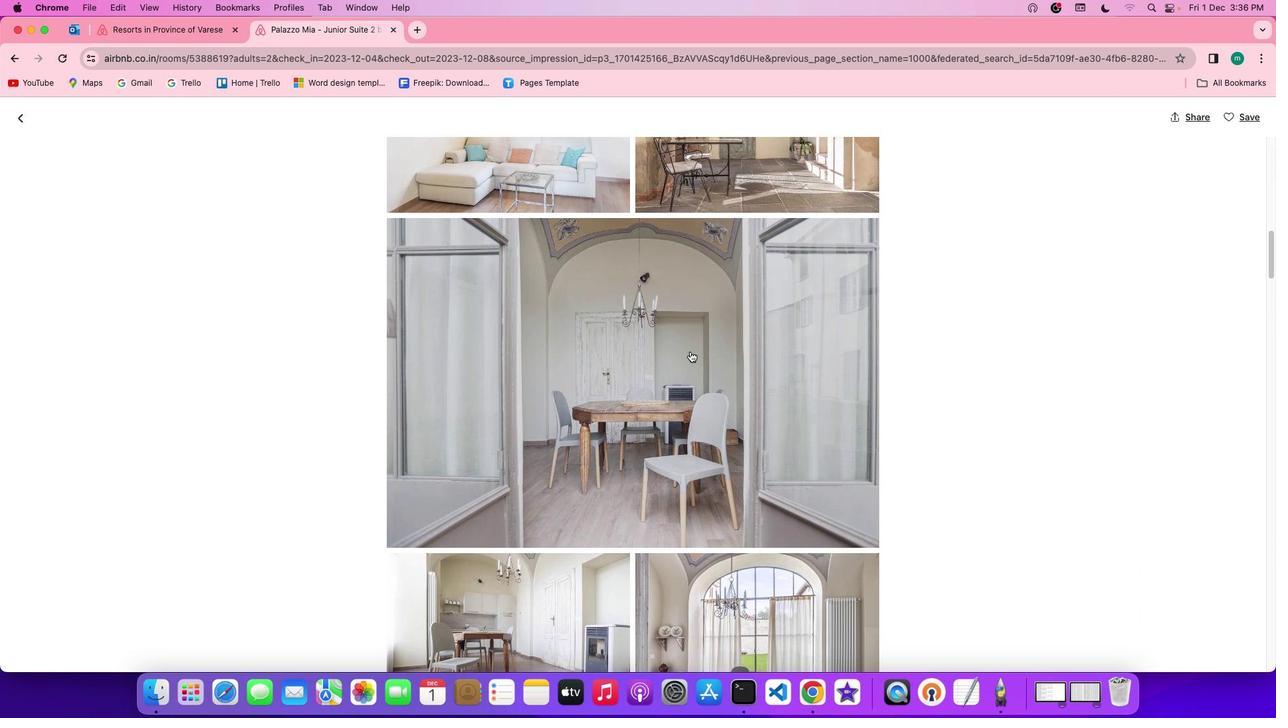 
Action: Mouse scrolled (761, 343) with delta (1236, 172)
Screenshot: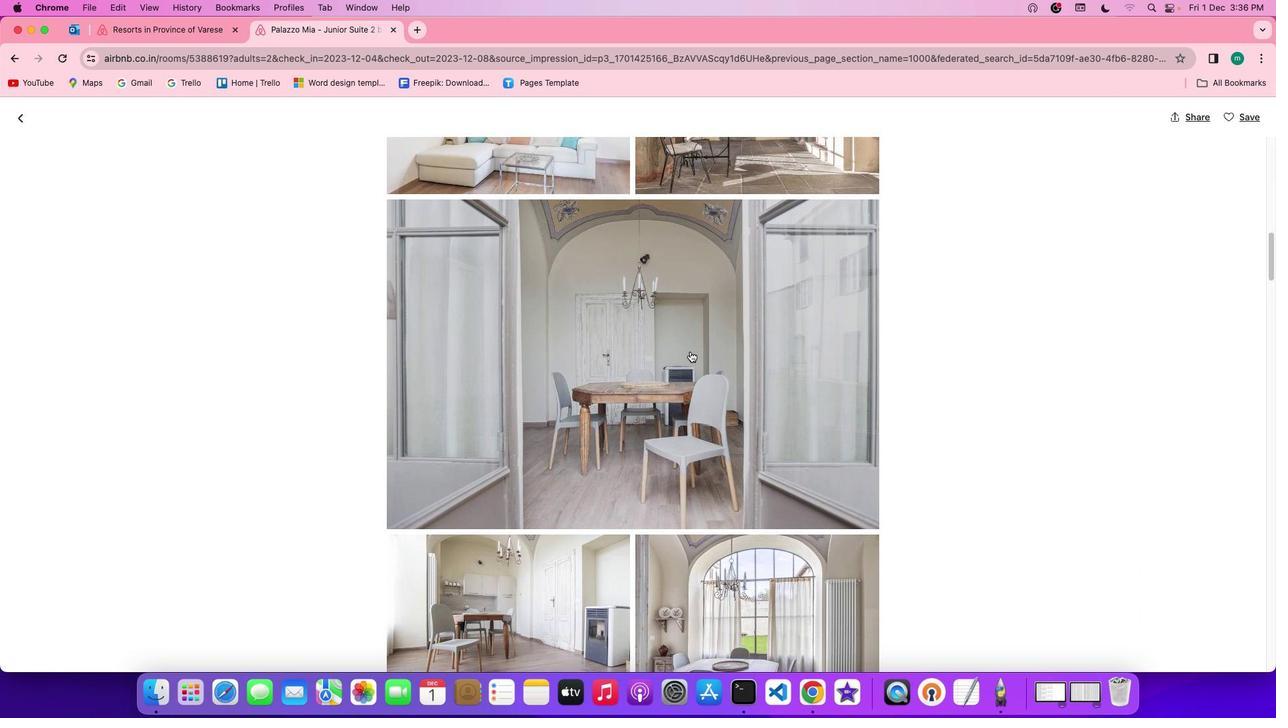 
Action: Mouse moved to (761, 343)
Screenshot: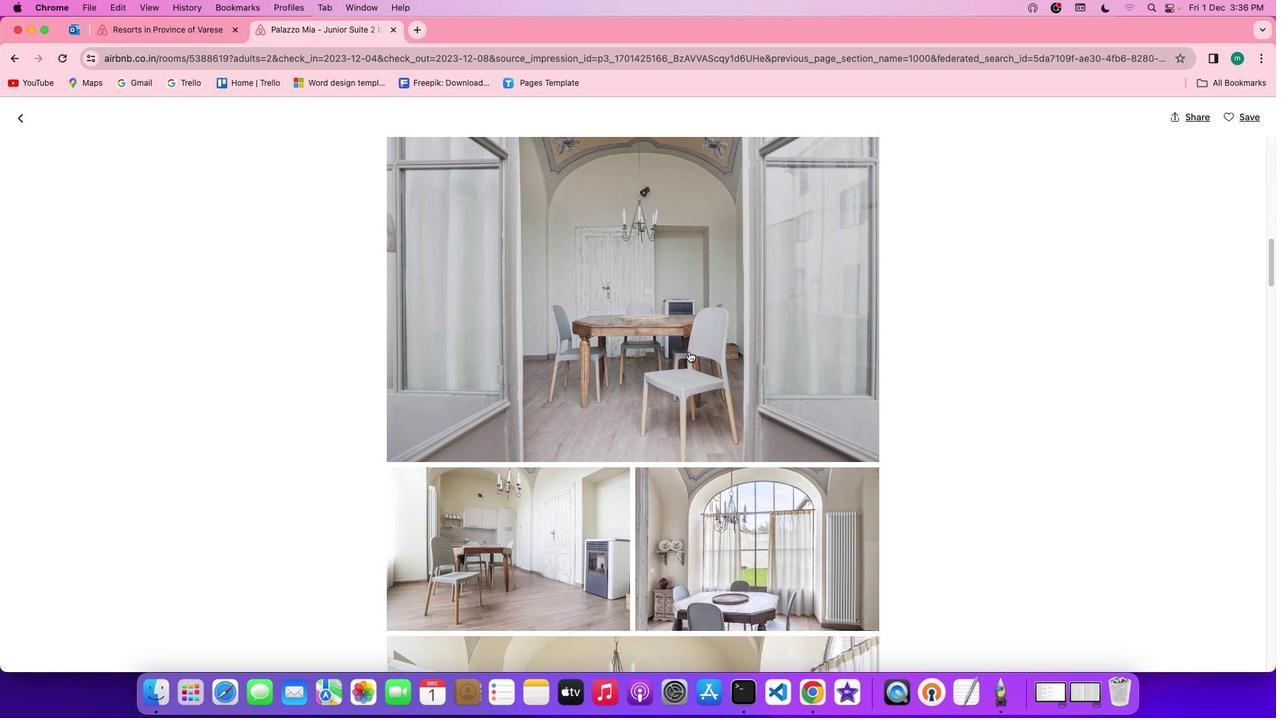 
Action: Mouse scrolled (761, 343) with delta (1236, 172)
Screenshot: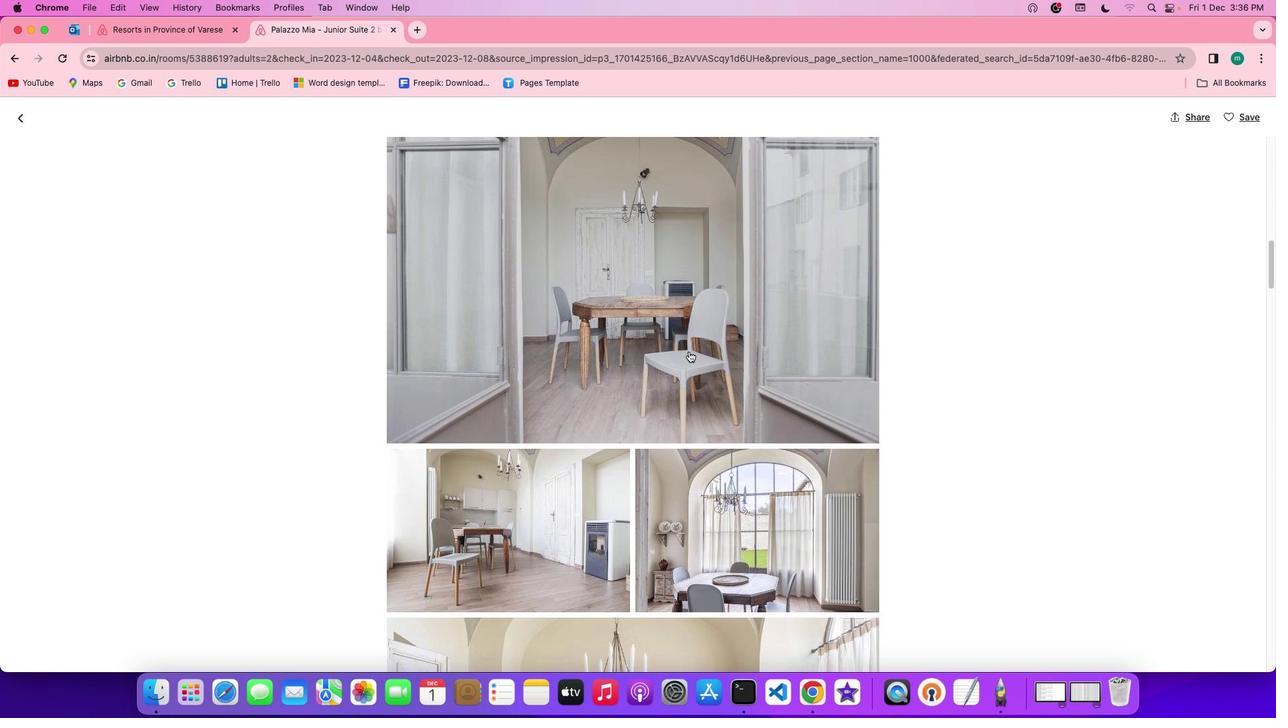 
Action: Mouse scrolled (761, 343) with delta (1236, 172)
Screenshot: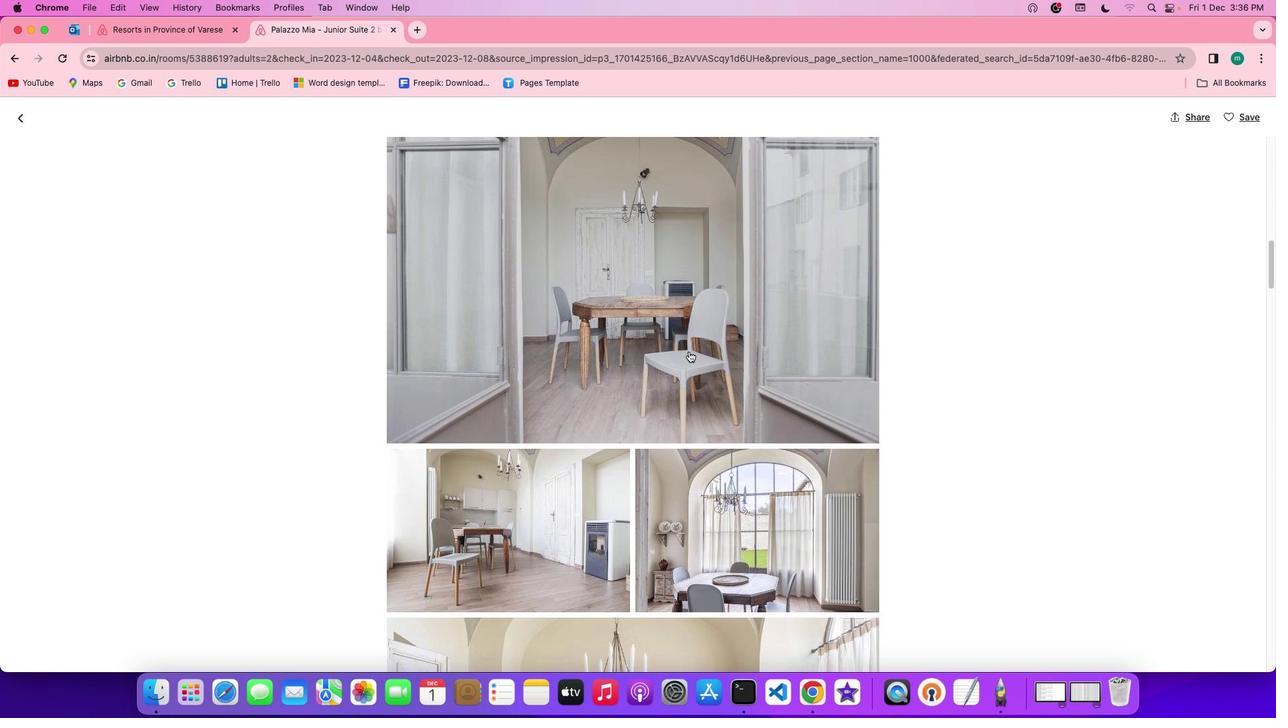 
Action: Mouse scrolled (761, 343) with delta (1236, 172)
Screenshot: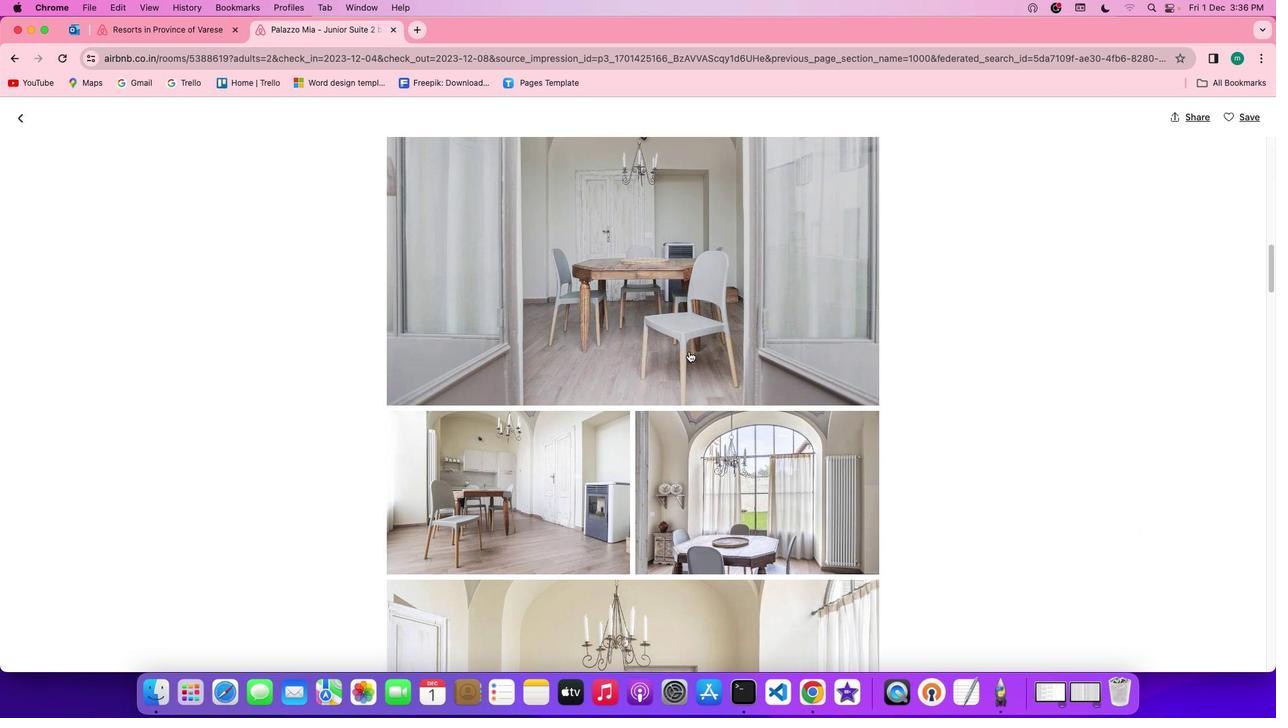 
Action: Mouse scrolled (761, 343) with delta (1236, 172)
Screenshot: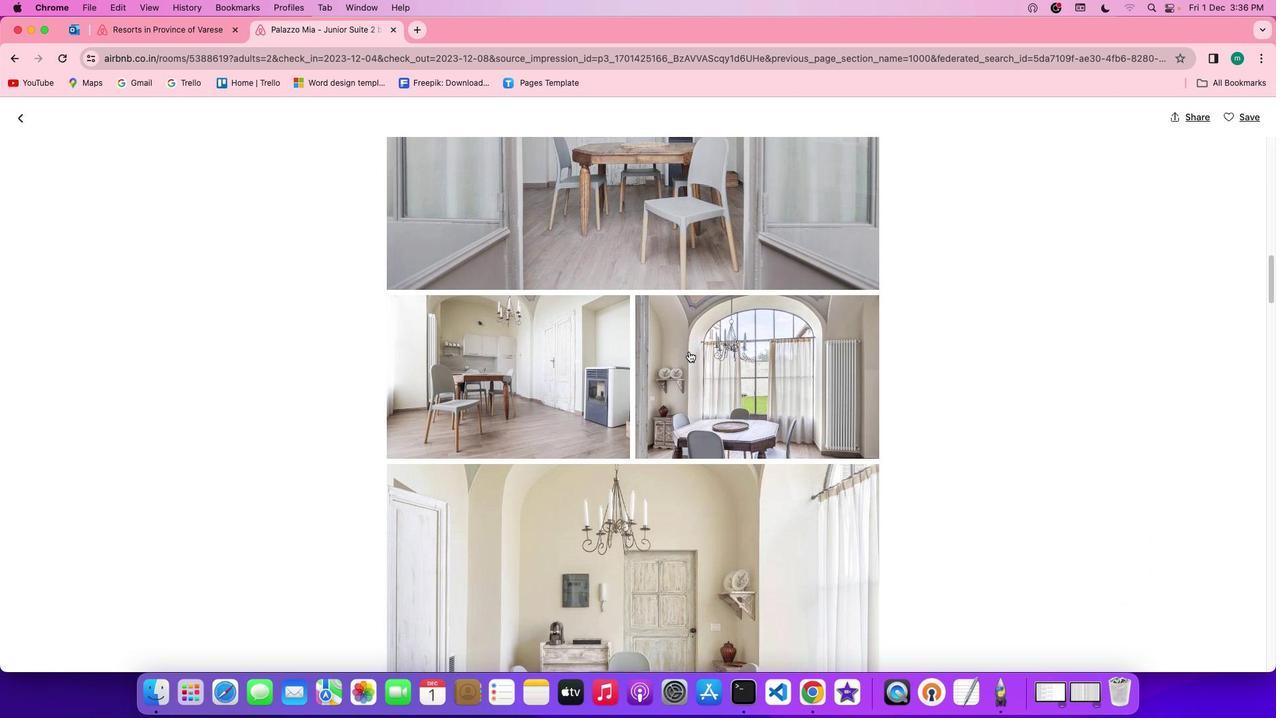 
Action: Mouse scrolled (761, 343) with delta (1236, 172)
Screenshot: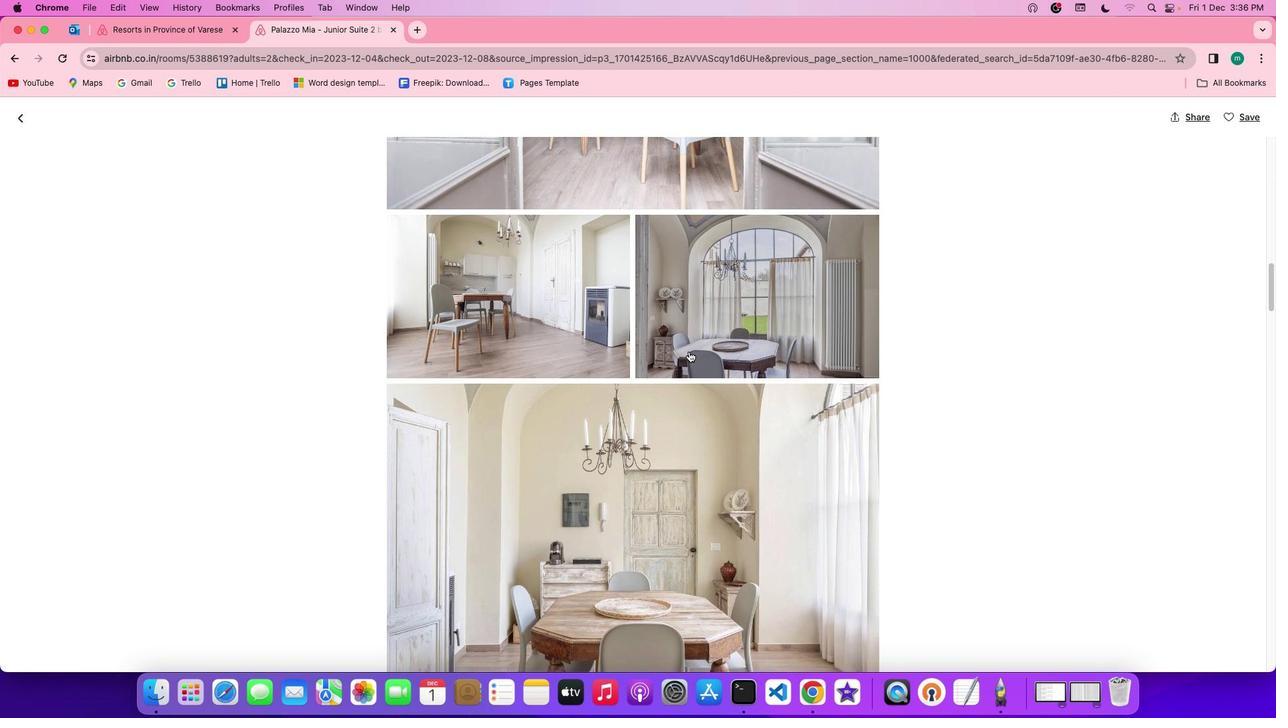 
Action: Mouse scrolled (761, 343) with delta (1236, 172)
Screenshot: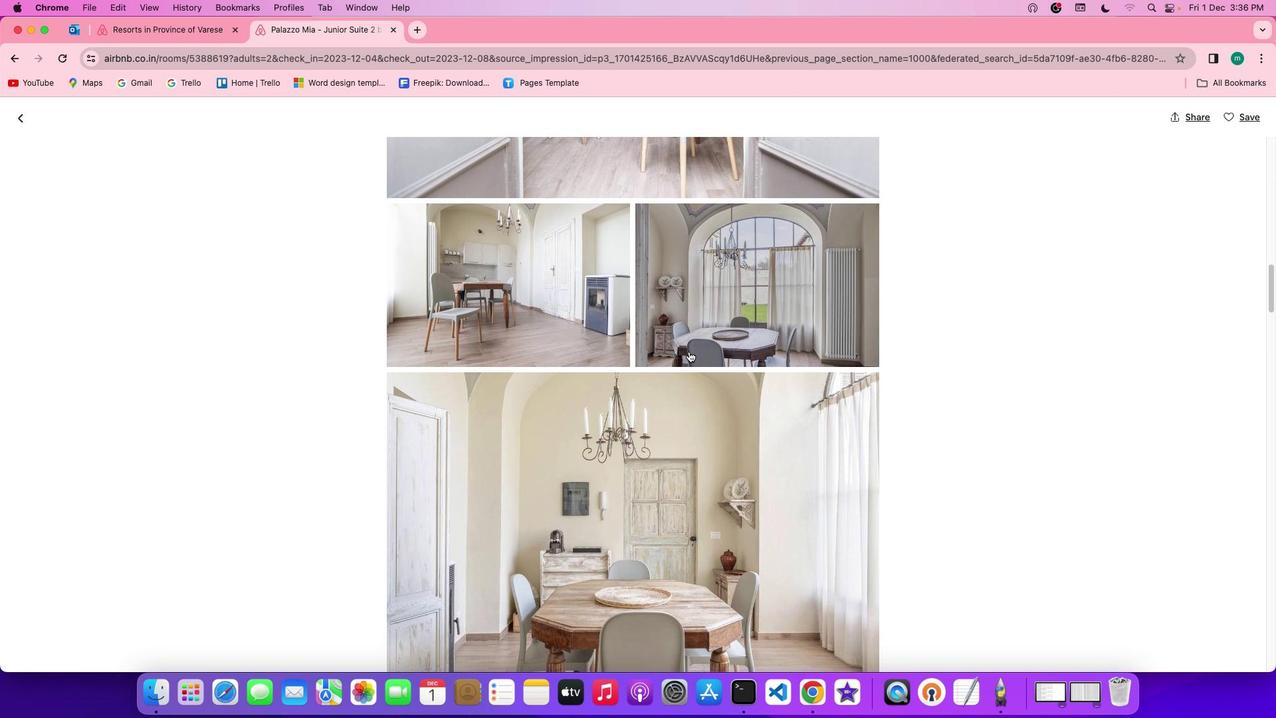 
Action: Mouse scrolled (761, 343) with delta (1236, 172)
Screenshot: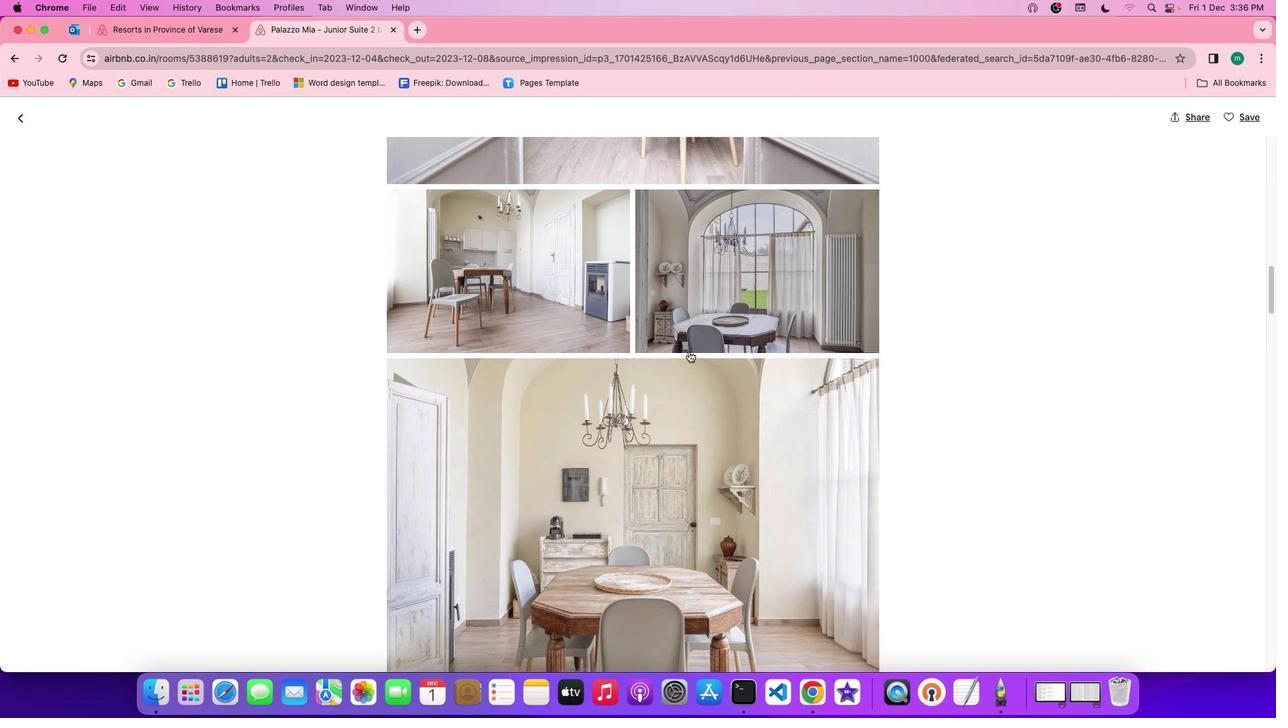 
Action: Mouse scrolled (761, 343) with delta (1236, 172)
Screenshot: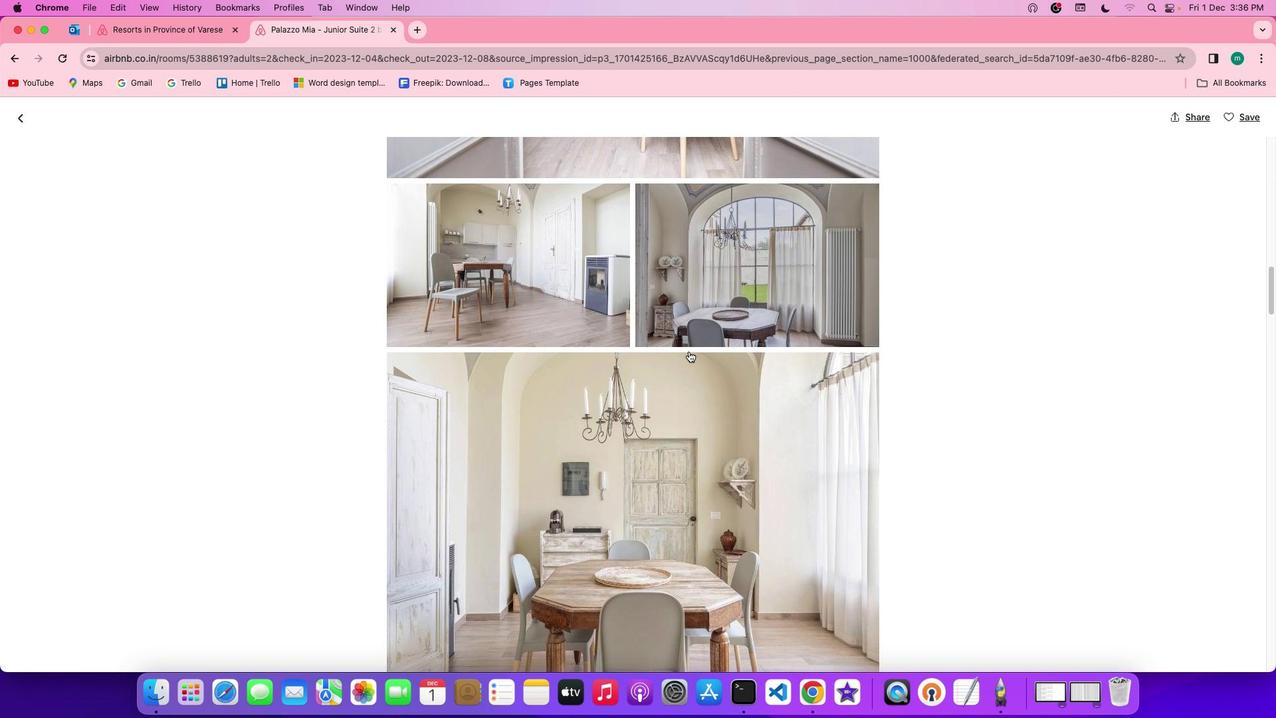 
Action: Mouse scrolled (761, 343) with delta (1236, 172)
Screenshot: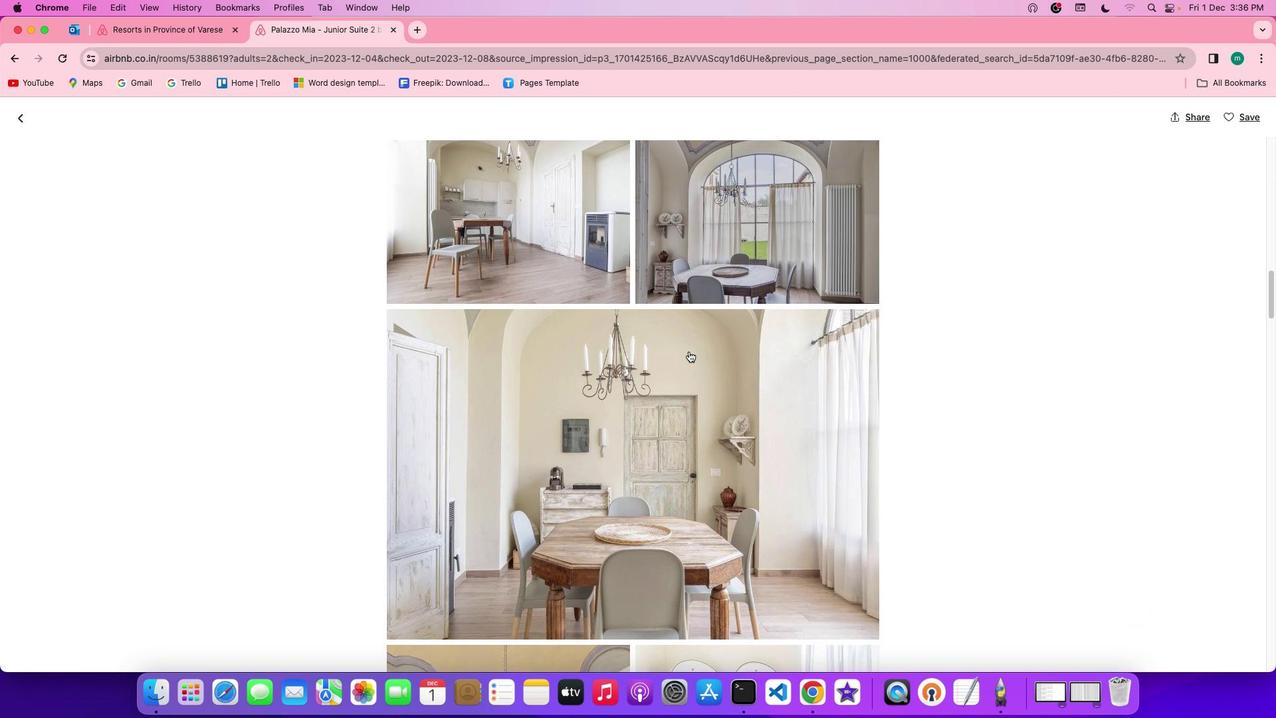 
Action: Mouse scrolled (761, 343) with delta (1236, 172)
Screenshot: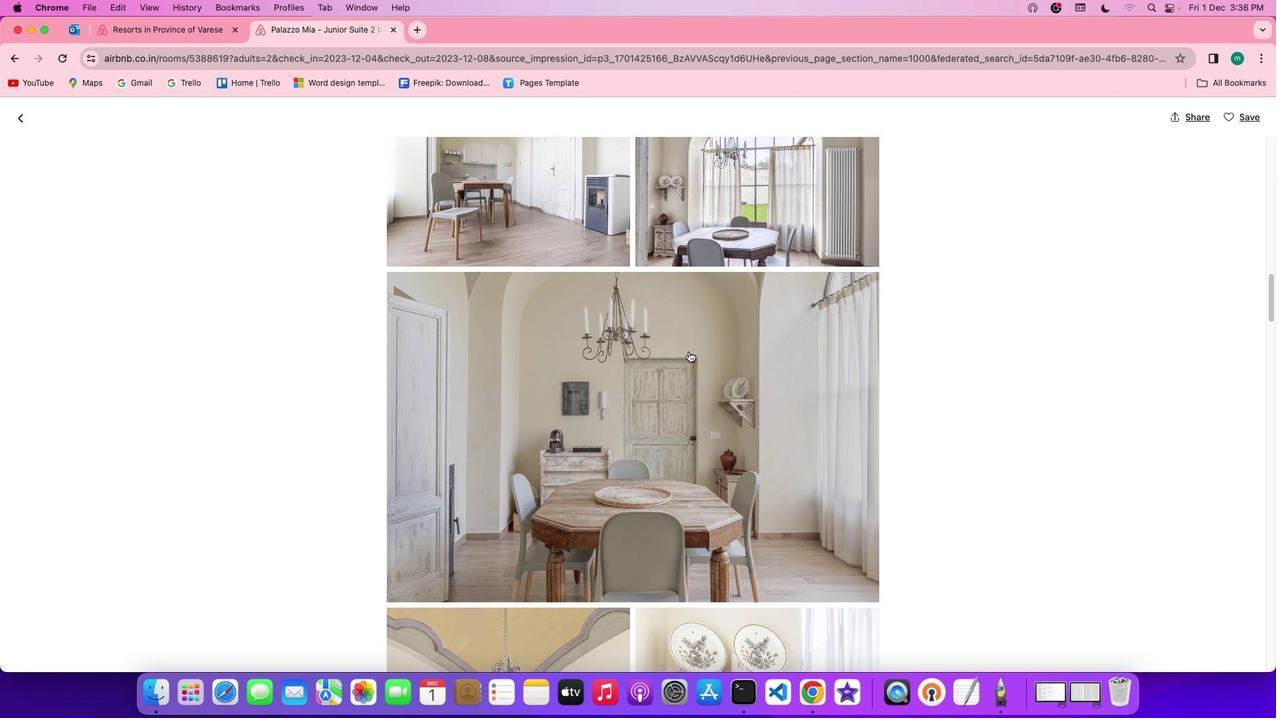 
Action: Mouse scrolled (761, 343) with delta (1236, 172)
Screenshot: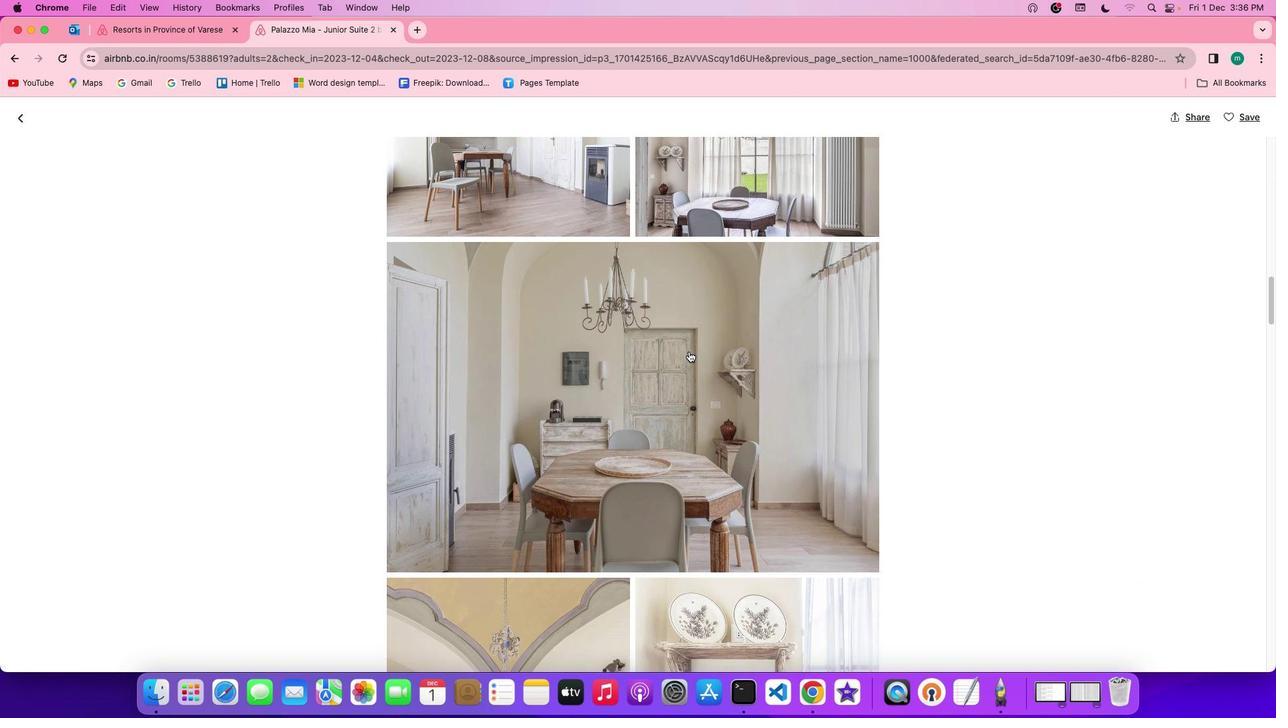 
Action: Mouse scrolled (761, 343) with delta (1236, 172)
Screenshot: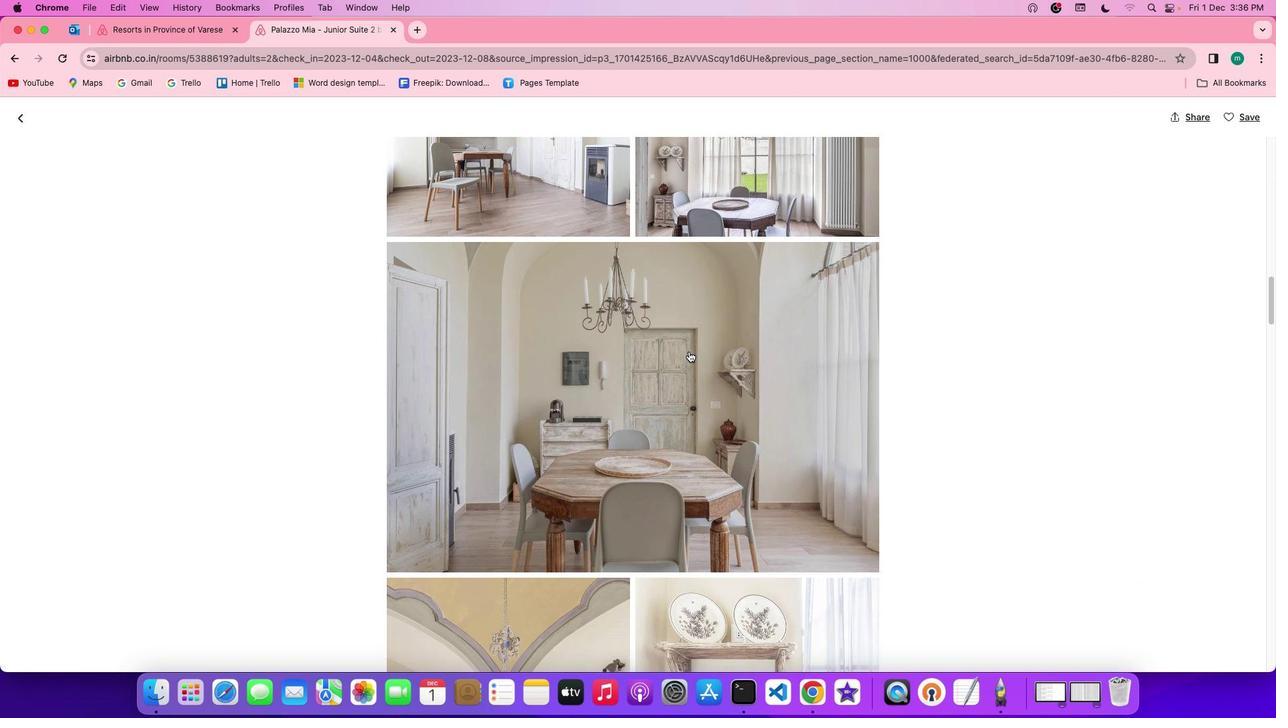
Action: Mouse scrolled (761, 343) with delta (1236, 171)
Screenshot: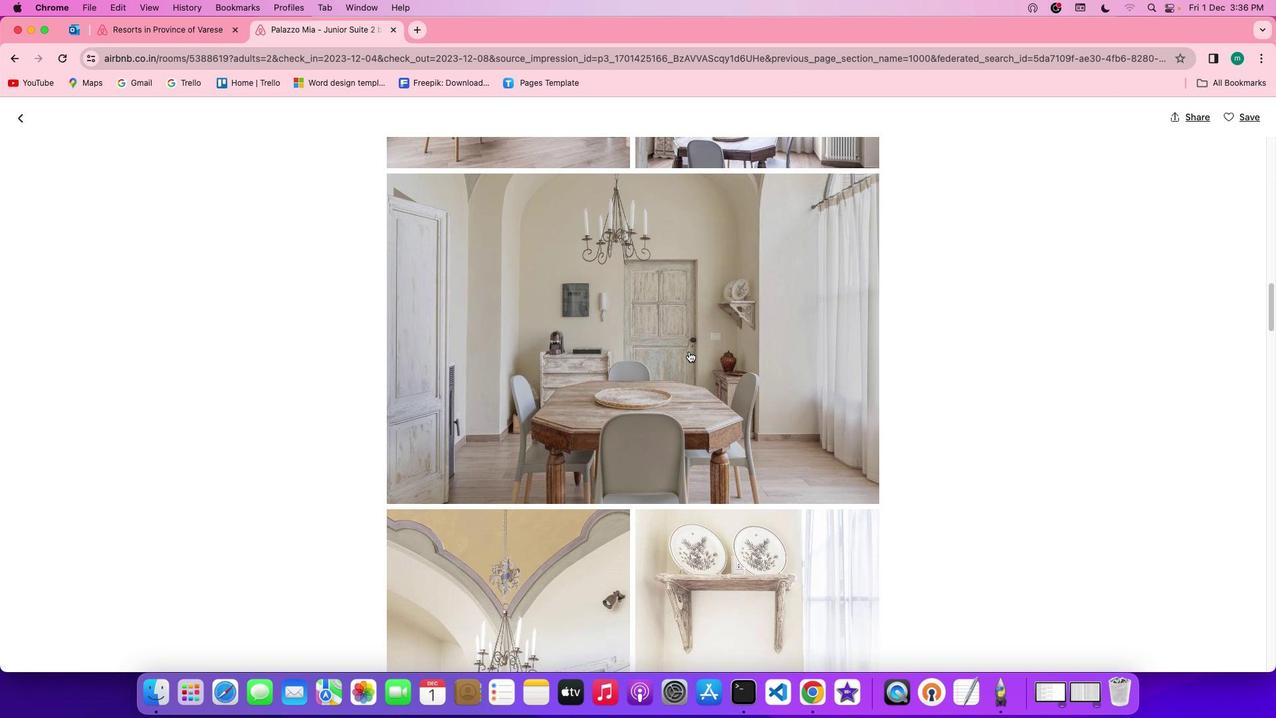 
Action: Mouse scrolled (761, 343) with delta (1236, 172)
Screenshot: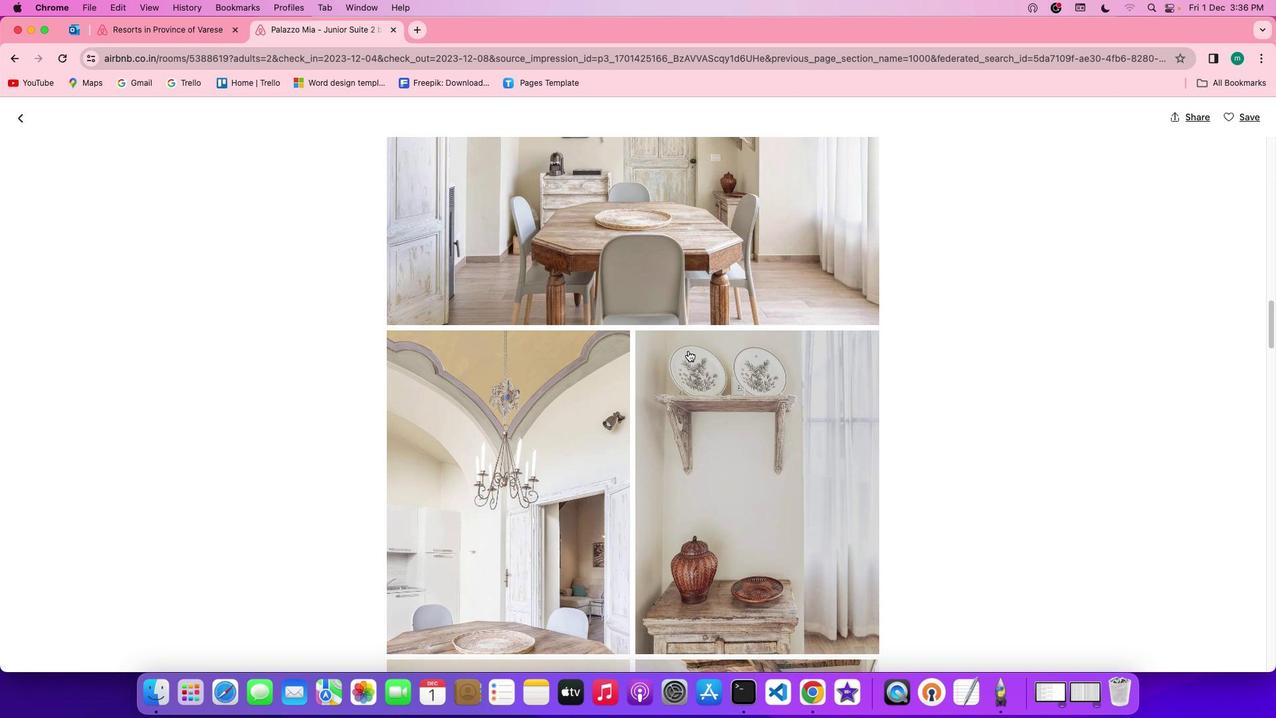 
Action: Mouse scrolled (761, 343) with delta (1236, 172)
Screenshot: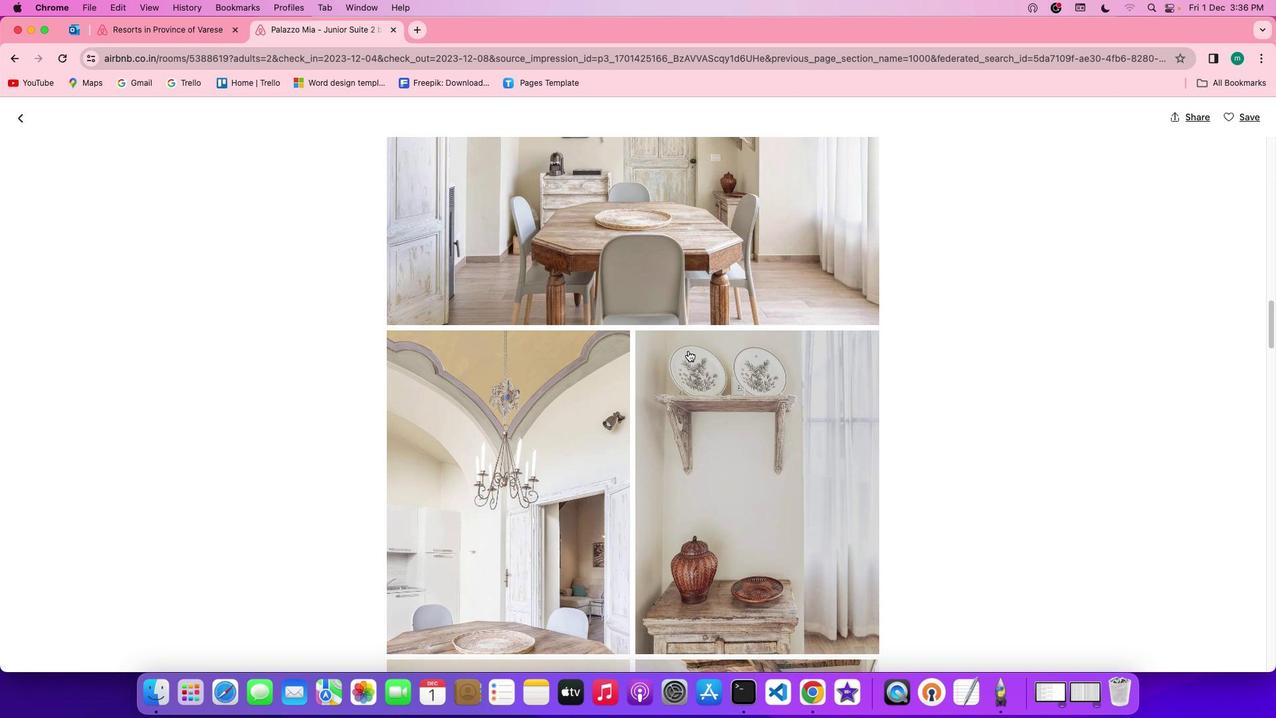 
Action: Mouse moved to (762, 343)
Screenshot: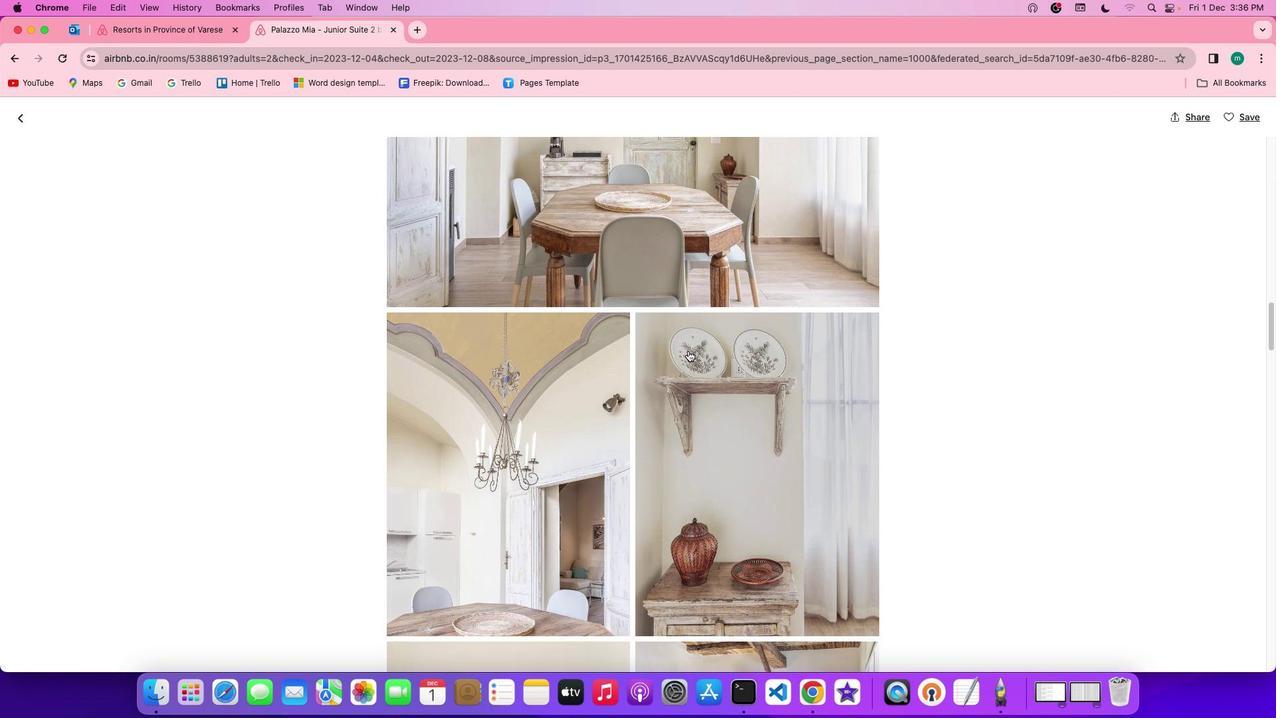 
Action: Mouse scrolled (762, 343) with delta (1236, 172)
Screenshot: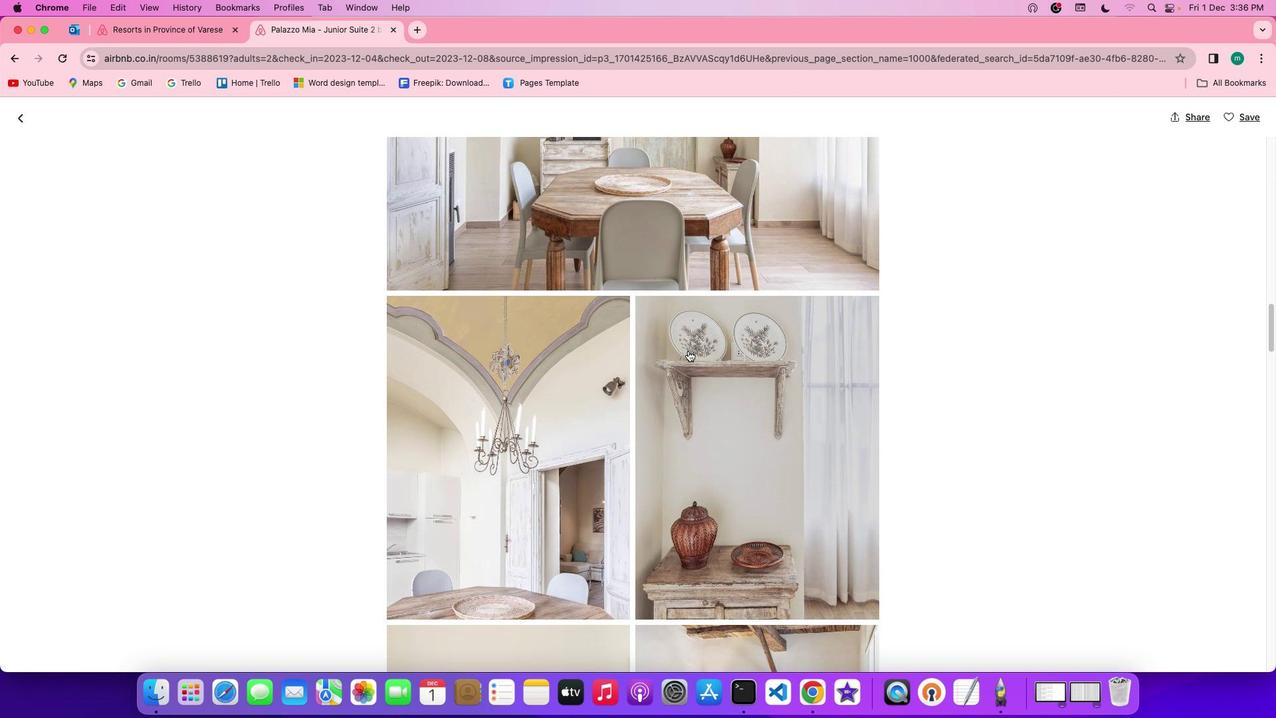
Action: Mouse scrolled (762, 343) with delta (1236, 172)
Screenshot: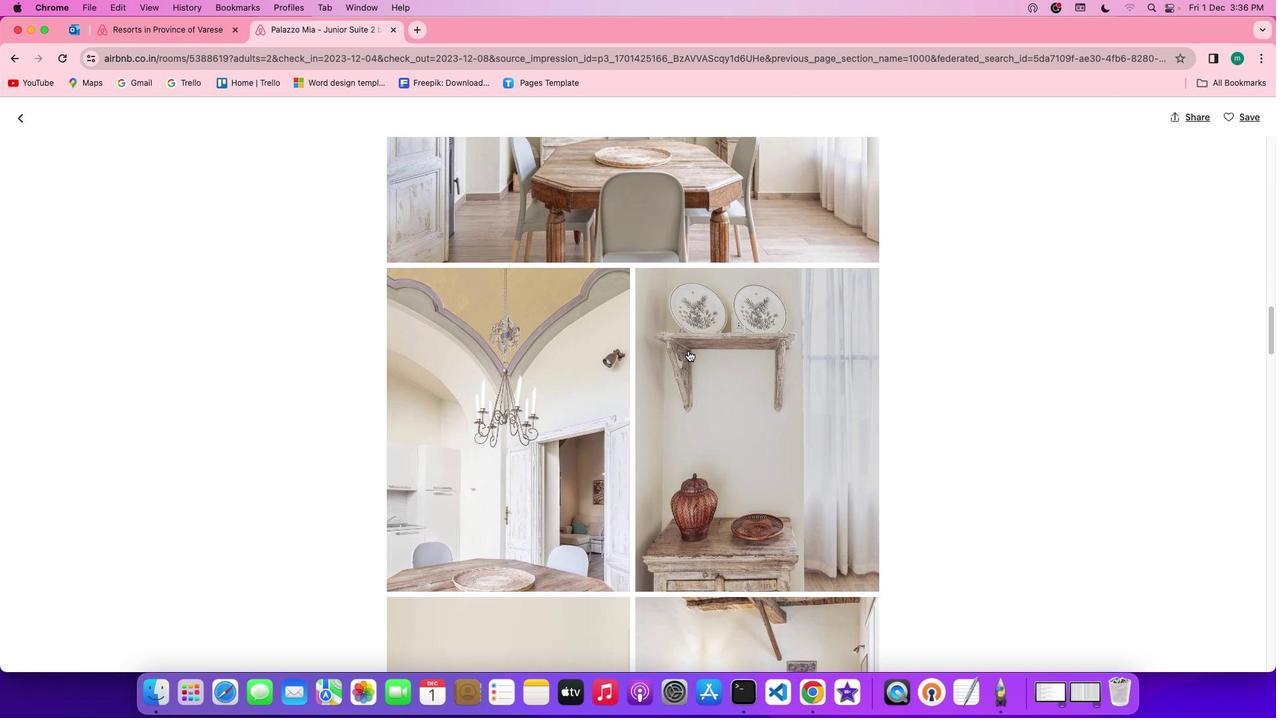 
Action: Mouse scrolled (762, 343) with delta (1236, 172)
Screenshot: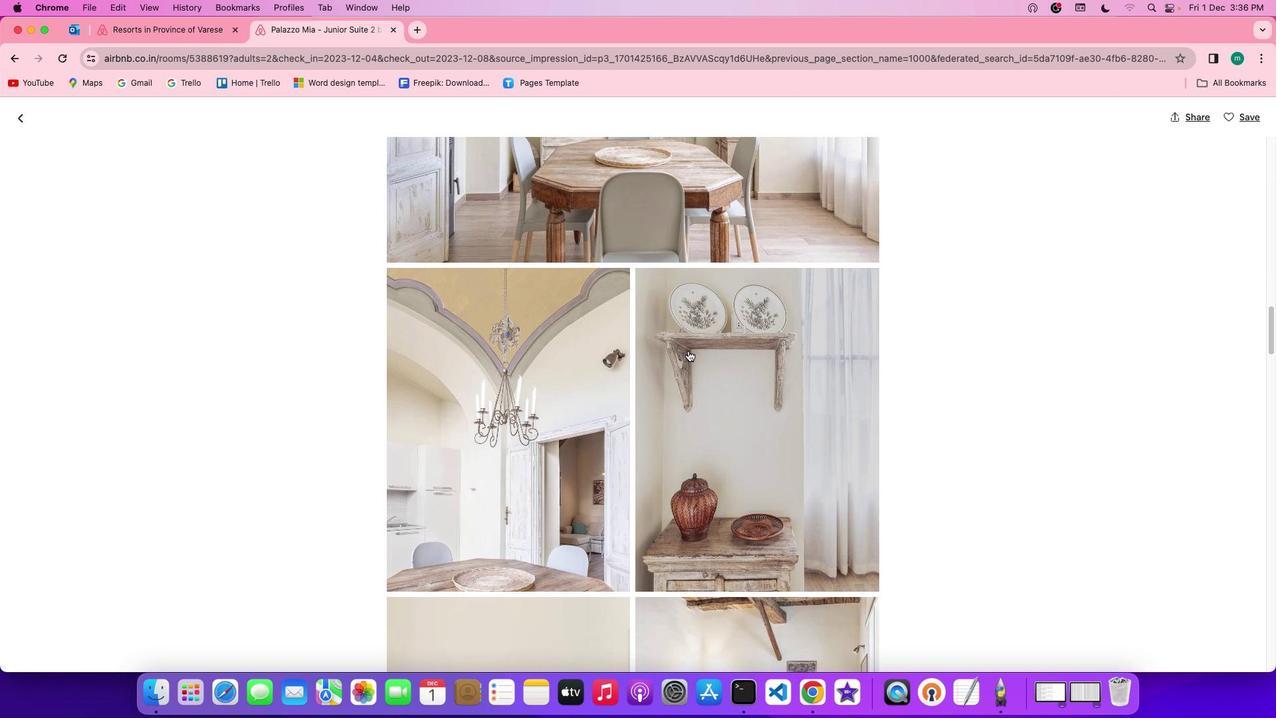 
Action: Mouse scrolled (762, 343) with delta (1236, 172)
Screenshot: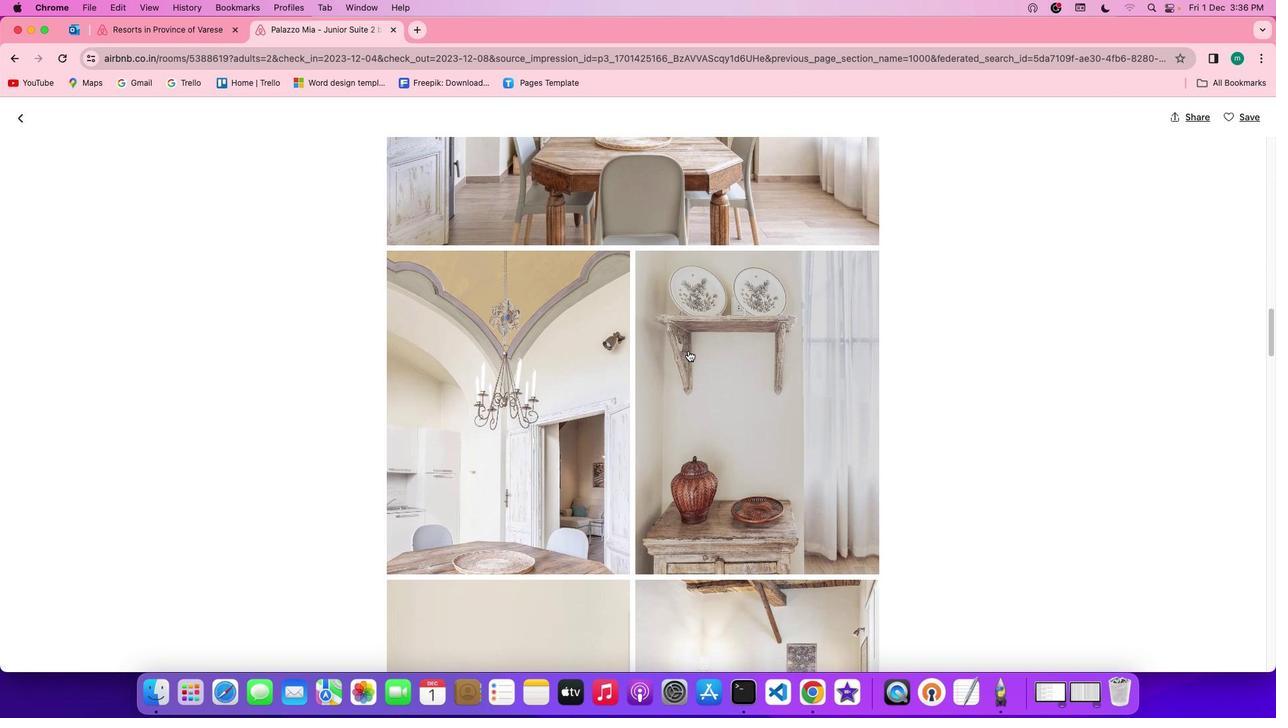 
Action: Mouse scrolled (762, 343) with delta (1236, 172)
Screenshot: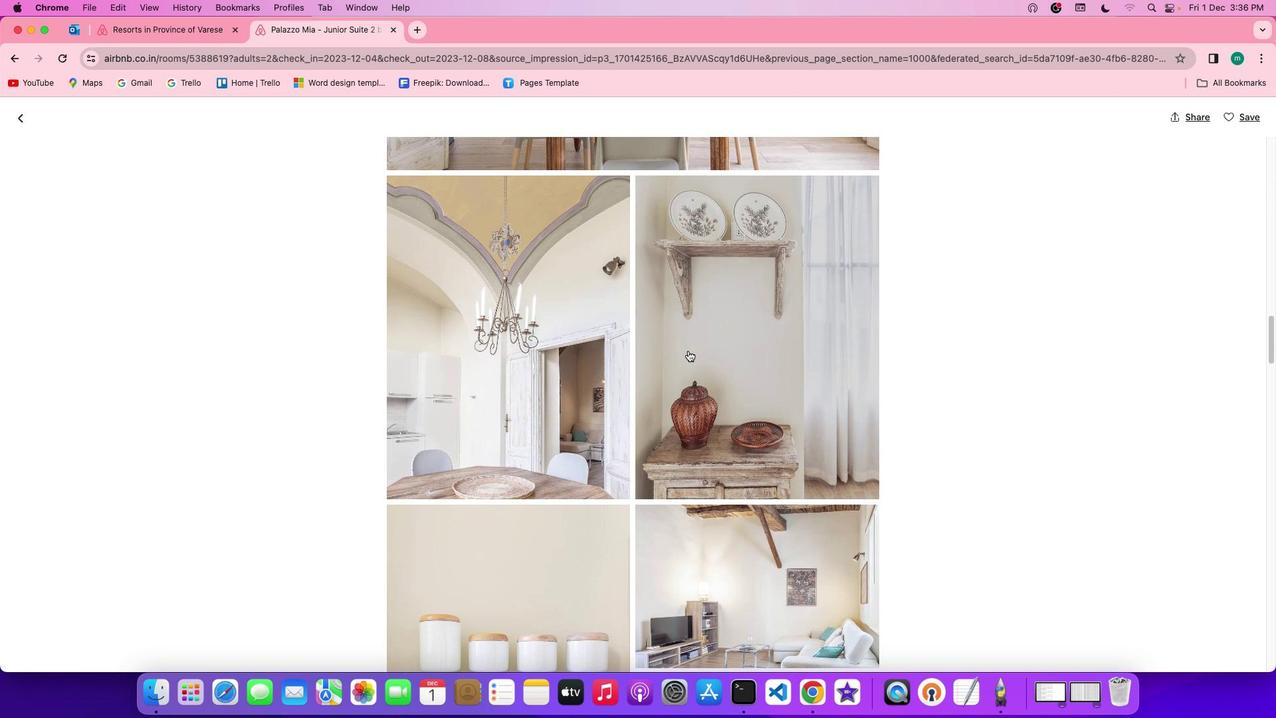 
Action: Mouse scrolled (762, 343) with delta (1236, 172)
Screenshot: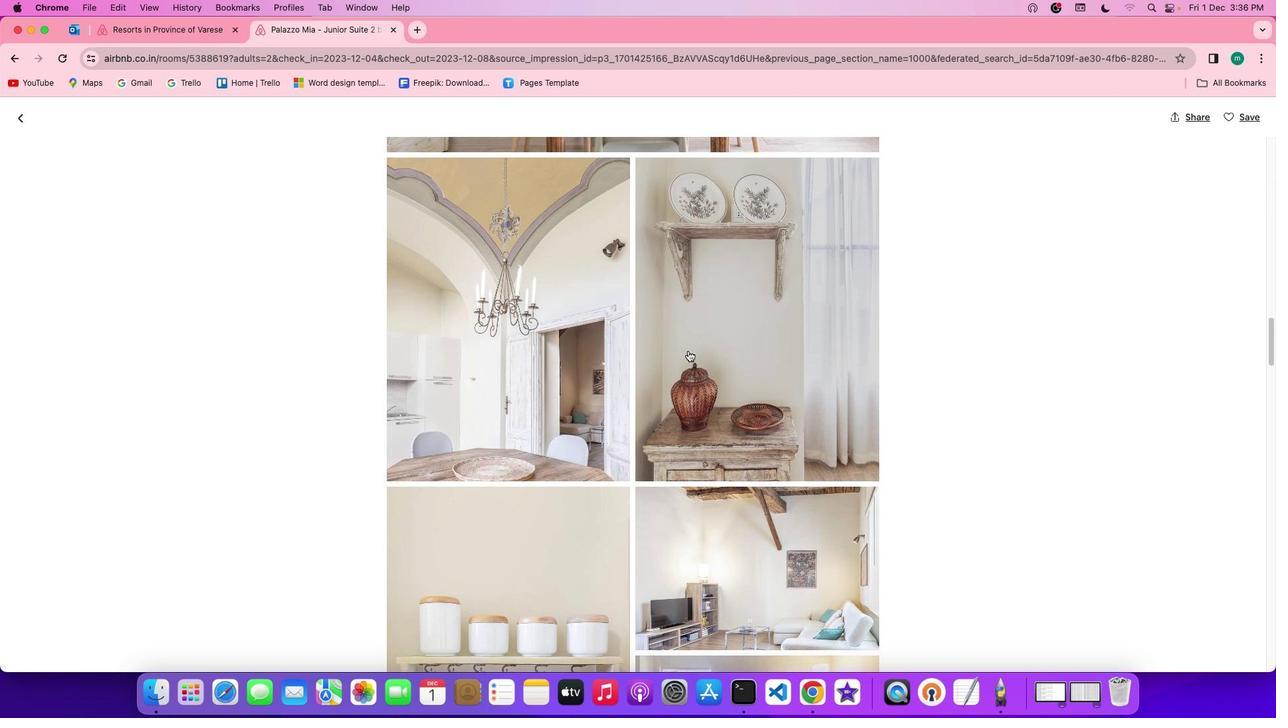 
Action: Mouse scrolled (762, 343) with delta (1236, 172)
Screenshot: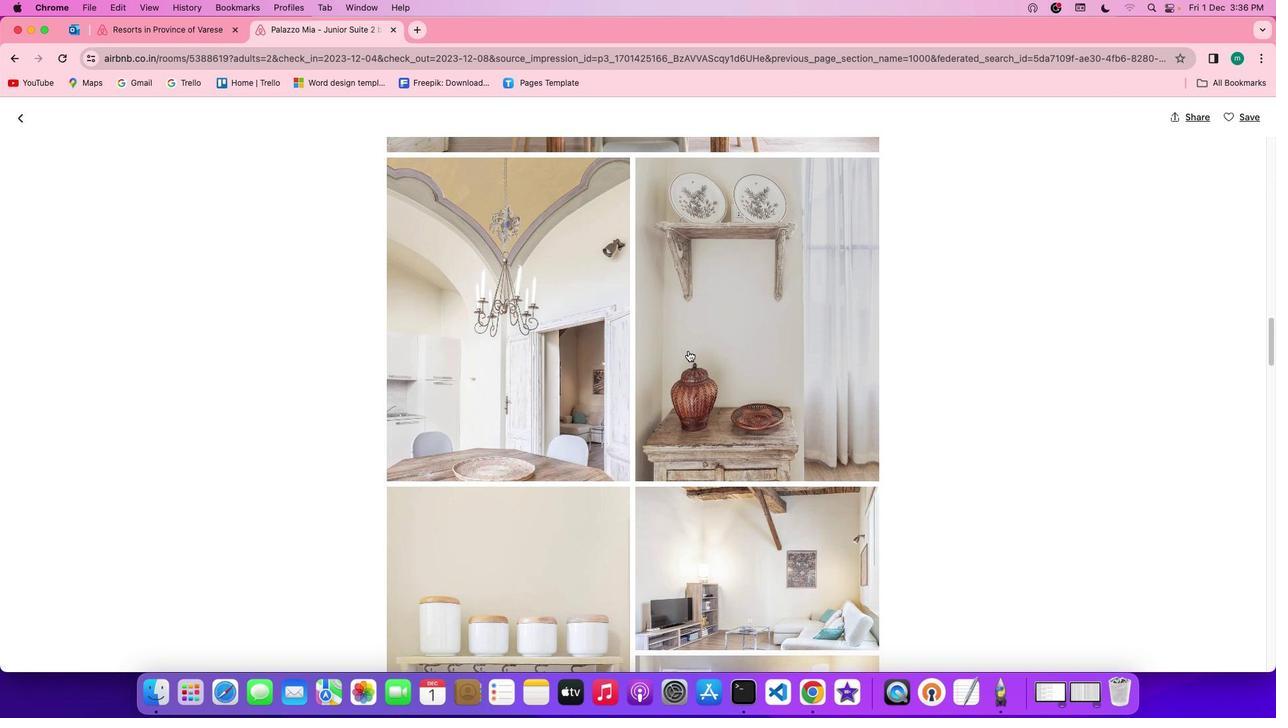 
Action: Mouse scrolled (762, 343) with delta (1236, 171)
Screenshot: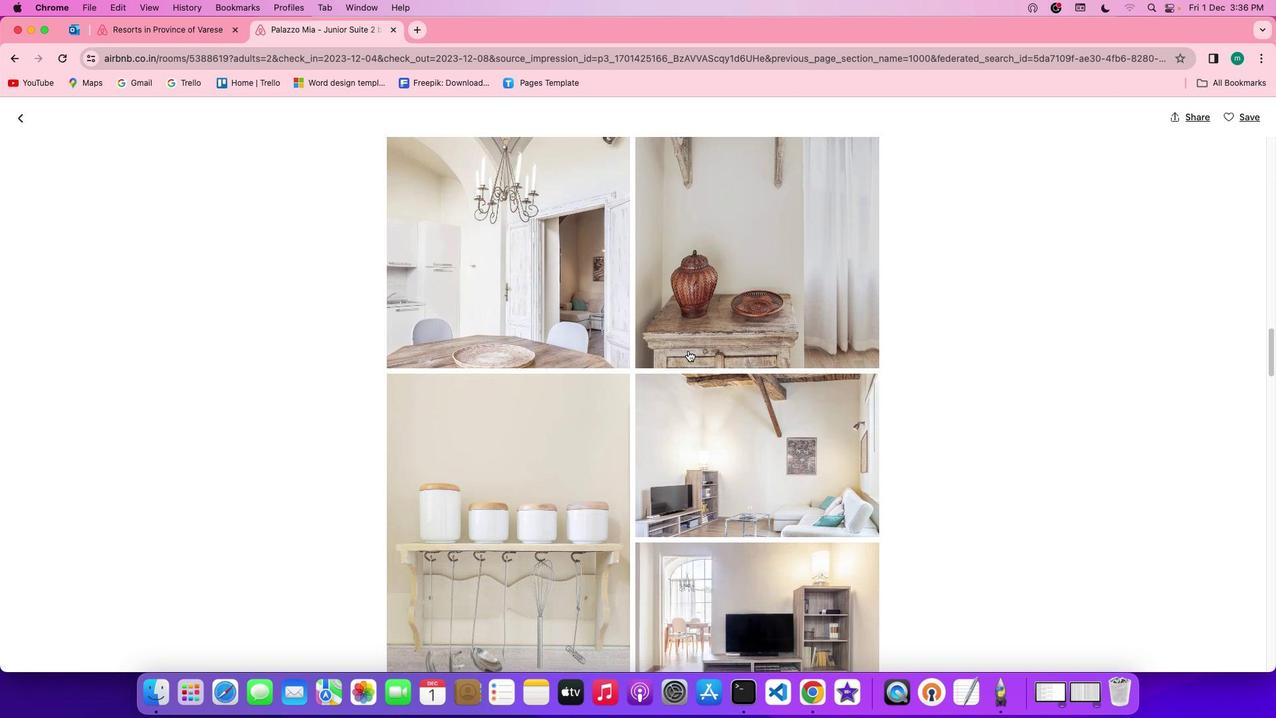 
Action: Mouse scrolled (762, 343) with delta (1236, 172)
Screenshot: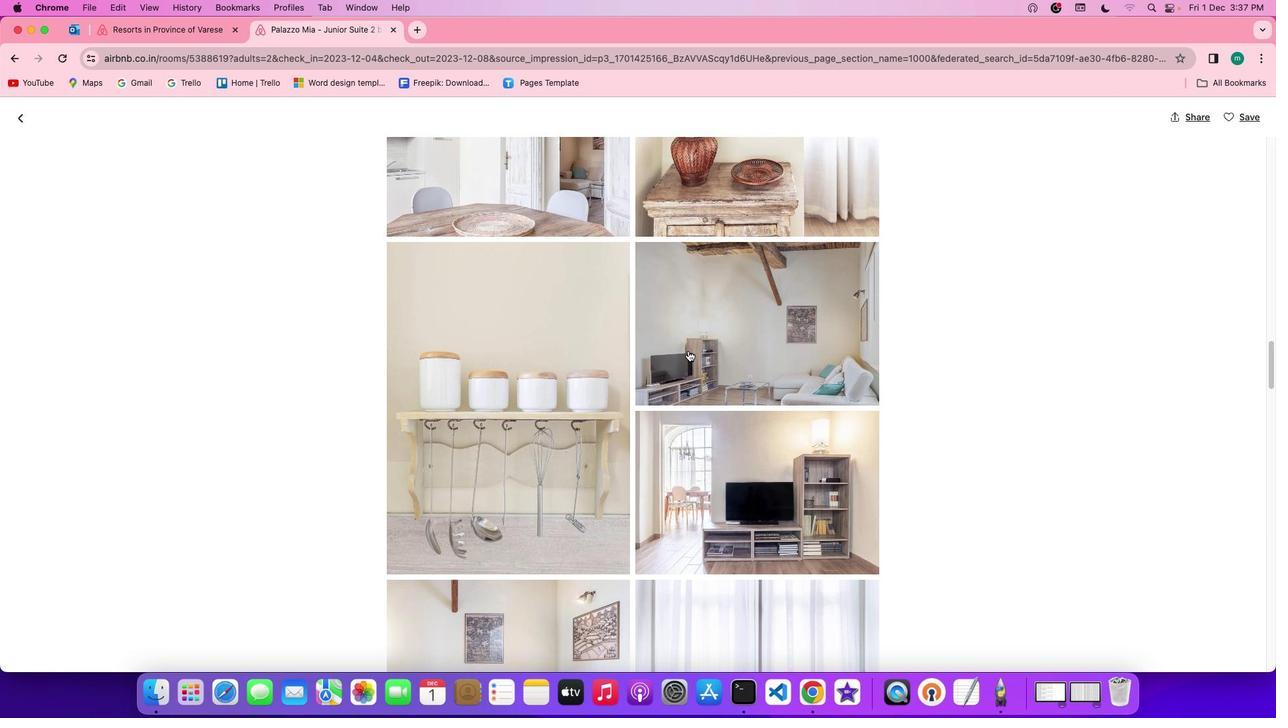 
Action: Mouse scrolled (762, 343) with delta (1236, 172)
Screenshot: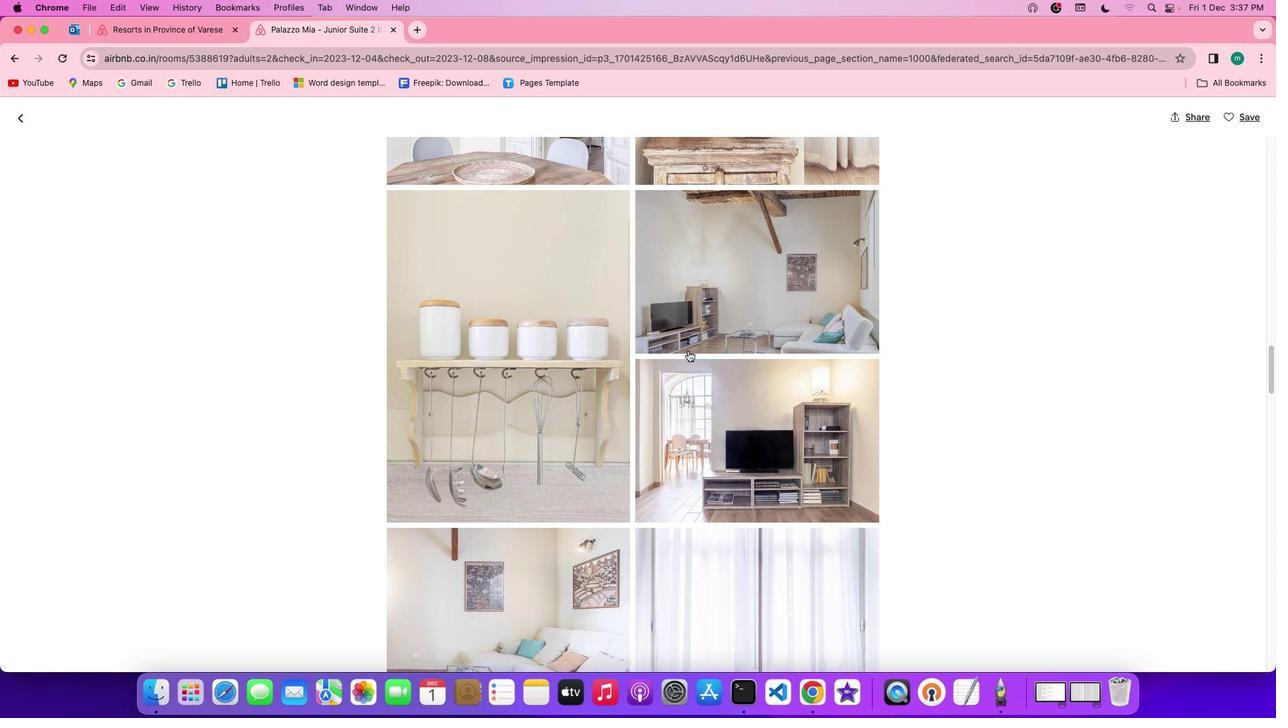 
Action: Mouse scrolled (762, 343) with delta (1236, 172)
Screenshot: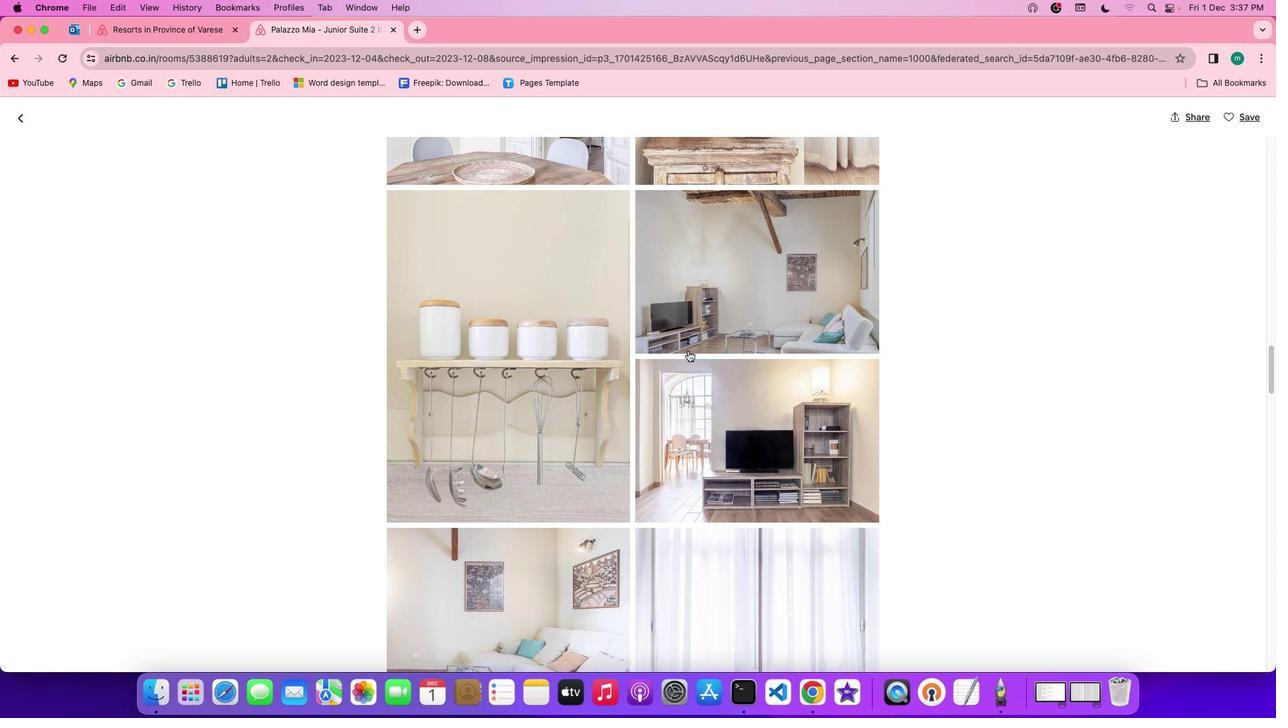 
Action: Mouse scrolled (762, 343) with delta (1236, 171)
Screenshot: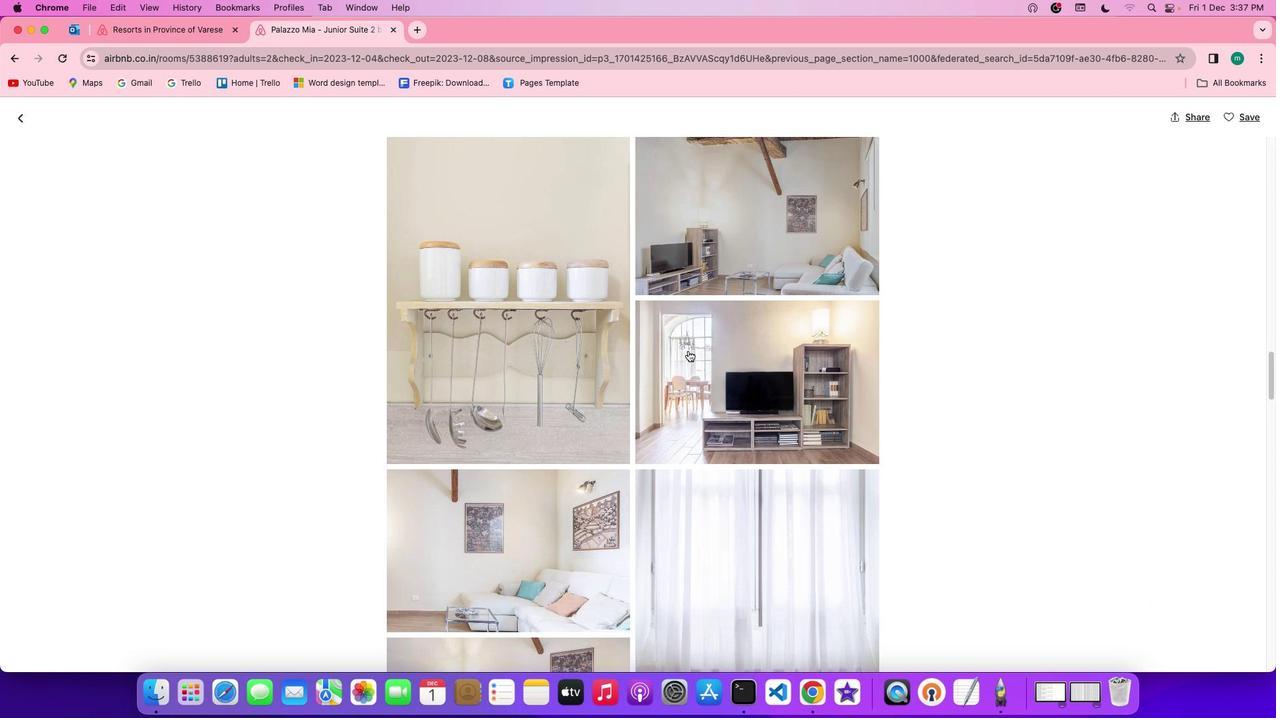 
Action: Mouse scrolled (762, 343) with delta (1236, 171)
Screenshot: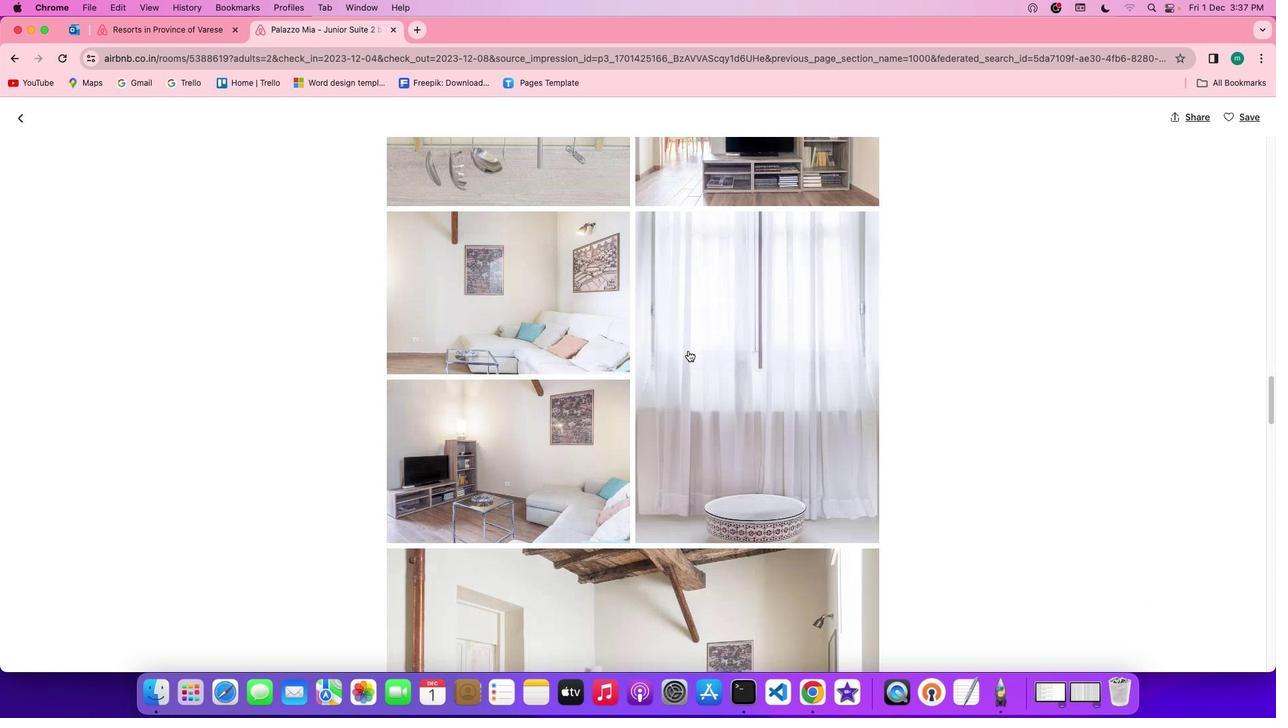 
Action: Mouse scrolled (762, 343) with delta (1236, 172)
Screenshot: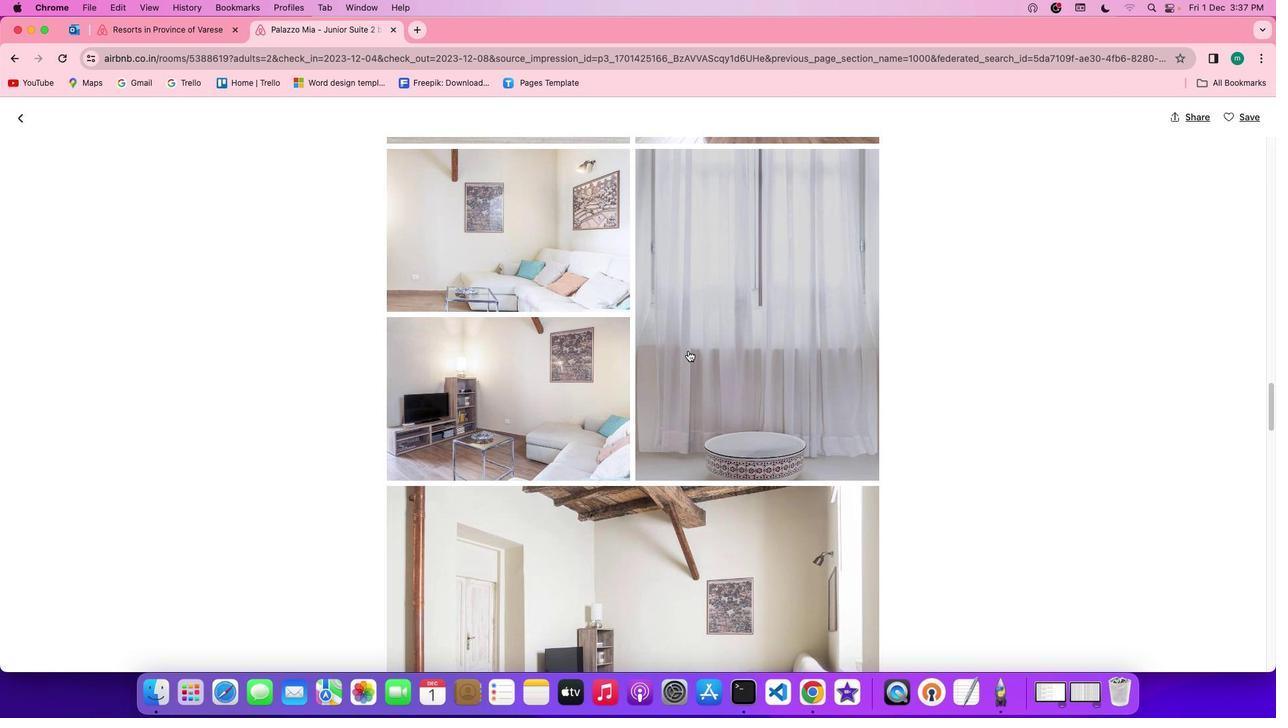 
Action: Mouse scrolled (762, 343) with delta (1236, 172)
Screenshot: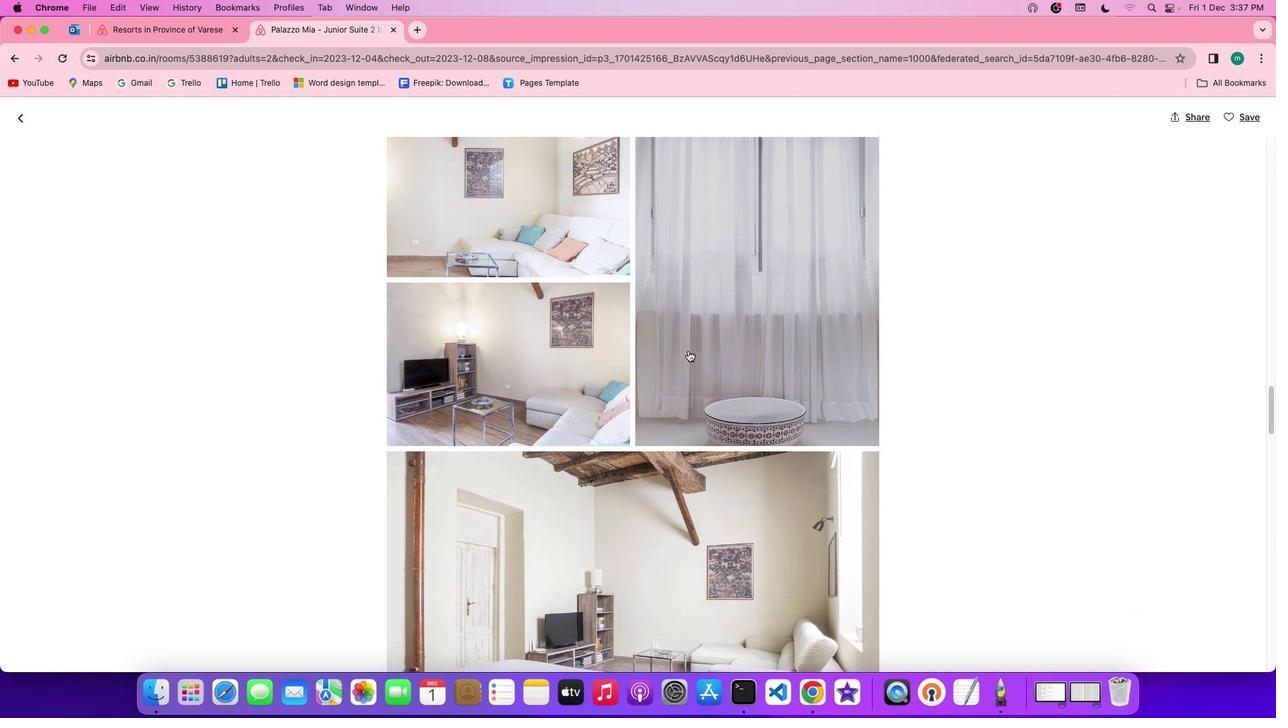 
Action: Mouse scrolled (762, 343) with delta (1236, 172)
Screenshot: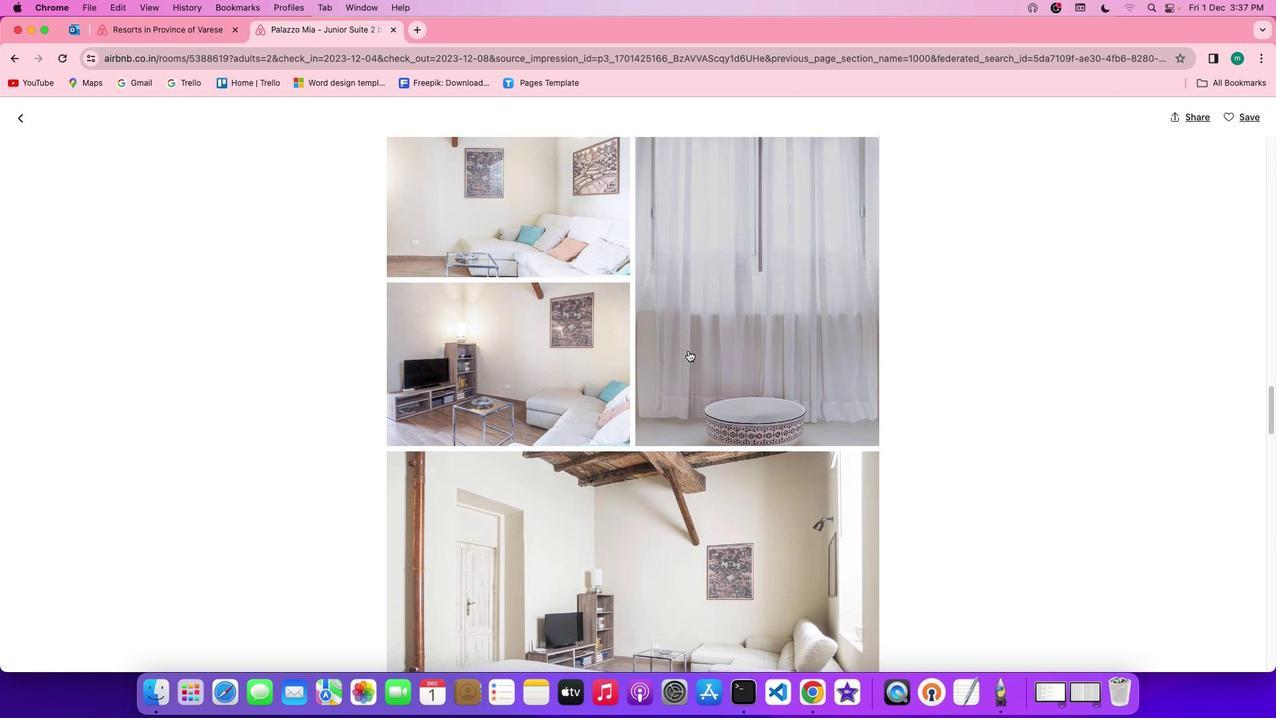
Action: Mouse scrolled (762, 343) with delta (1236, 171)
Screenshot: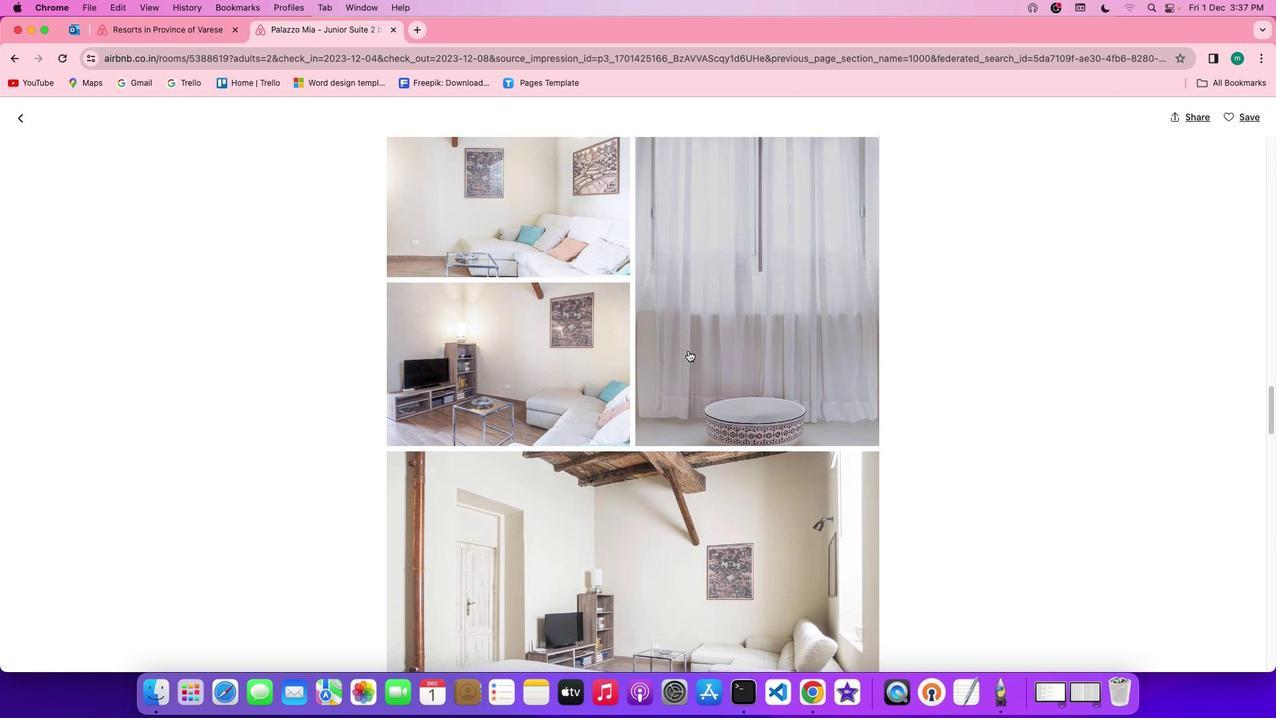 
Action: Mouse scrolled (762, 343) with delta (1236, 171)
Screenshot: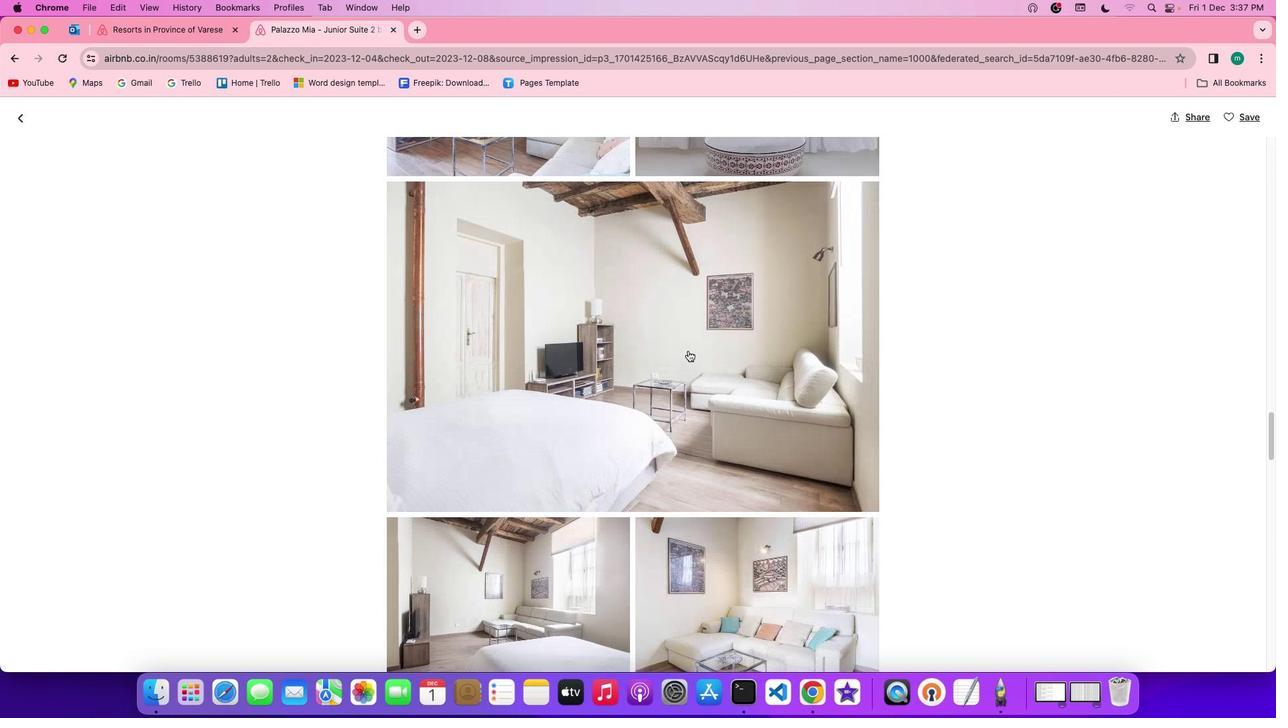 
Action: Mouse scrolled (762, 343) with delta (1236, 171)
Screenshot: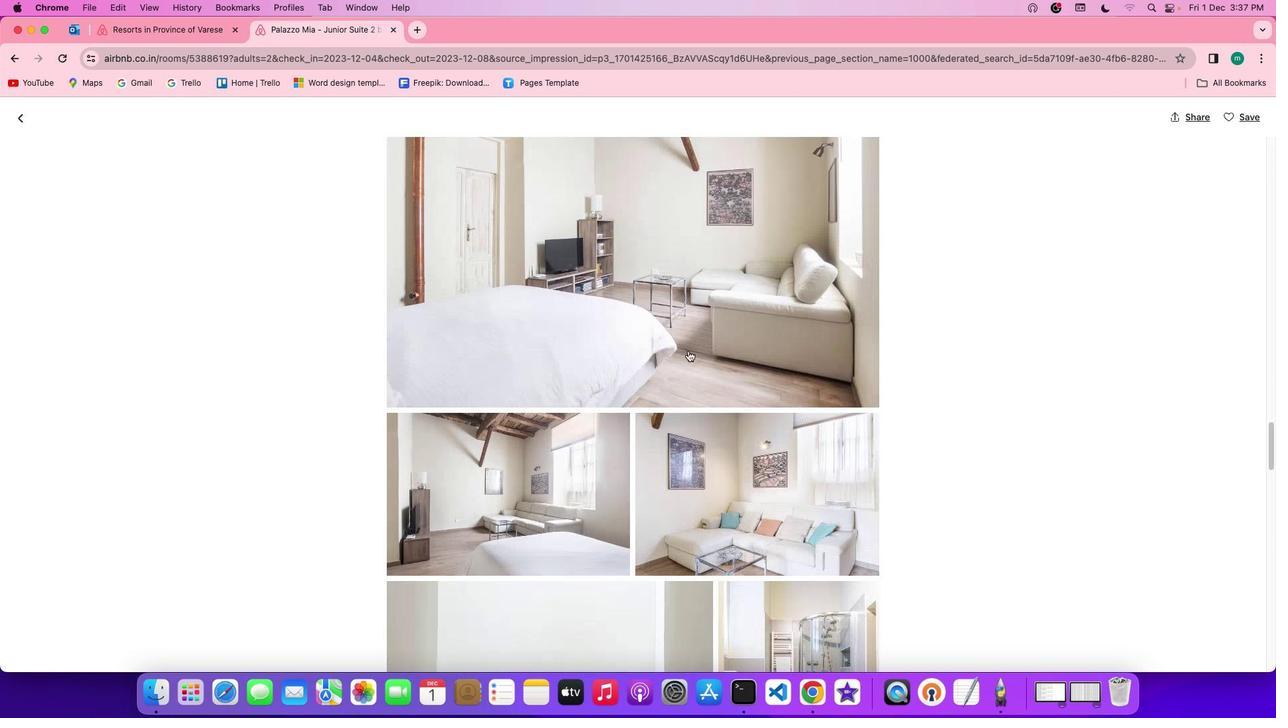 
Action: Mouse scrolled (762, 343) with delta (1236, 172)
Screenshot: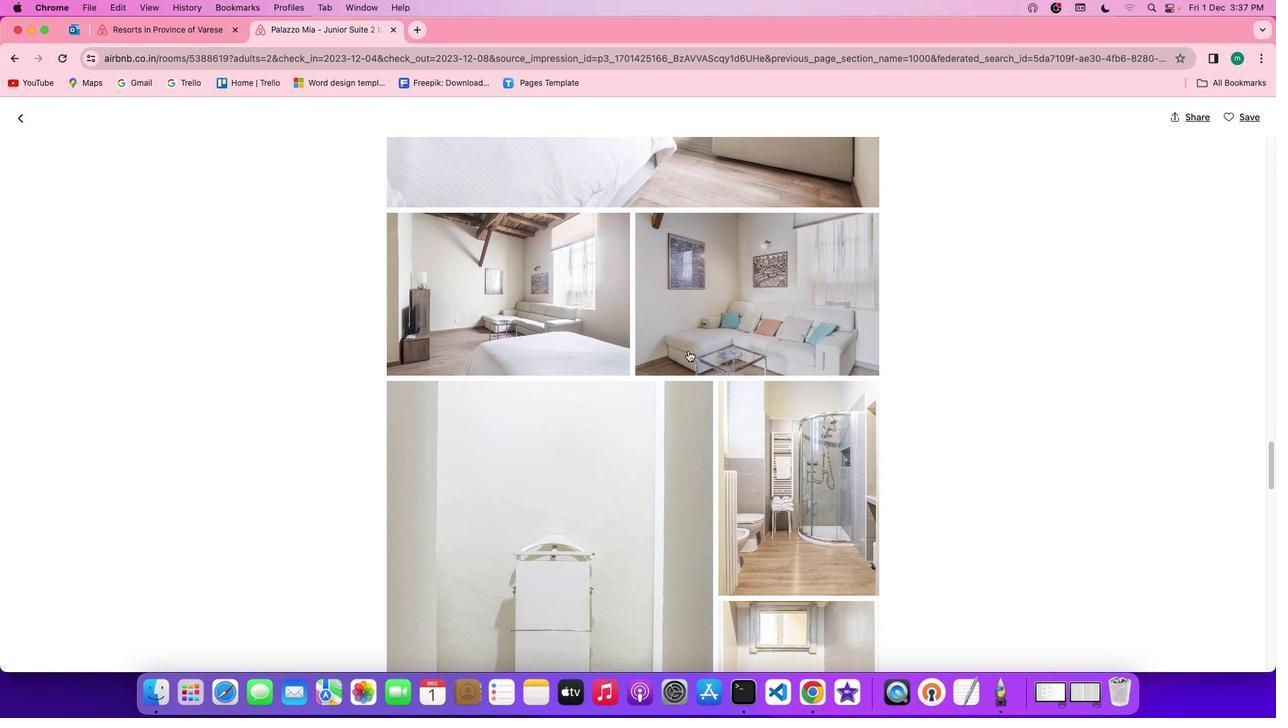 
Action: Mouse scrolled (762, 343) with delta (1236, 172)
Screenshot: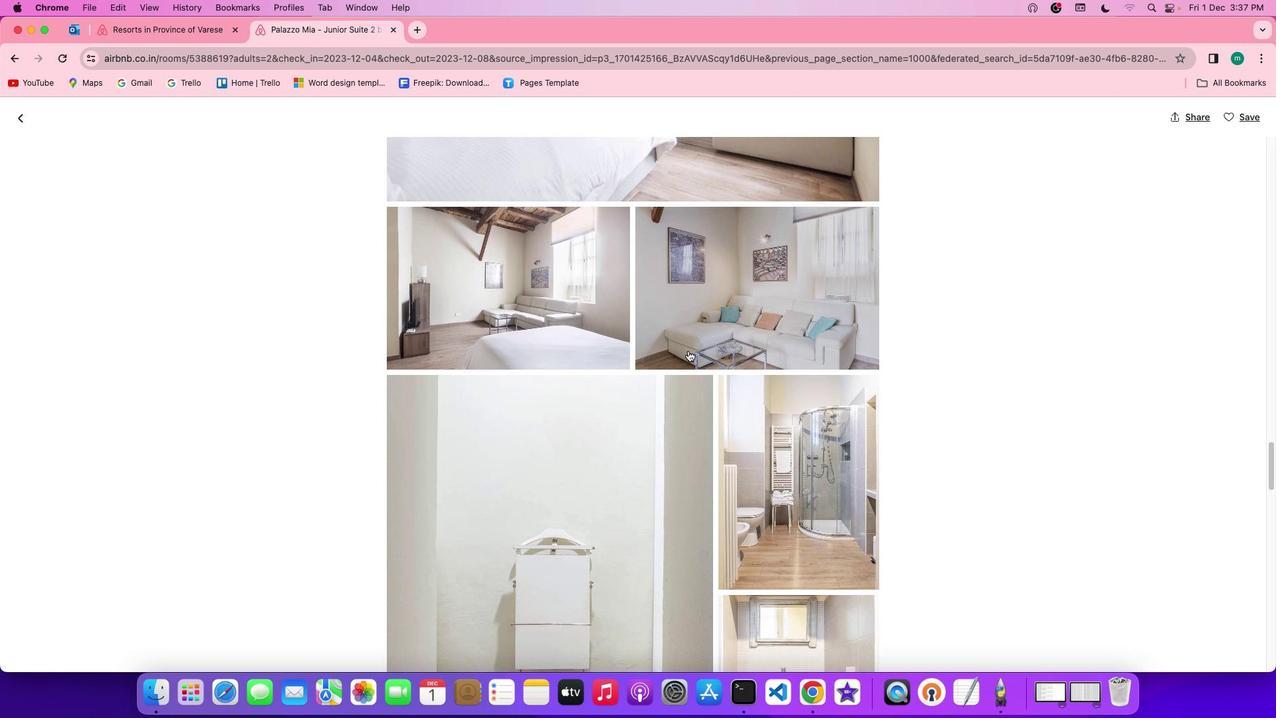
Action: Mouse scrolled (762, 343) with delta (1236, 172)
Screenshot: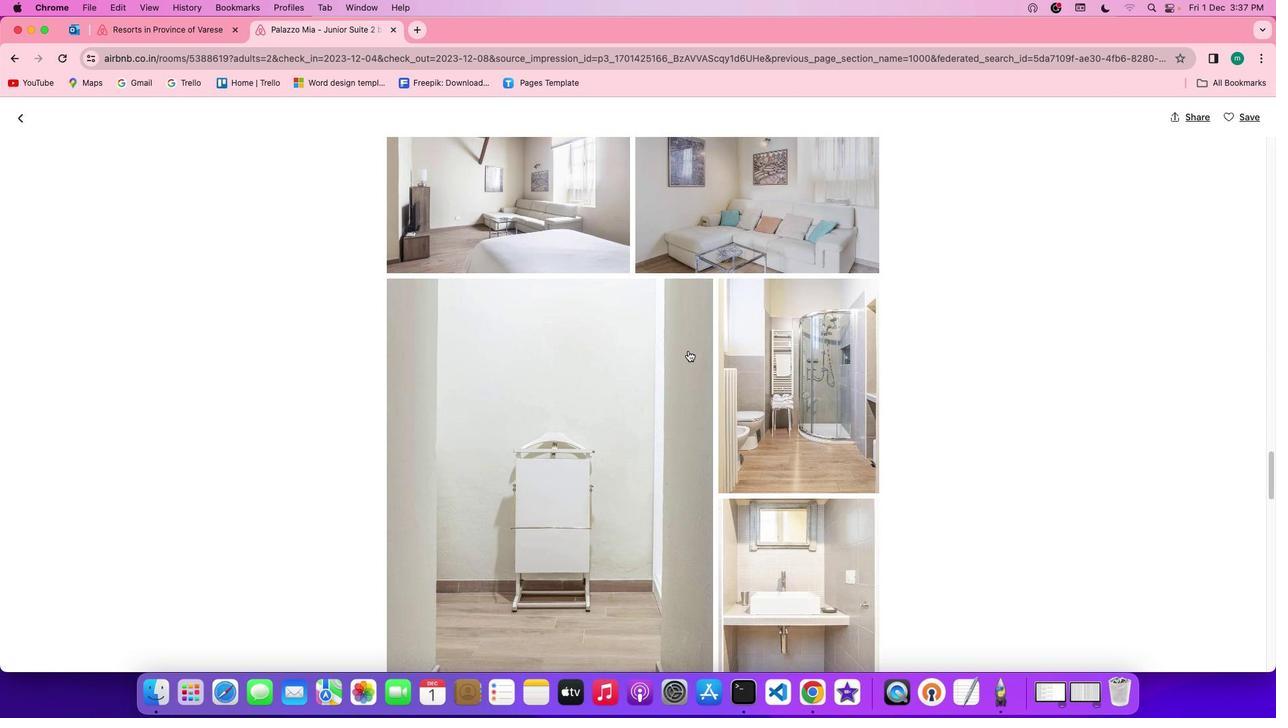 
Action: Mouse scrolled (762, 343) with delta (1236, 172)
Screenshot: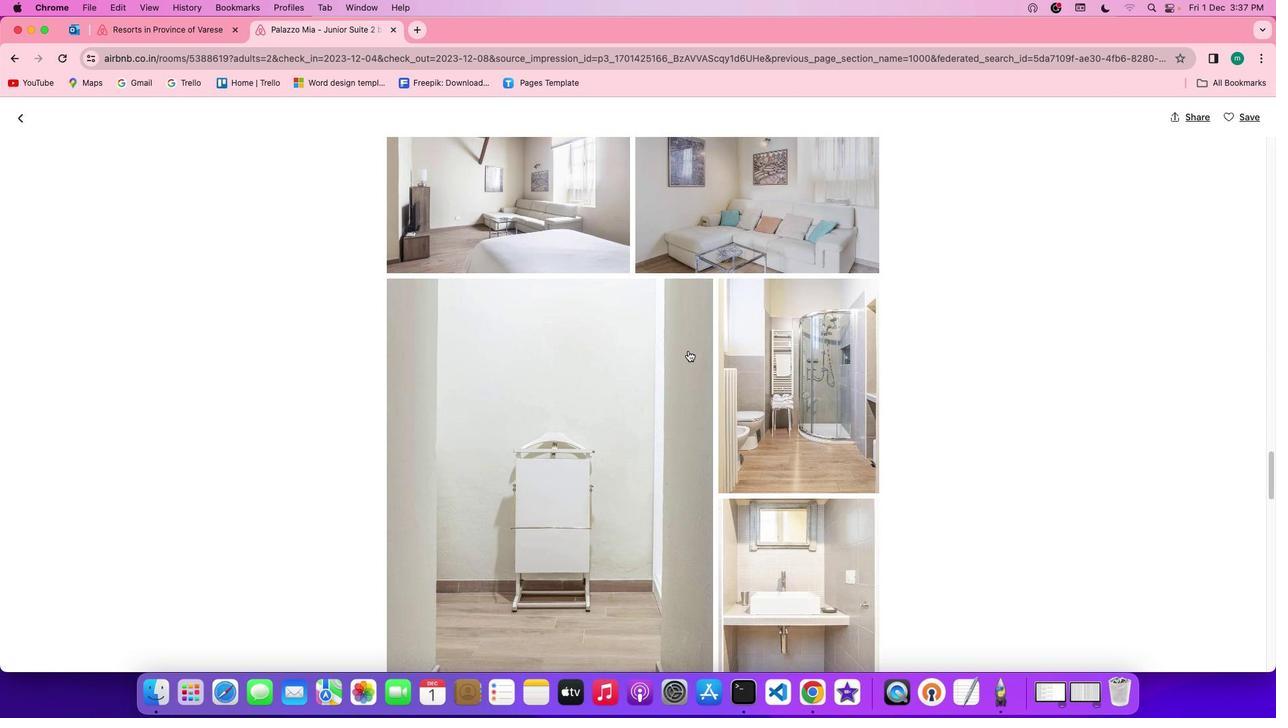 
Action: Mouse scrolled (762, 343) with delta (1236, 171)
Screenshot: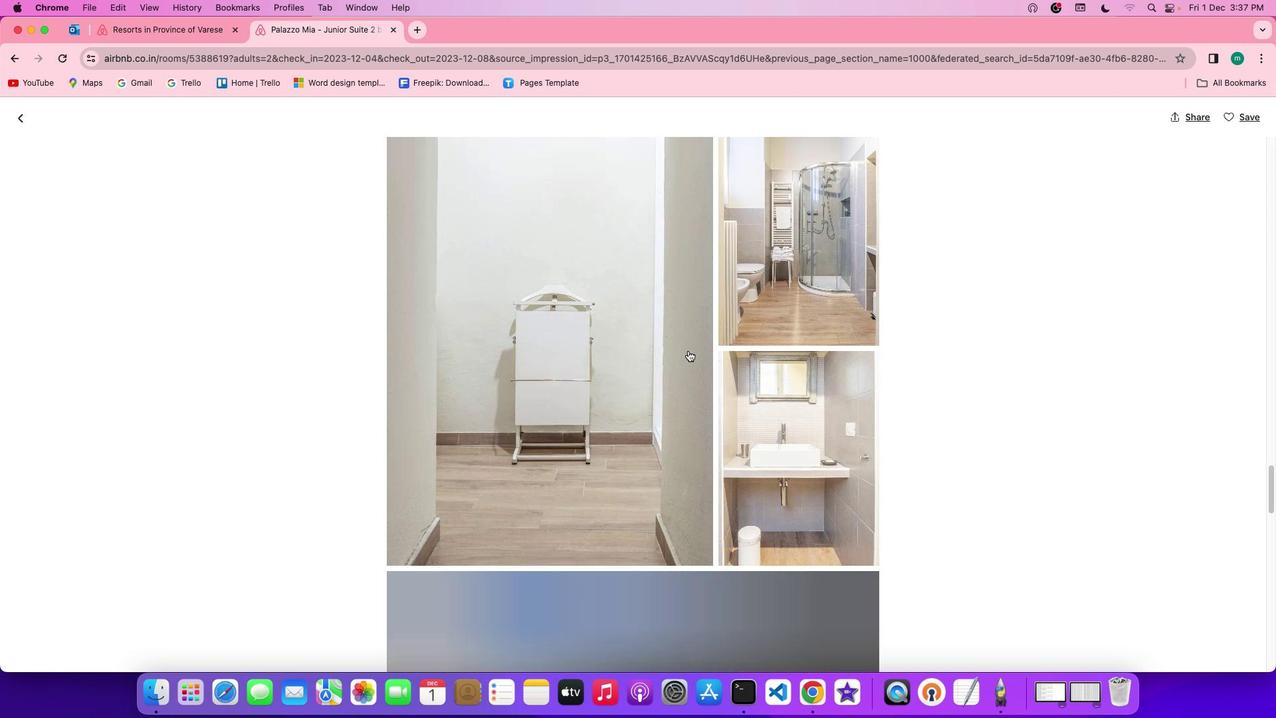 
Action: Mouse scrolled (762, 343) with delta (1236, 171)
Screenshot: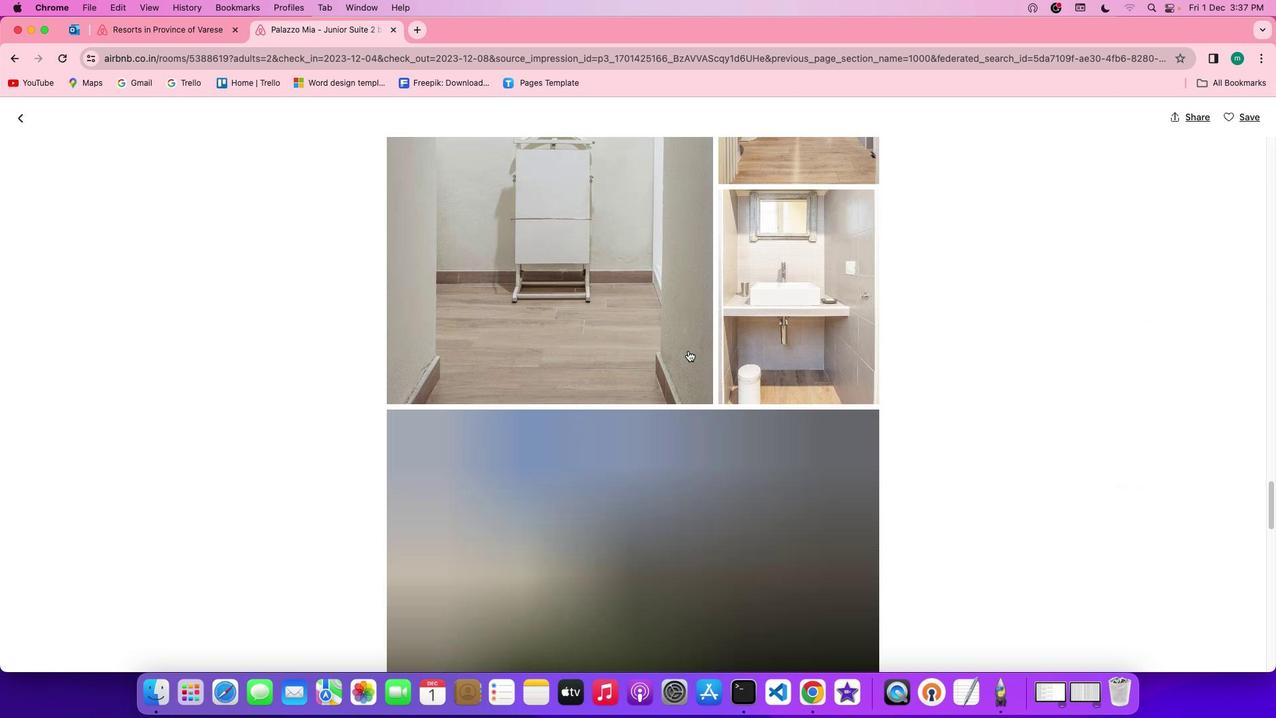 
Action: Mouse scrolled (762, 343) with delta (1236, 172)
Screenshot: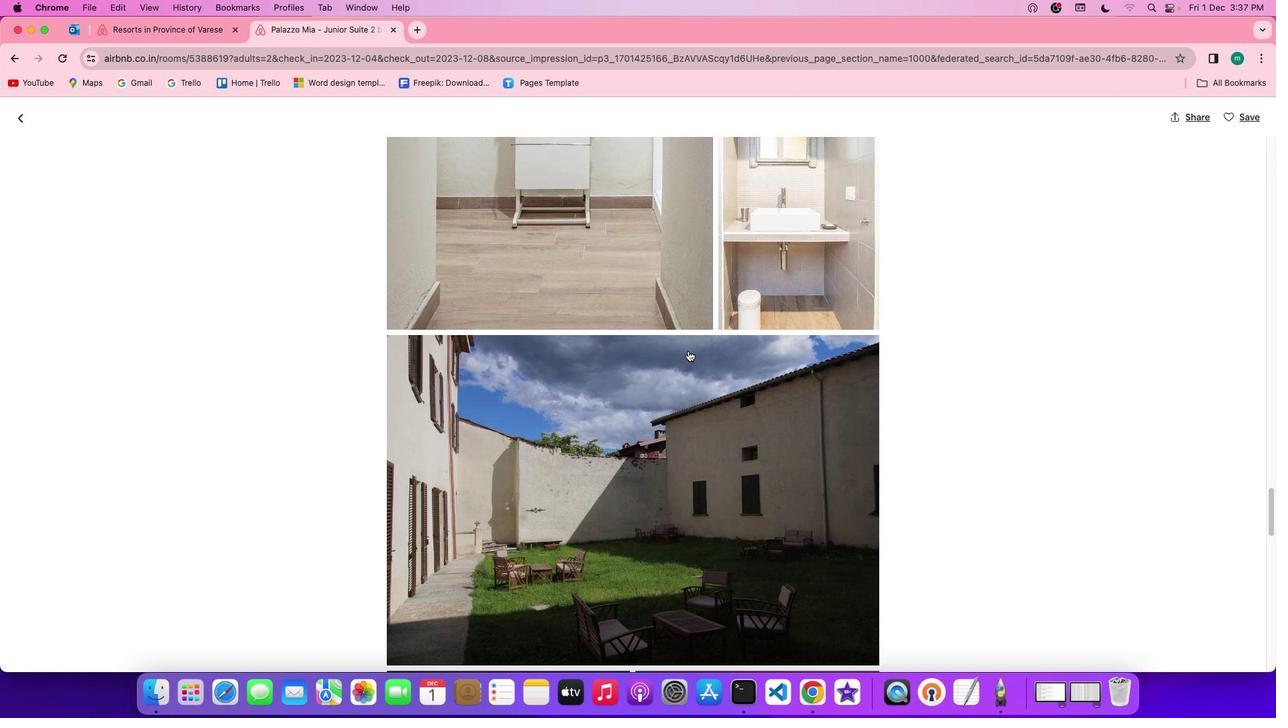 
Action: Mouse scrolled (762, 343) with delta (1236, 172)
Screenshot: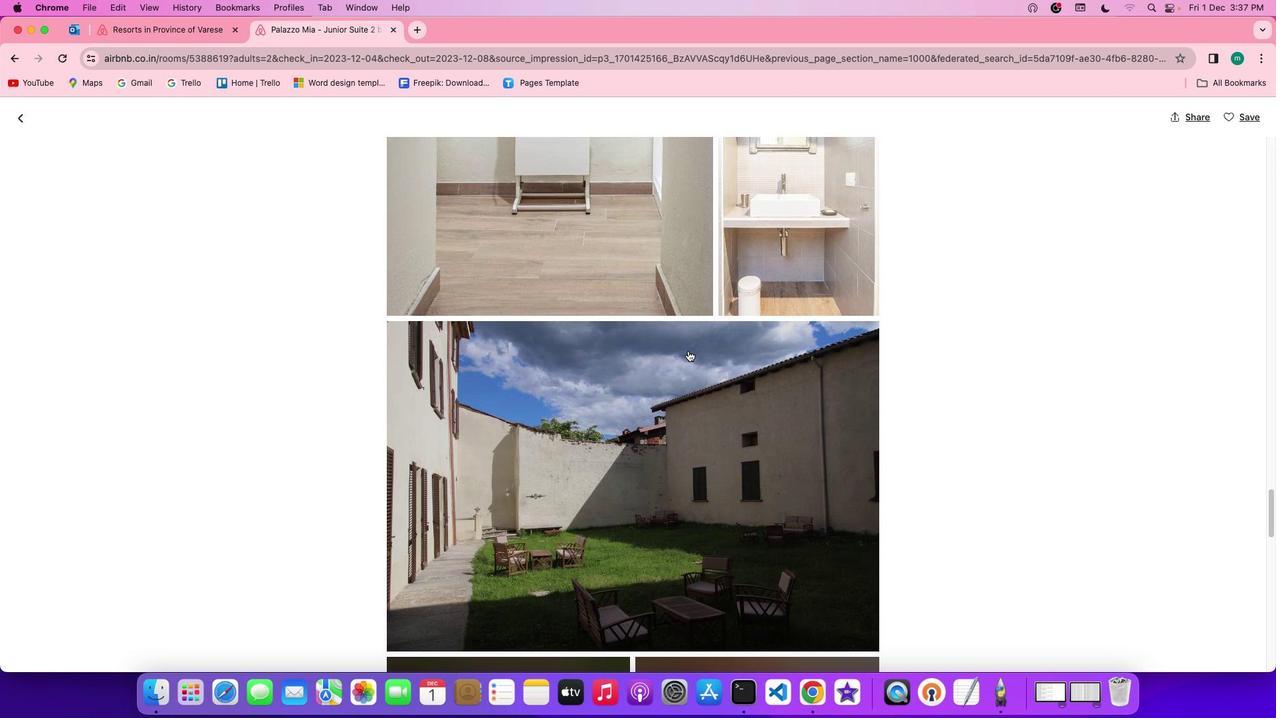 
Action: Mouse scrolled (762, 343) with delta (1236, 172)
Screenshot: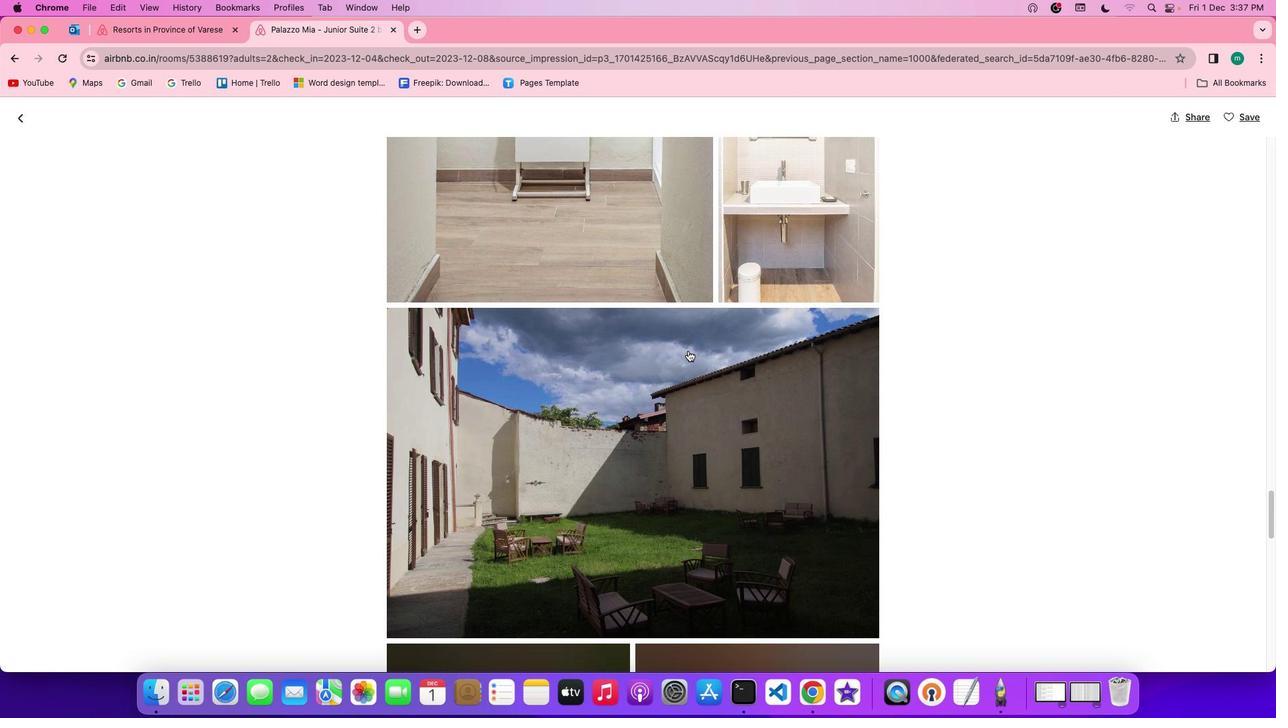 
Action: Mouse scrolled (762, 343) with delta (1236, 172)
Screenshot: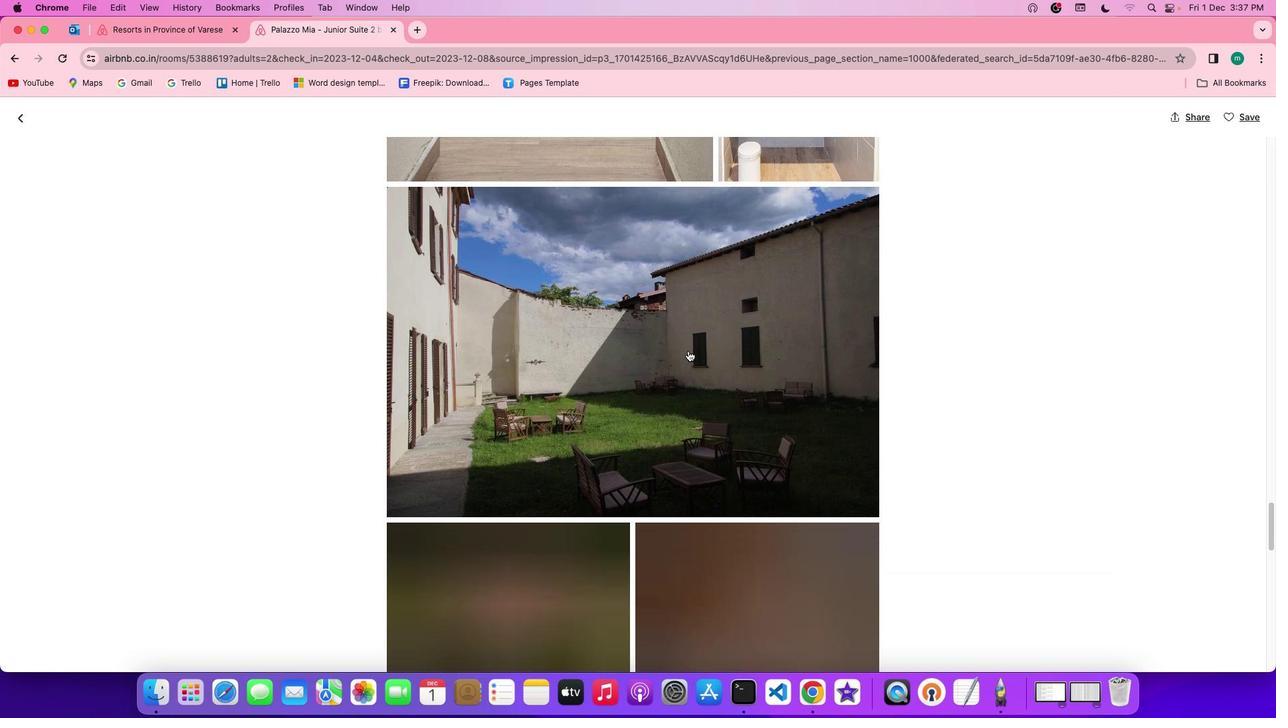
Action: Mouse scrolled (762, 343) with delta (1236, 172)
Screenshot: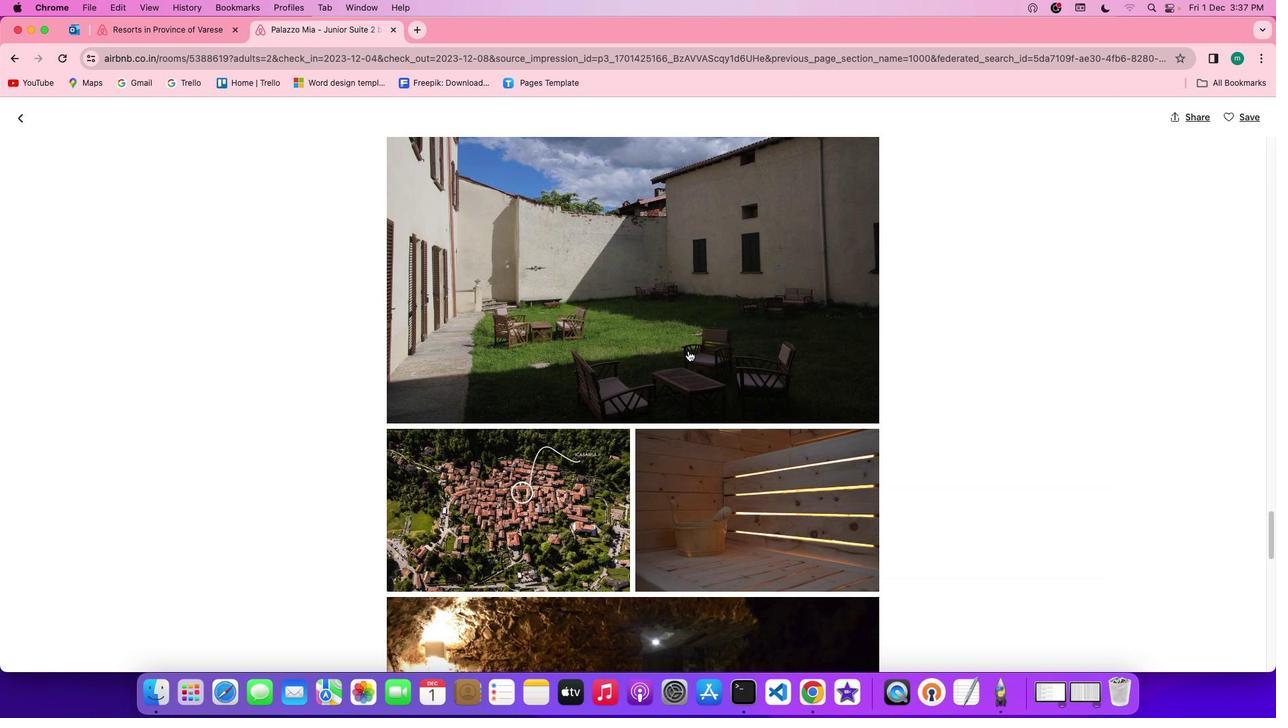 
Action: Mouse scrolled (762, 343) with delta (1236, 172)
Screenshot: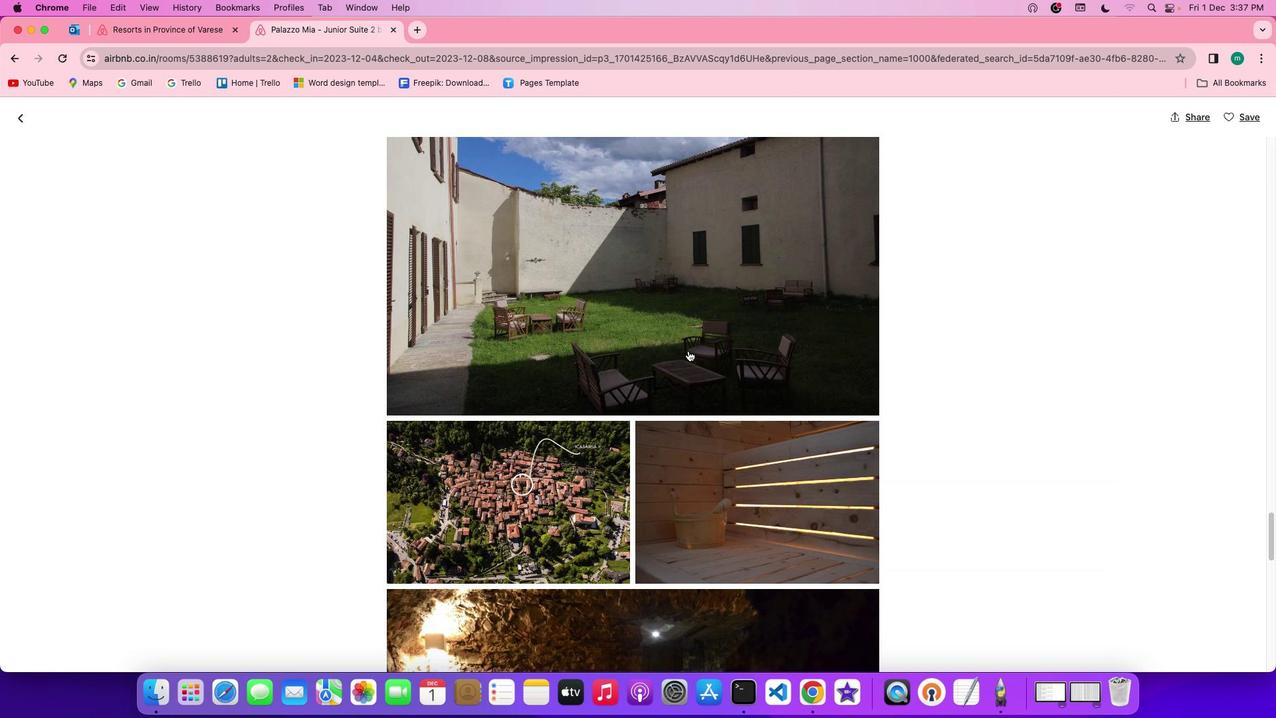 
Action: Mouse scrolled (762, 343) with delta (1236, 172)
Screenshot: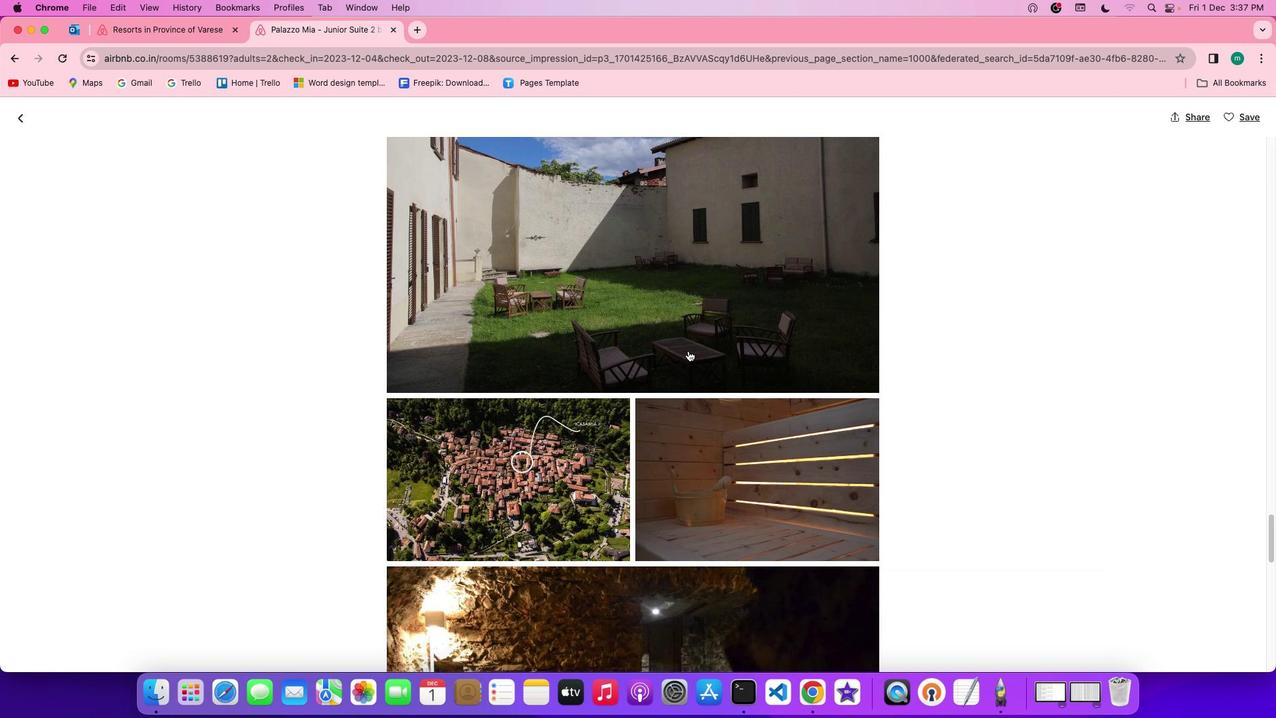 
Action: Mouse scrolled (762, 343) with delta (1236, 172)
Screenshot: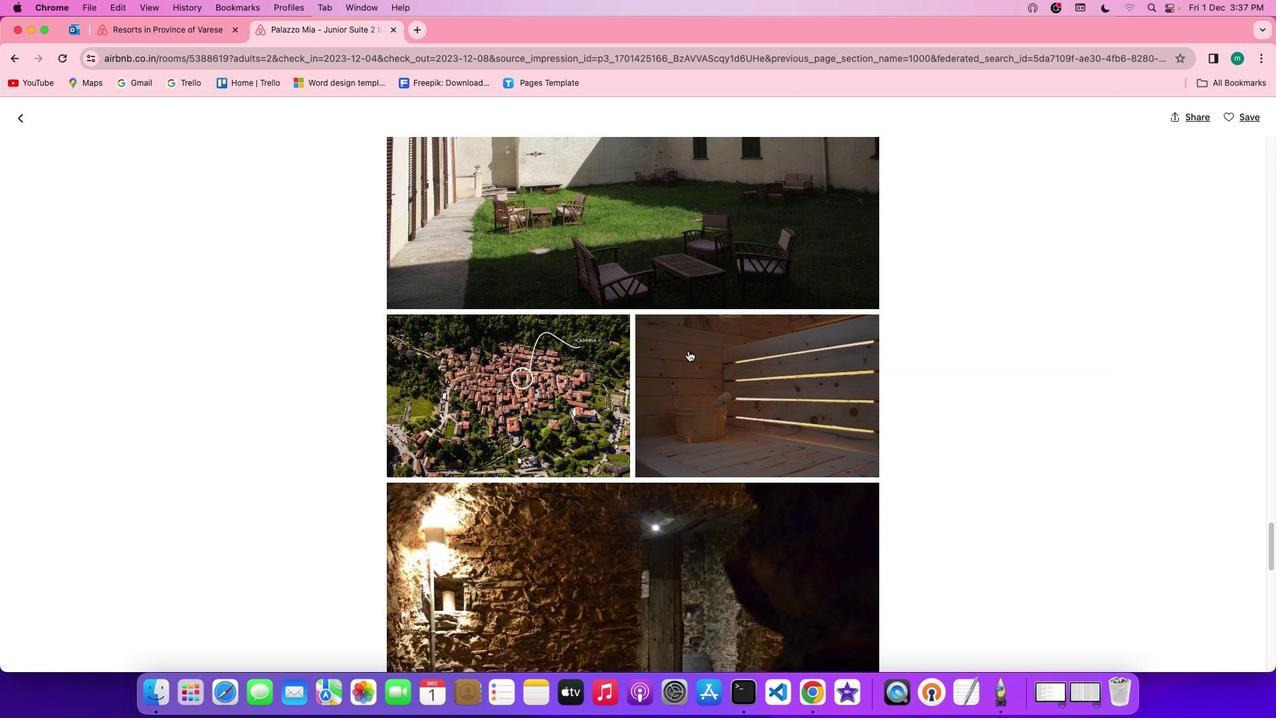 
Action: Mouse scrolled (762, 343) with delta (1236, 172)
Screenshot: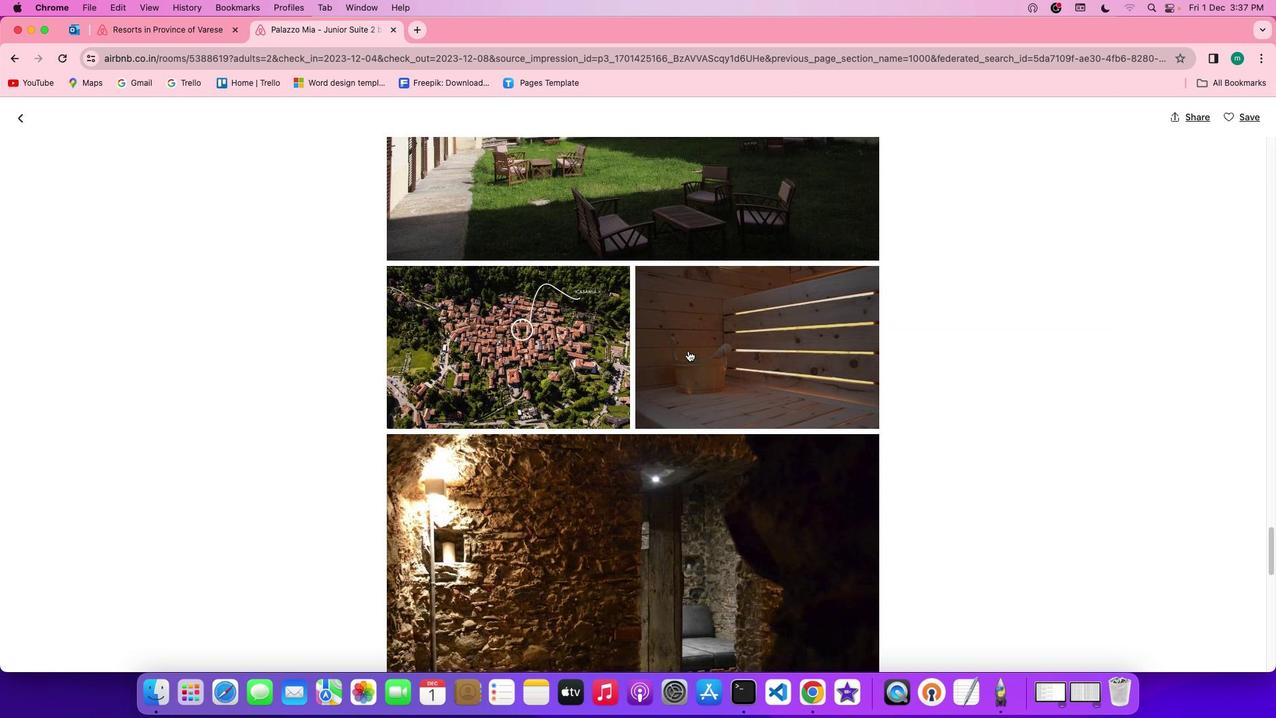 
Action: Mouse scrolled (762, 343) with delta (1236, 172)
Screenshot: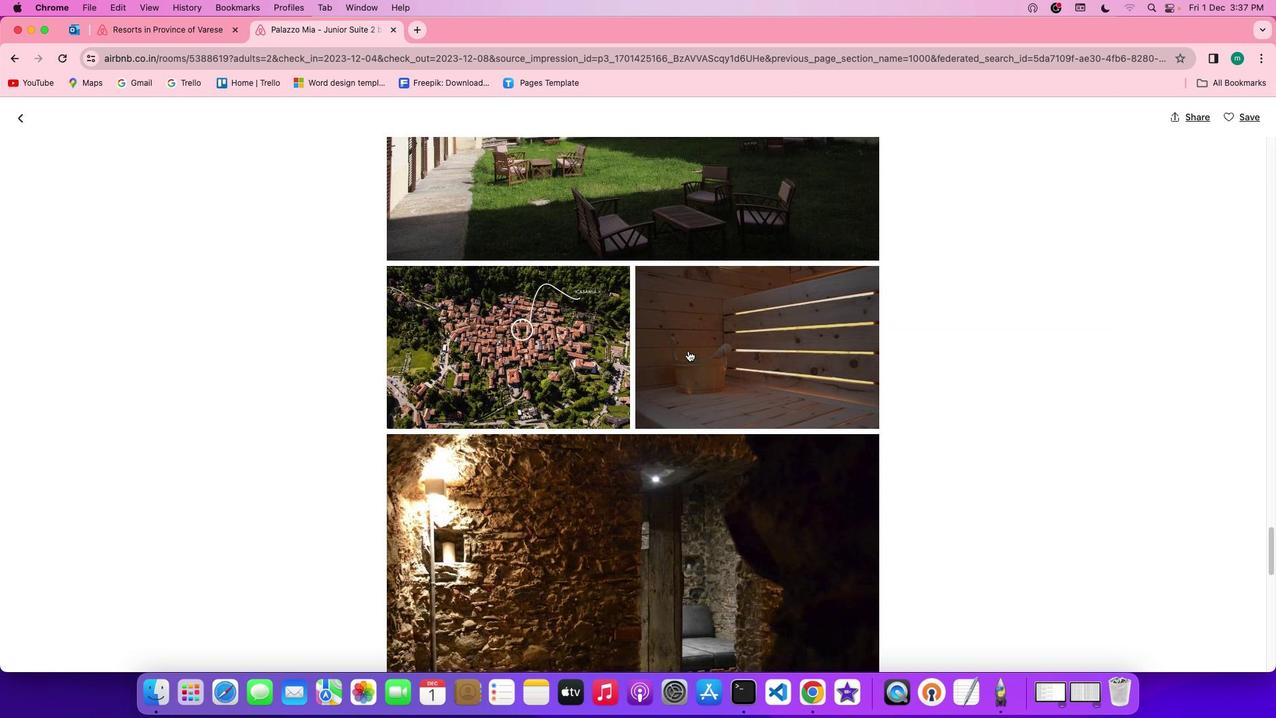 
Action: Mouse scrolled (762, 343) with delta (1236, 171)
Screenshot: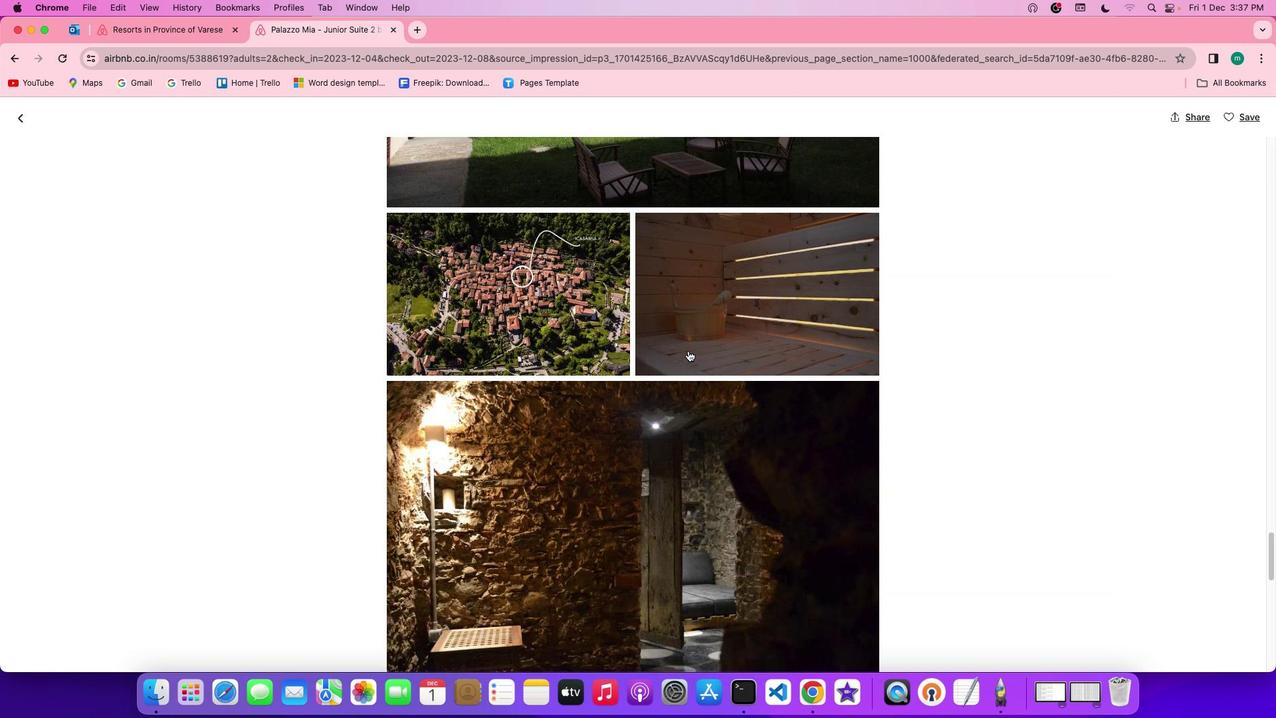 
Action: Mouse scrolled (762, 343) with delta (1236, 171)
Screenshot: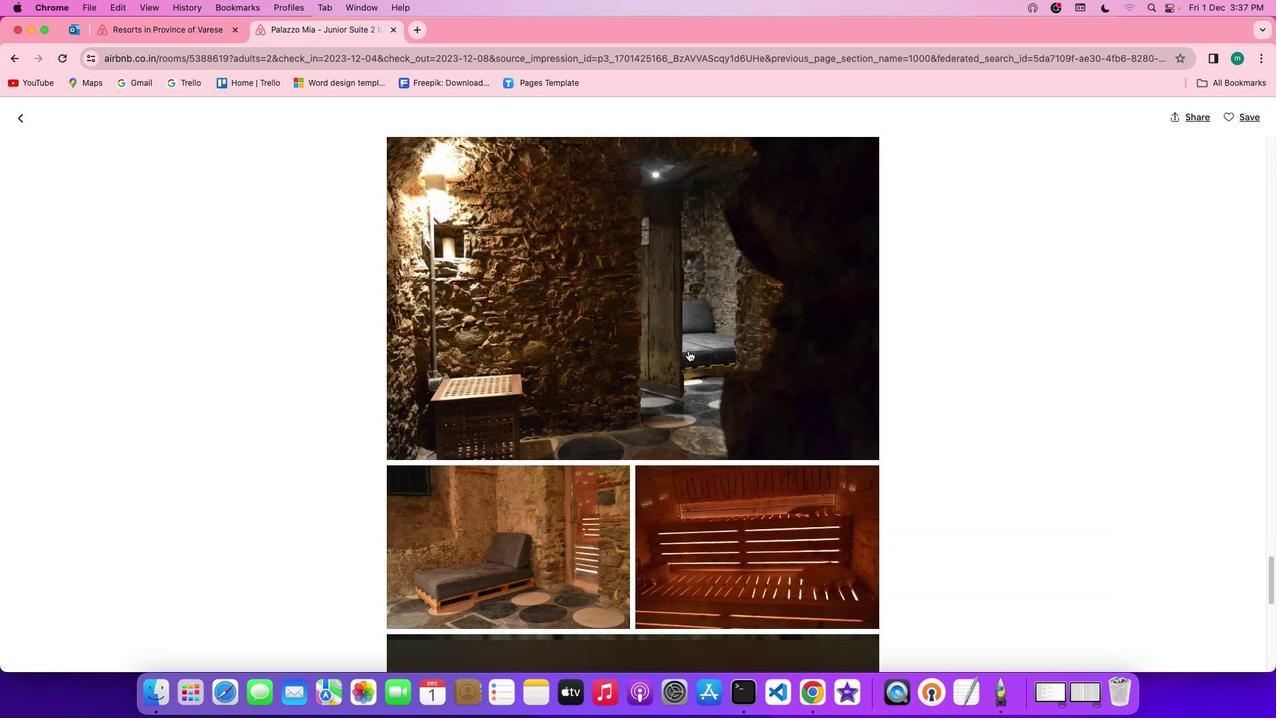 
Action: Mouse scrolled (762, 343) with delta (1236, 171)
Screenshot: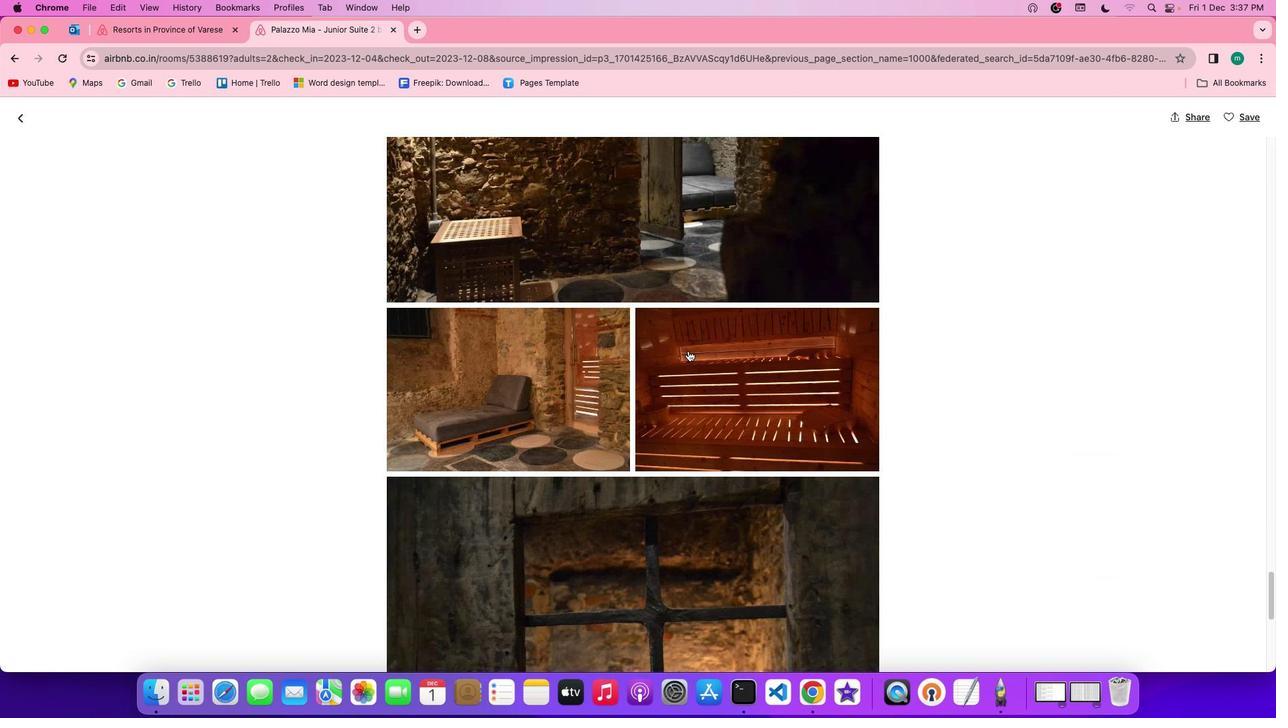 
Action: Mouse scrolled (762, 343) with delta (1236, 172)
Screenshot: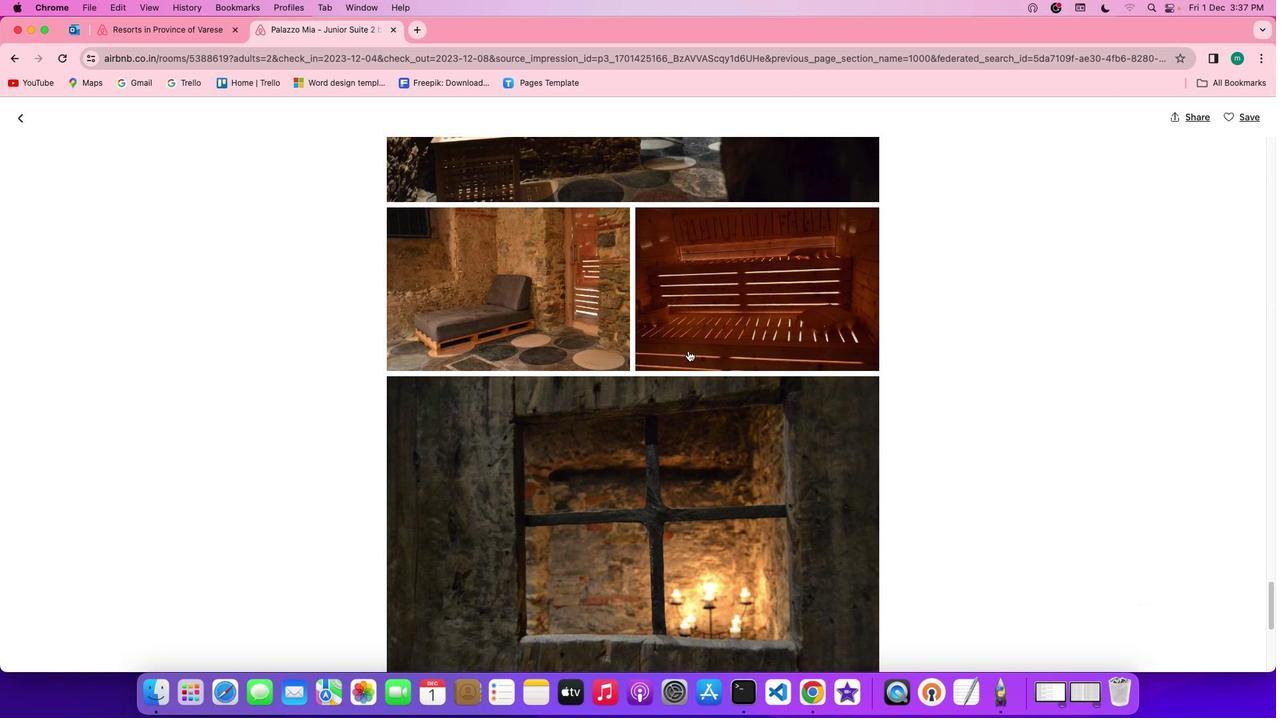 
Action: Mouse scrolled (762, 343) with delta (1236, 172)
Screenshot: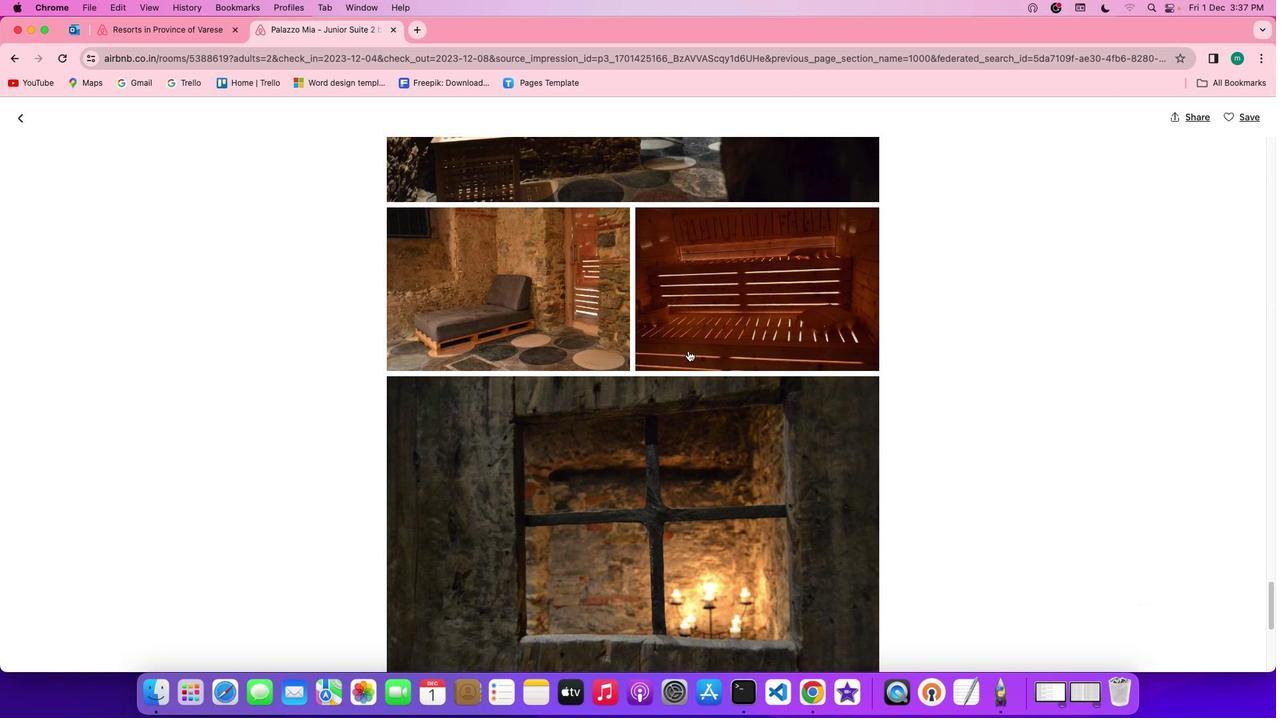
Action: Mouse scrolled (762, 343) with delta (1236, 172)
Screenshot: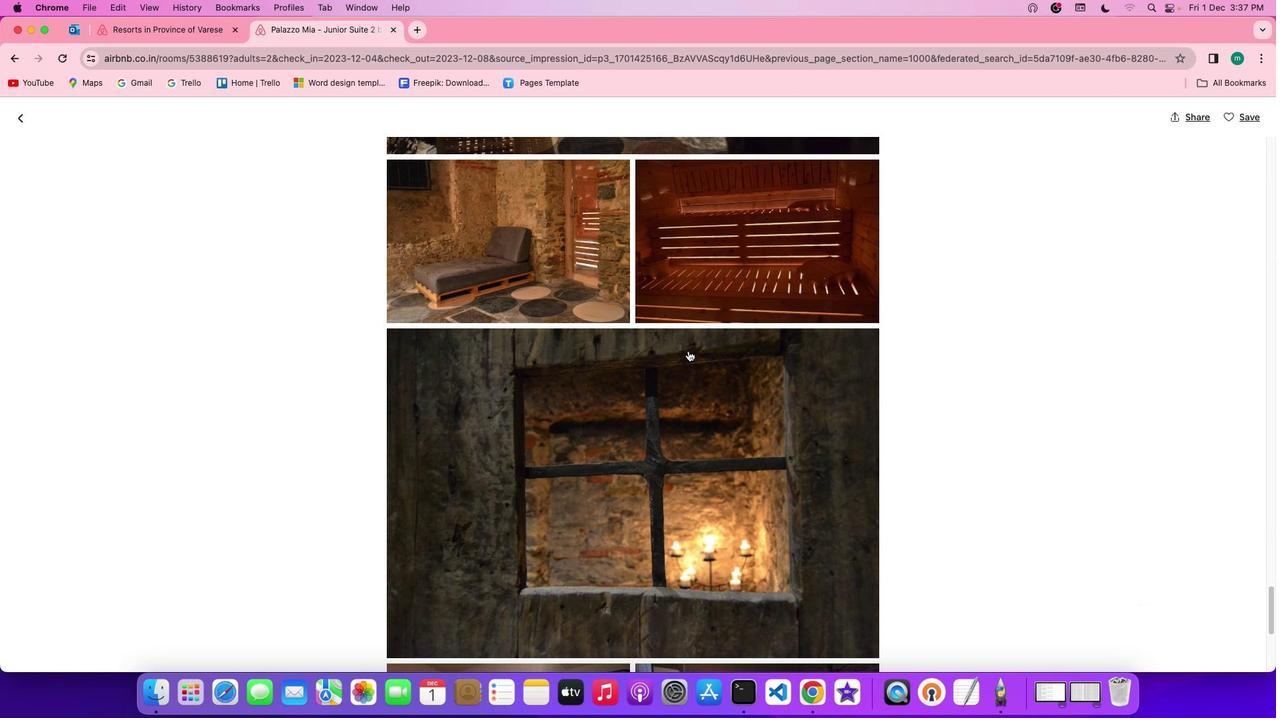 
Action: Mouse moved to (762, 343)
Screenshot: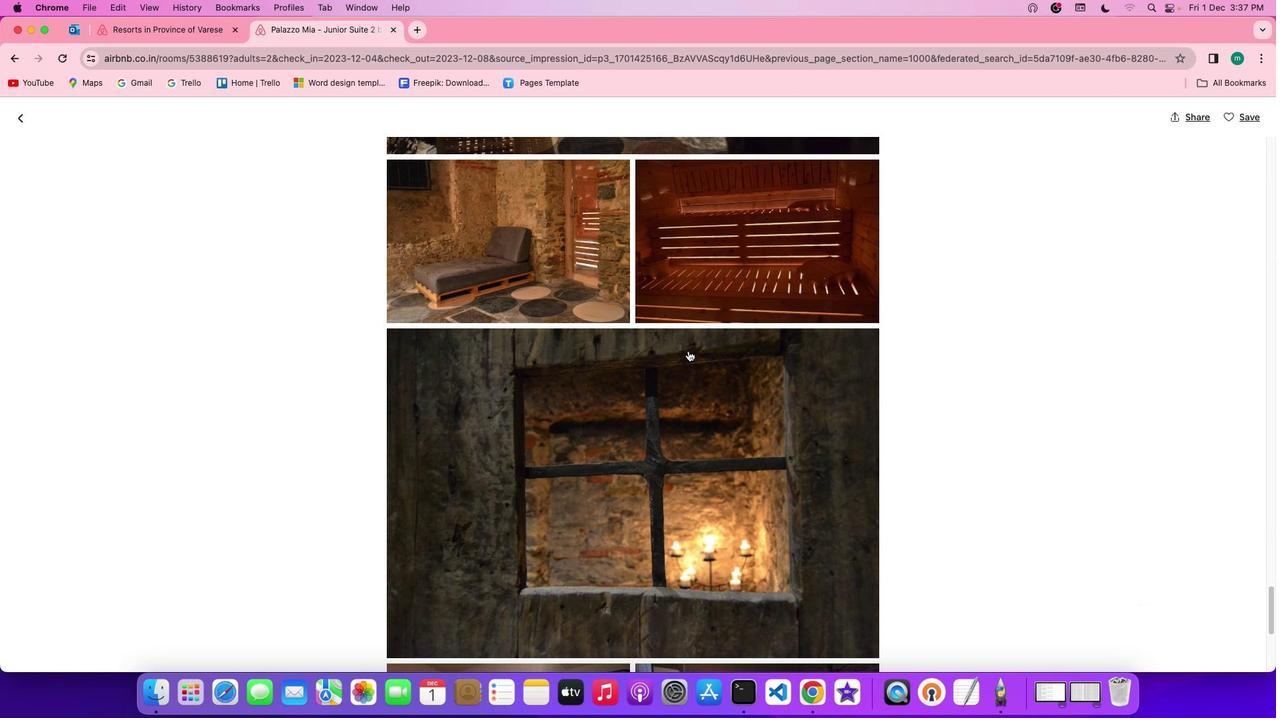 
Action: Mouse scrolled (762, 343) with delta (1236, 171)
Screenshot: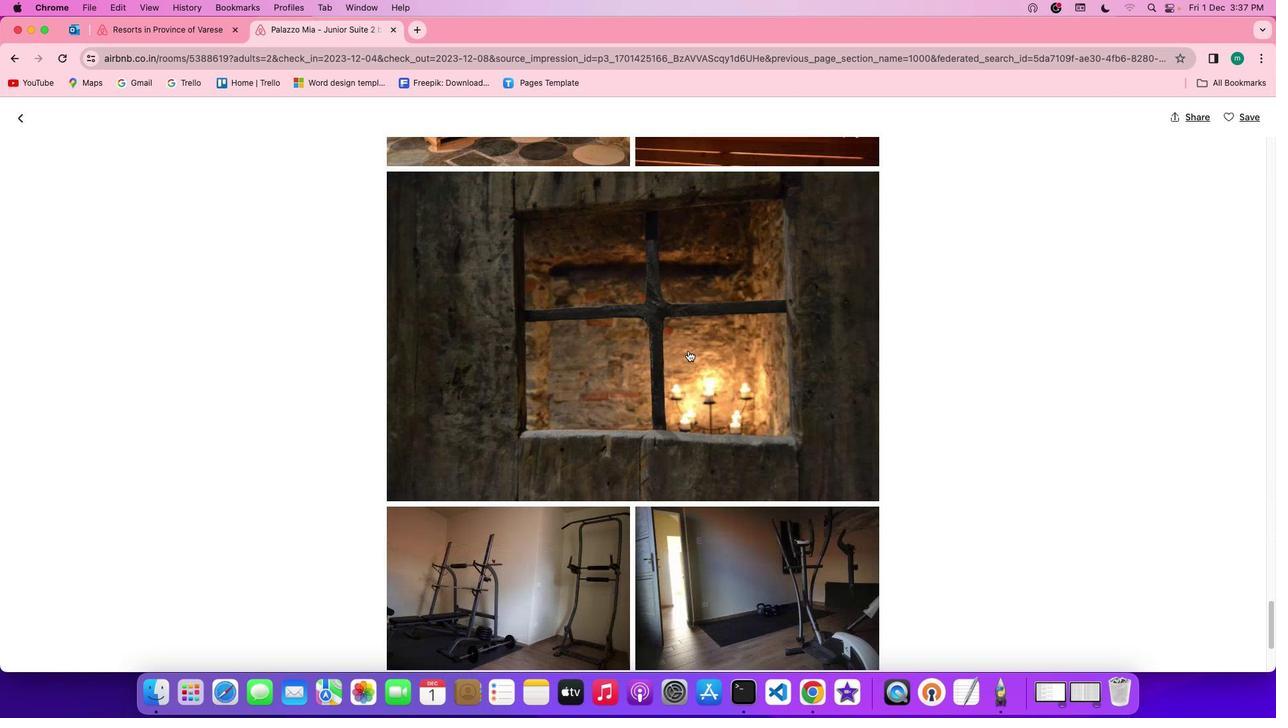 
Action: Mouse scrolled (762, 343) with delta (1236, 172)
Screenshot: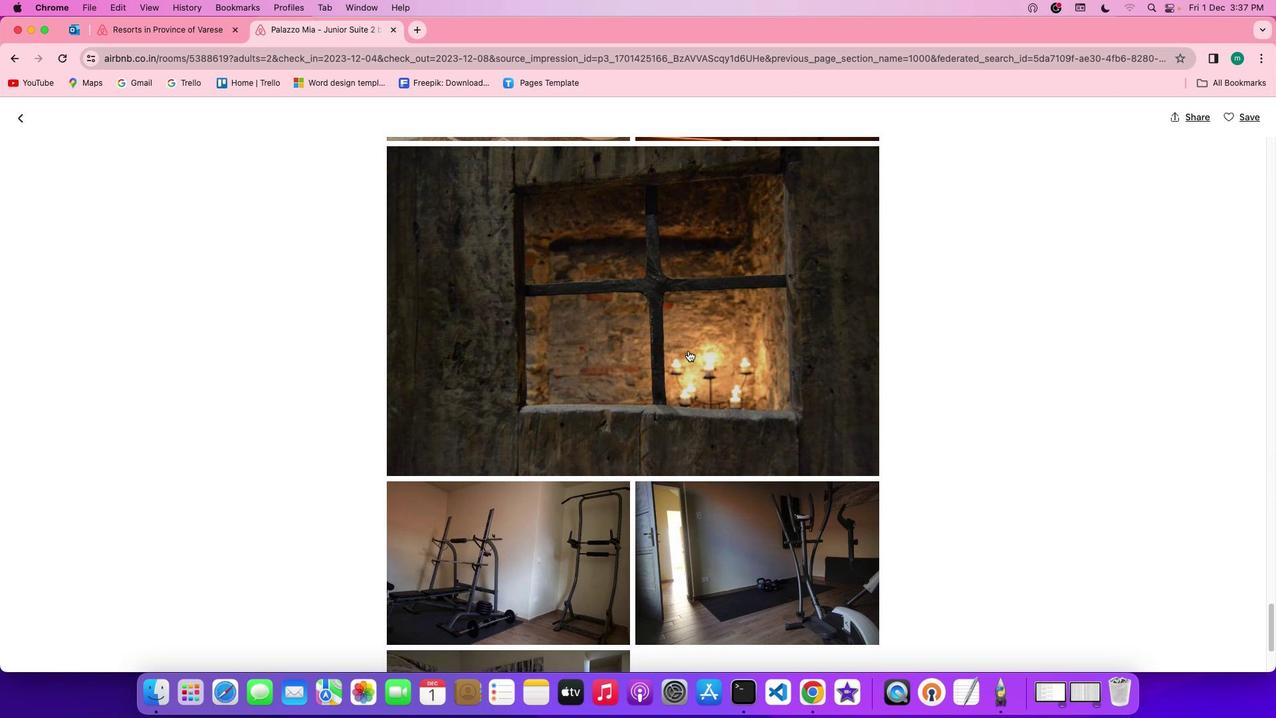 
Action: Mouse scrolled (762, 343) with delta (1236, 172)
Screenshot: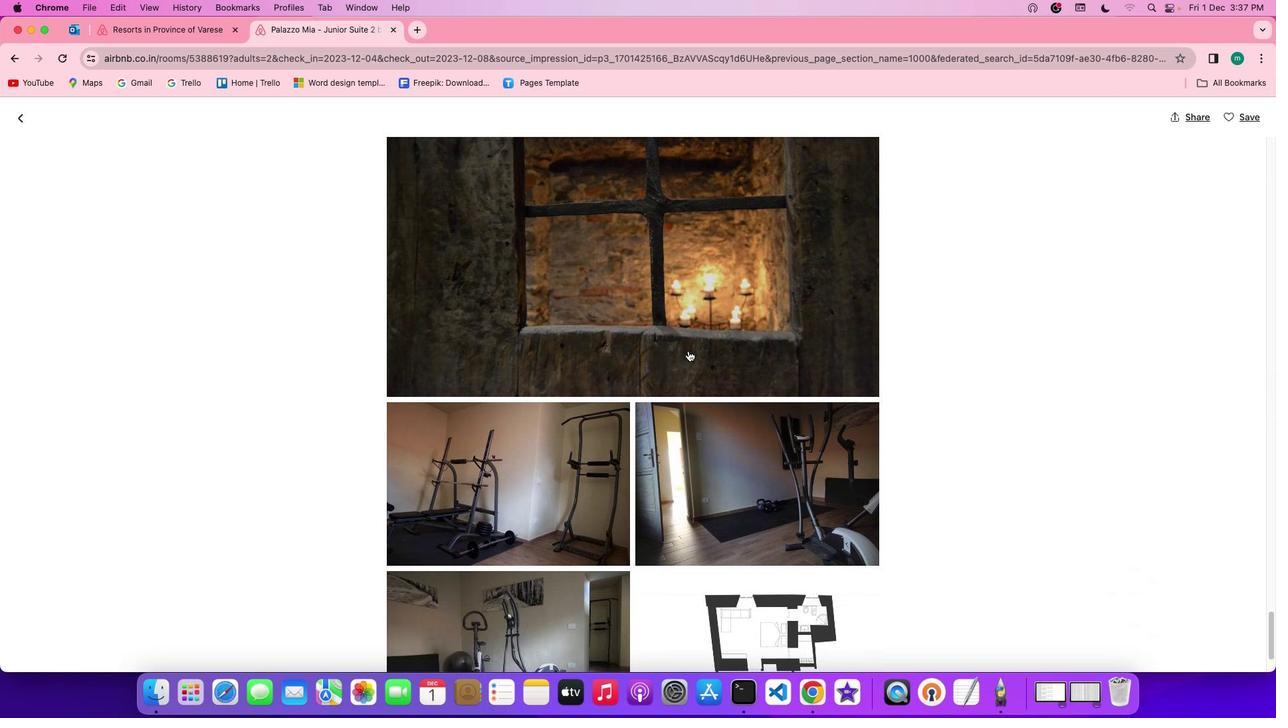 
Action: Mouse scrolled (762, 343) with delta (1236, 172)
Screenshot: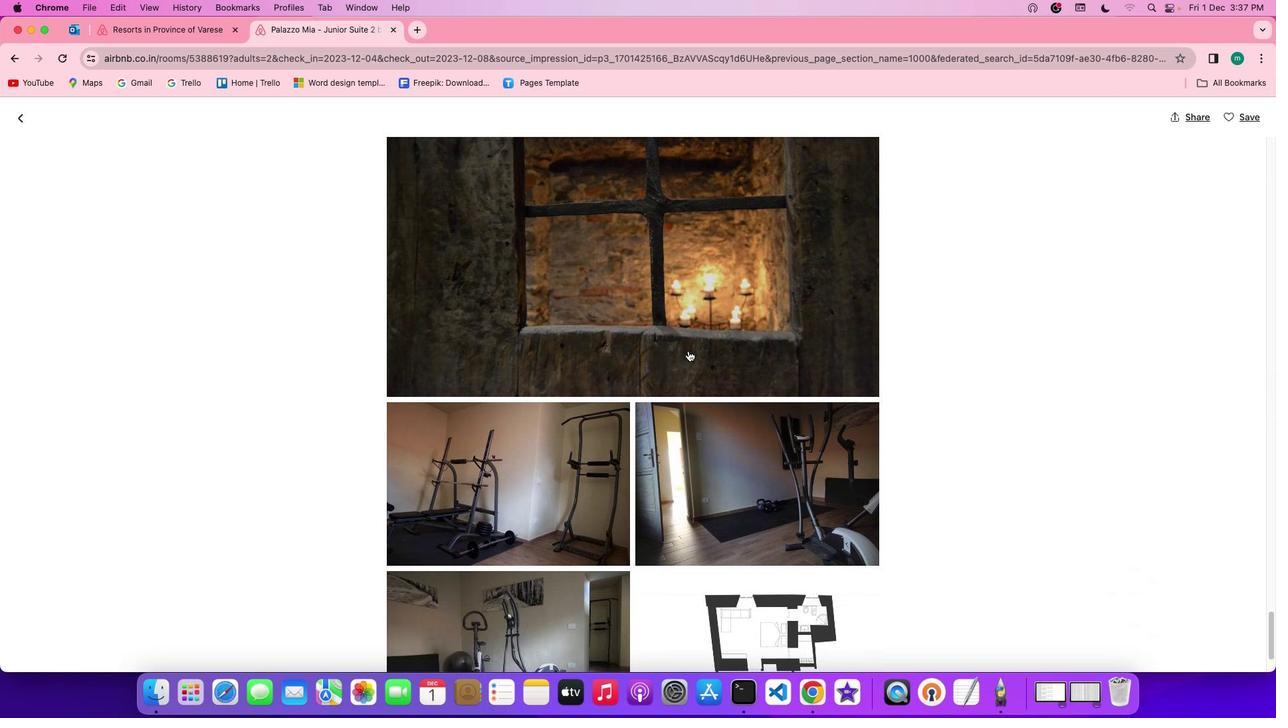 
Action: Mouse scrolled (762, 343) with delta (1236, 171)
Screenshot: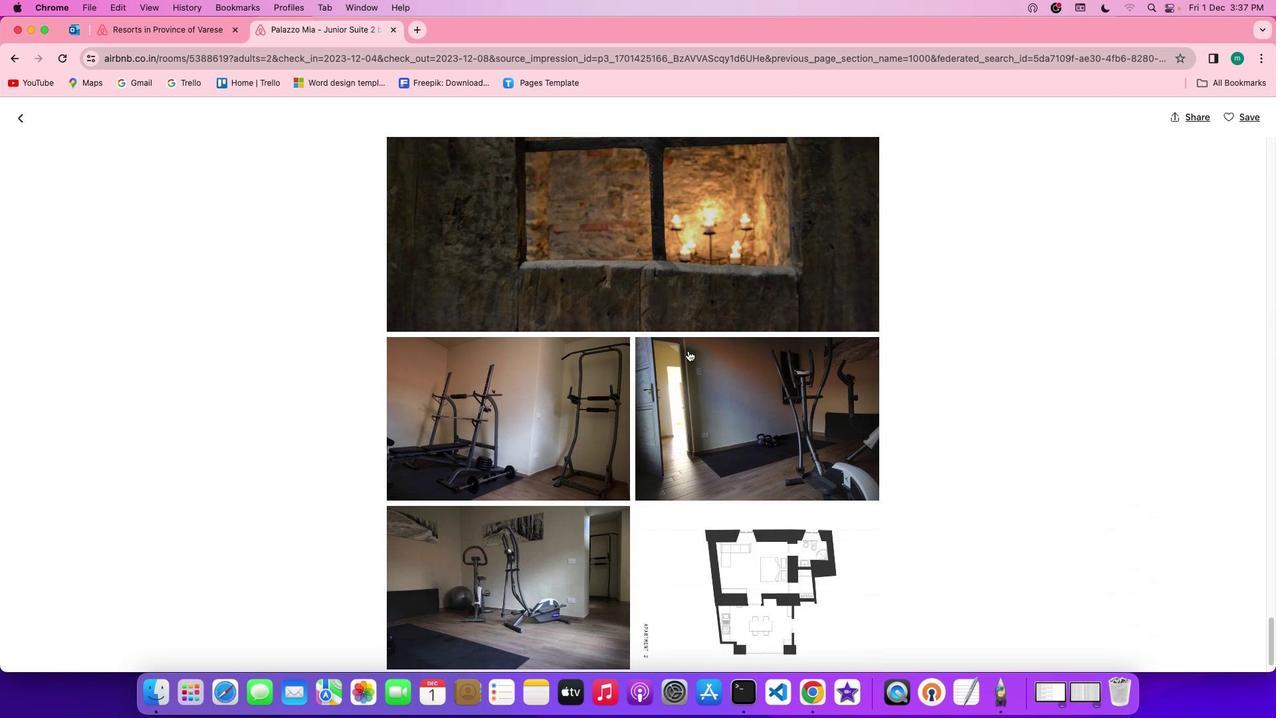 
Action: Mouse scrolled (762, 343) with delta (1236, 171)
Screenshot: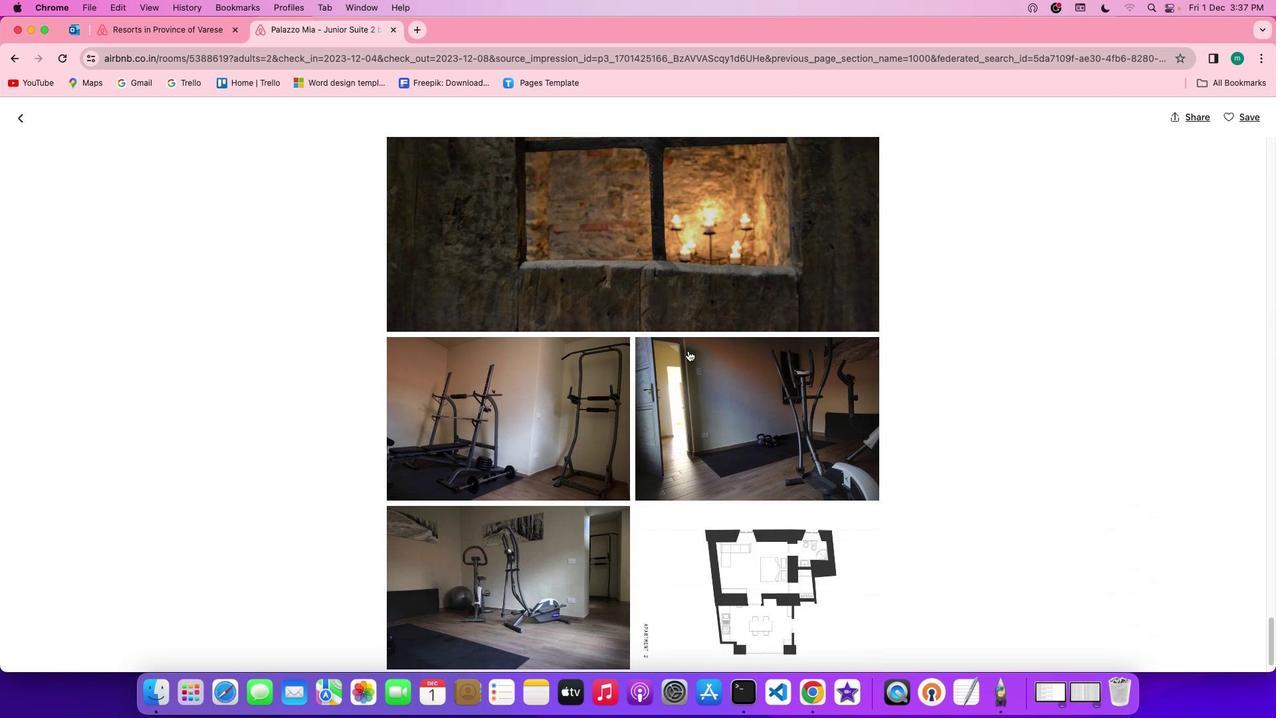 
Action: Mouse scrolled (762, 343) with delta (1236, 171)
Screenshot: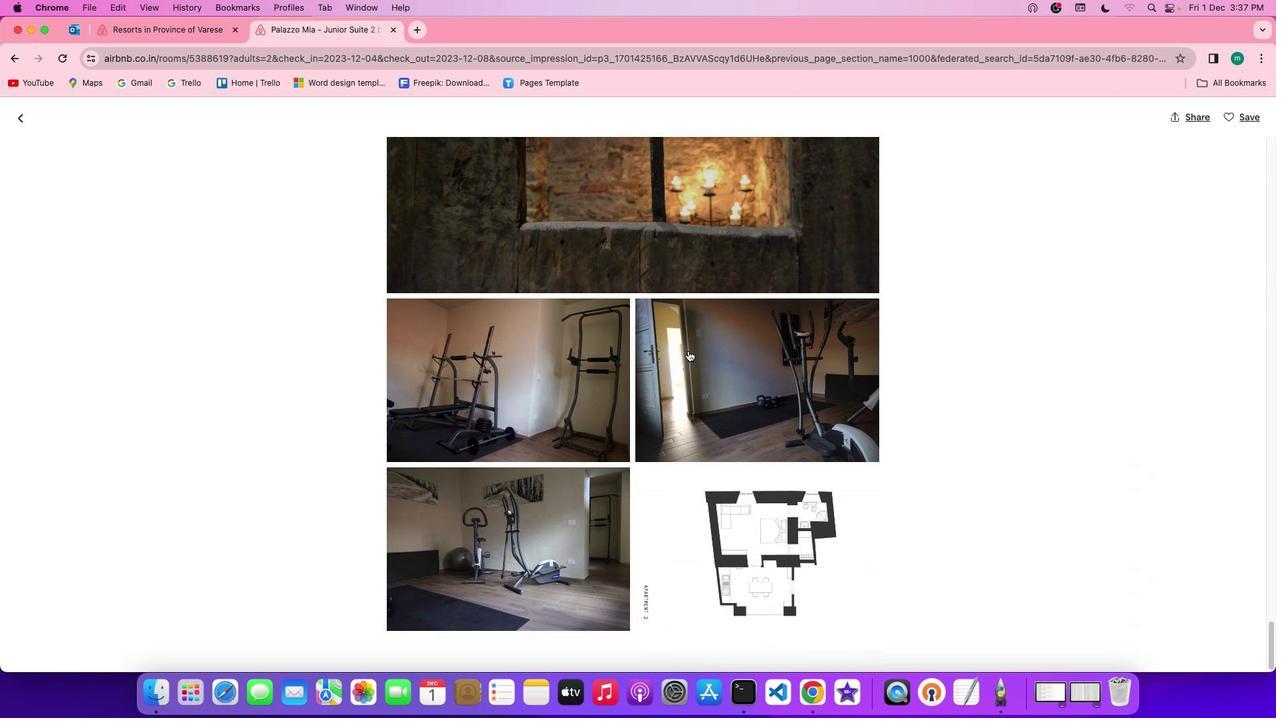 
Action: Mouse scrolled (762, 343) with delta (1236, 172)
Screenshot: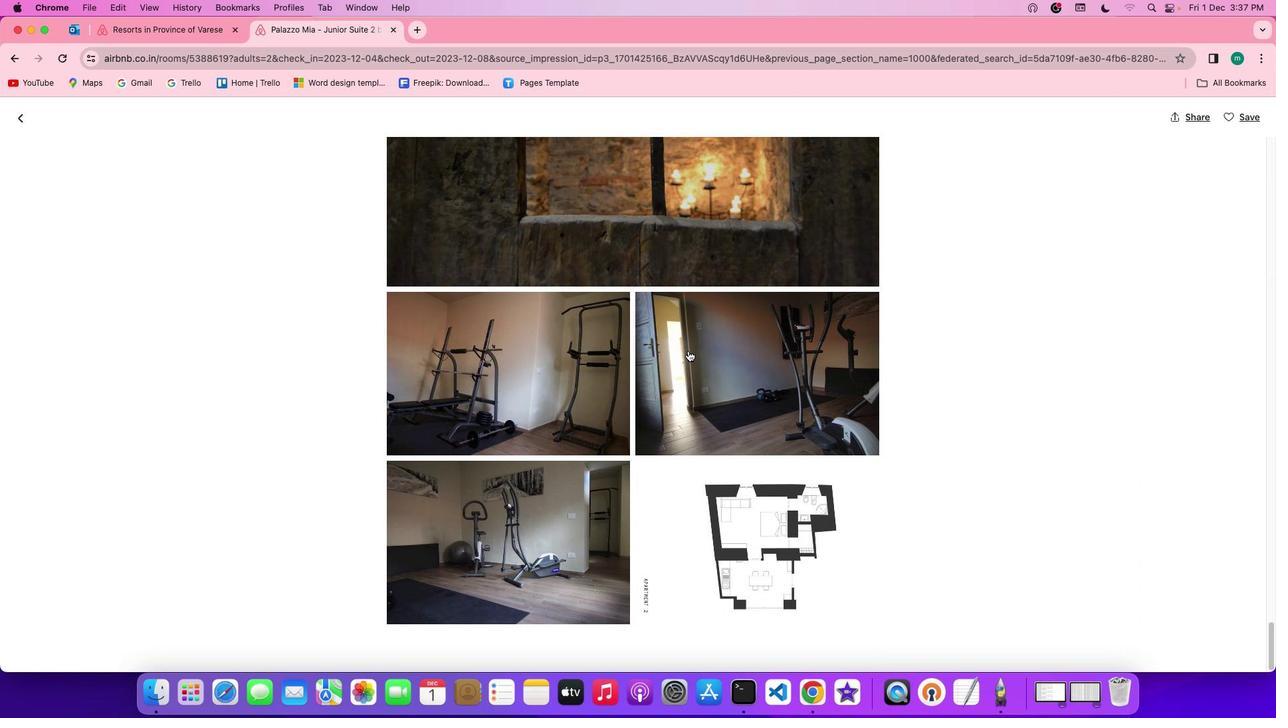 
Action: Mouse scrolled (762, 343) with delta (1236, 172)
Screenshot: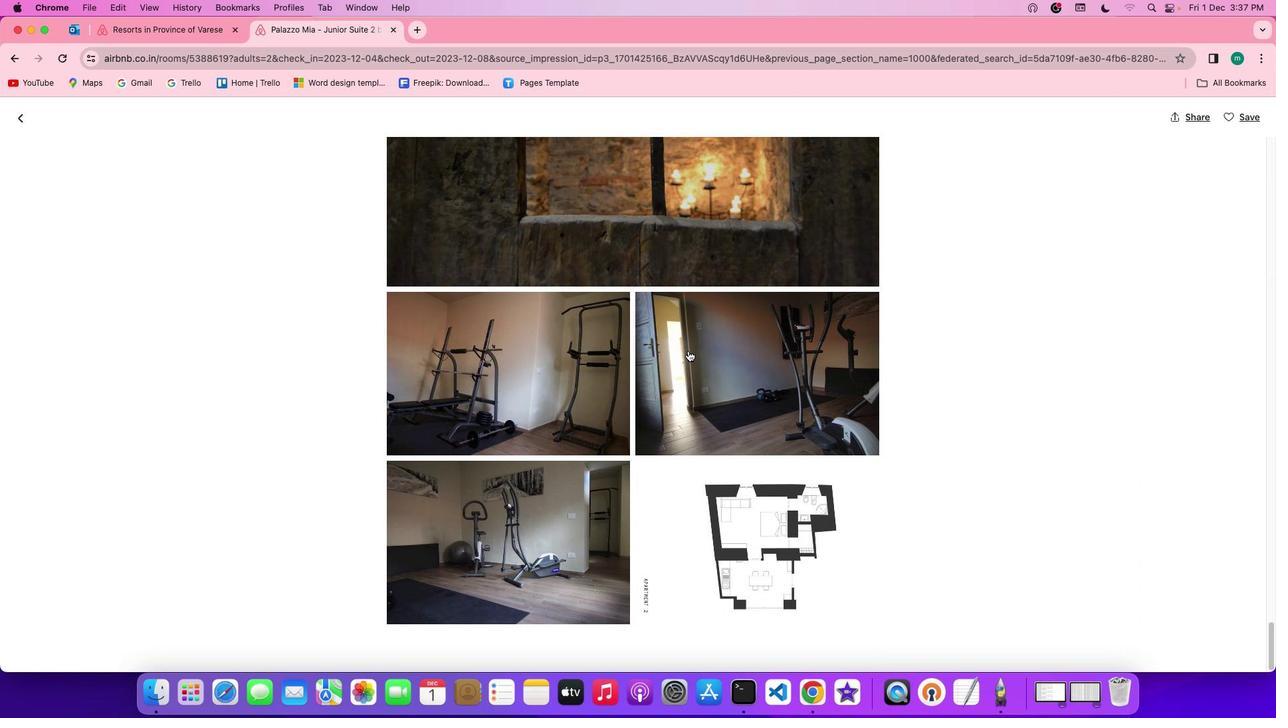 
Action: Mouse scrolled (762, 343) with delta (1236, 172)
Screenshot: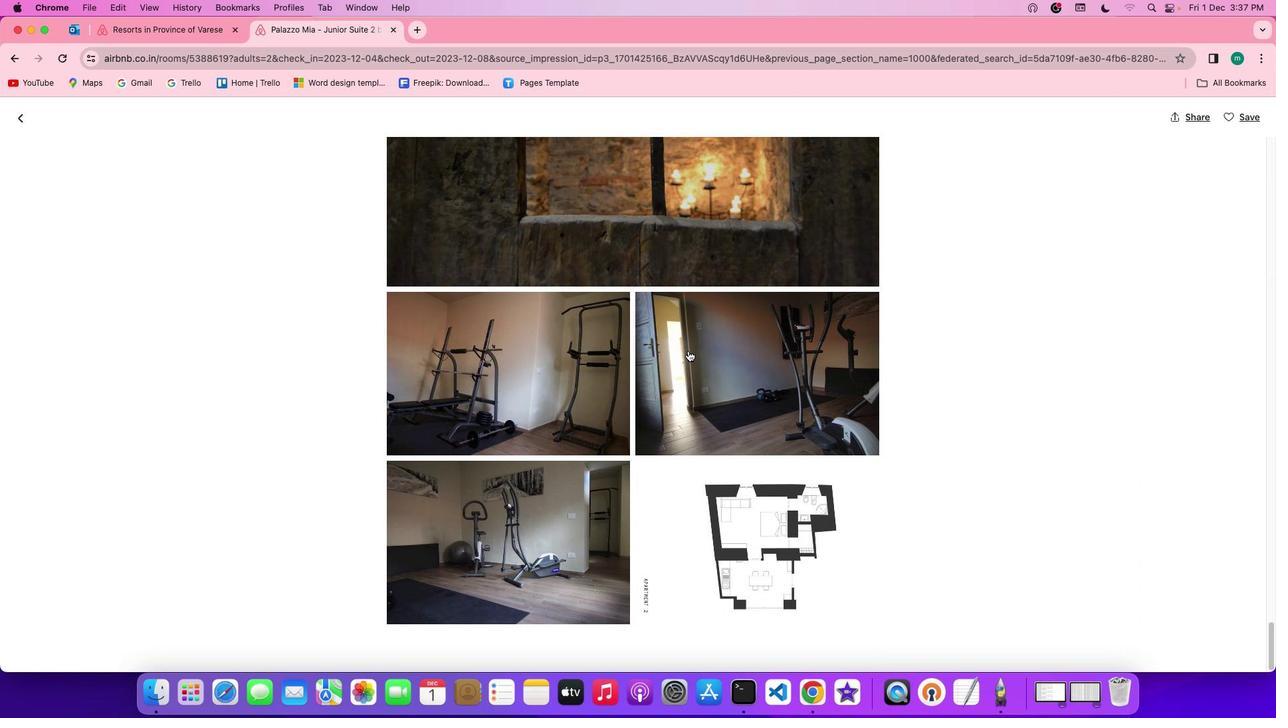 
Action: Mouse scrolled (762, 343) with delta (1236, 171)
Screenshot: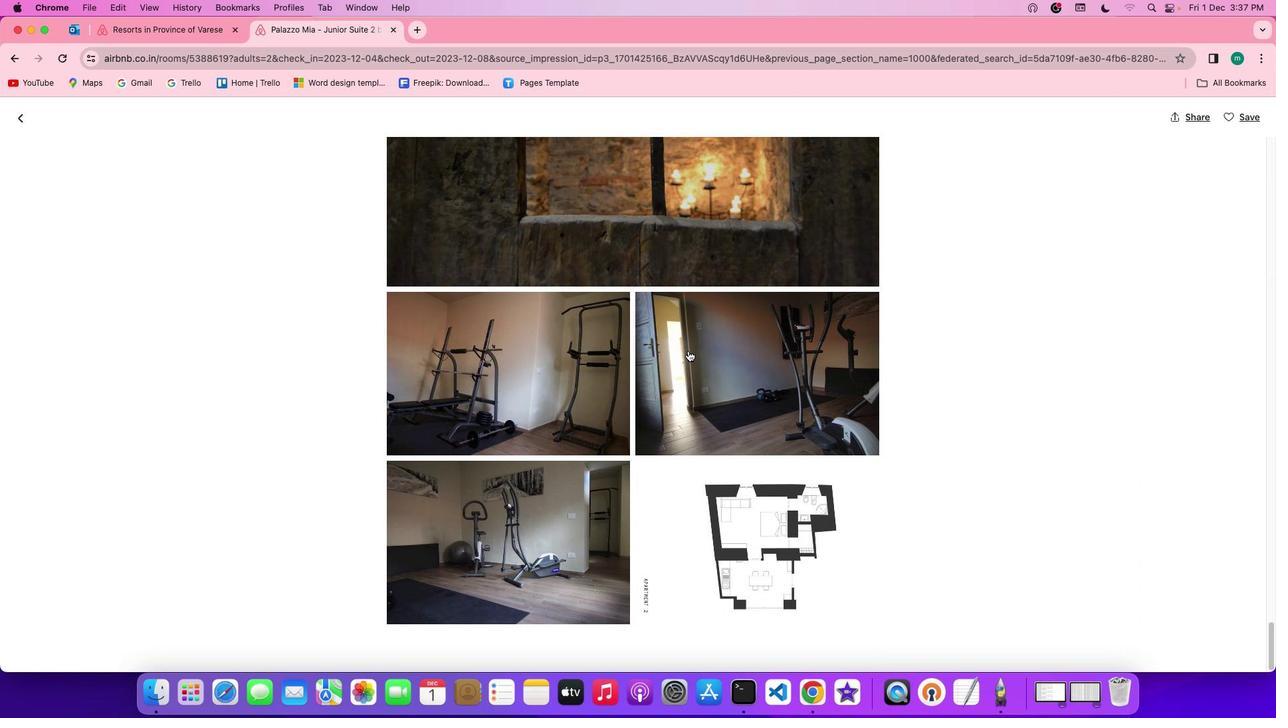 
Action: Mouse scrolled (762, 343) with delta (1236, 171)
Screenshot: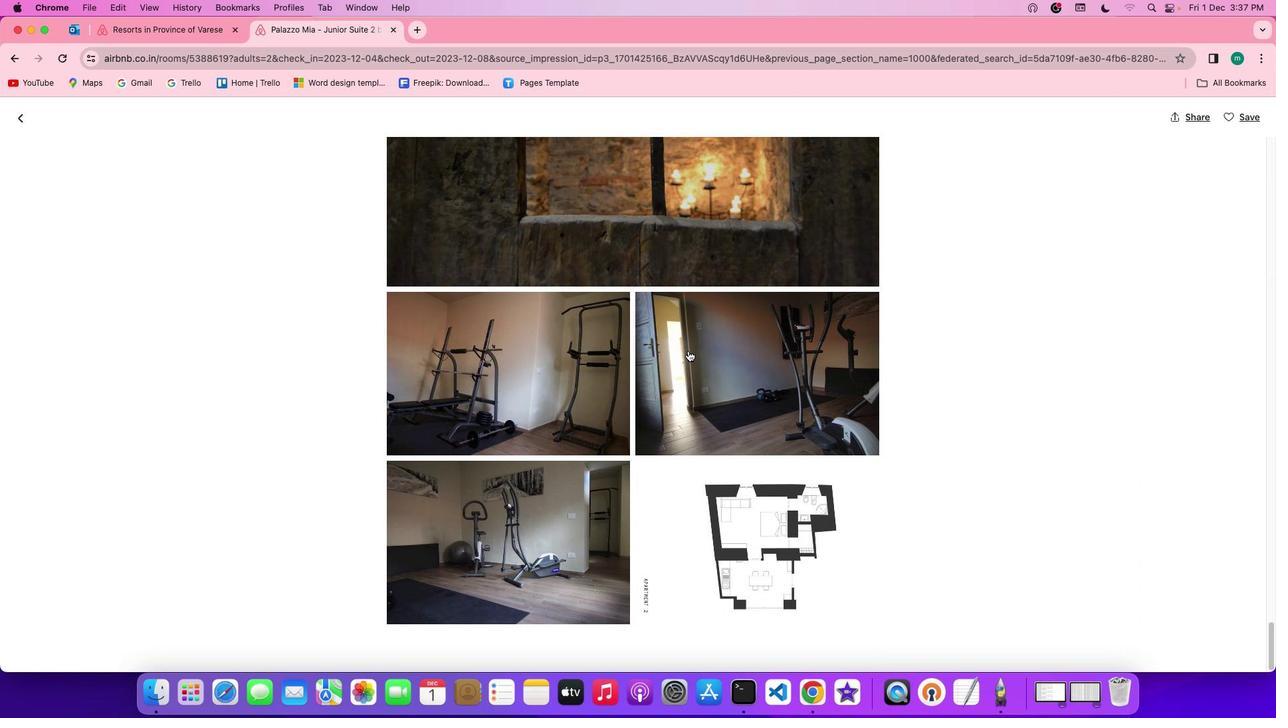 
Action: Mouse scrolled (762, 343) with delta (1236, 171)
Screenshot: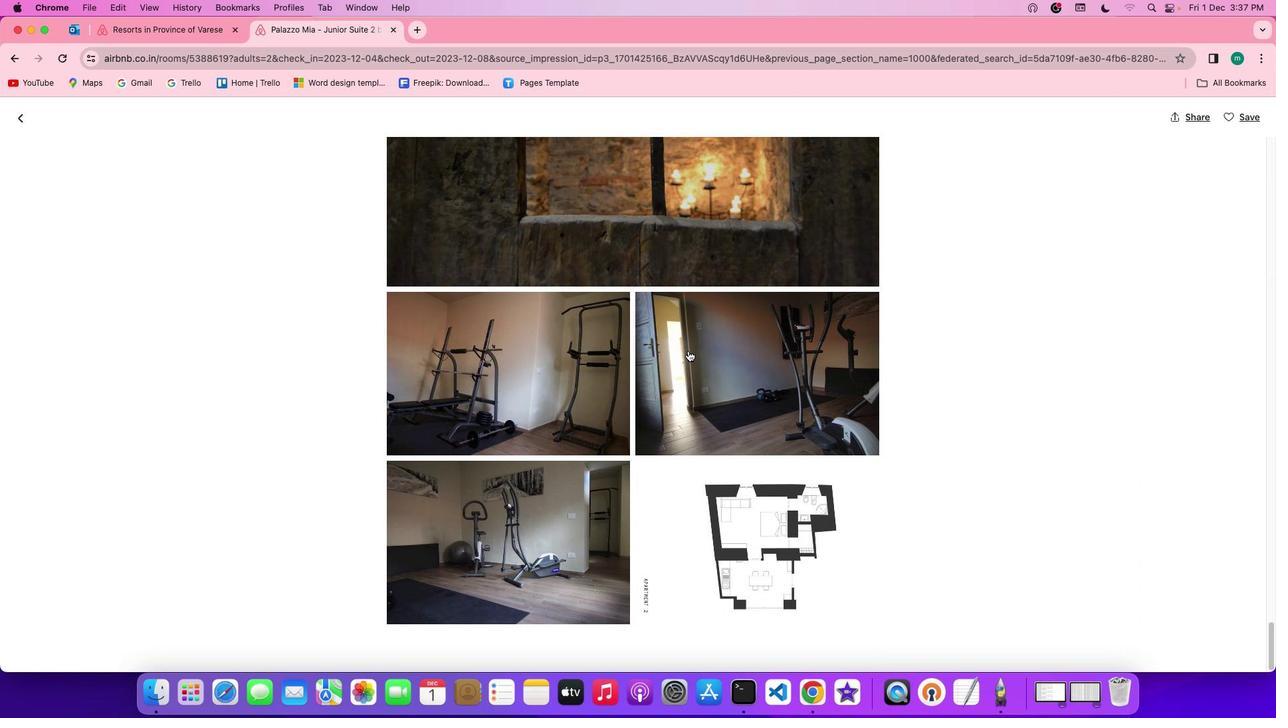 
Action: Mouse moved to (1220, 228)
Screenshot: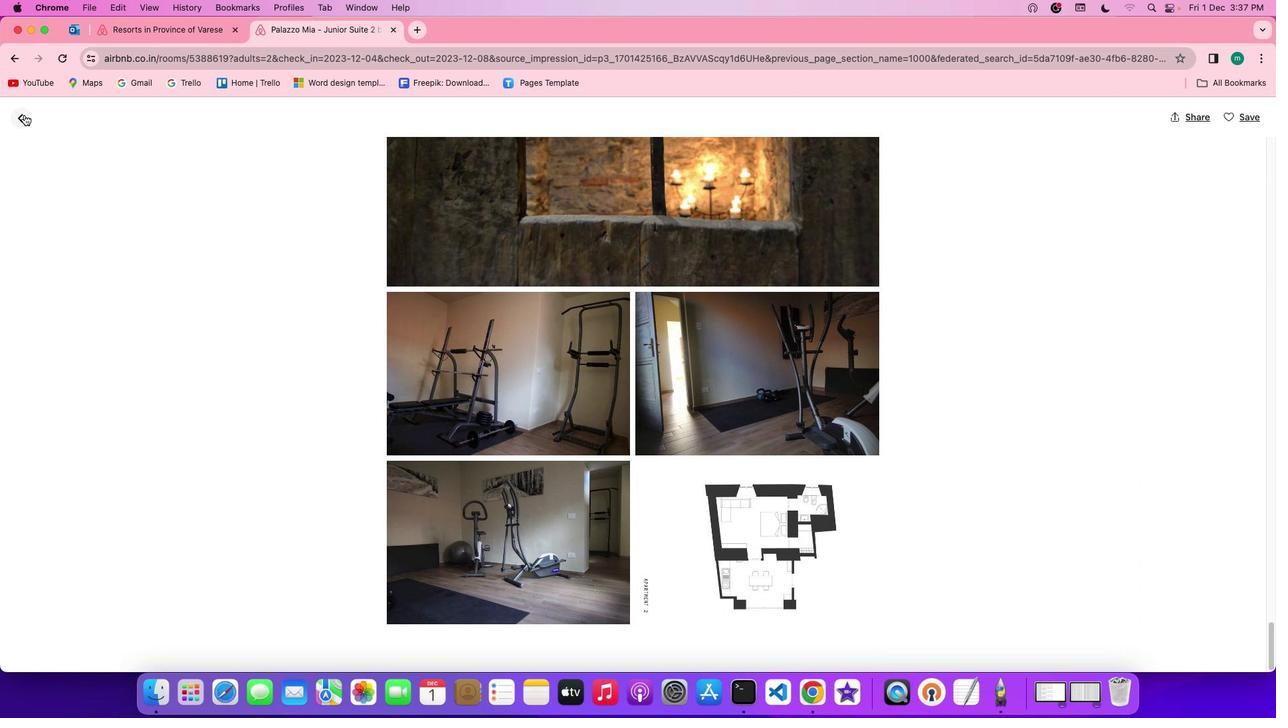 
Action: Mouse pressed left at (1220, 228)
Screenshot: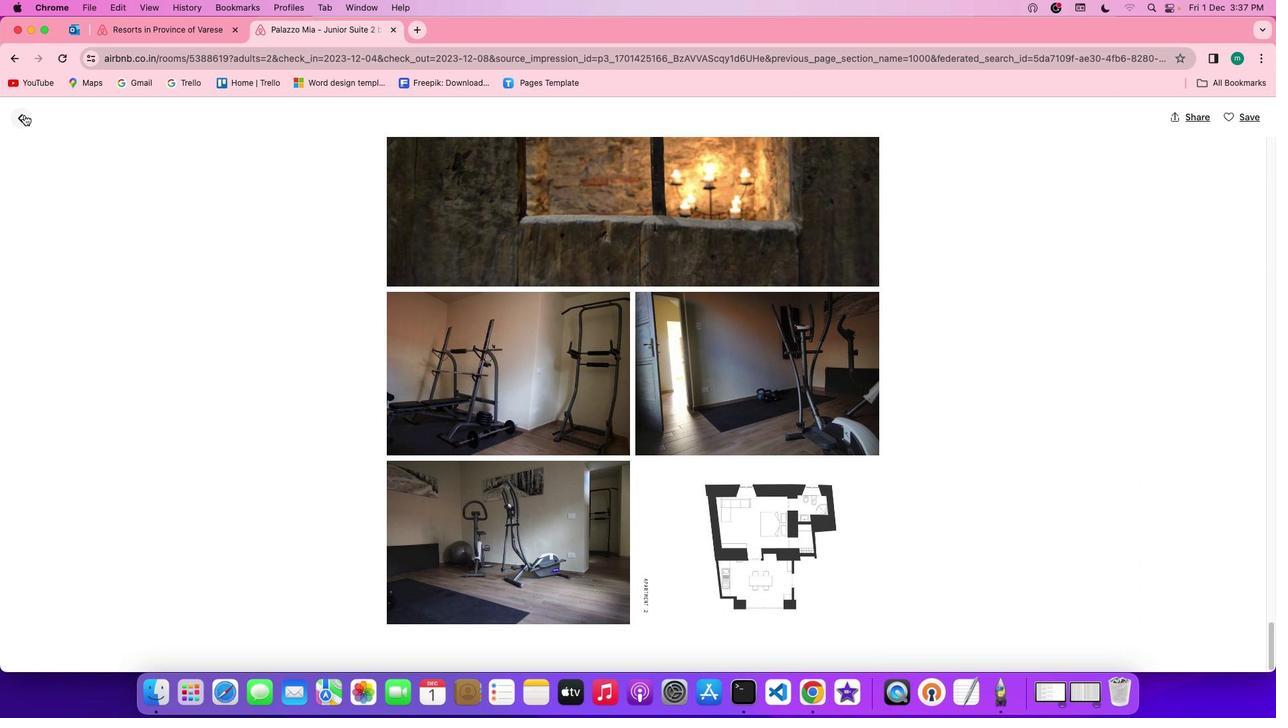 
Action: Mouse moved to (953, 367)
Screenshot: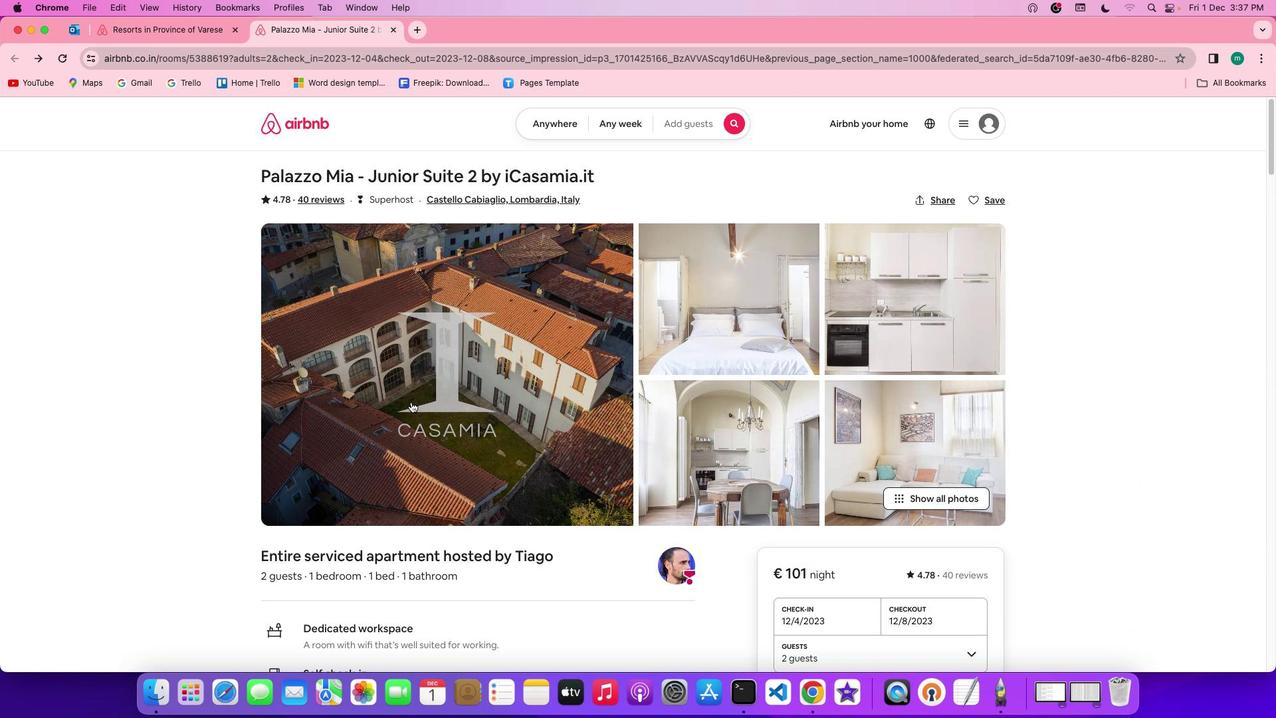 
Action: Mouse scrolled (953, 367) with delta (1236, 172)
Screenshot: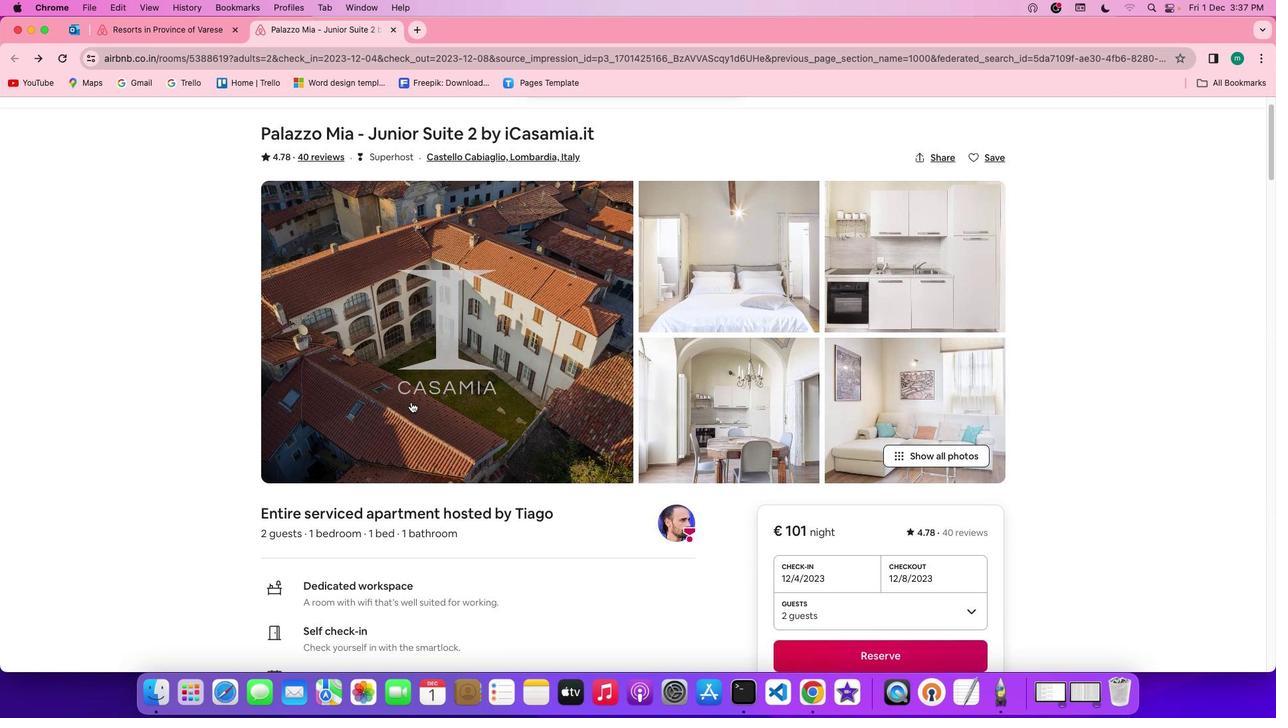 
Action: Mouse scrolled (953, 367) with delta (1236, 172)
Screenshot: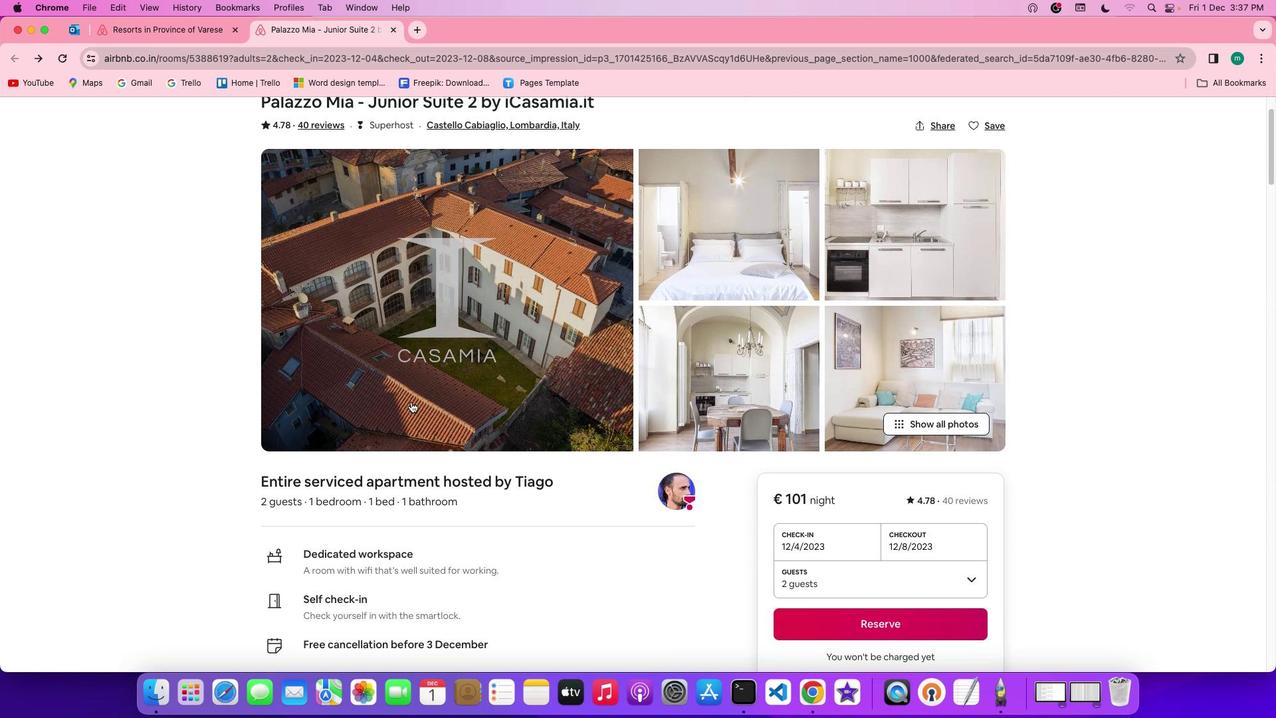 
Action: Mouse scrolled (953, 367) with delta (1236, 172)
Screenshot: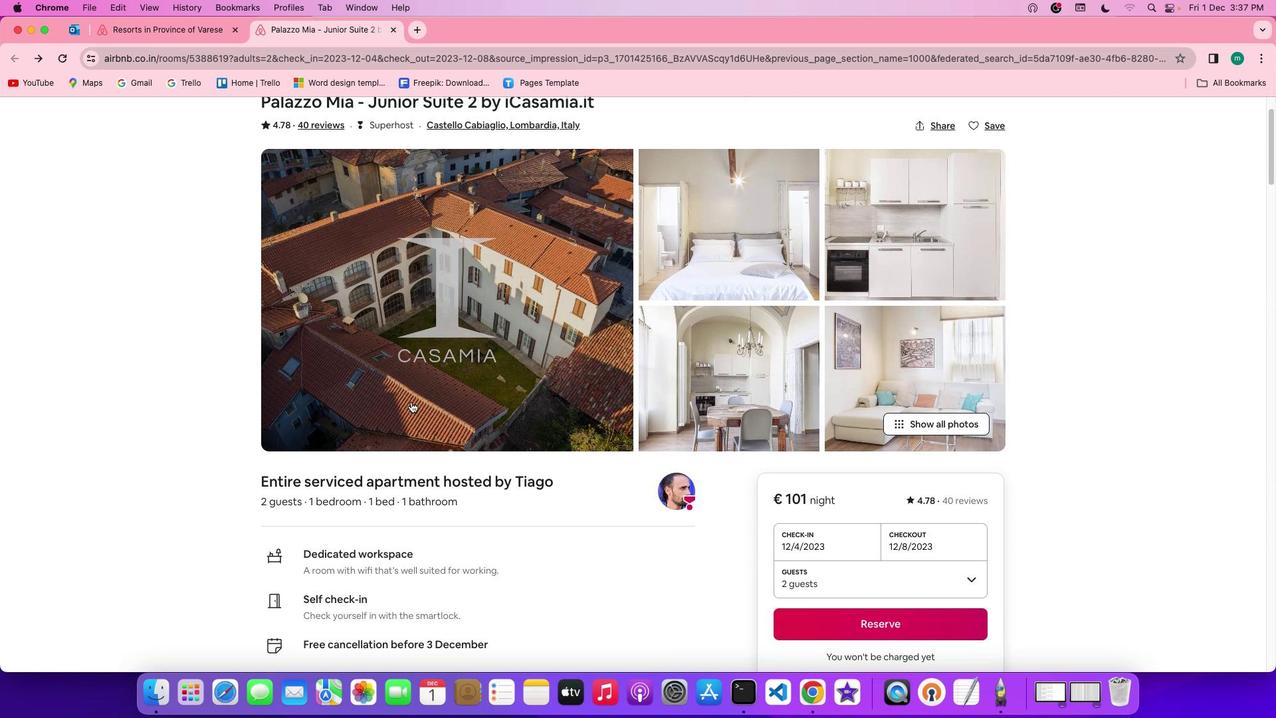 
Action: Mouse scrolled (953, 367) with delta (1236, 172)
Screenshot: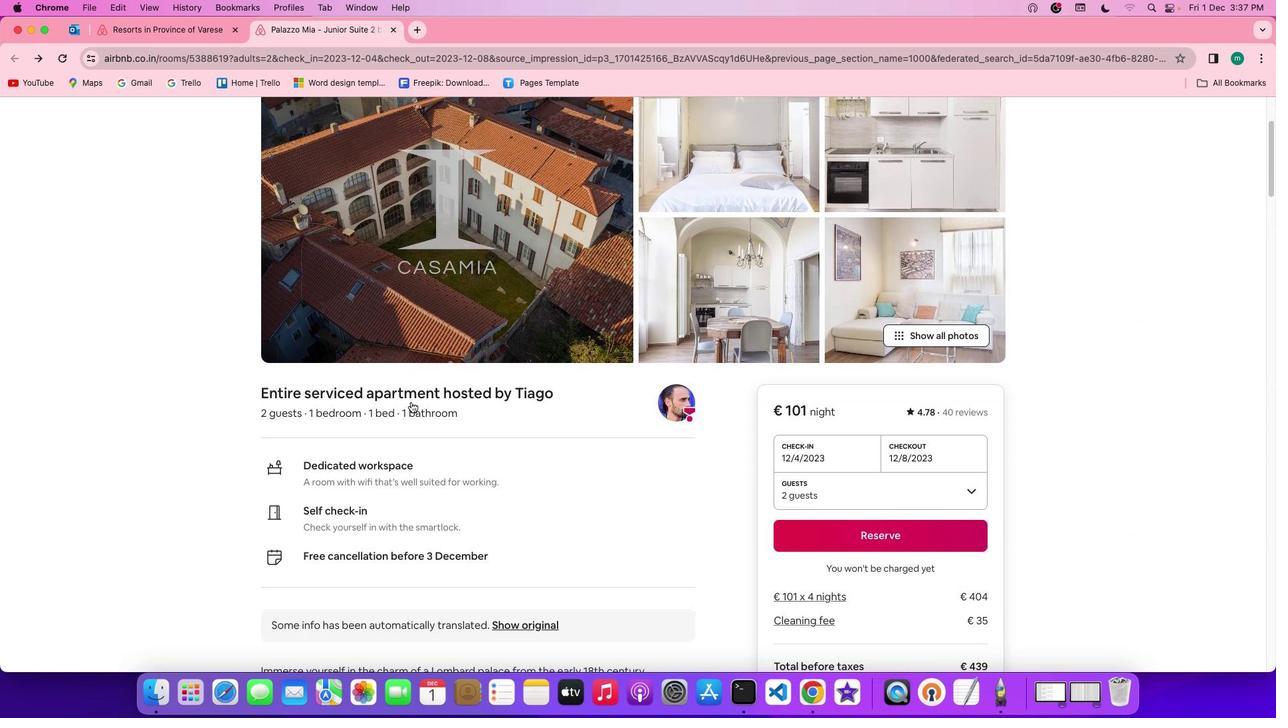 
Action: Mouse scrolled (953, 367) with delta (1236, 172)
Screenshot: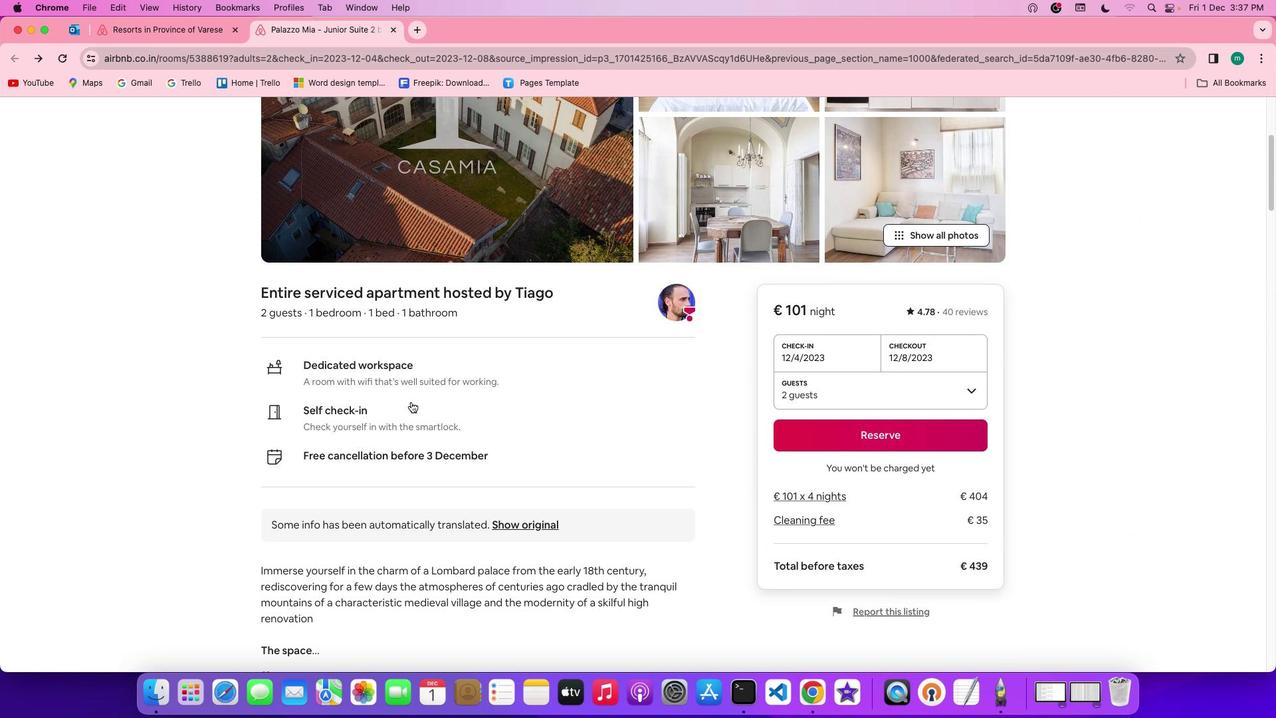 
Action: Mouse scrolled (953, 367) with delta (1236, 172)
Screenshot: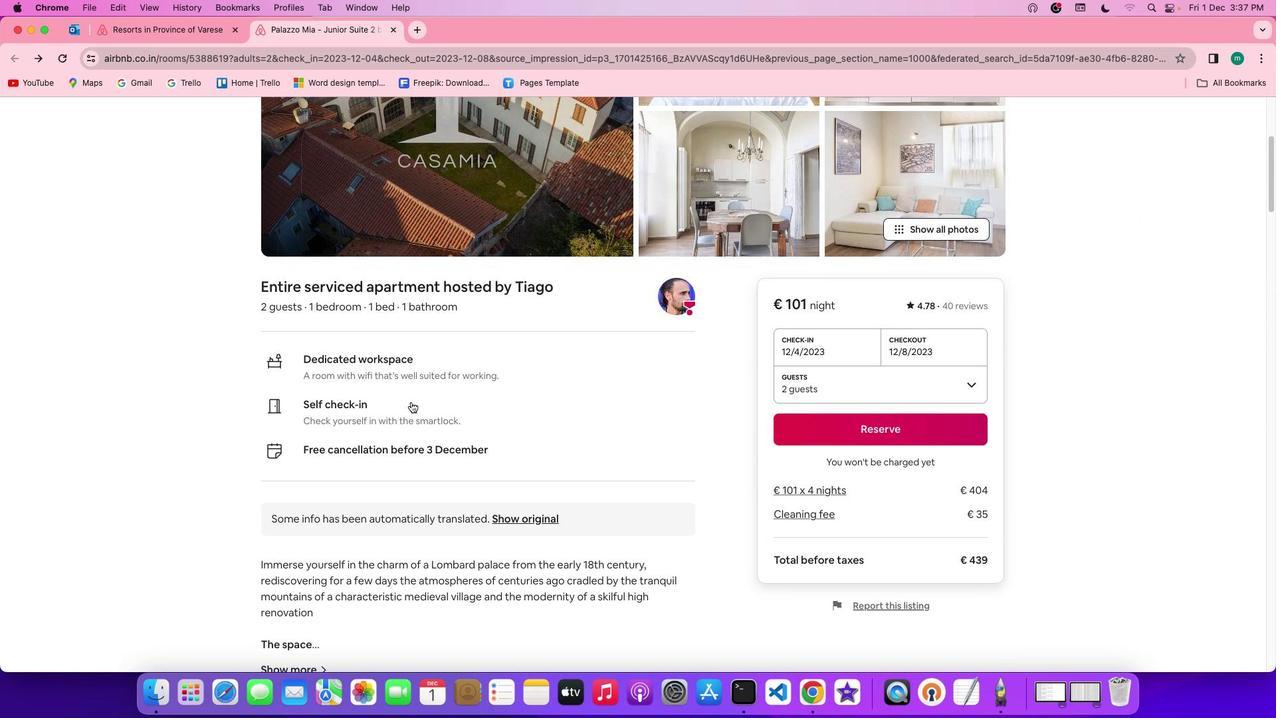 
Action: Mouse scrolled (953, 367) with delta (1236, 172)
Screenshot: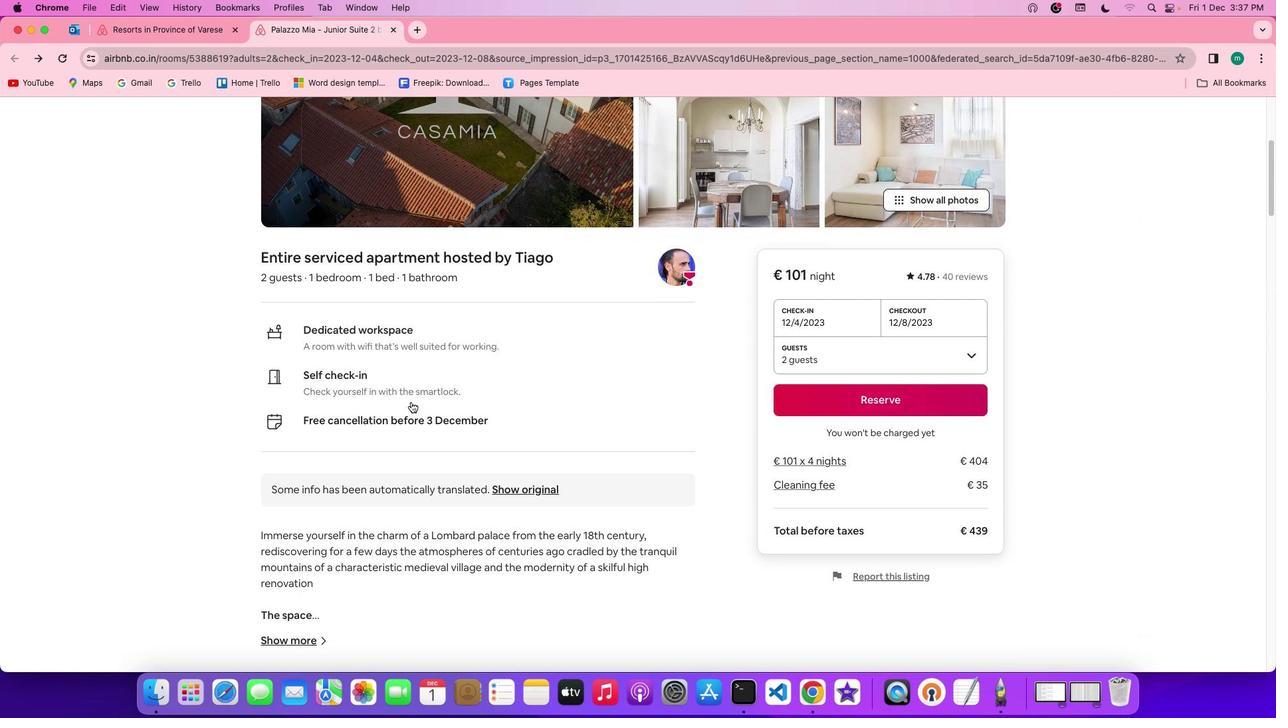 
Action: Mouse scrolled (953, 367) with delta (1236, 172)
Screenshot: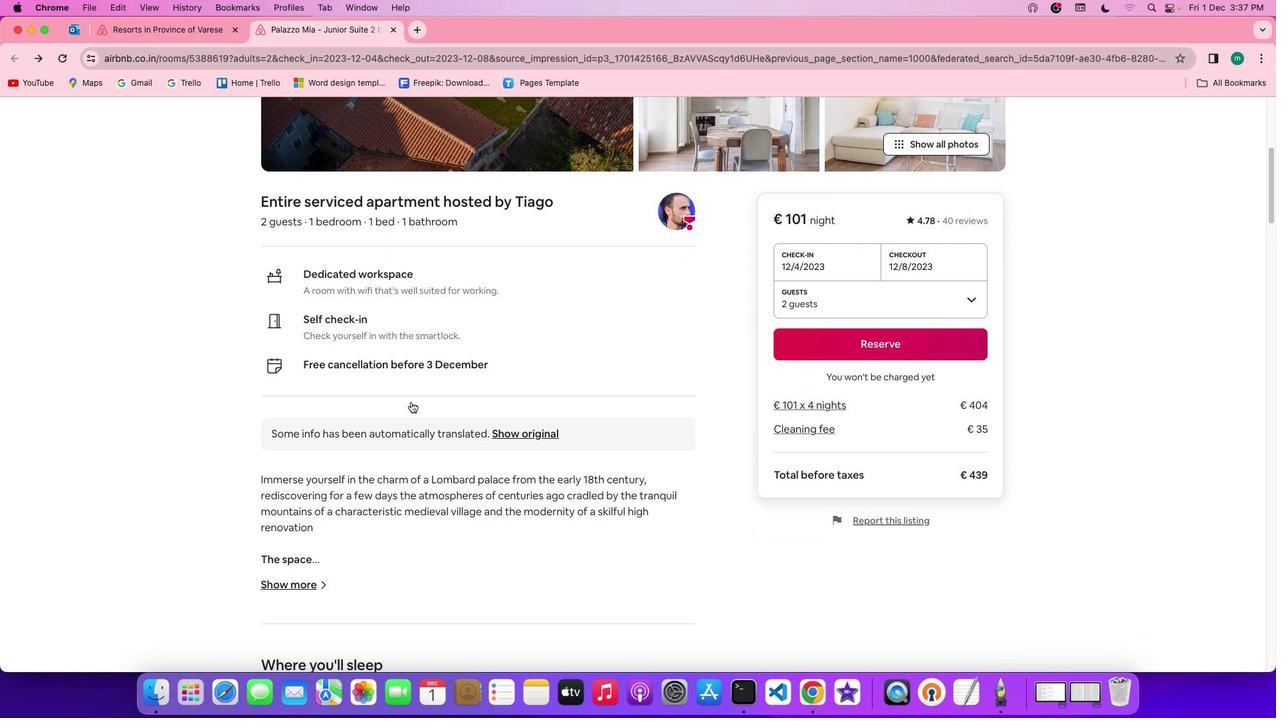 
Action: Mouse scrolled (953, 367) with delta (1236, 172)
Screenshot: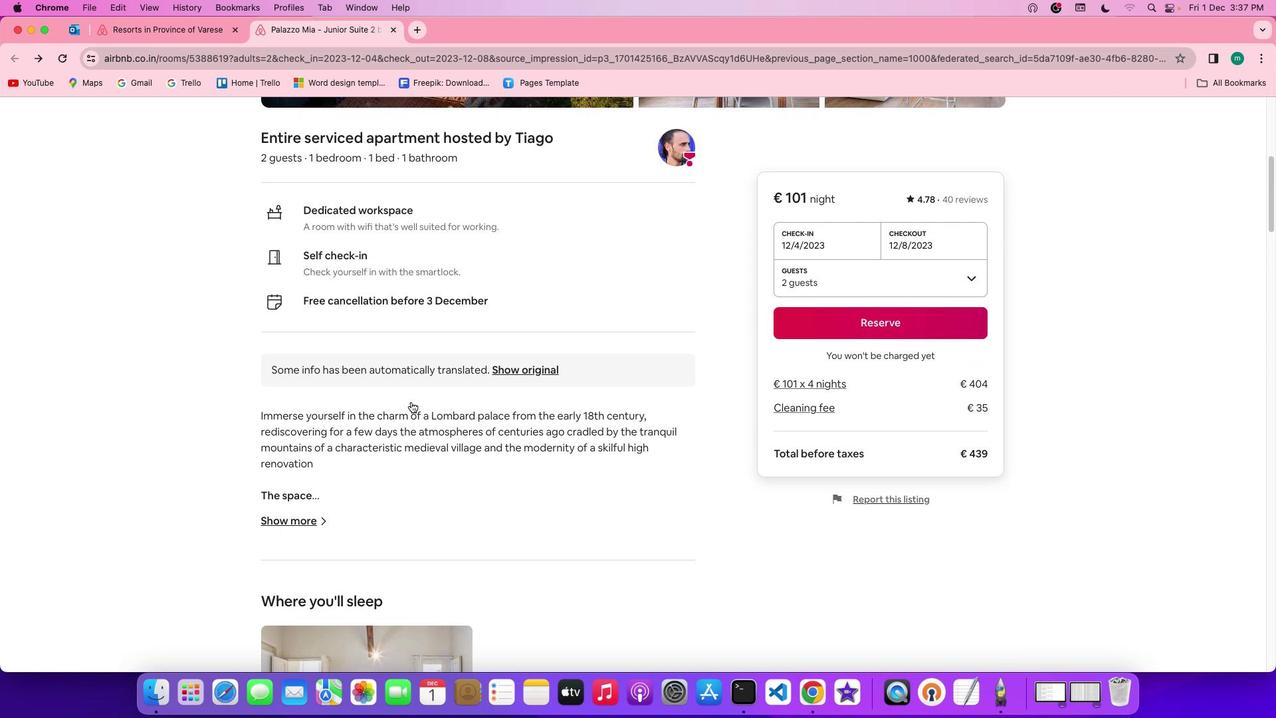 
Action: Mouse scrolled (953, 367) with delta (1236, 172)
Screenshot: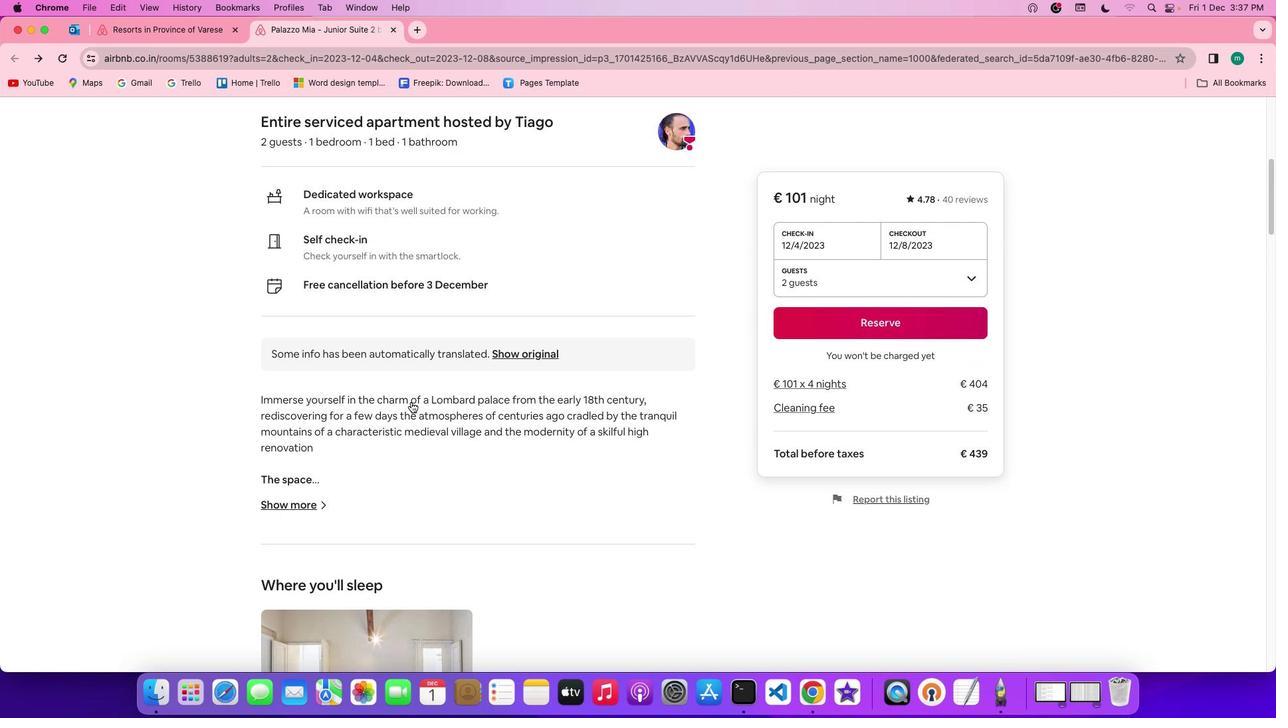 
Action: Mouse scrolled (953, 367) with delta (1236, 172)
Screenshot: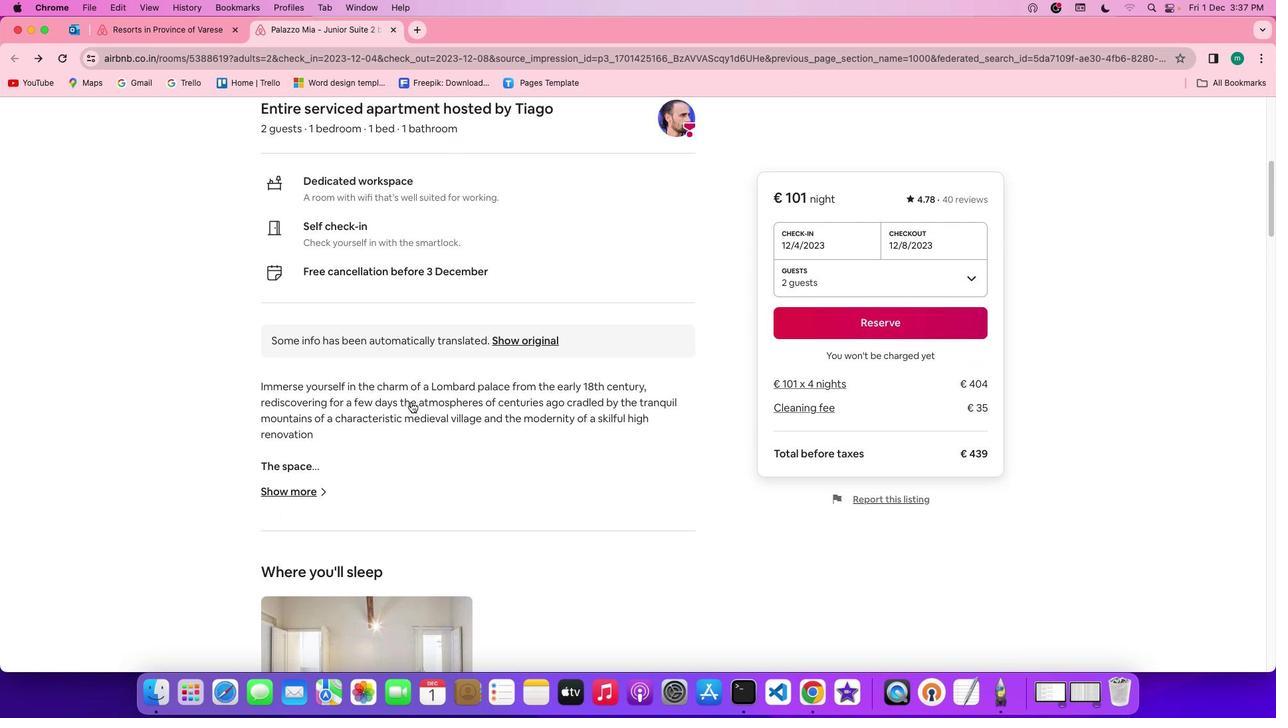 
Action: Mouse scrolled (953, 367) with delta (1236, 172)
Screenshot: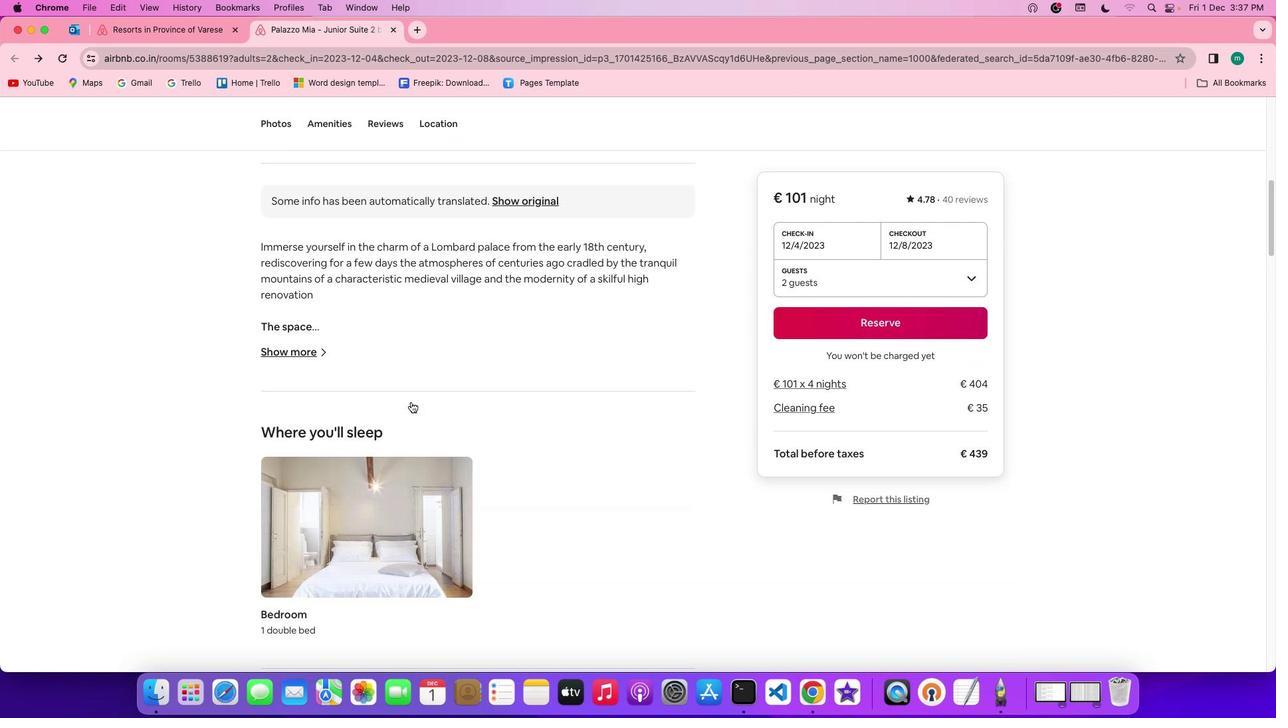 
Action: Mouse moved to (1040, 319)
Screenshot: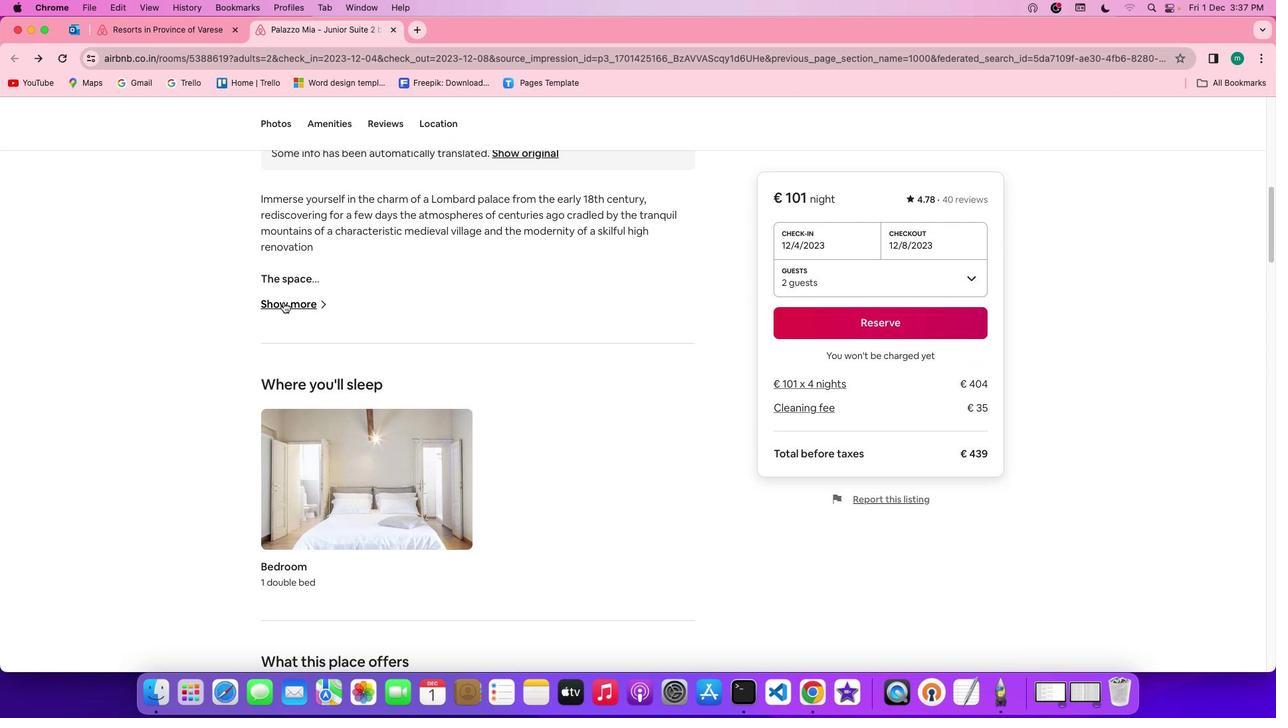 
Action: Mouse pressed left at (1040, 319)
Screenshot: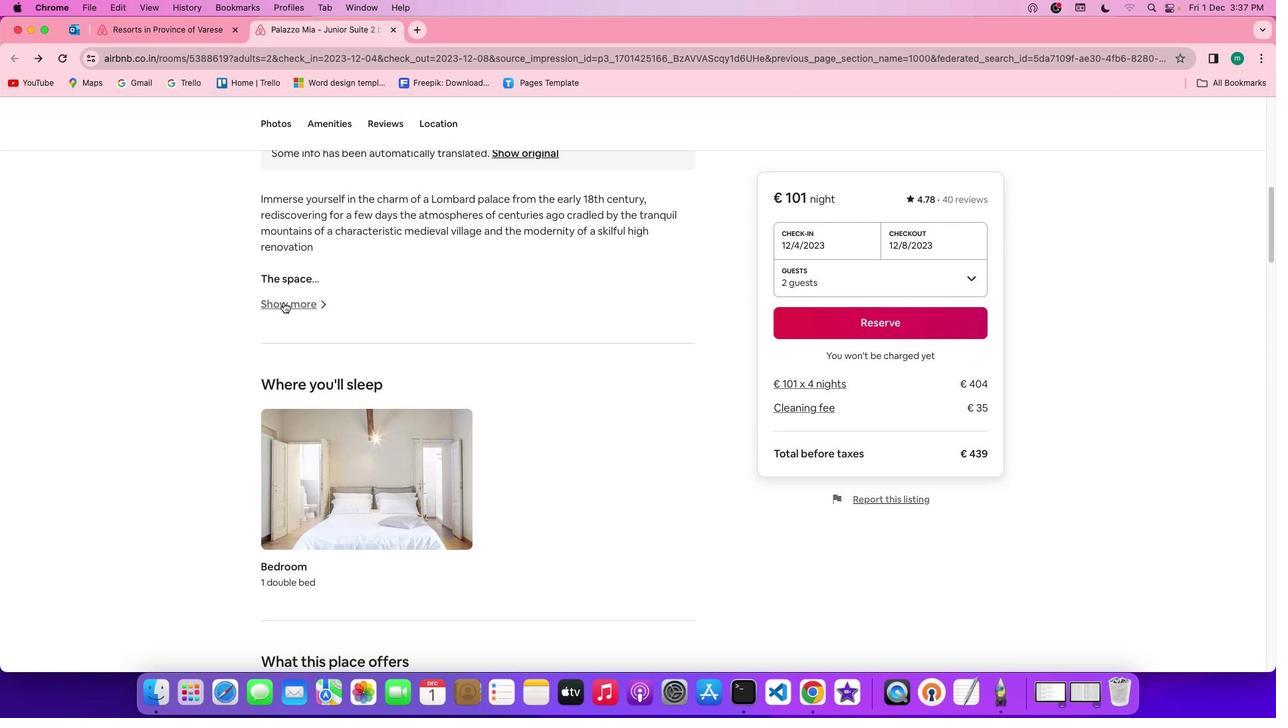 
Action: Mouse moved to (873, 394)
Screenshot: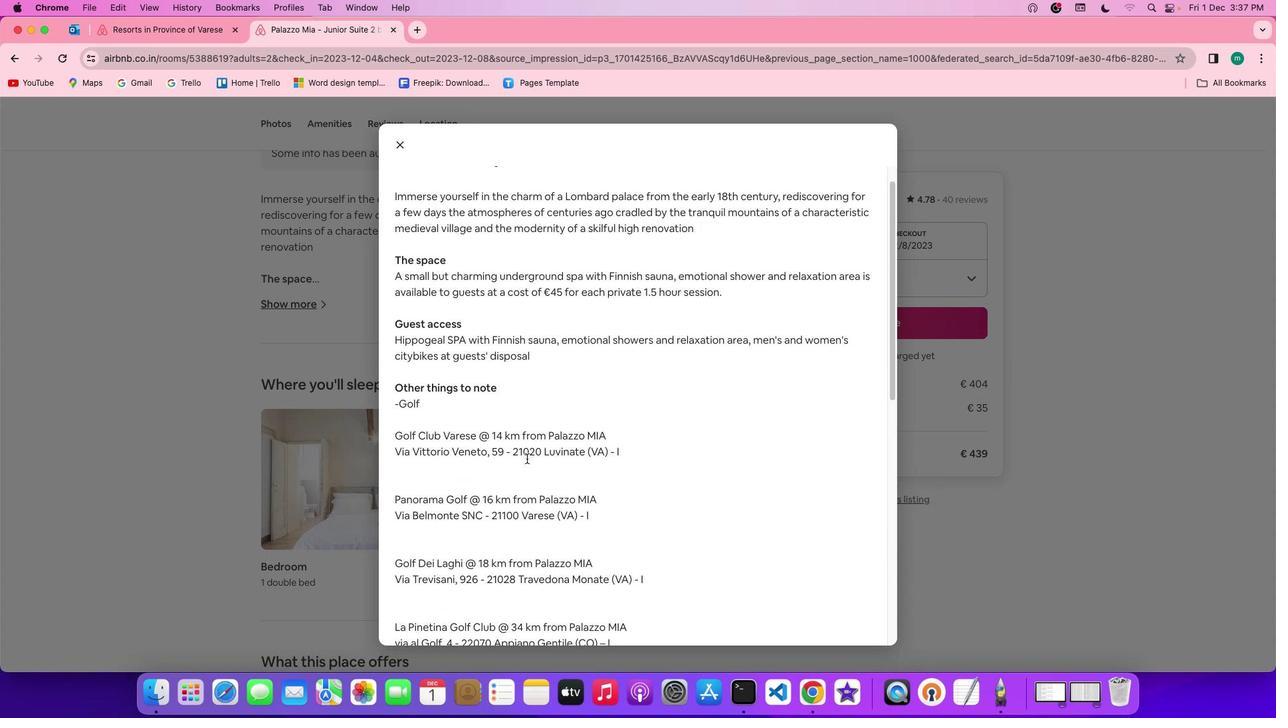 
Action: Mouse scrolled (873, 394) with delta (1236, 172)
Screenshot: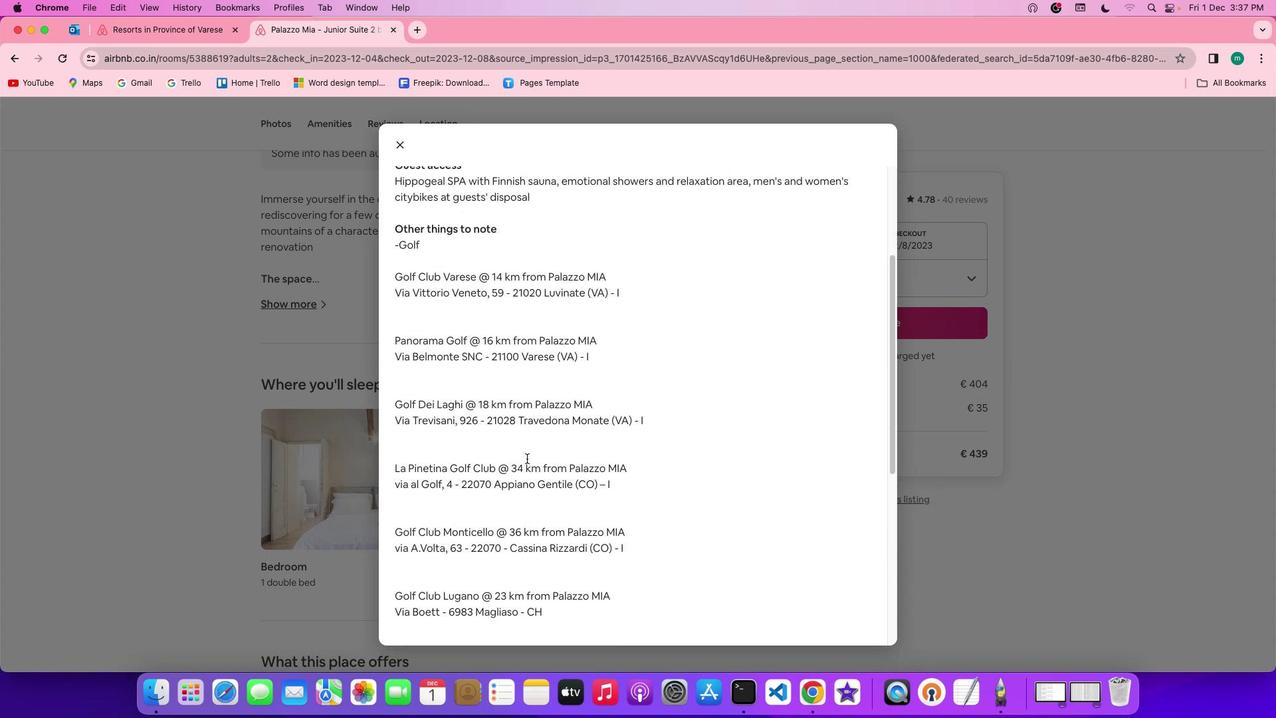 
Action: Mouse scrolled (873, 394) with delta (1236, 172)
Screenshot: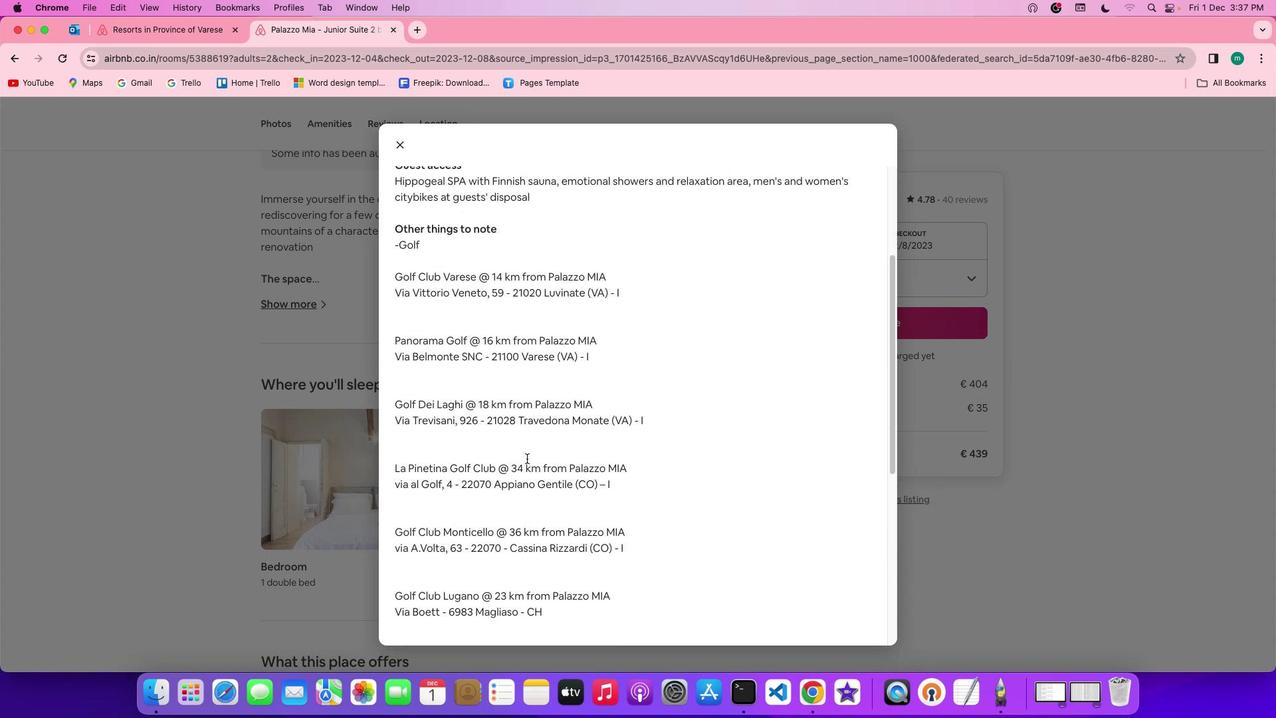 
Action: Mouse scrolled (873, 394) with delta (1236, 172)
Screenshot: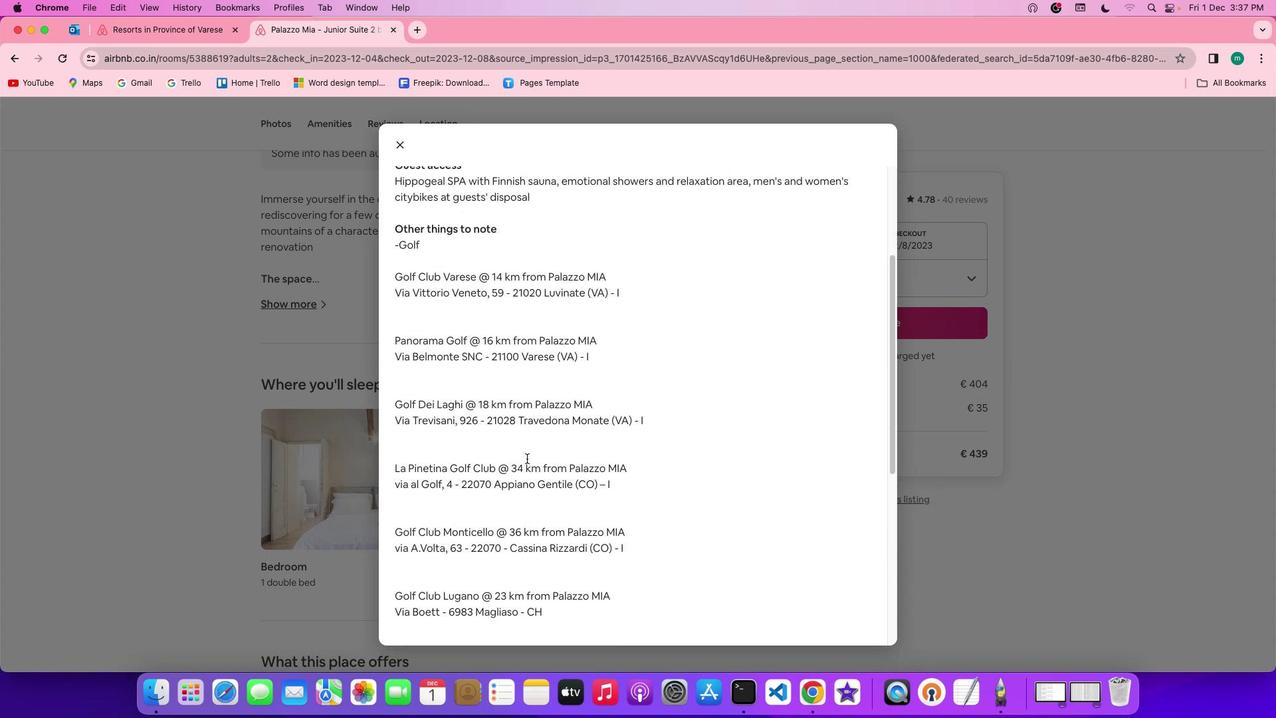 
Action: Mouse scrolled (873, 394) with delta (1236, 171)
Screenshot: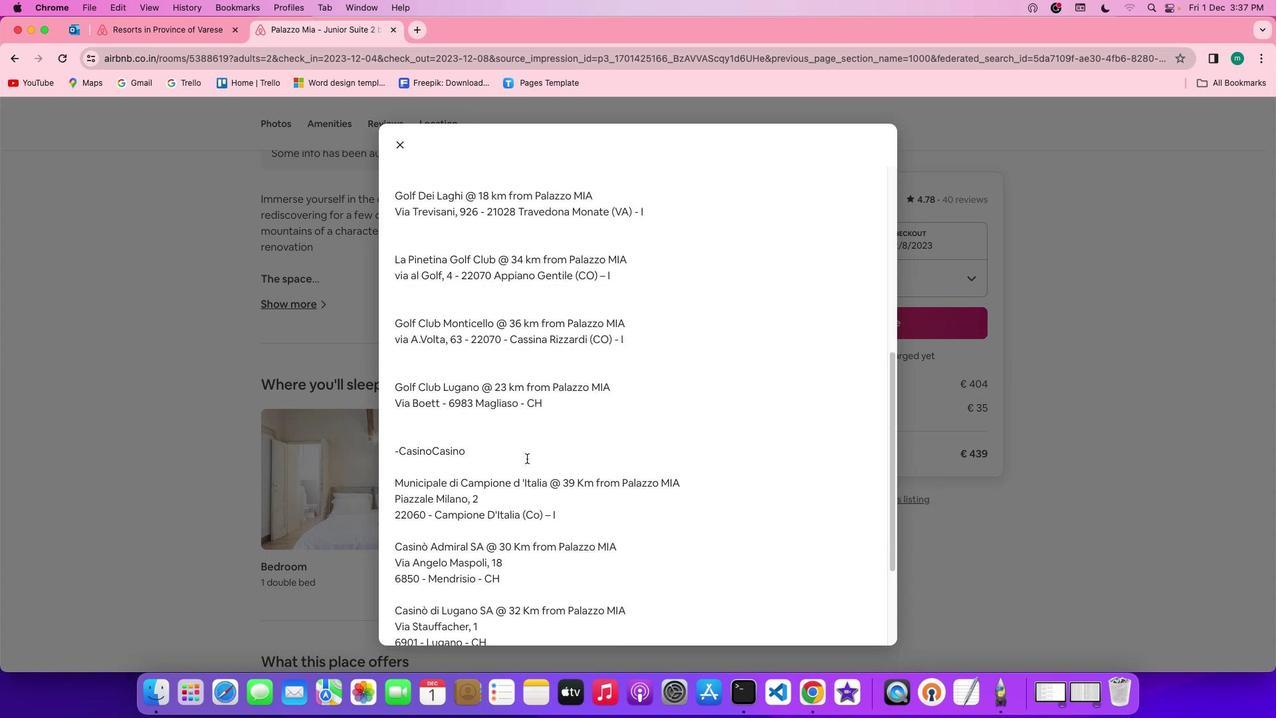 
Action: Mouse scrolled (873, 394) with delta (1236, 171)
